 Task: Buy 4 Pants of size 34 for Baby Boys from Clothing section under best seller category for shipping address: Brittany Collins, 2696 Buckhannan Avenue, Syracuse, New York 13202, Cell Number 3154261559. Pay from credit card ending with 2005, CVV 3321
Action: Mouse moved to (233, 73)
Screenshot: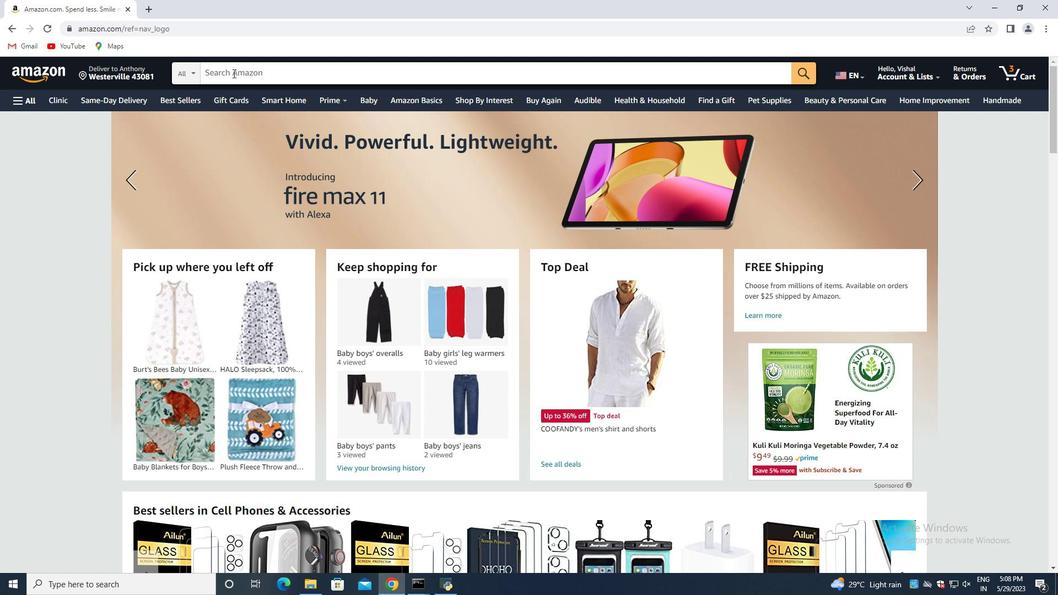 
Action: Mouse pressed left at (233, 73)
Screenshot: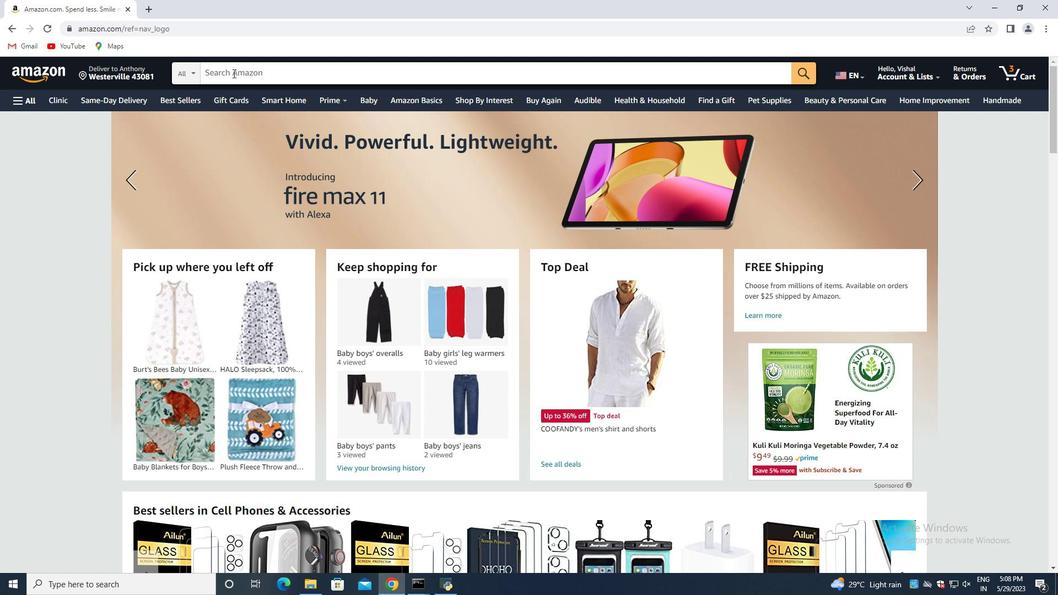 
Action: Mouse moved to (254, 72)
Screenshot: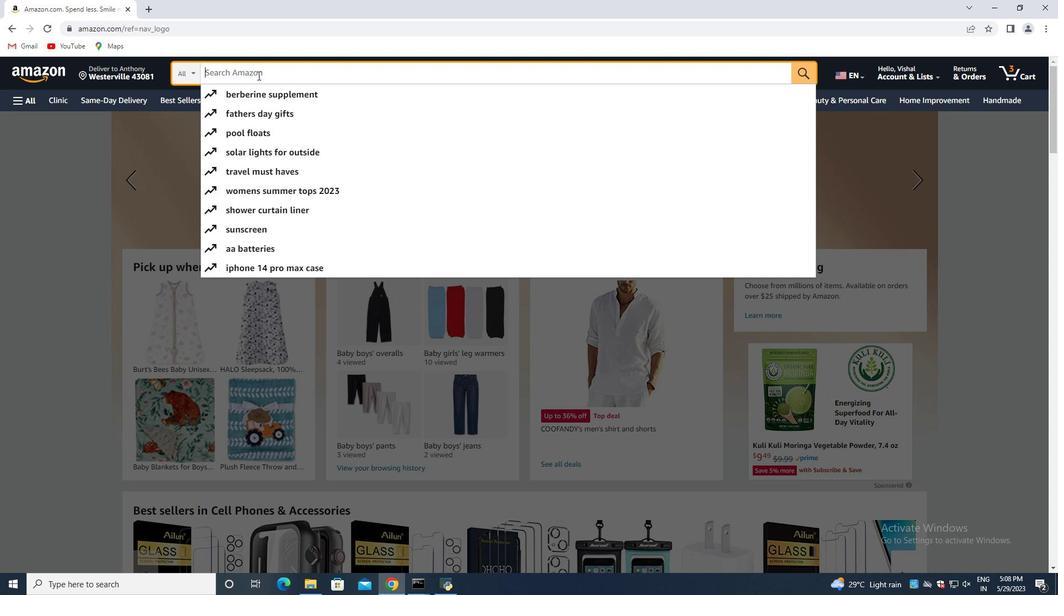
Action: Key pressed pants<Key.space>of<Key.space>size<Key.space>34<Key.space>for<Key.space>baby<Key.space>boys<Key.enter>
Screenshot: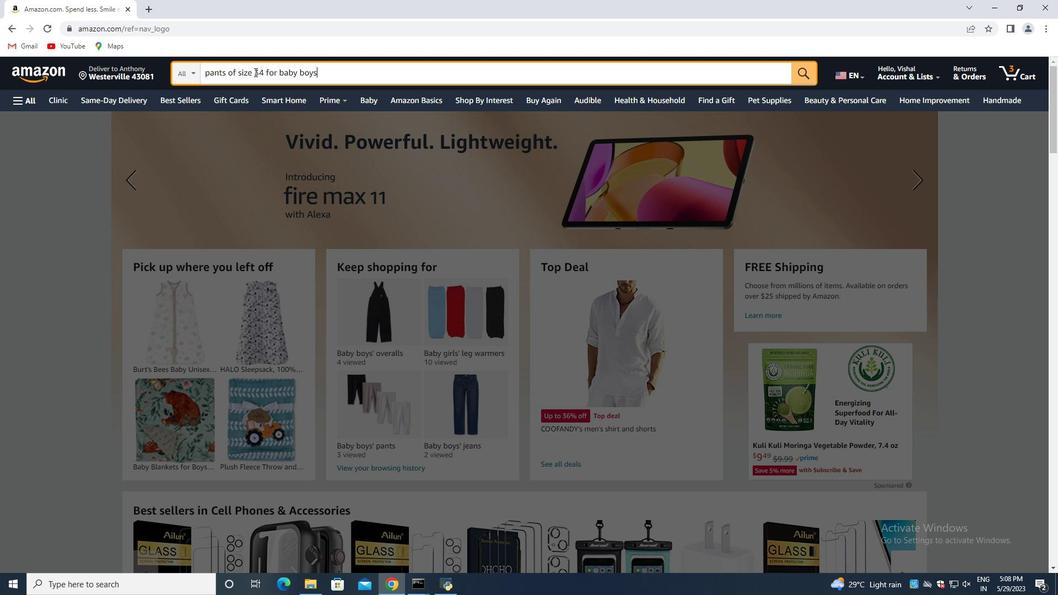 
Action: Mouse moved to (49, 244)
Screenshot: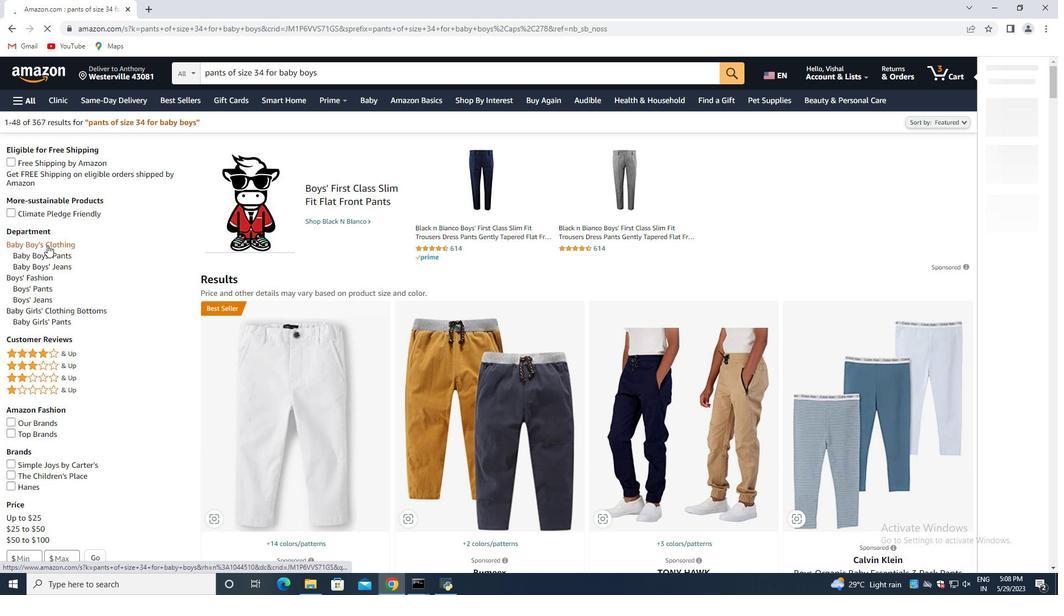 
Action: Mouse pressed left at (49, 244)
Screenshot: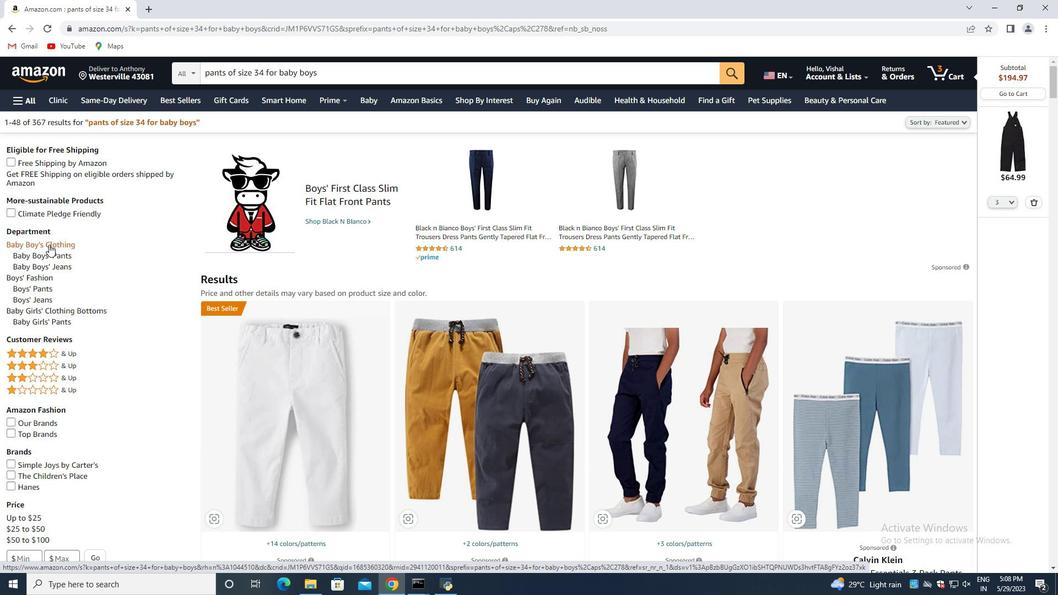 
Action: Mouse moved to (173, 99)
Screenshot: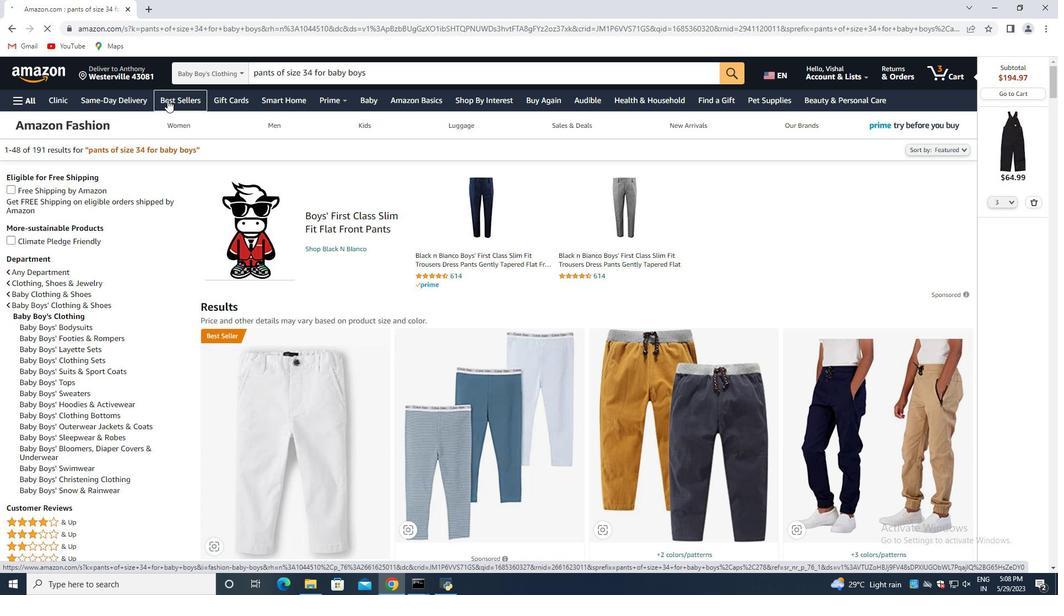 
Action: Mouse pressed left at (173, 99)
Screenshot: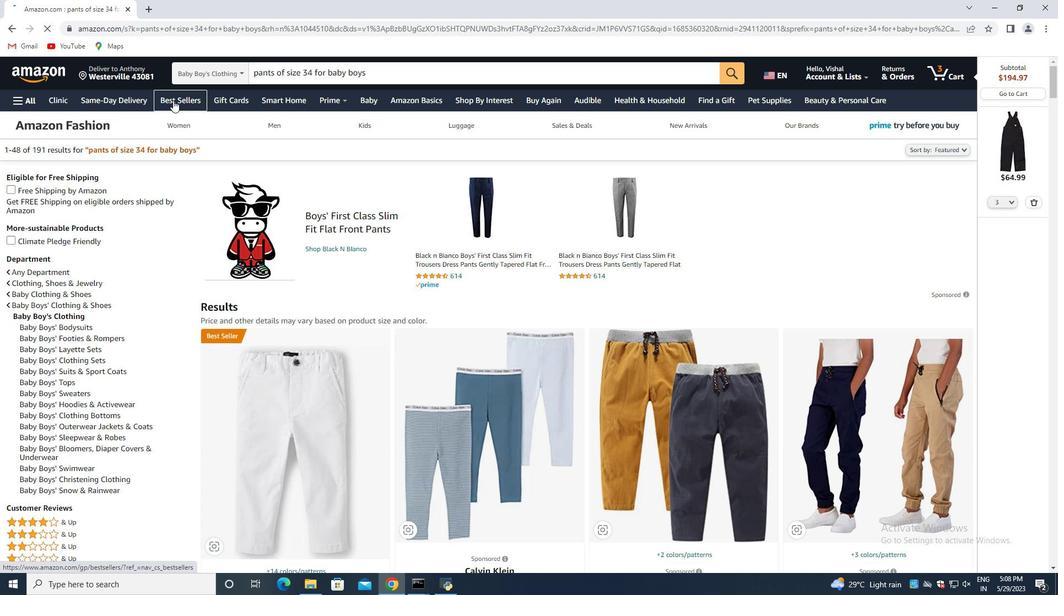 
Action: Mouse moved to (264, 69)
Screenshot: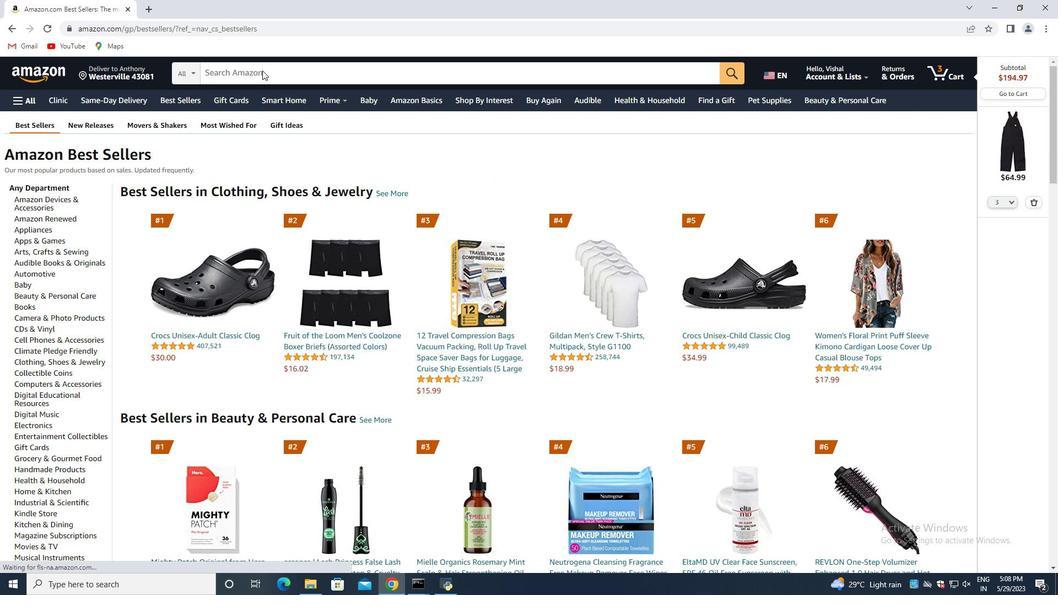 
Action: Mouse pressed left at (264, 69)
Screenshot: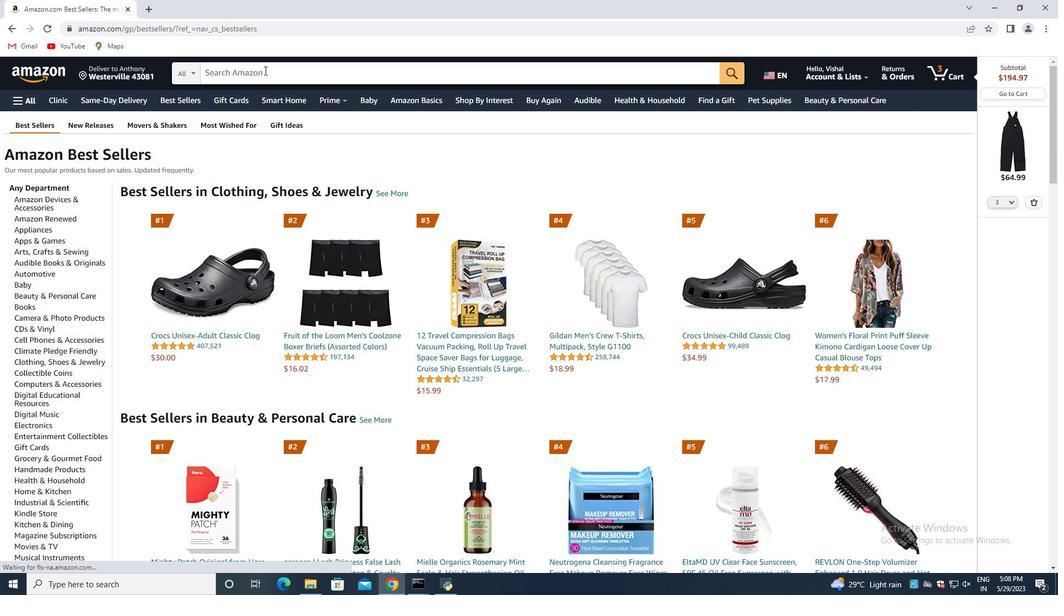 
Action: Mouse moved to (270, 93)
Screenshot: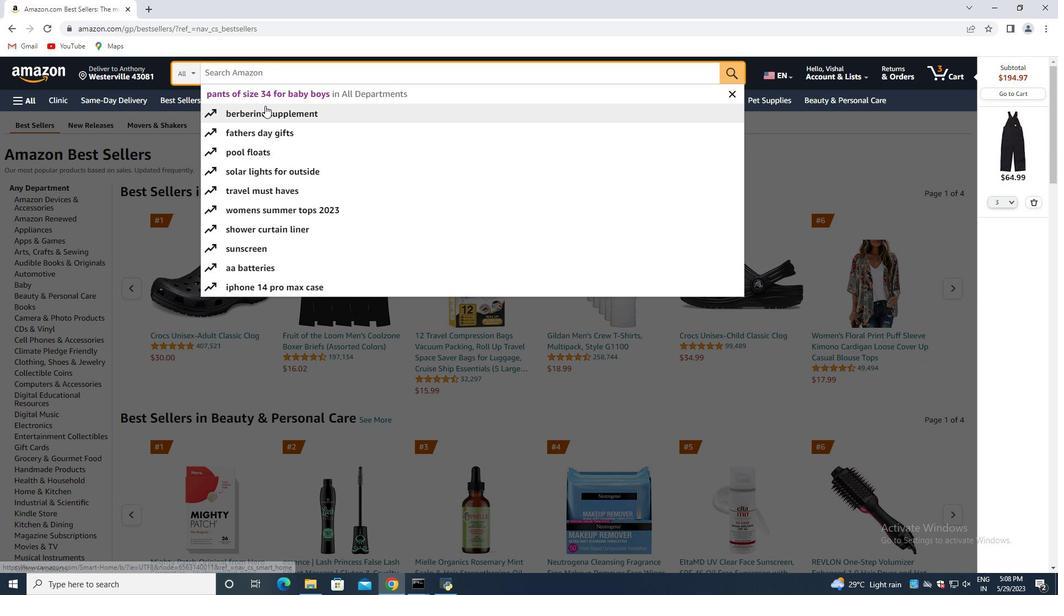 
Action: Mouse pressed left at (270, 93)
Screenshot: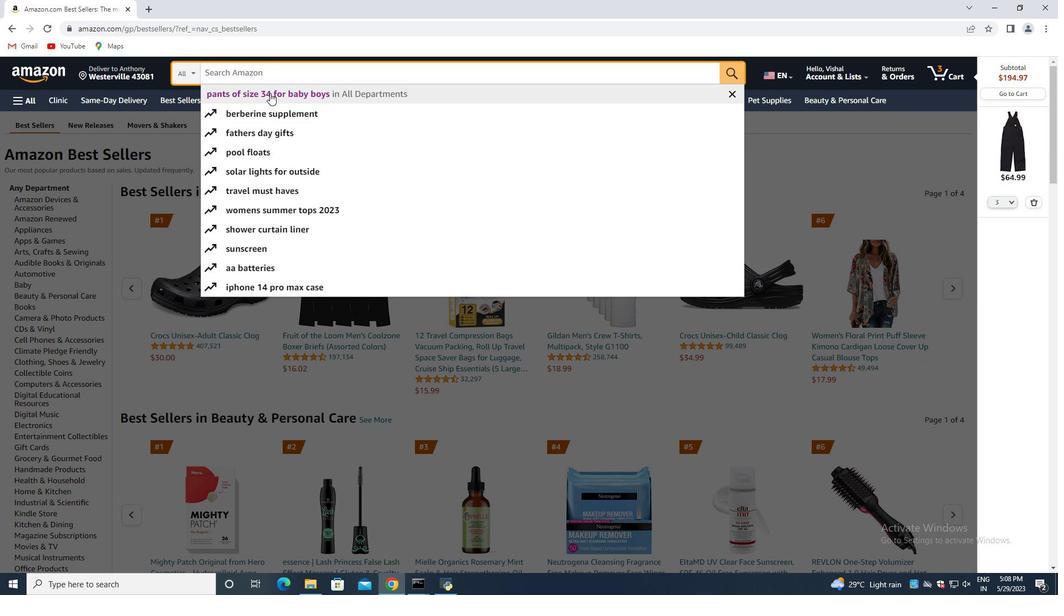 
Action: Mouse moved to (313, 285)
Screenshot: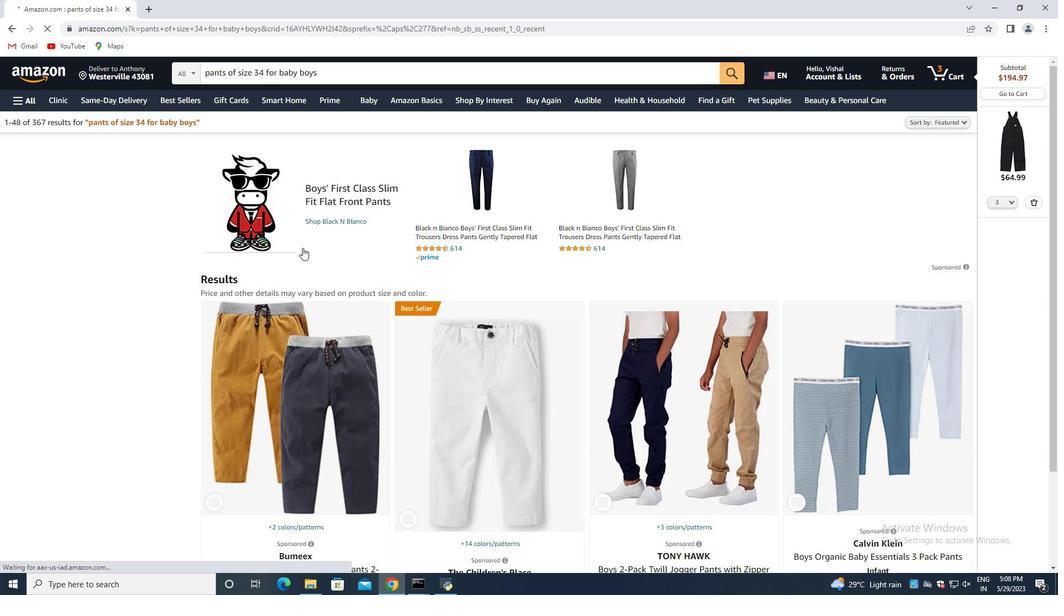 
Action: Mouse scrolled (313, 284) with delta (0, 0)
Screenshot: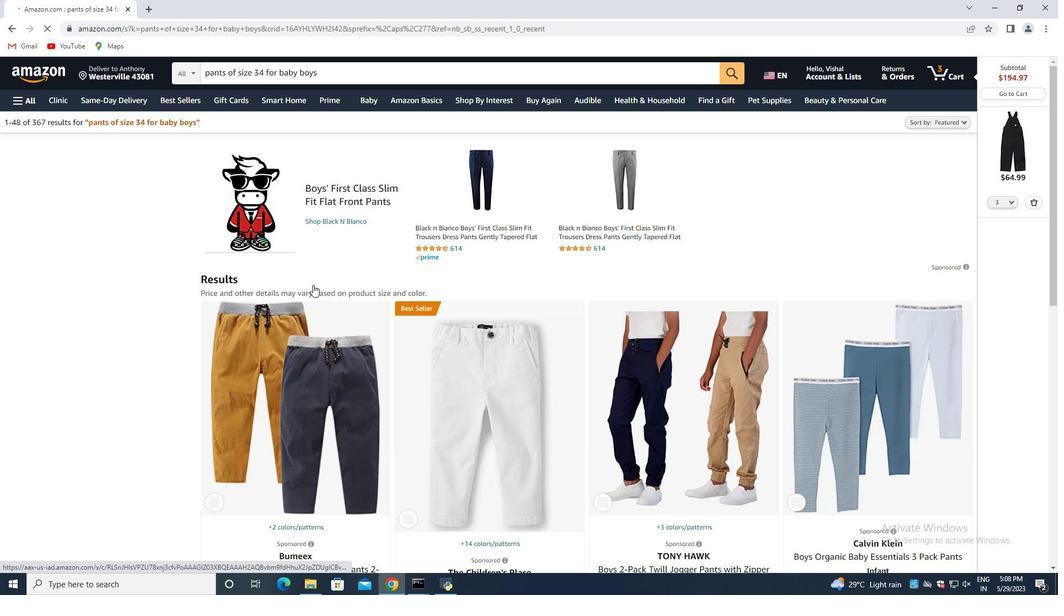
Action: Mouse scrolled (313, 284) with delta (0, 0)
Screenshot: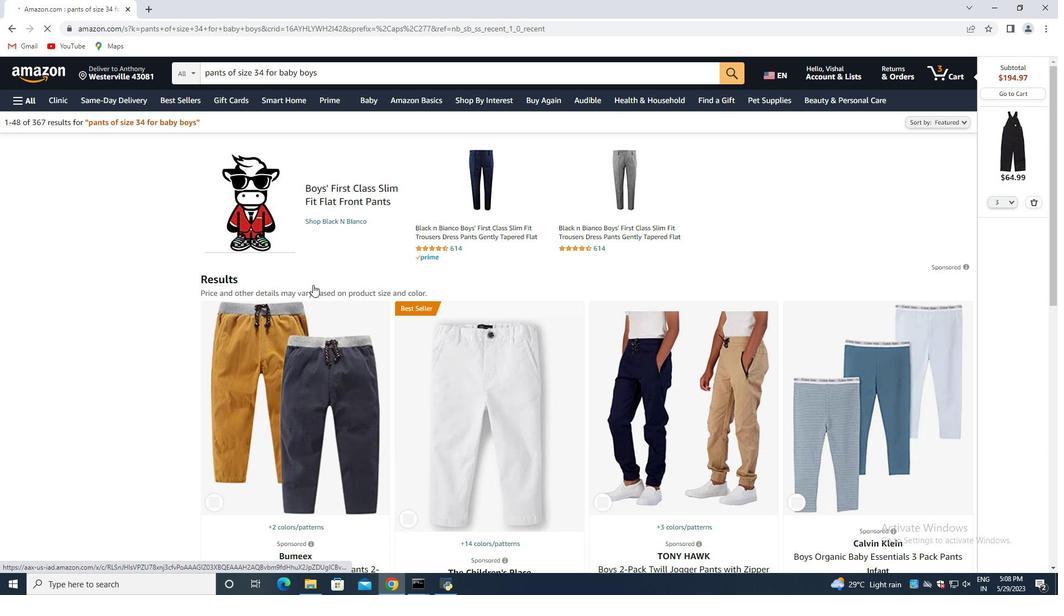
Action: Mouse scrolled (313, 284) with delta (0, 0)
Screenshot: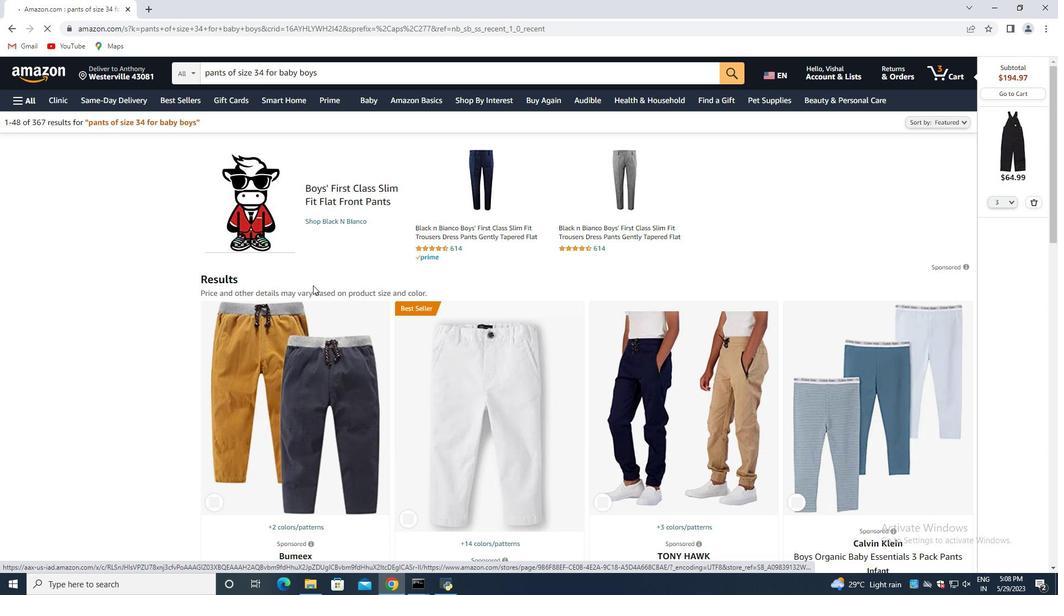 
Action: Mouse scrolled (313, 284) with delta (0, 0)
Screenshot: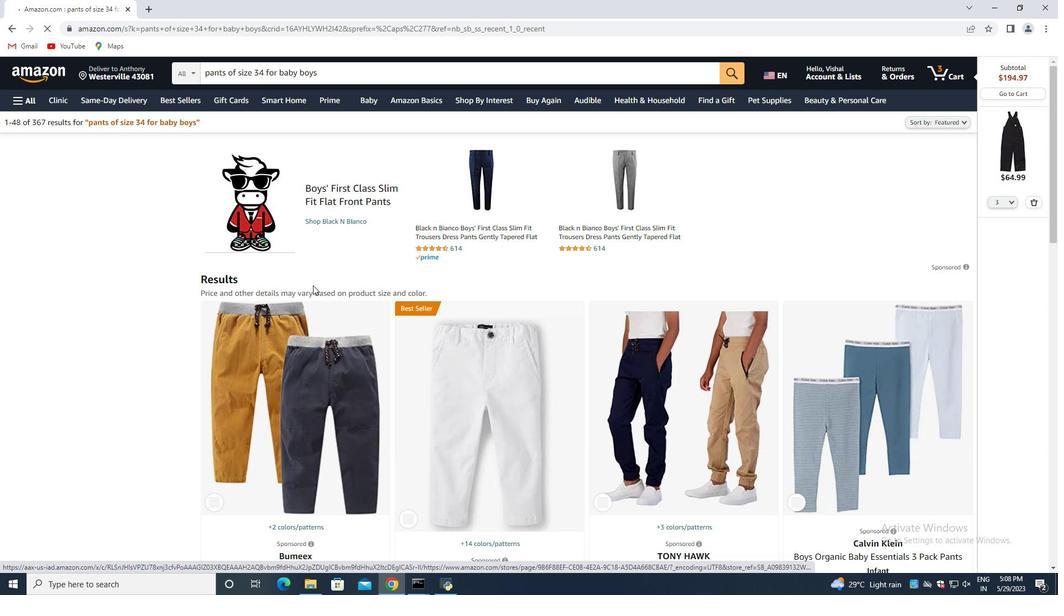 
Action: Mouse moved to (474, 219)
Screenshot: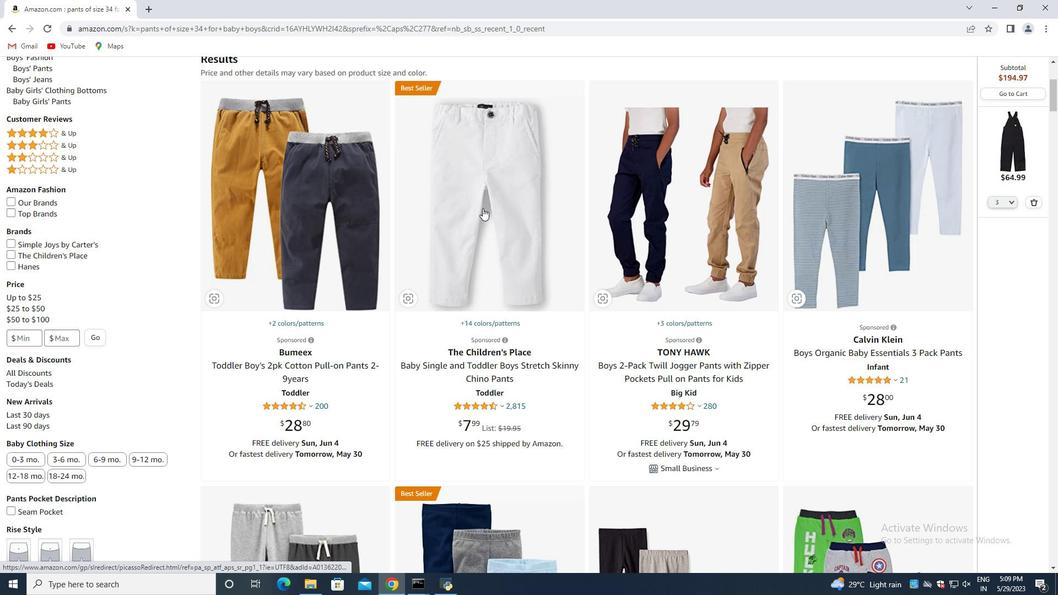 
Action: Mouse pressed left at (474, 219)
Screenshot: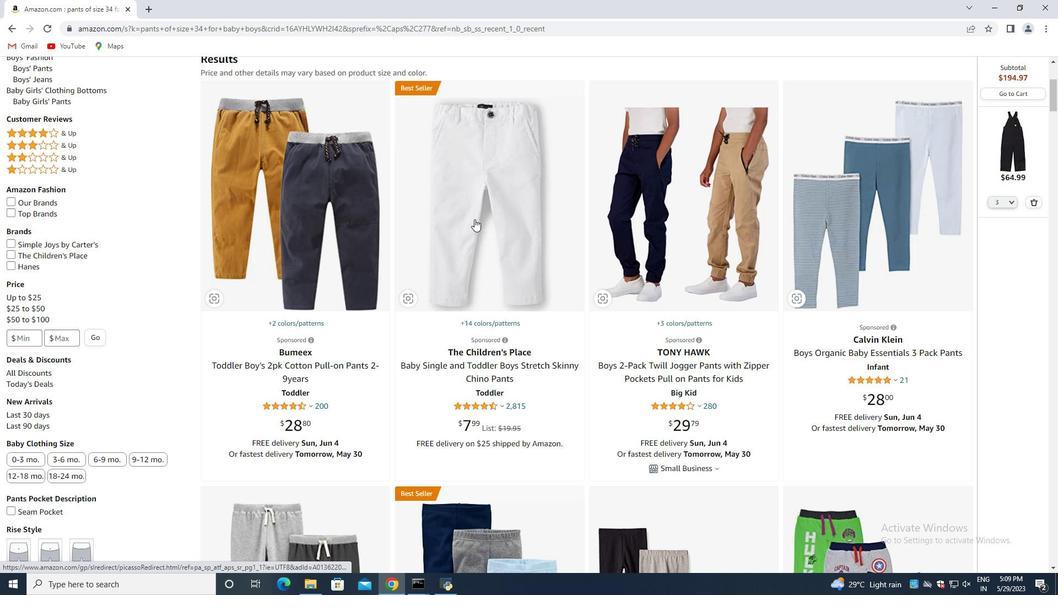 
Action: Mouse moved to (372, 283)
Screenshot: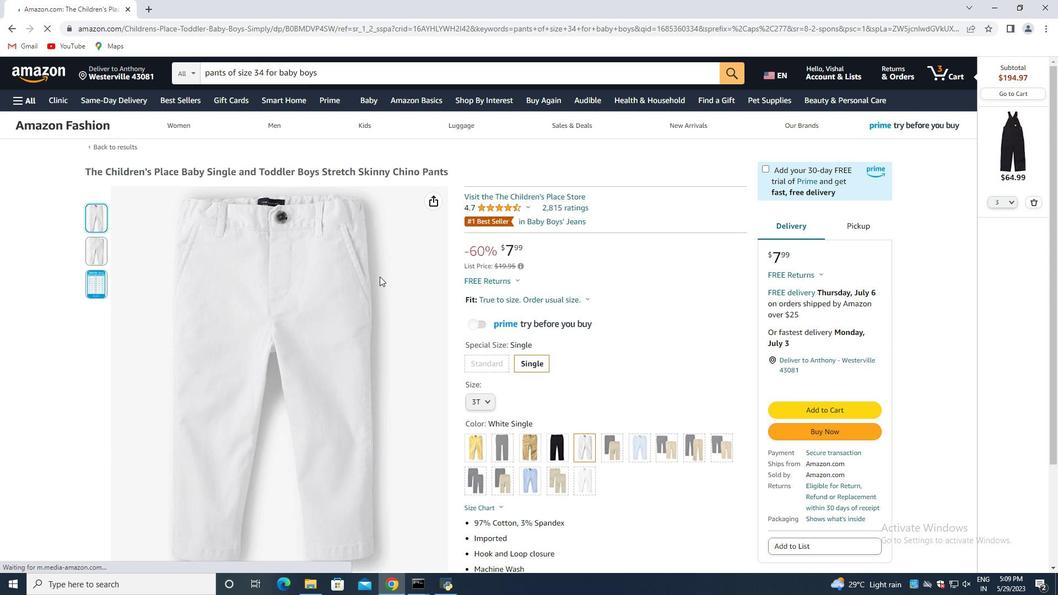 
Action: Mouse scrolled (372, 282) with delta (0, 0)
Screenshot: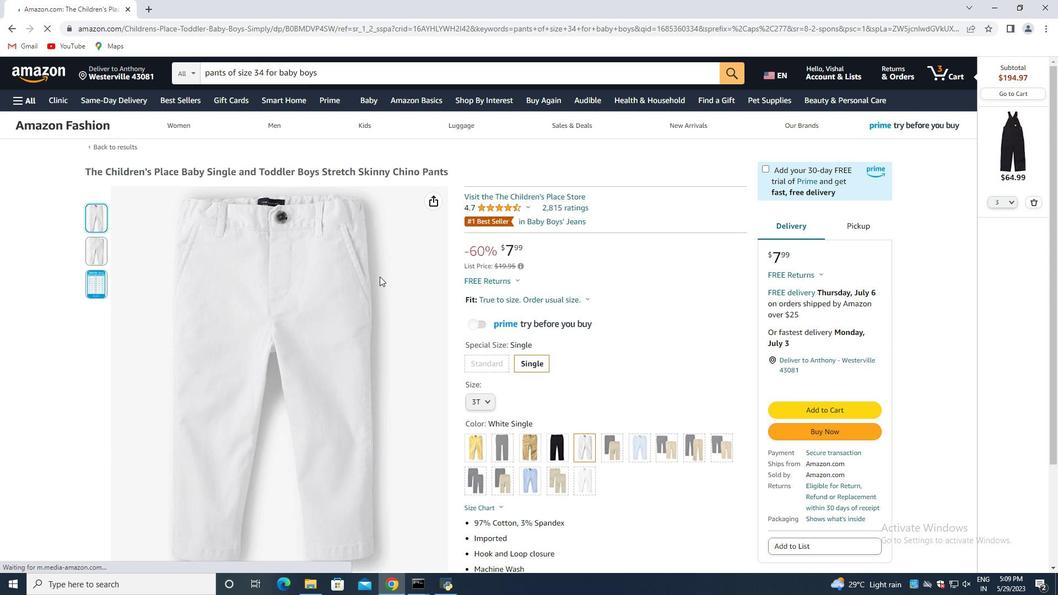 
Action: Mouse moved to (486, 345)
Screenshot: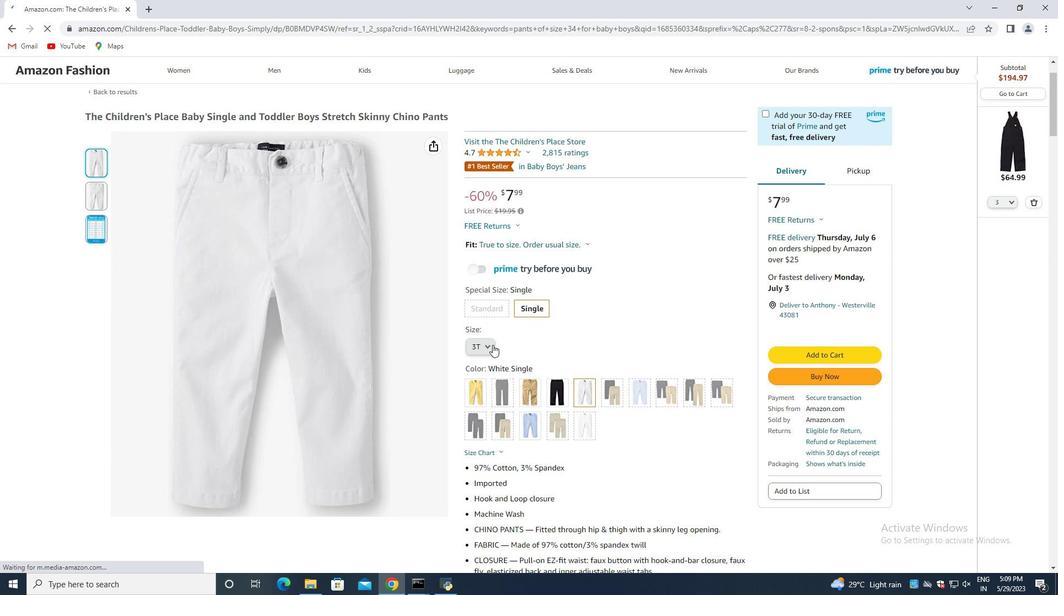 
Action: Mouse pressed left at (486, 345)
Screenshot: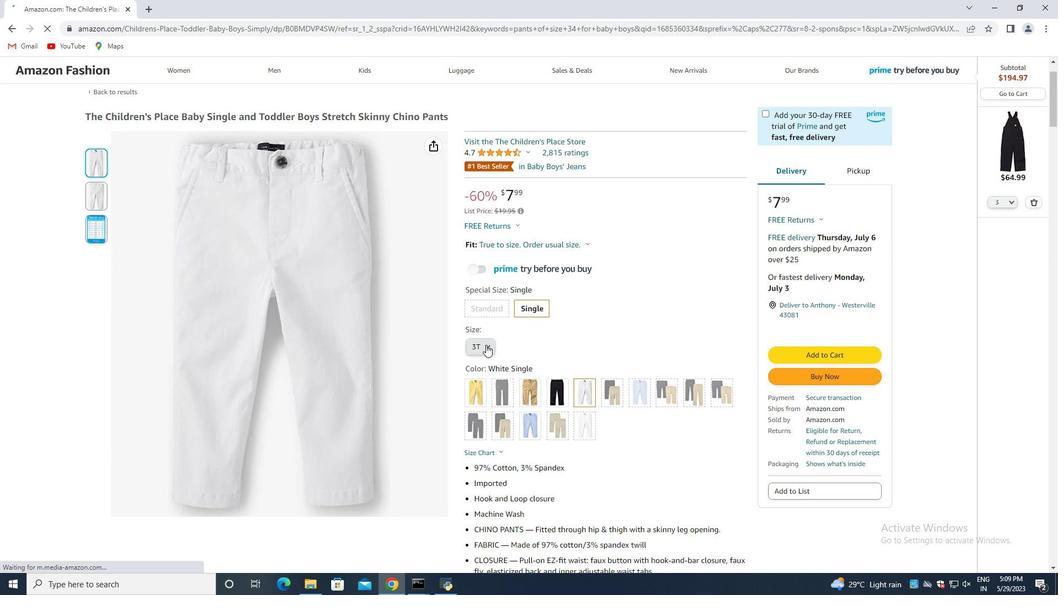 
Action: Mouse moved to (486, 399)
Screenshot: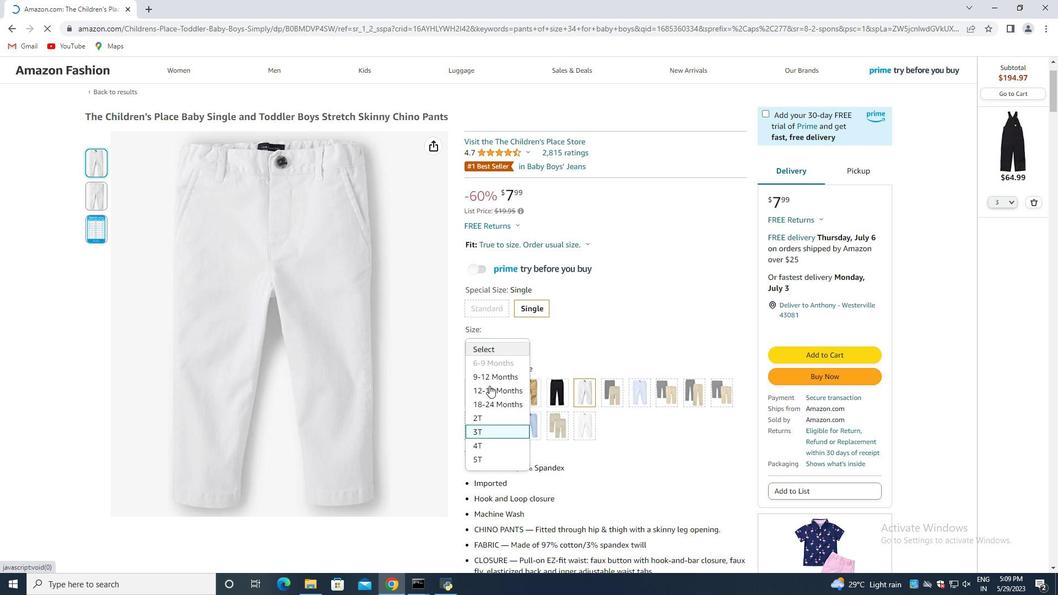 
Action: Mouse scrolled (486, 399) with delta (0, 0)
Screenshot: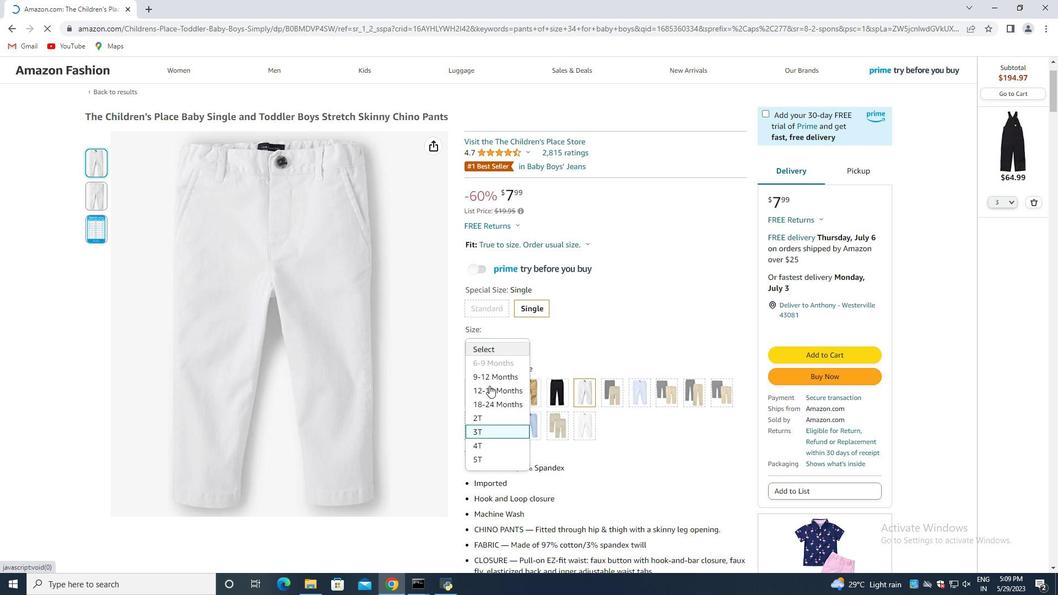 
Action: Mouse moved to (487, 404)
Screenshot: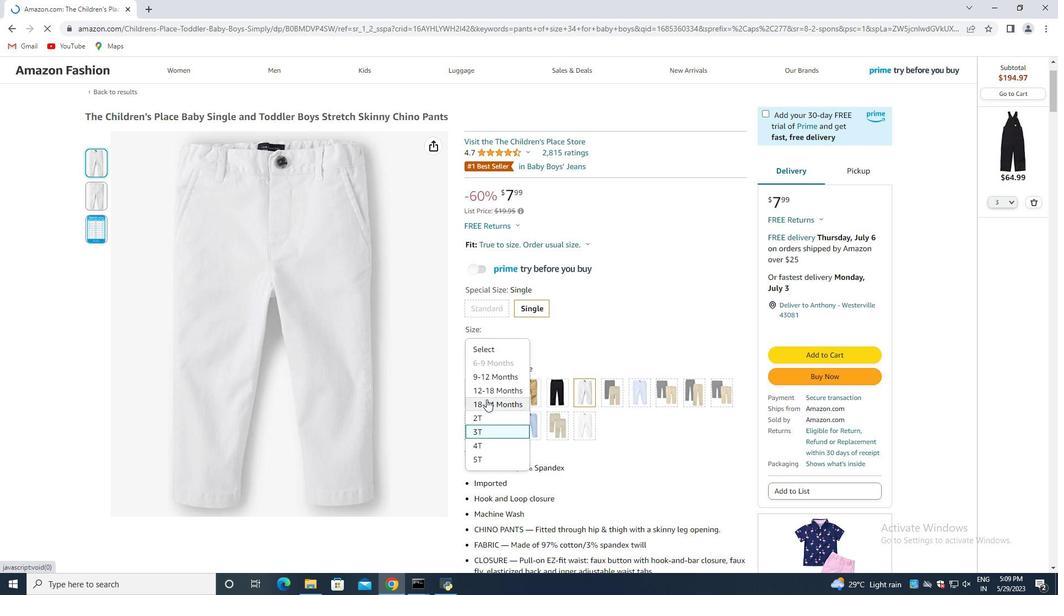 
Action: Mouse scrolled (486, 401) with delta (0, 0)
Screenshot: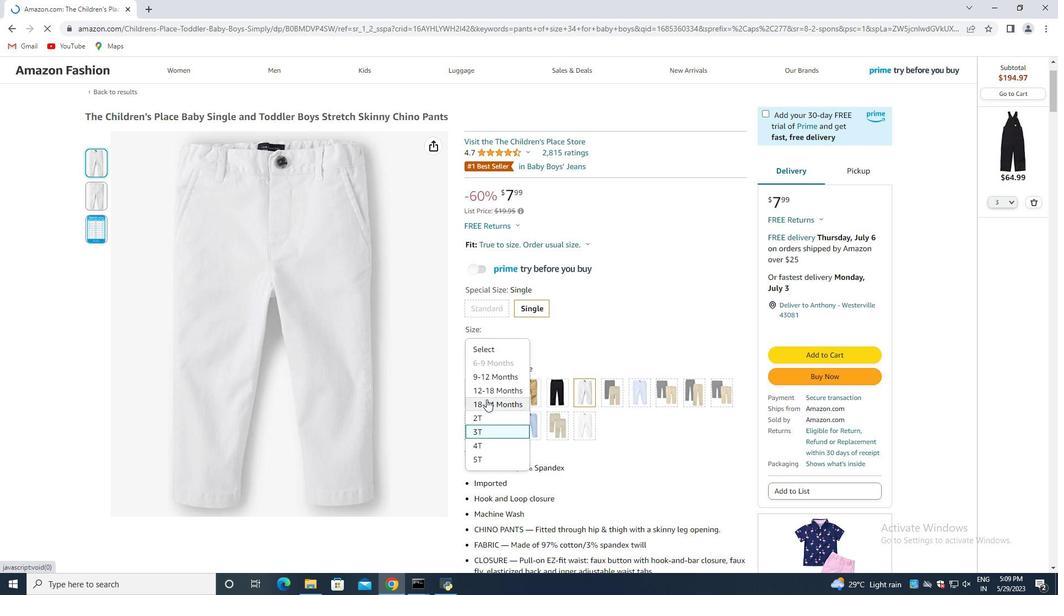 
Action: Mouse scrolled (487, 403) with delta (0, 0)
Screenshot: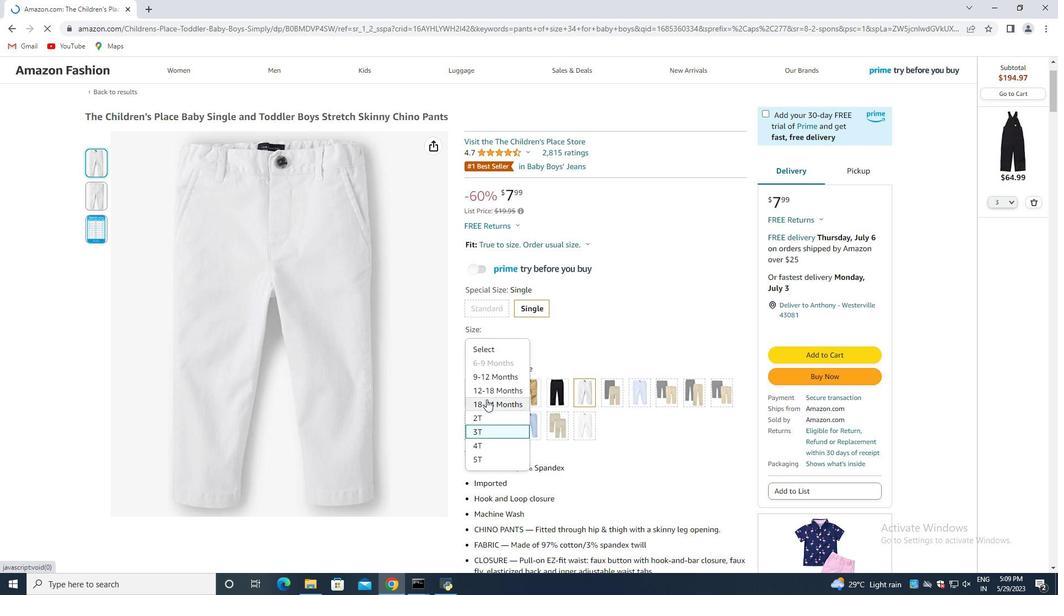 
Action: Mouse scrolled (487, 403) with delta (0, 0)
Screenshot: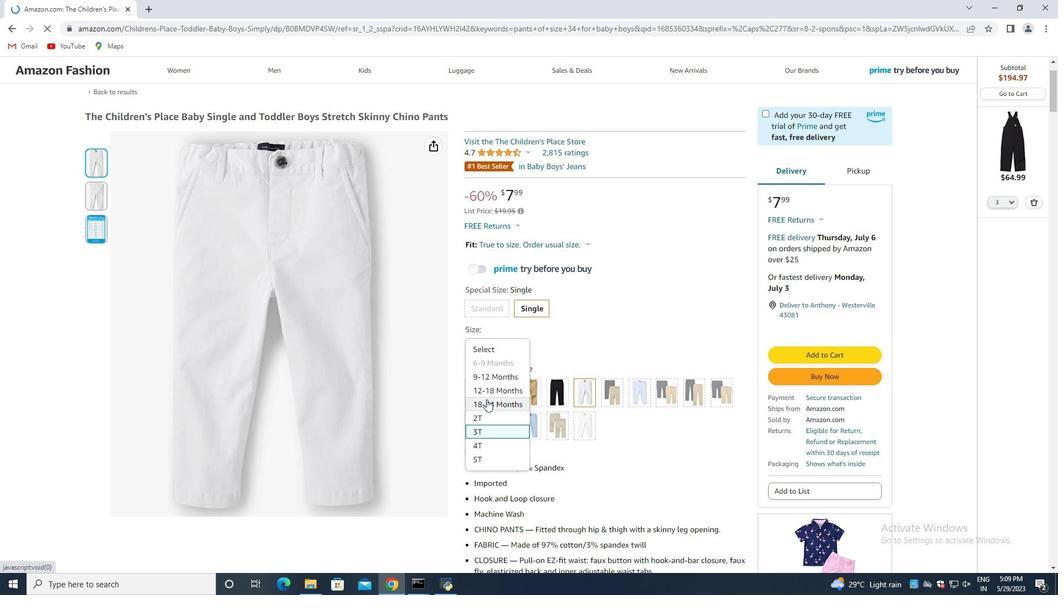 
Action: Mouse moved to (490, 239)
Screenshot: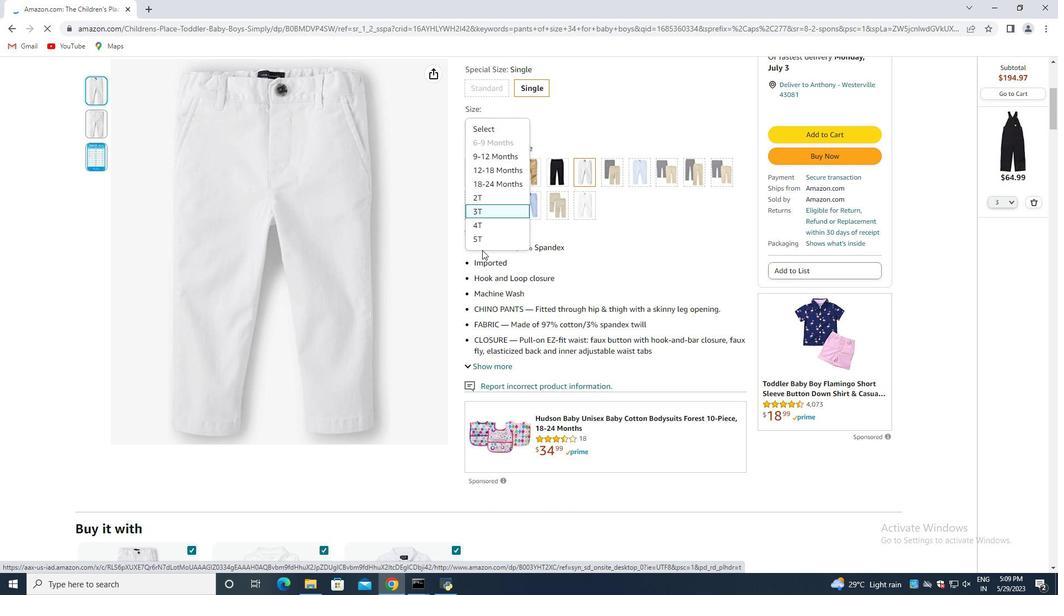 
Action: Mouse scrolled (490, 240) with delta (0, 0)
Screenshot: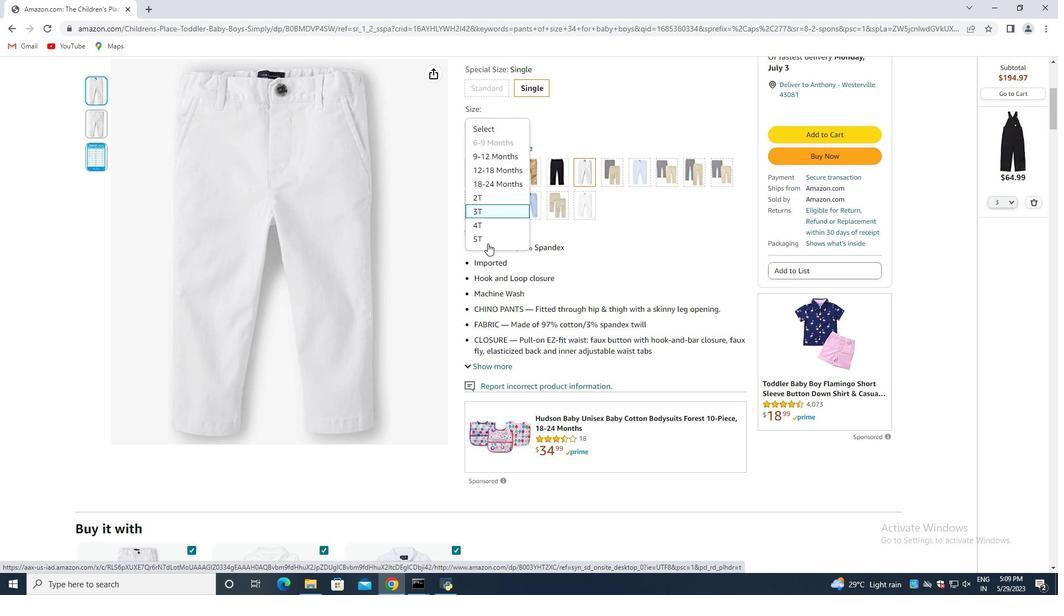
Action: Mouse moved to (491, 239)
Screenshot: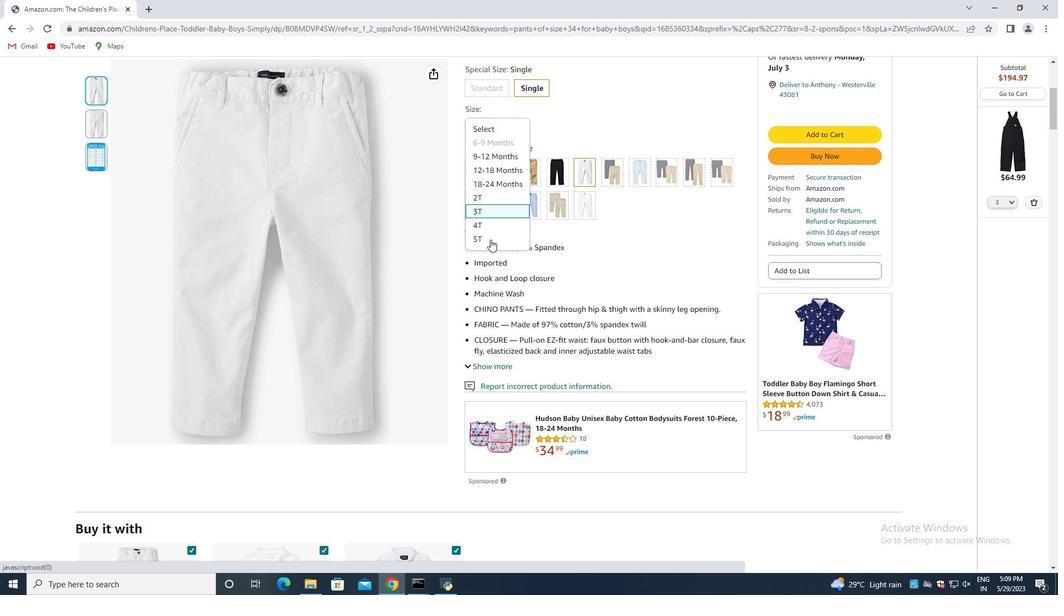 
Action: Mouse scrolled (491, 239) with delta (0, 0)
Screenshot: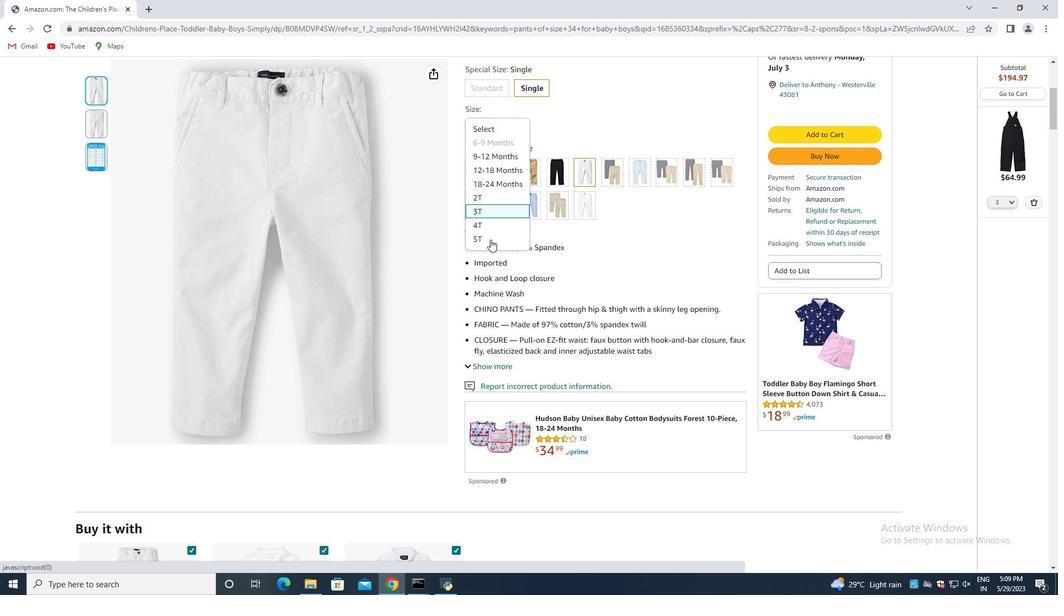 
Action: Mouse moved to (570, 208)
Screenshot: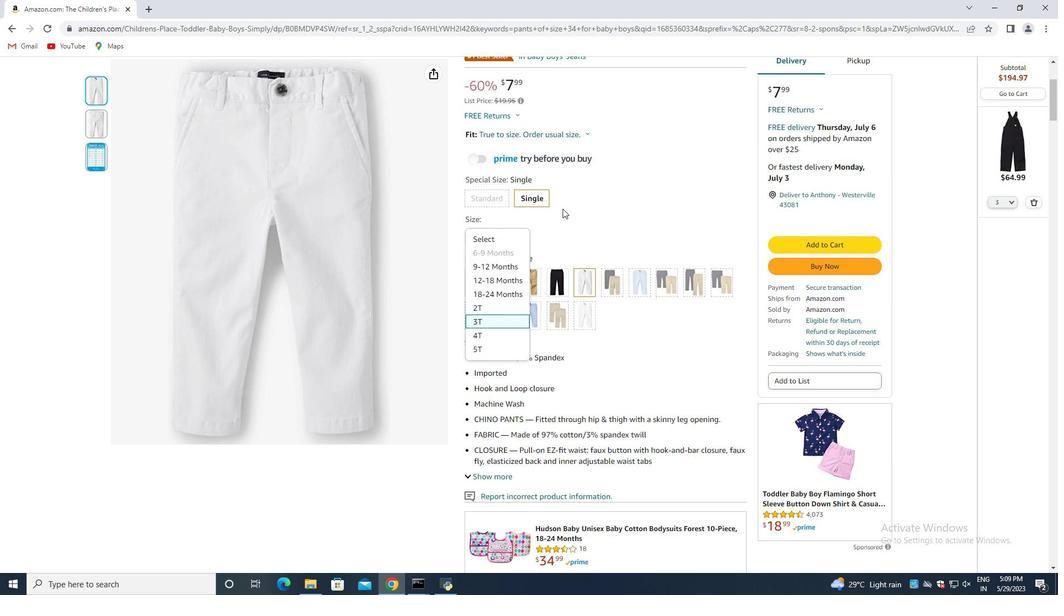 
Action: Mouse pressed left at (570, 208)
Screenshot: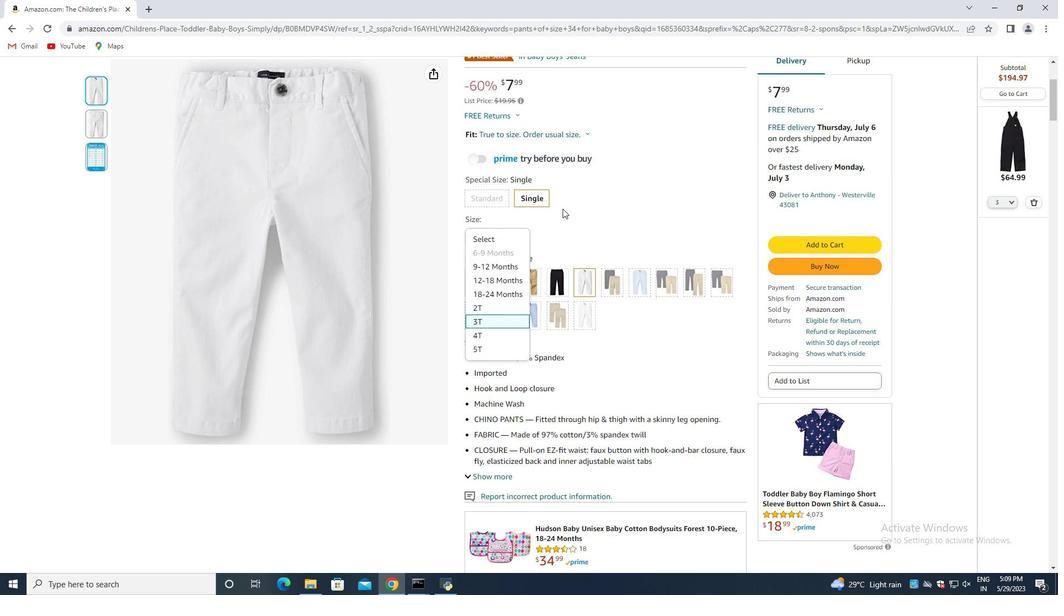 
Action: Mouse moved to (105, 154)
Screenshot: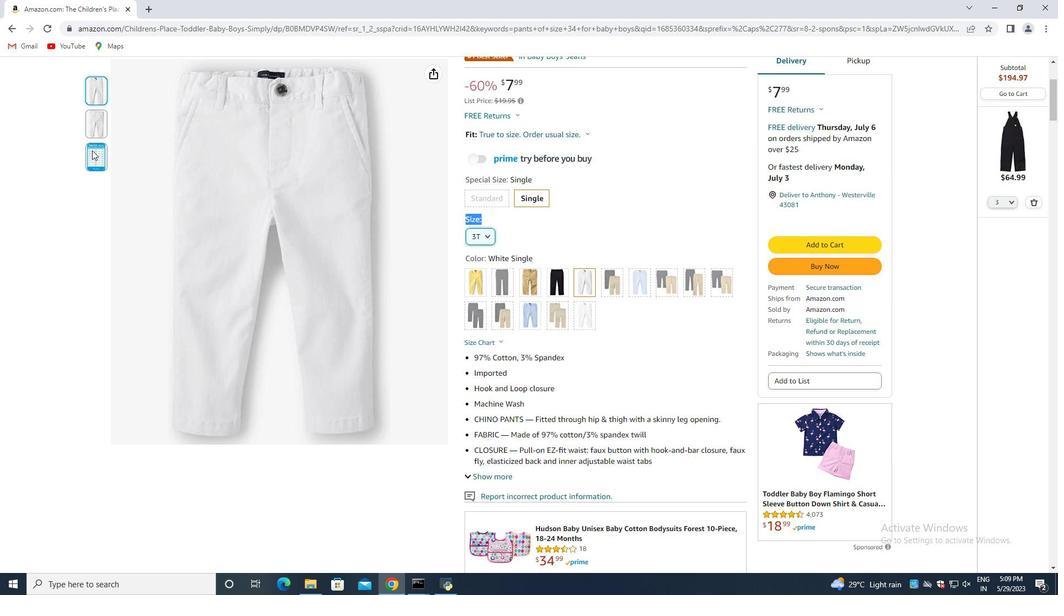 
Action: Mouse pressed left at (105, 154)
Screenshot: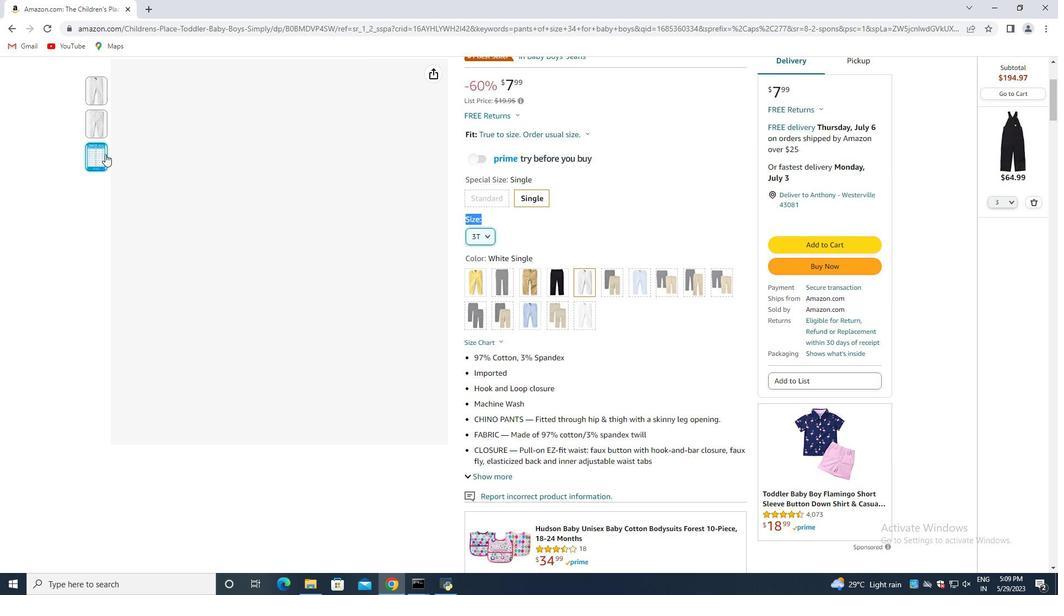 
Action: Mouse moved to (14, 25)
Screenshot: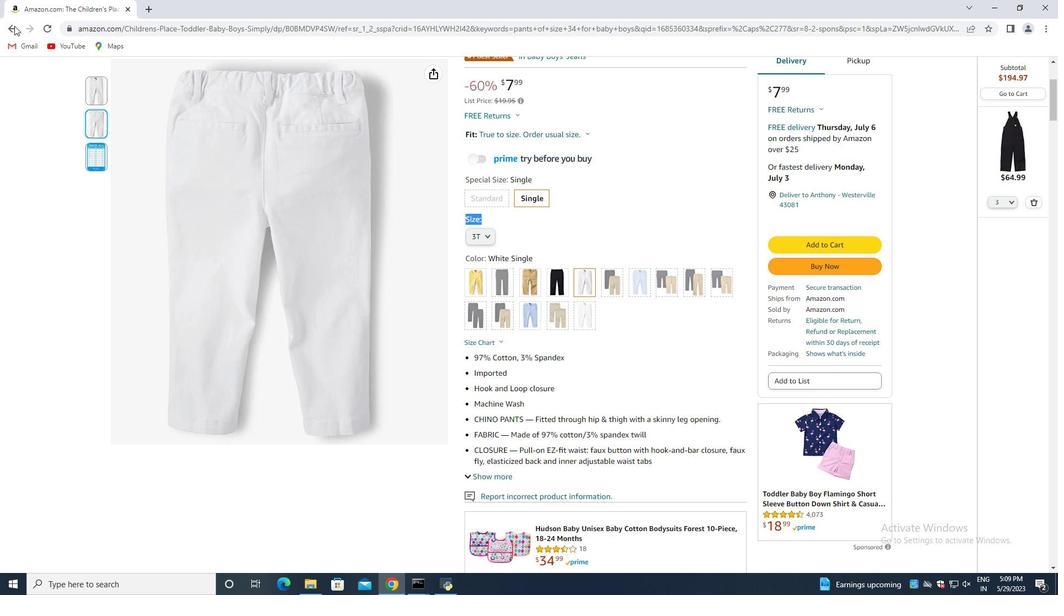 
Action: Mouse pressed left at (14, 25)
Screenshot: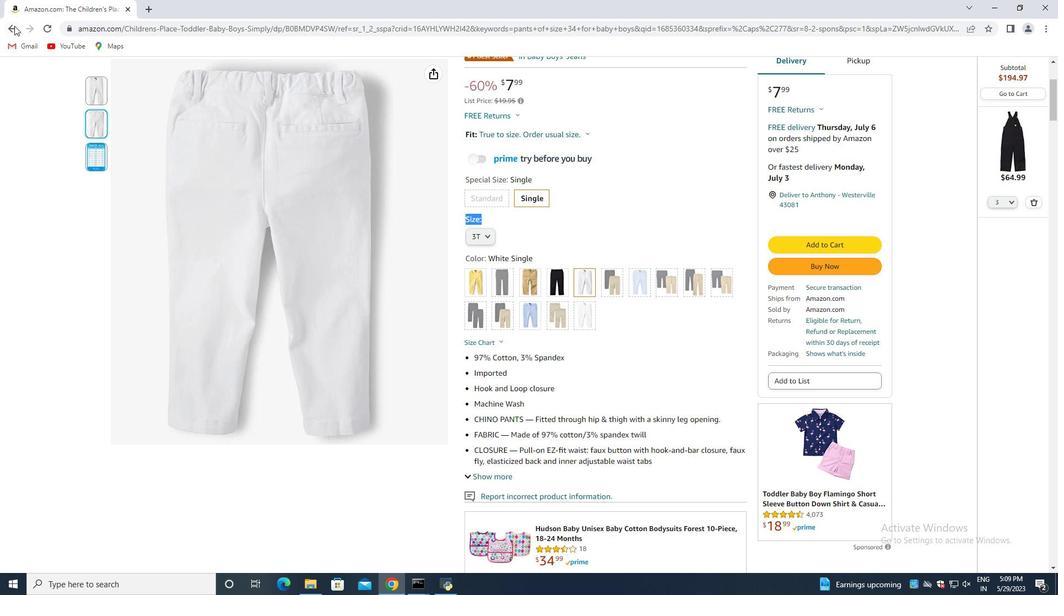 
Action: Mouse moved to (496, 171)
Screenshot: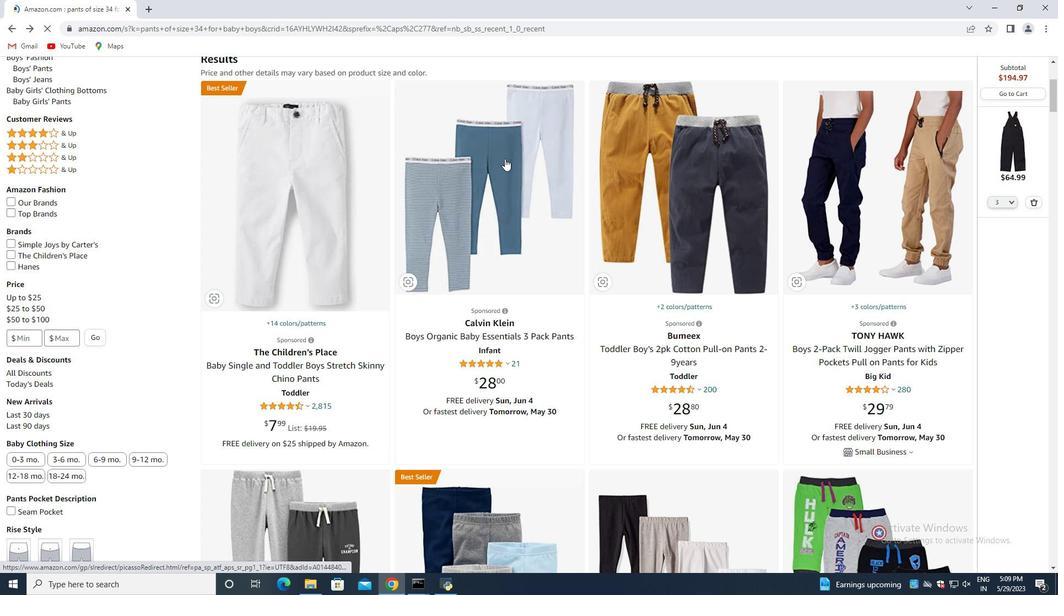 
Action: Mouse scrolled (496, 170) with delta (0, 0)
Screenshot: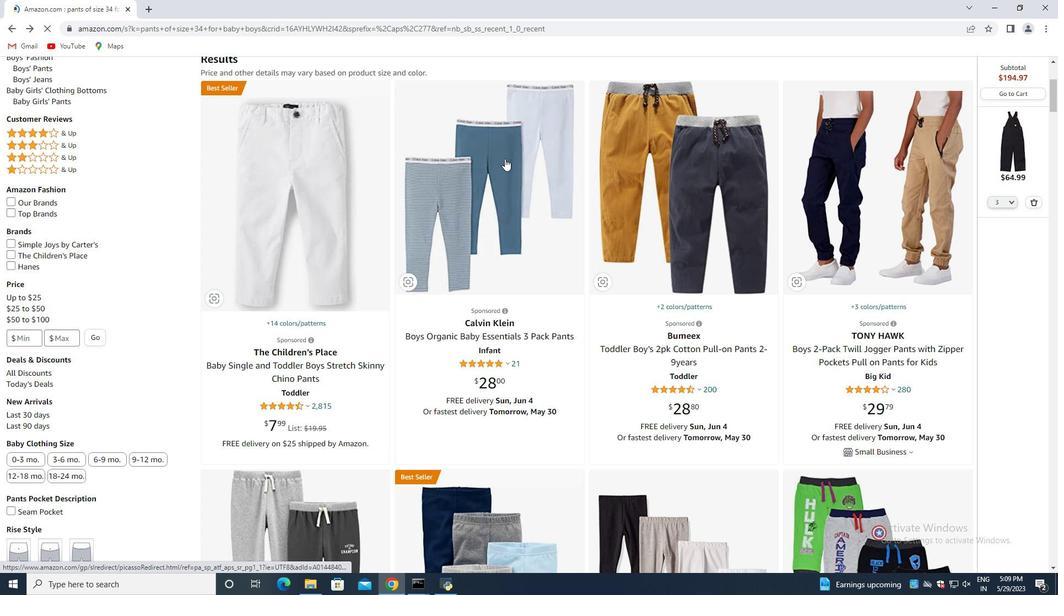 
Action: Mouse moved to (492, 176)
Screenshot: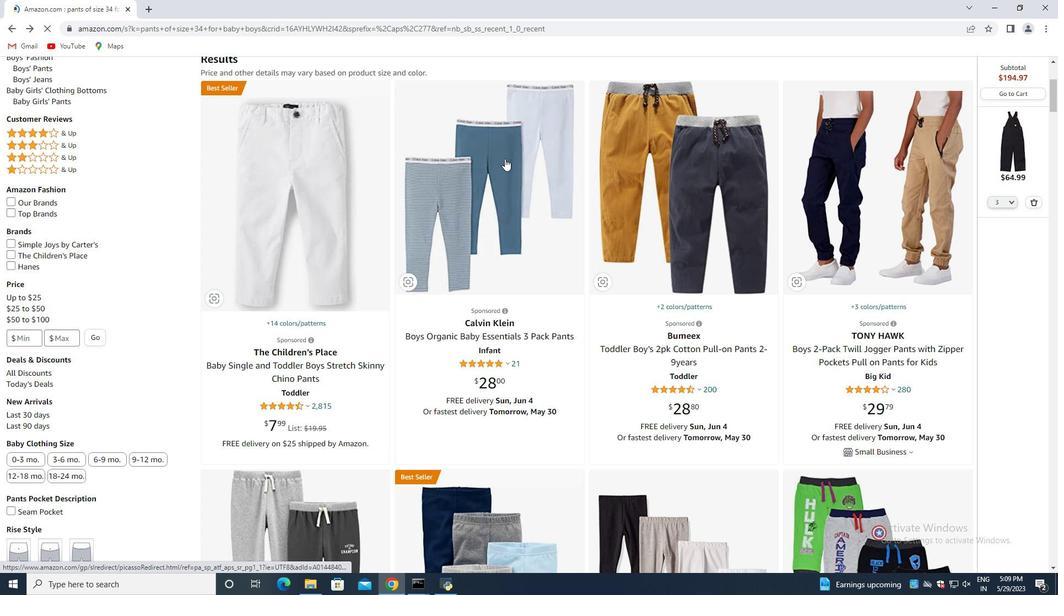 
Action: Mouse scrolled (492, 175) with delta (0, 0)
Screenshot: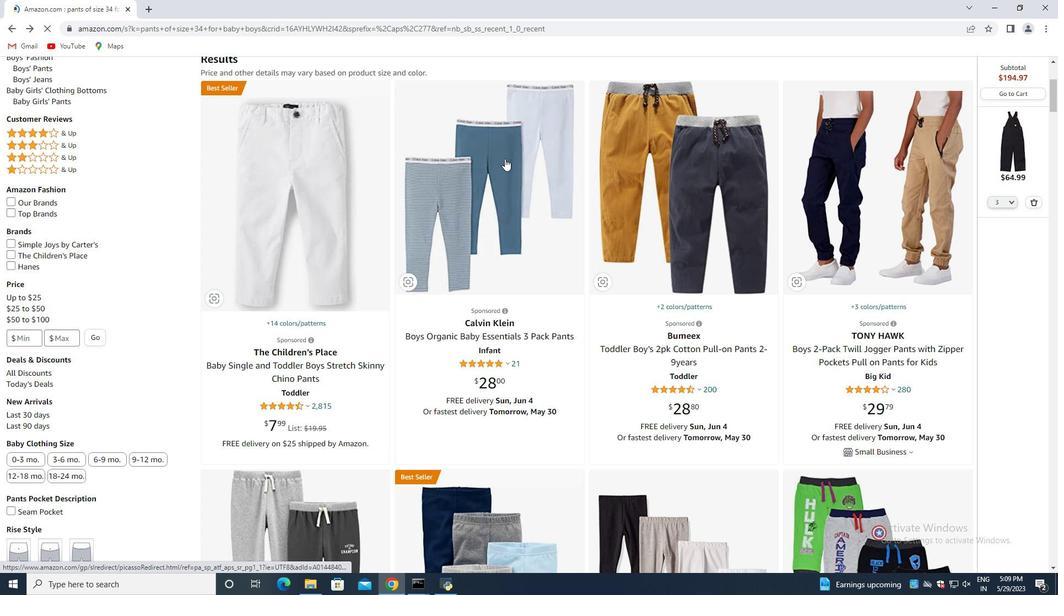
Action: Mouse moved to (483, 182)
Screenshot: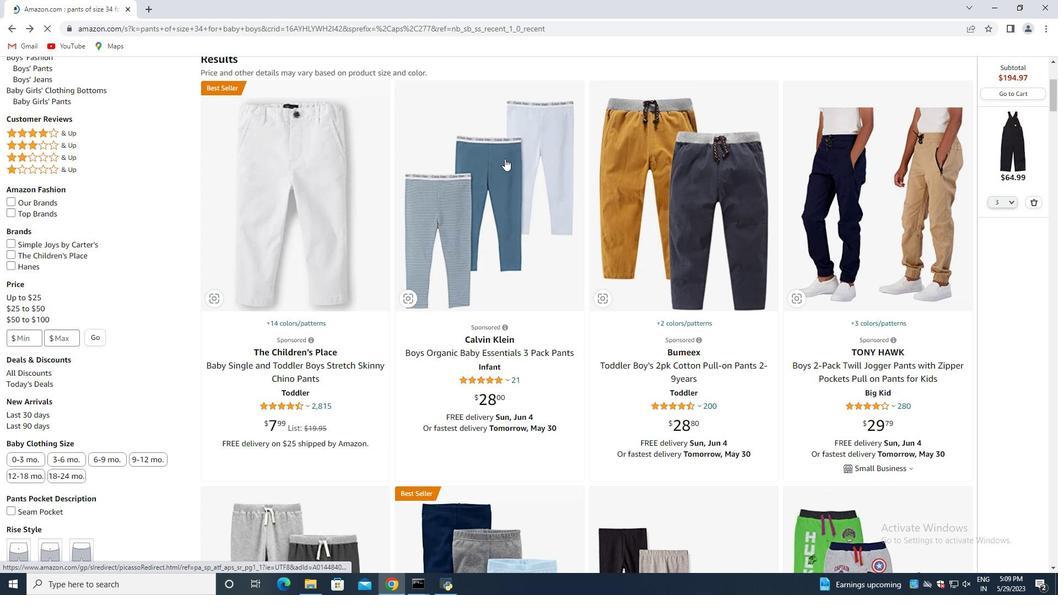 
Action: Mouse scrolled (483, 182) with delta (0, 0)
Screenshot: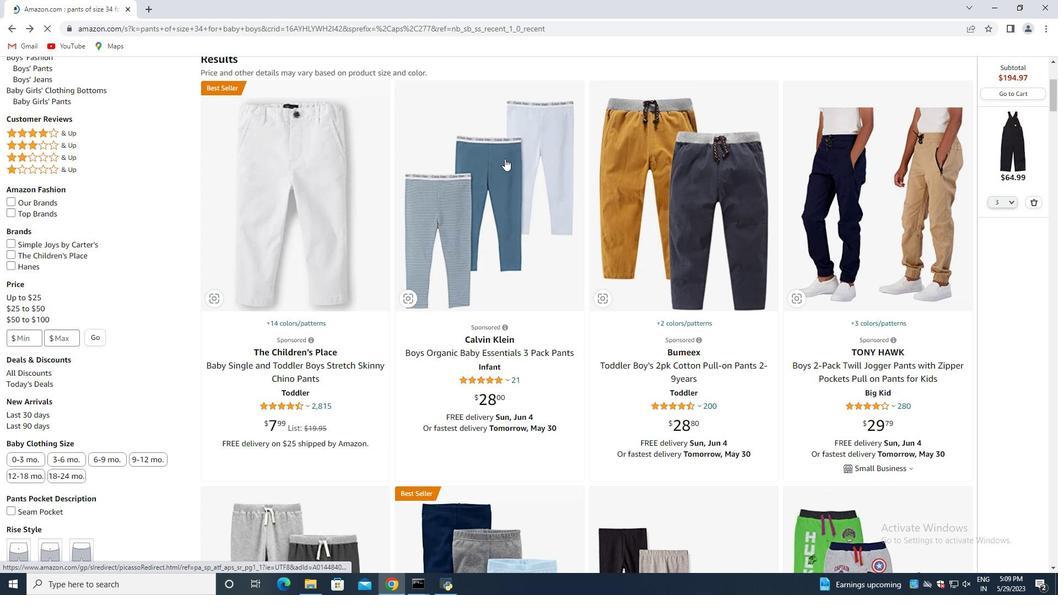 
Action: Mouse moved to (472, 187)
Screenshot: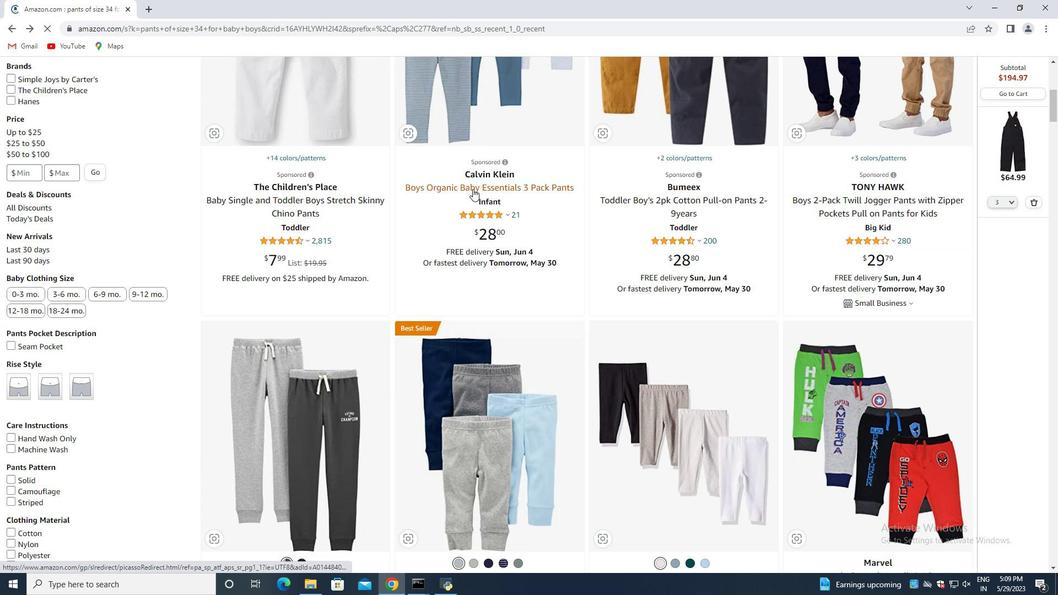 
Action: Mouse scrolled (472, 187) with delta (0, 0)
Screenshot: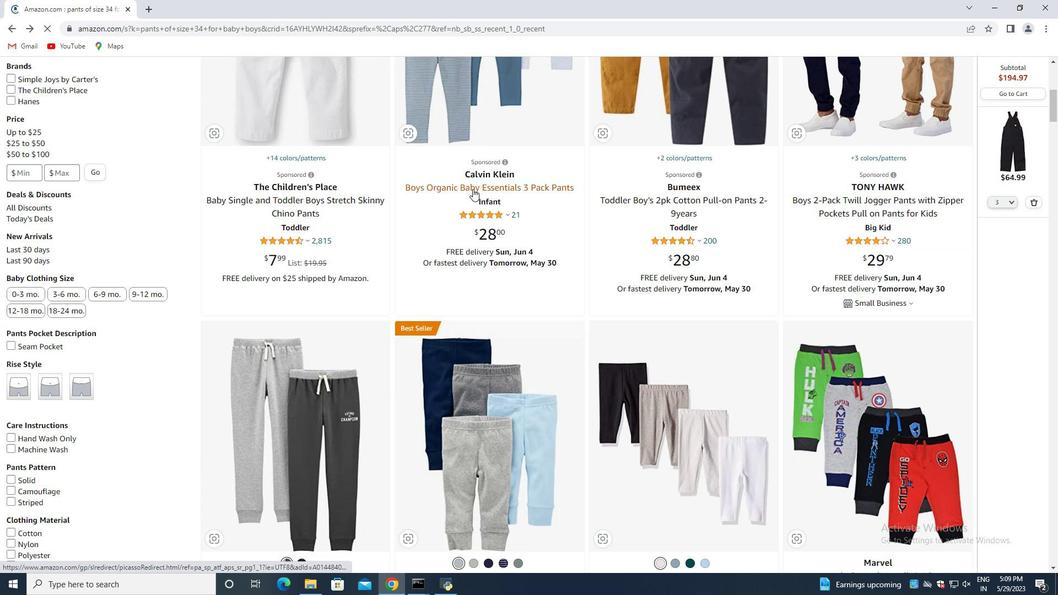 
Action: Mouse moved to (471, 187)
Screenshot: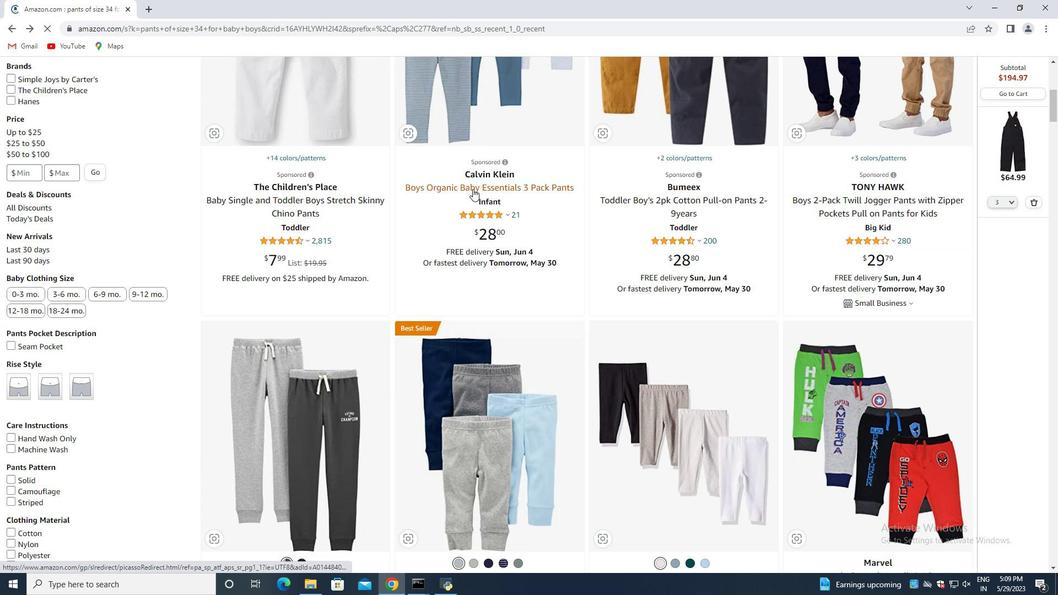 
Action: Mouse scrolled (471, 187) with delta (0, 0)
Screenshot: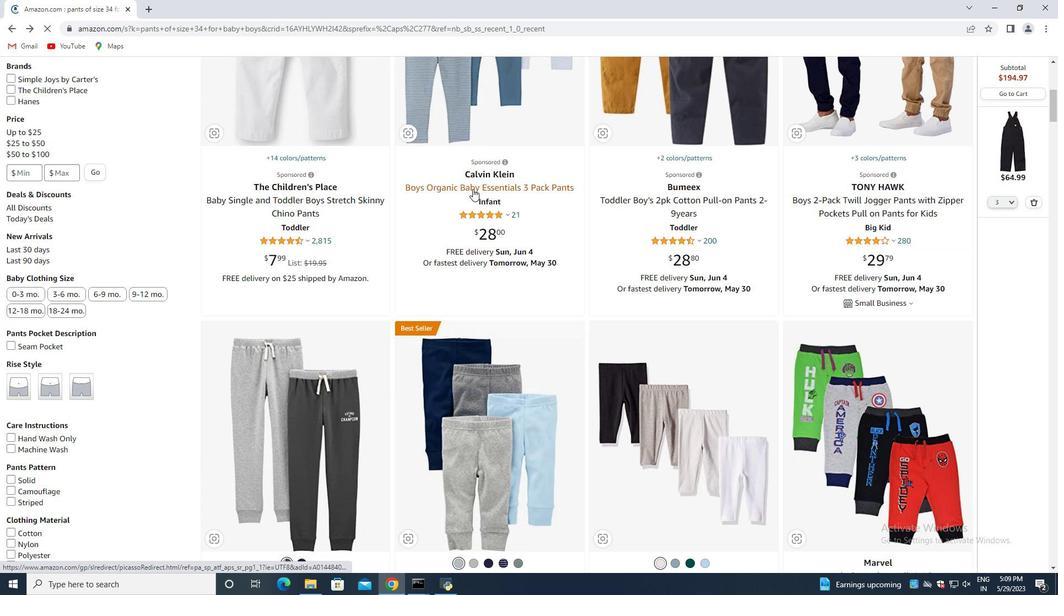 
Action: Mouse scrolled (471, 187) with delta (0, 0)
Screenshot: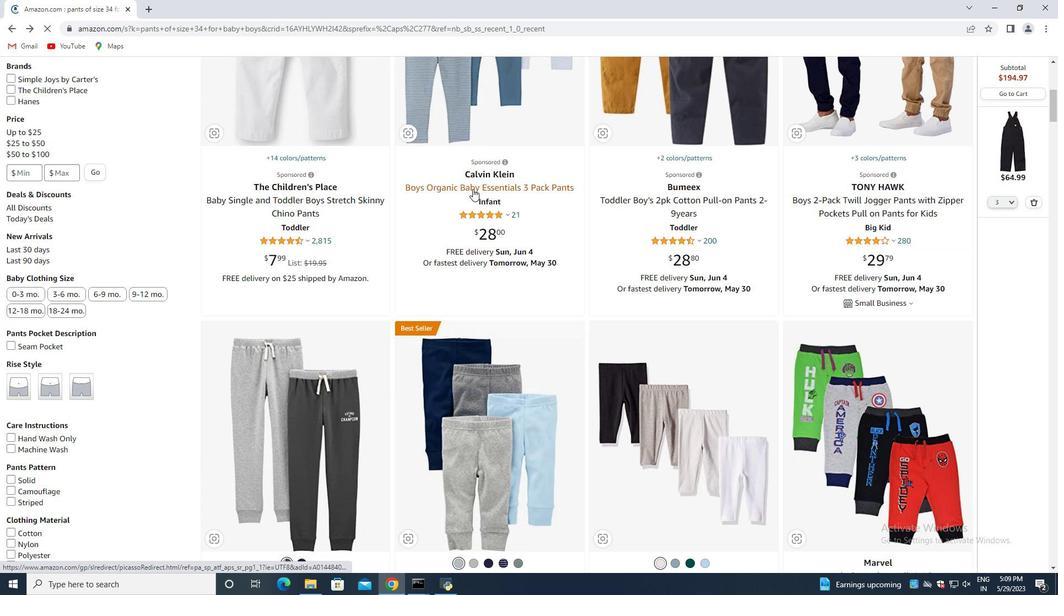 
Action: Mouse moved to (658, 239)
Screenshot: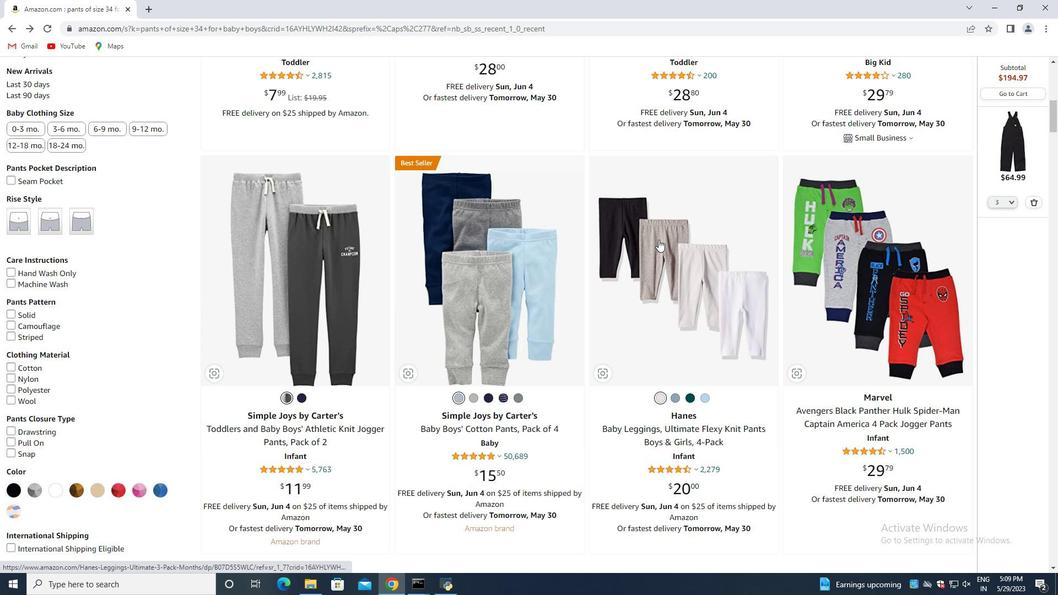 
Action: Mouse scrolled (658, 239) with delta (0, 0)
Screenshot: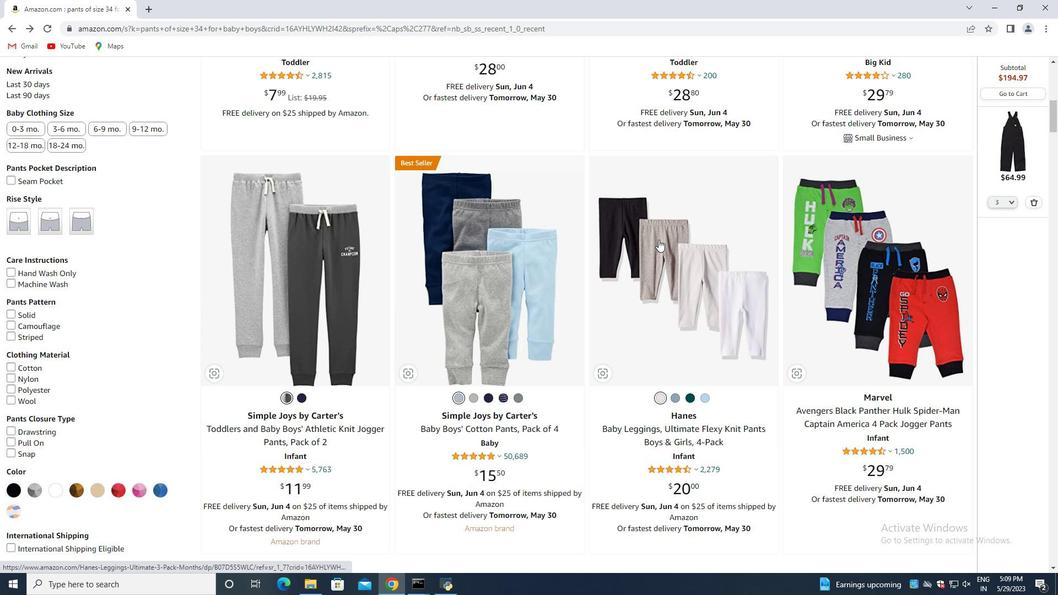 
Action: Mouse scrolled (658, 239) with delta (0, 0)
Screenshot: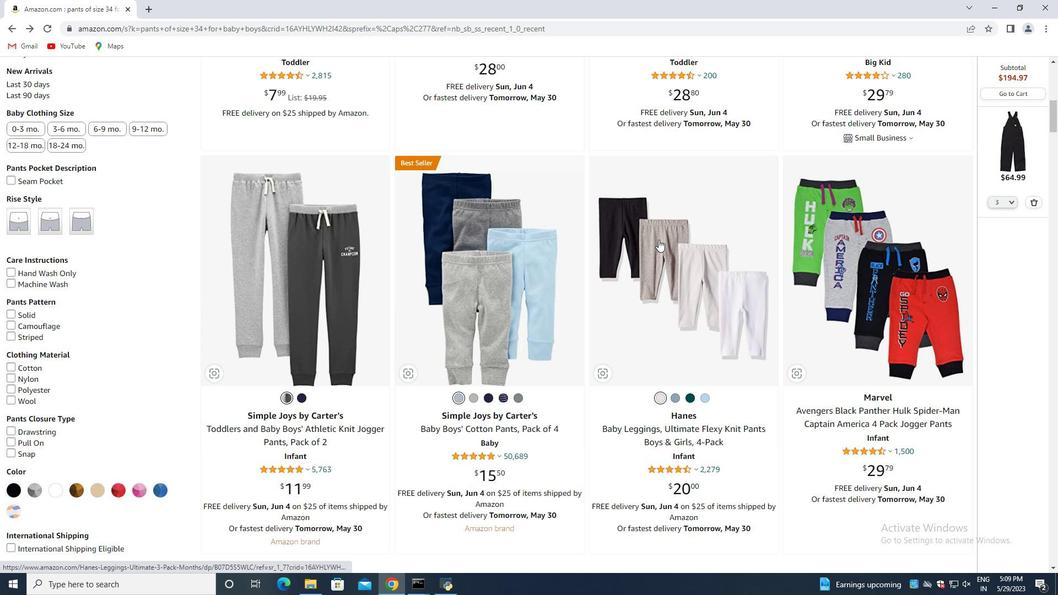 
Action: Mouse moved to (604, 220)
Screenshot: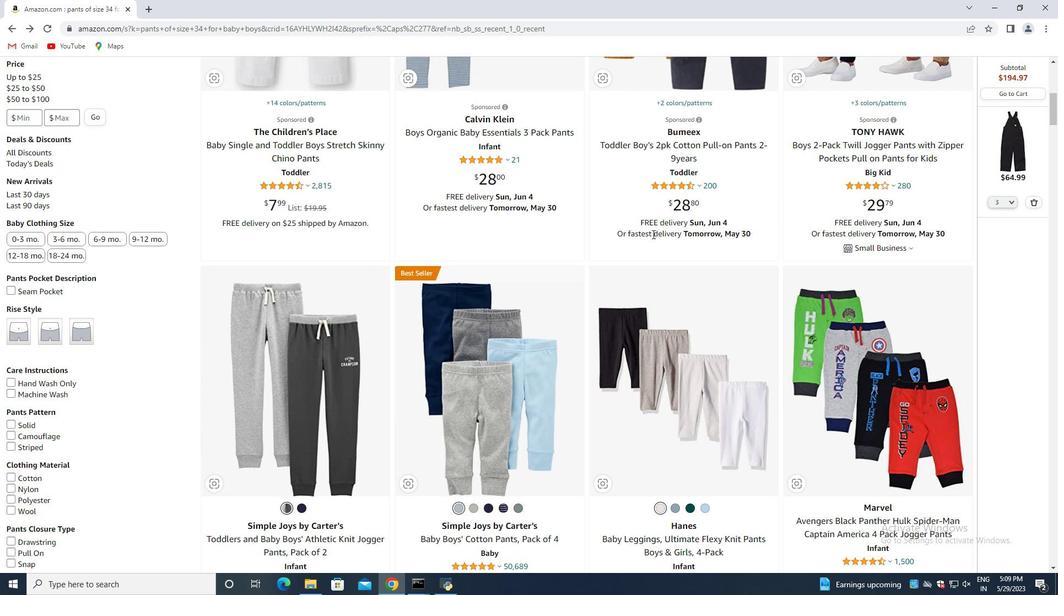 
Action: Mouse scrolled (604, 221) with delta (0, 0)
Screenshot: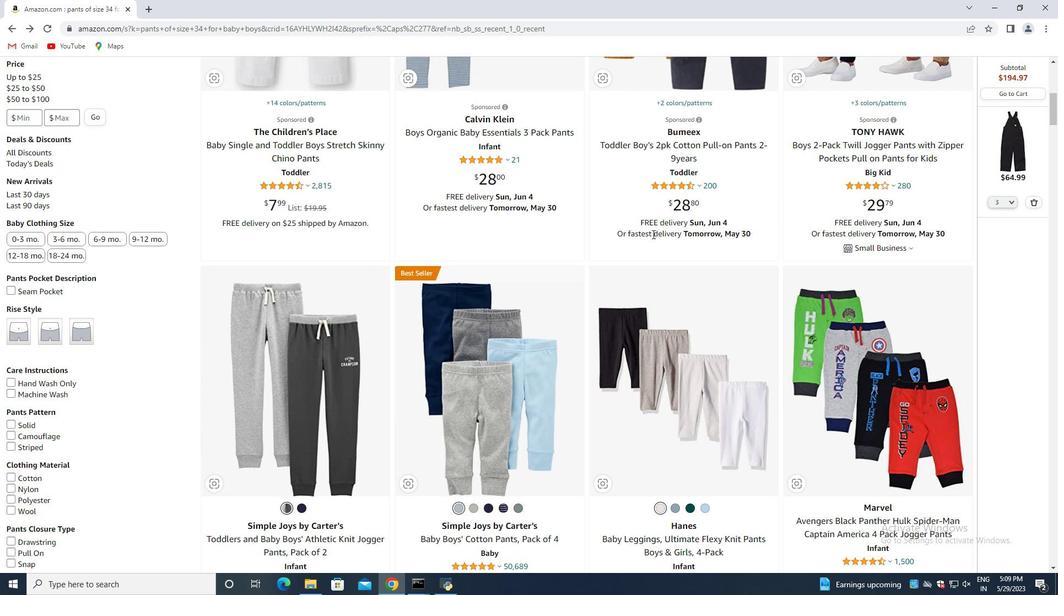 
Action: Mouse scrolled (604, 221) with delta (0, 0)
Screenshot: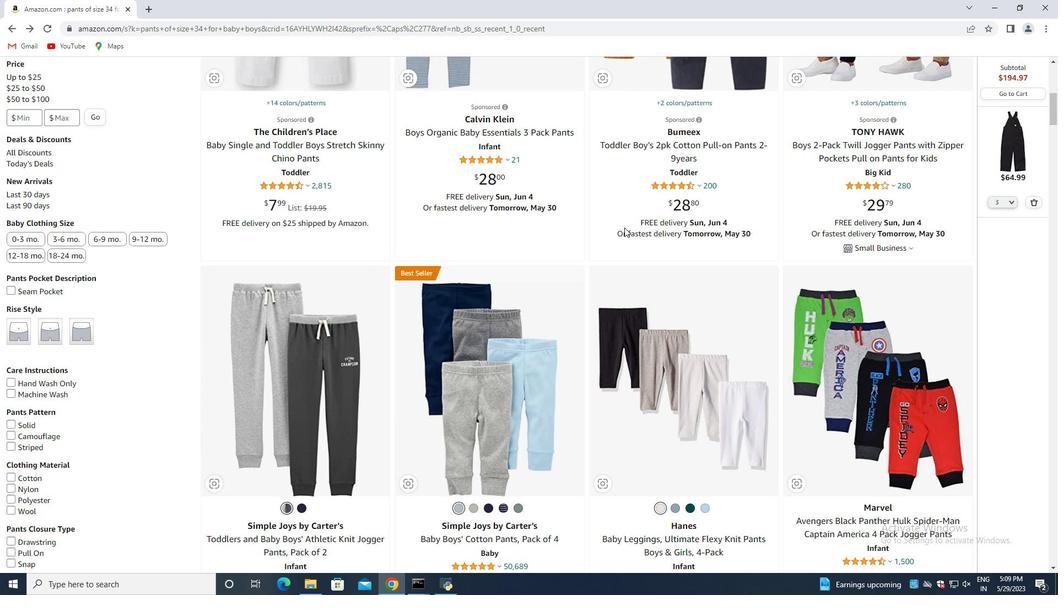 
Action: Mouse scrolled (604, 221) with delta (0, 0)
Screenshot: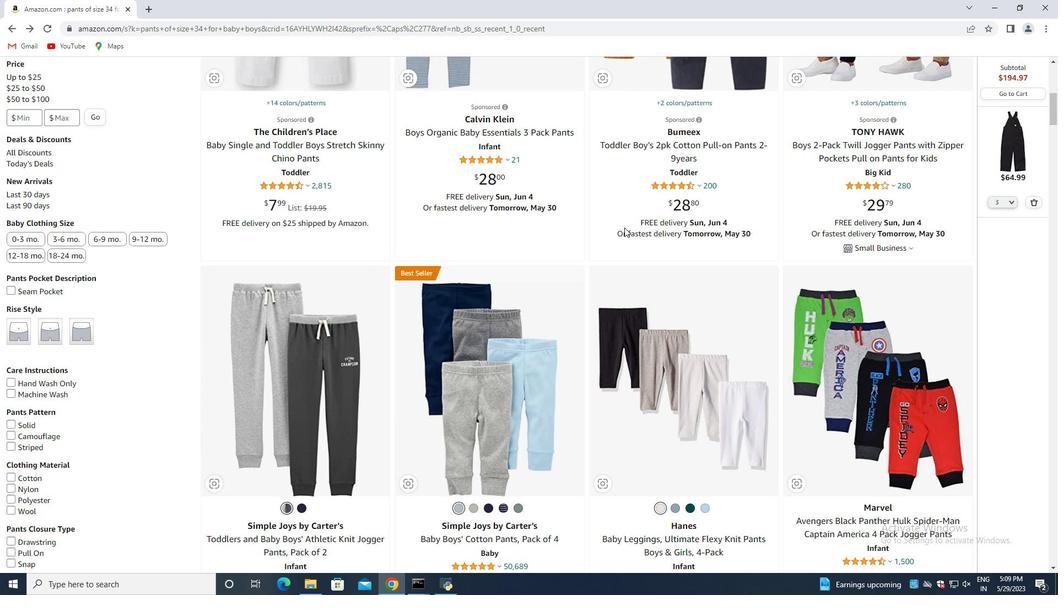 
Action: Mouse moved to (603, 219)
Screenshot: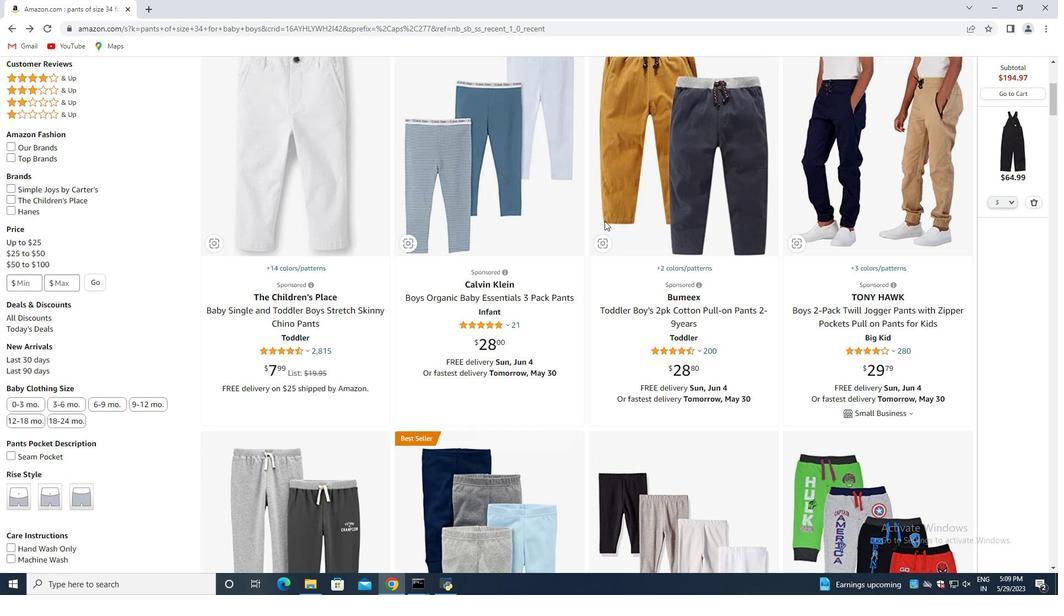 
Action: Mouse scrolled (603, 220) with delta (0, 0)
Screenshot: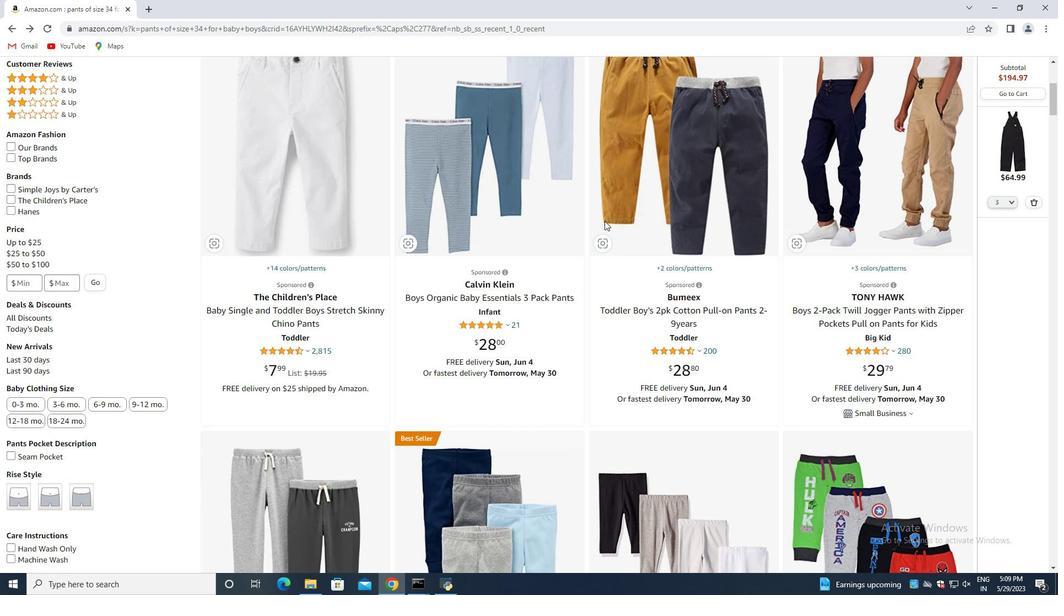 
Action: Mouse moved to (603, 219)
Screenshot: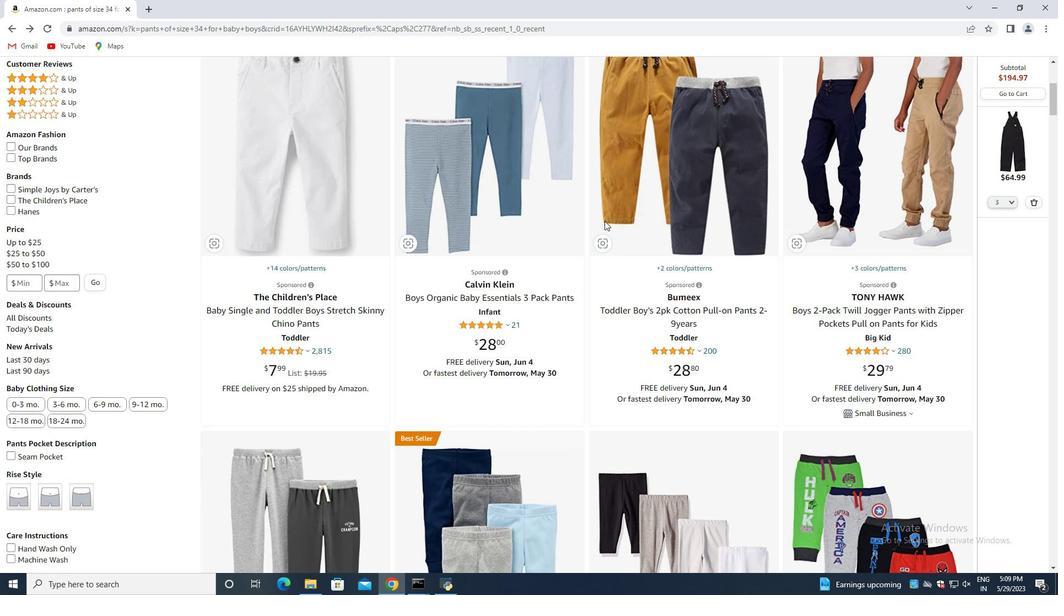 
Action: Mouse scrolled (603, 220) with delta (0, 0)
Screenshot: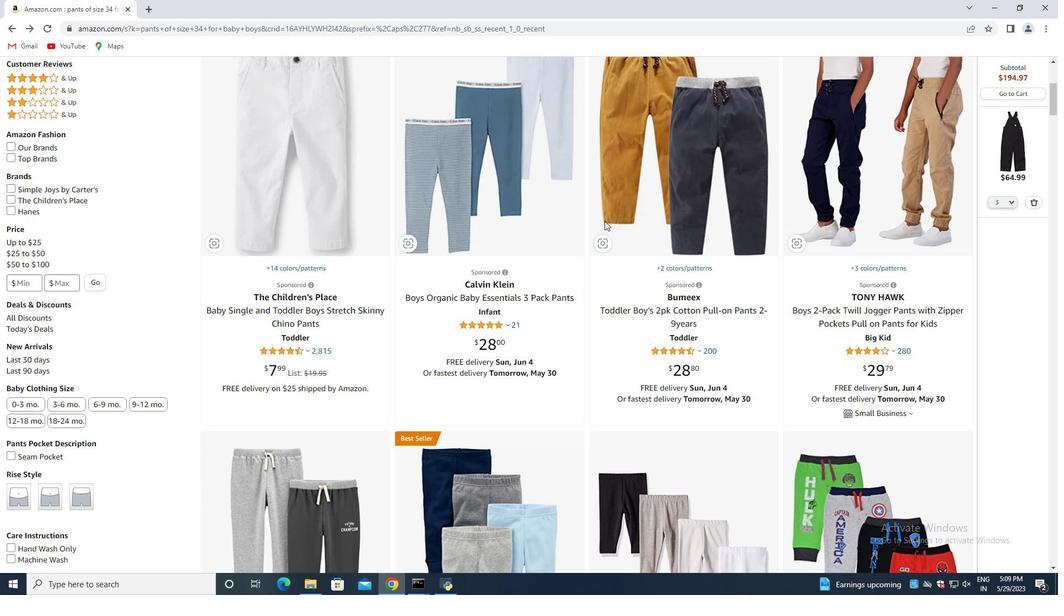 
Action: Mouse scrolled (603, 220) with delta (0, 0)
Screenshot: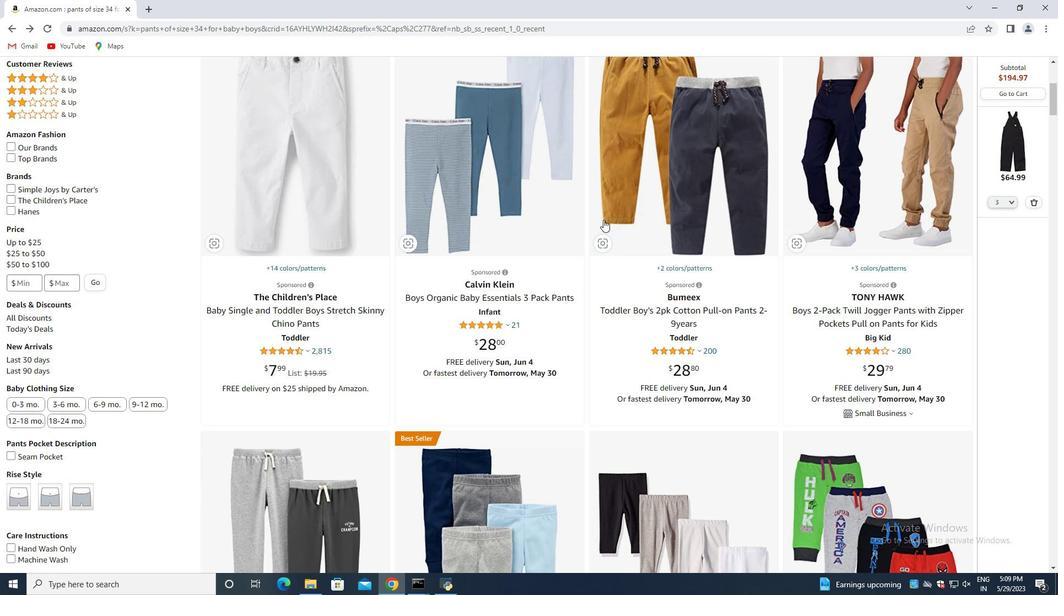 
Action: Mouse moved to (666, 304)
Screenshot: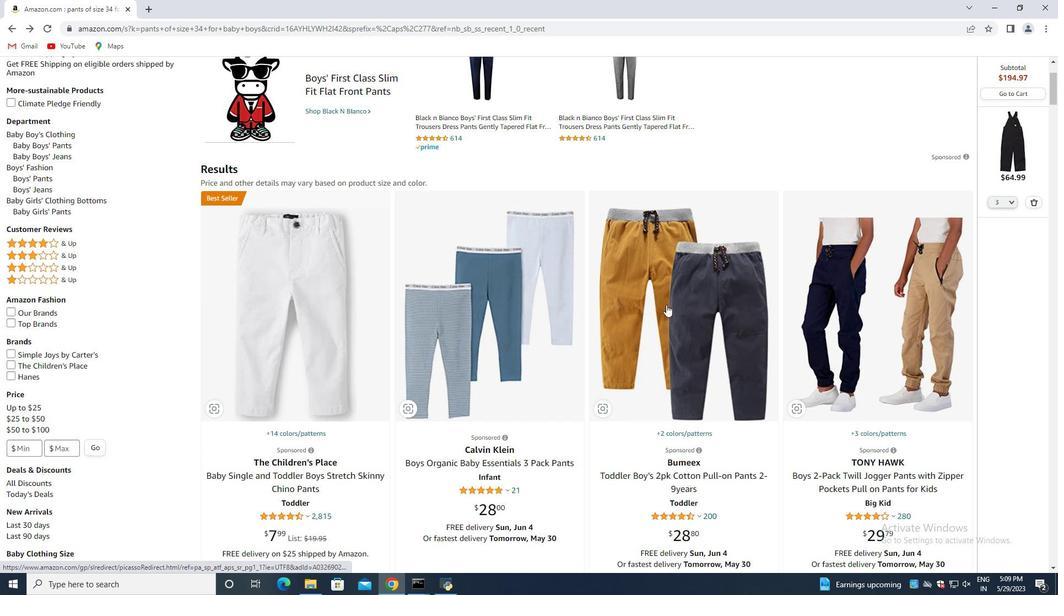 
Action: Mouse pressed left at (666, 304)
Screenshot: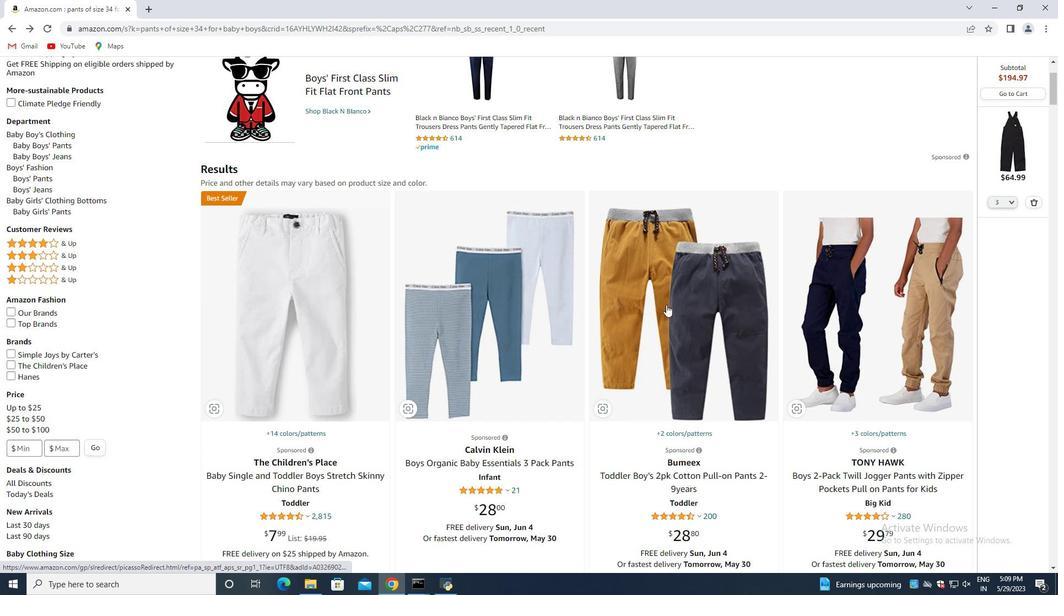 
Action: Mouse moved to (504, 319)
Screenshot: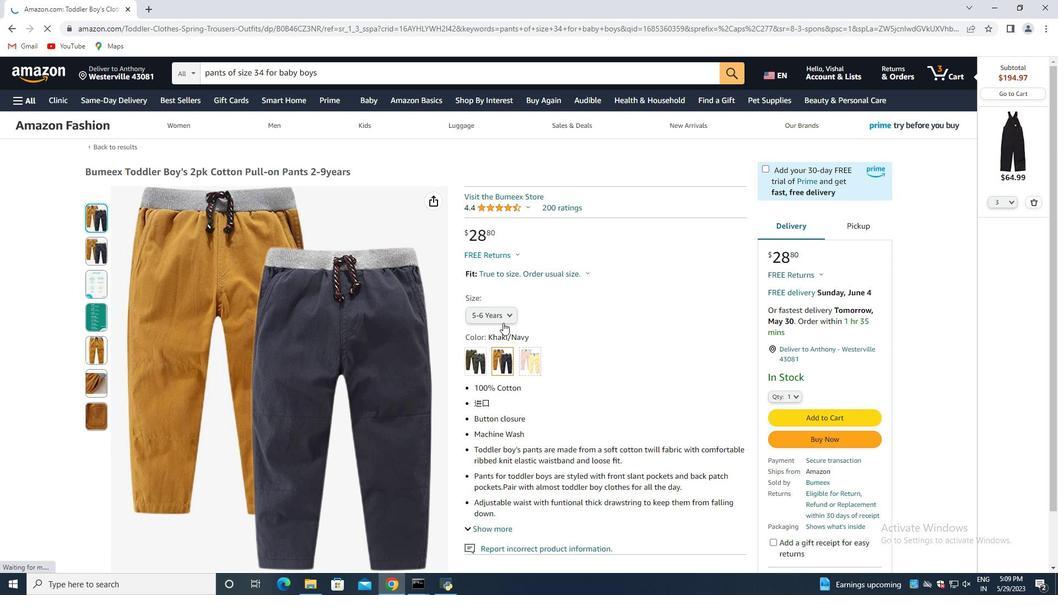 
Action: Mouse pressed left at (504, 319)
Screenshot: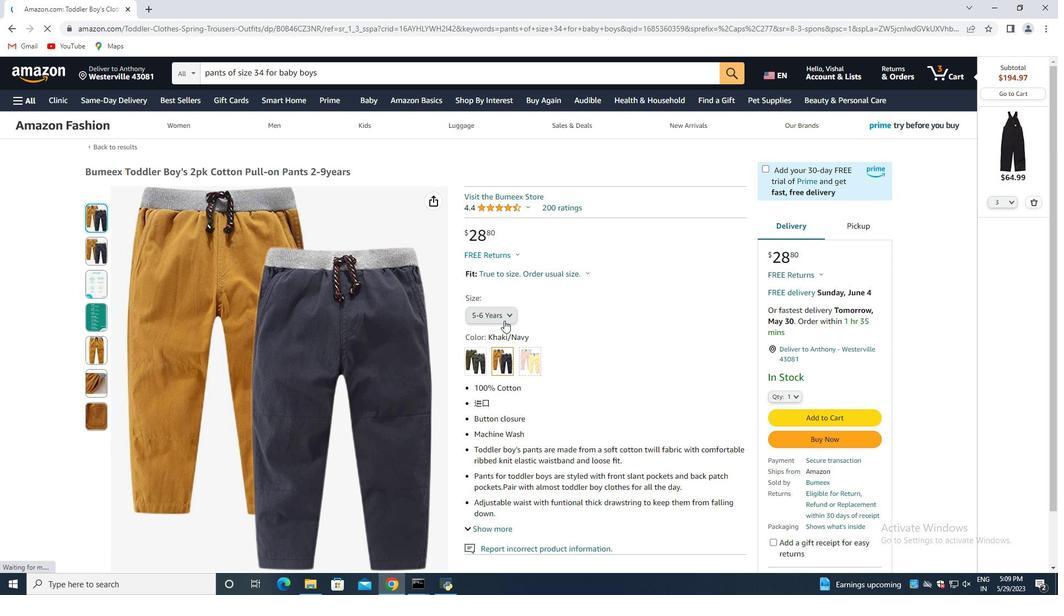 
Action: Mouse moved to (497, 385)
Screenshot: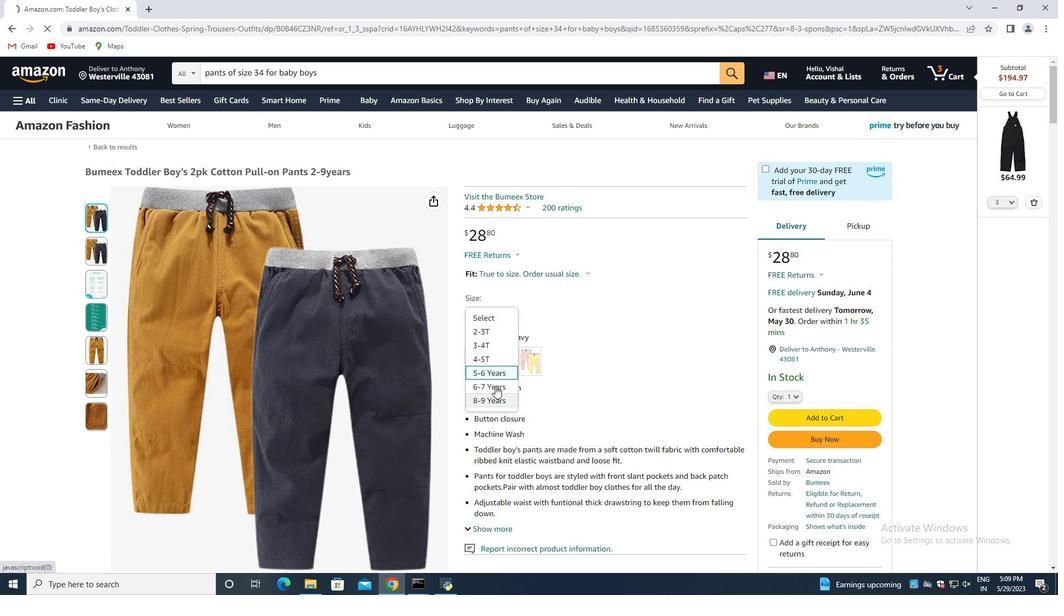 
Action: Mouse scrolled (497, 384) with delta (0, 0)
Screenshot: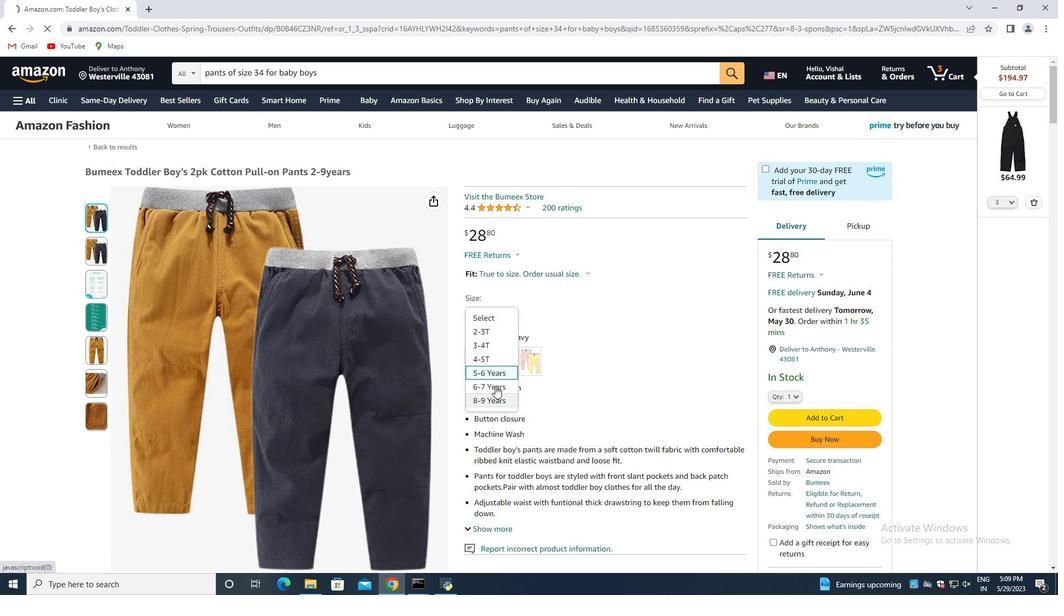 
Action: Mouse scrolled (497, 384) with delta (0, 0)
Screenshot: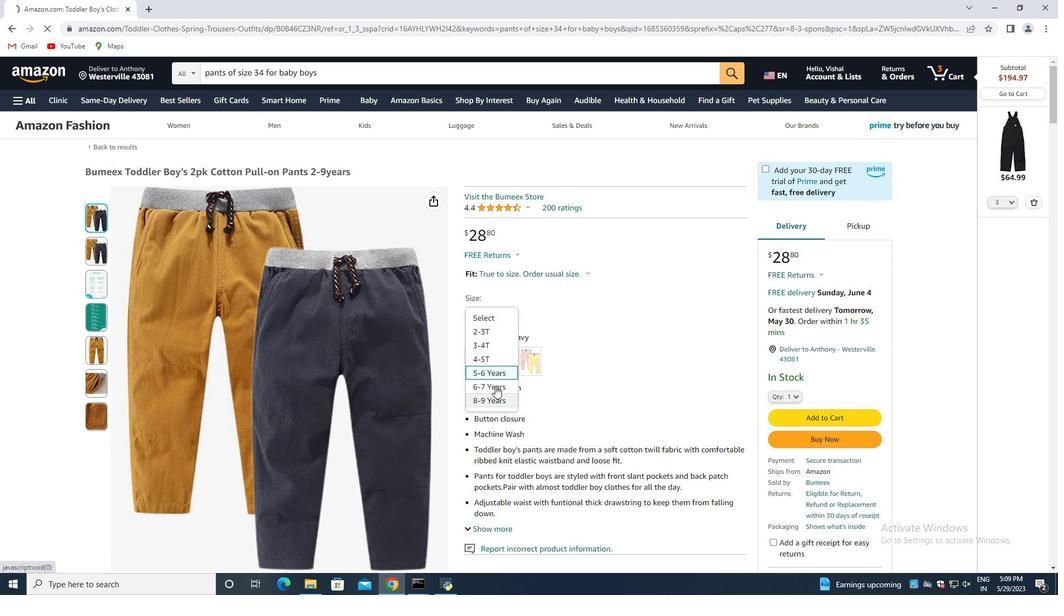 
Action: Mouse scrolled (497, 384) with delta (0, 0)
Screenshot: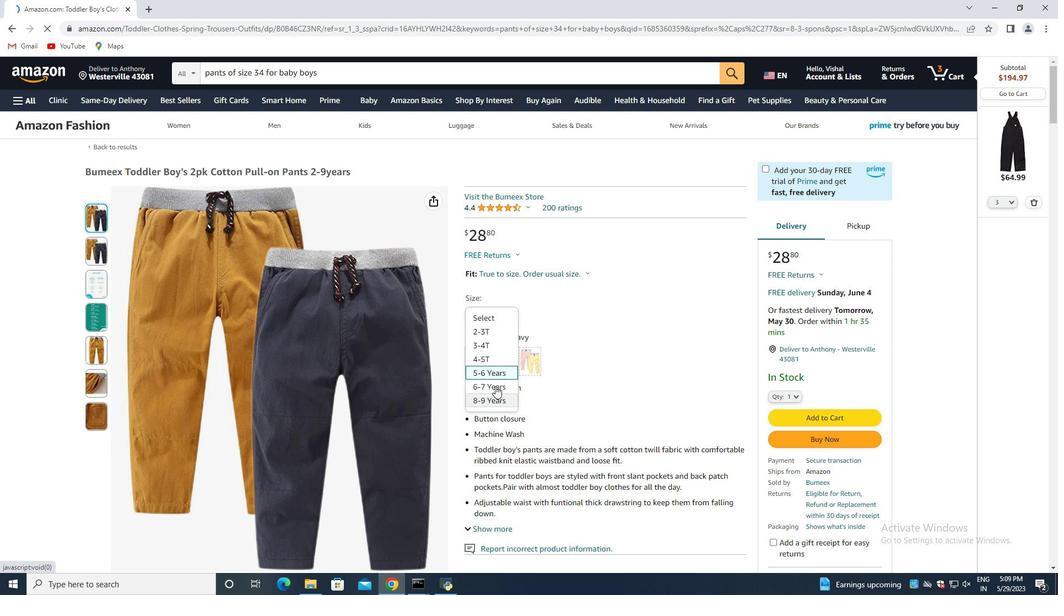
Action: Mouse moved to (497, 385)
Screenshot: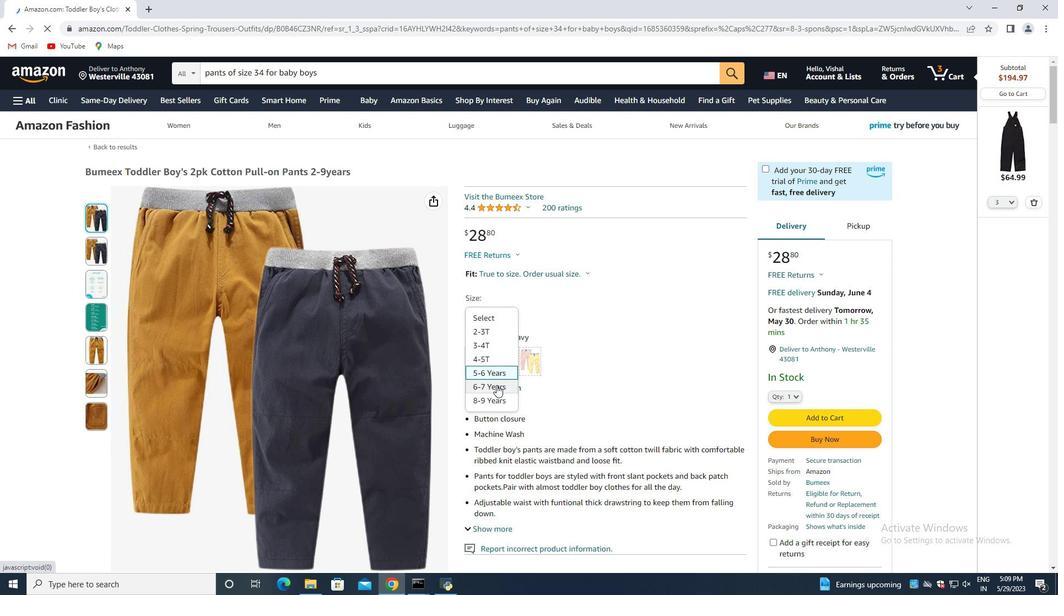 
Action: Mouse scrolled (497, 384) with delta (0, 0)
Screenshot: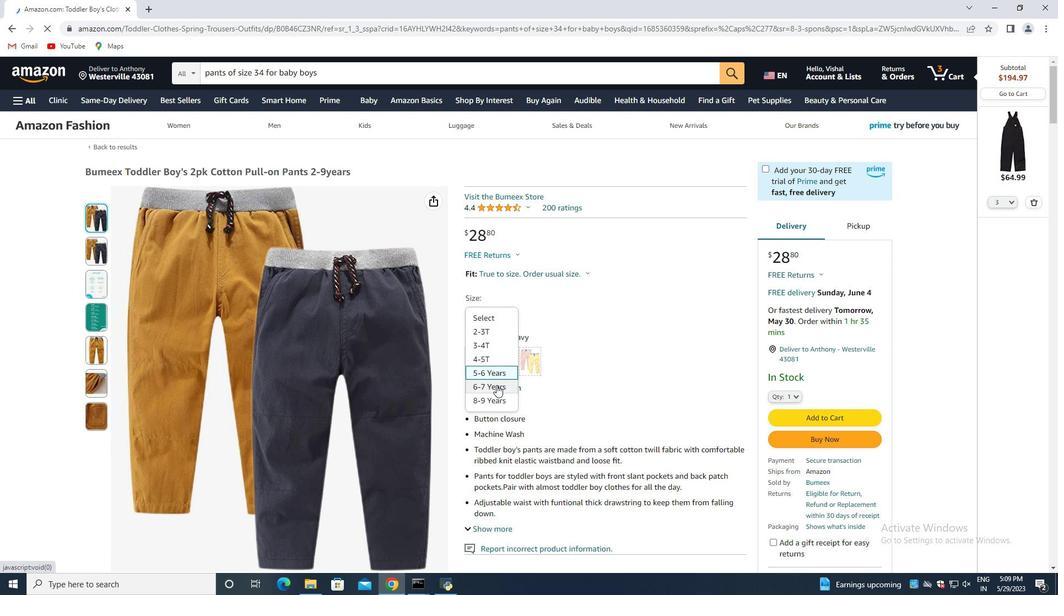 
Action: Mouse moved to (496, 181)
Screenshot: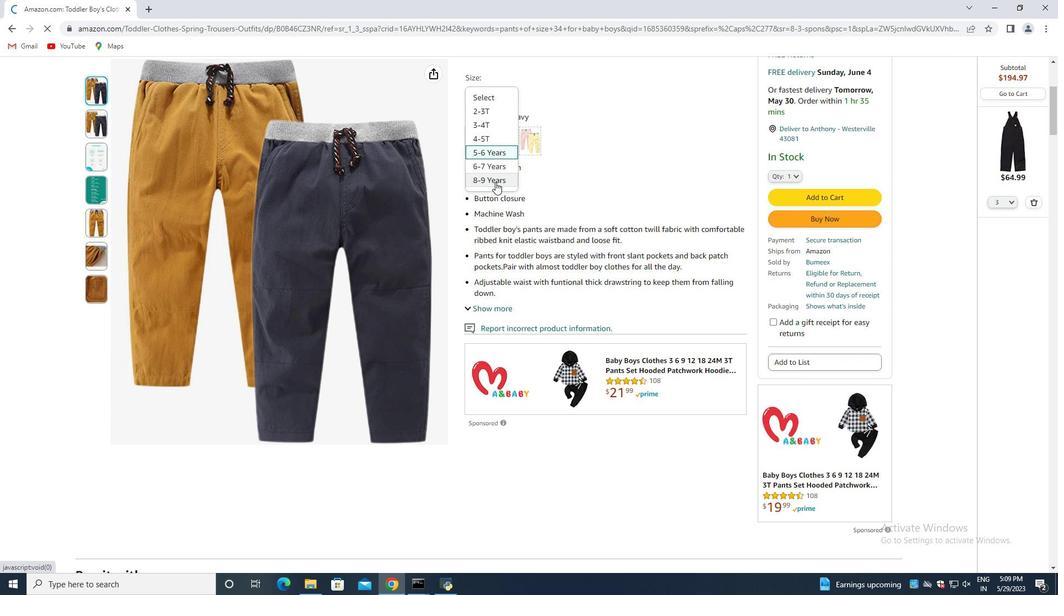 
Action: Mouse pressed left at (496, 181)
Screenshot: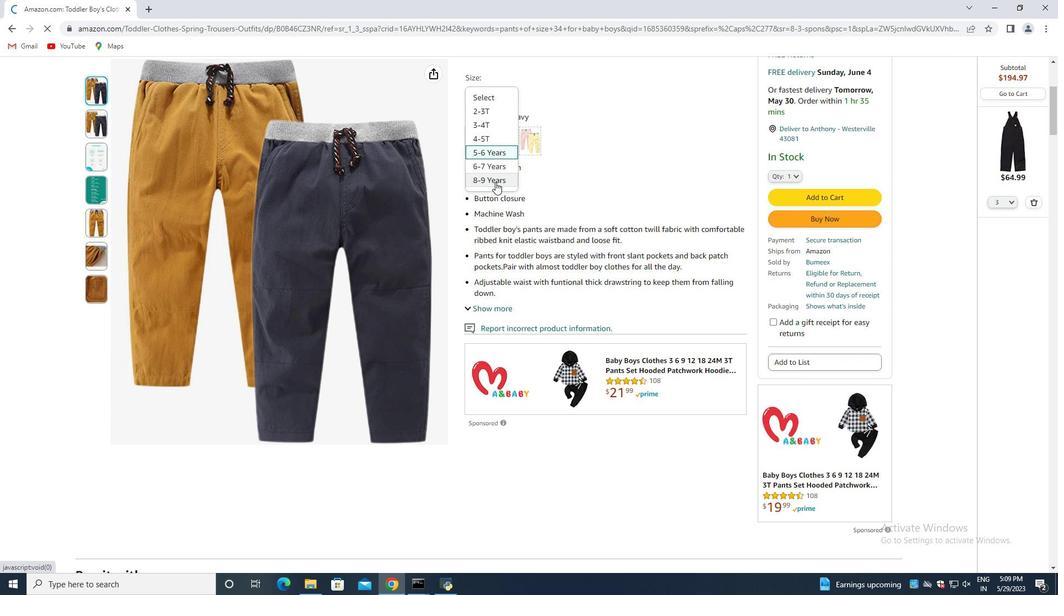 
Action: Mouse moved to (490, 218)
Screenshot: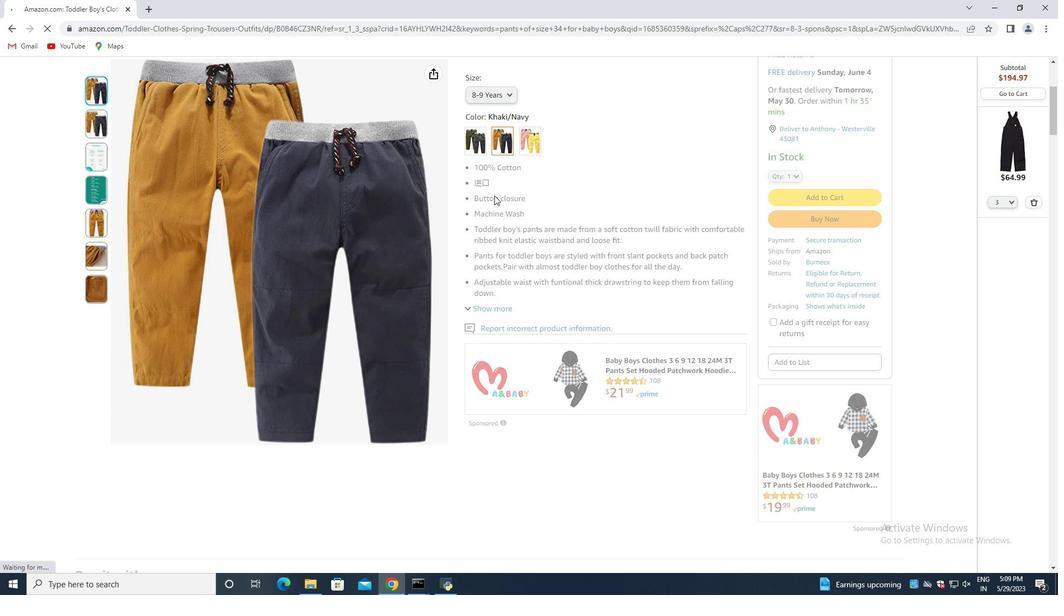
Action: Mouse scrolled (490, 217) with delta (0, 0)
Screenshot: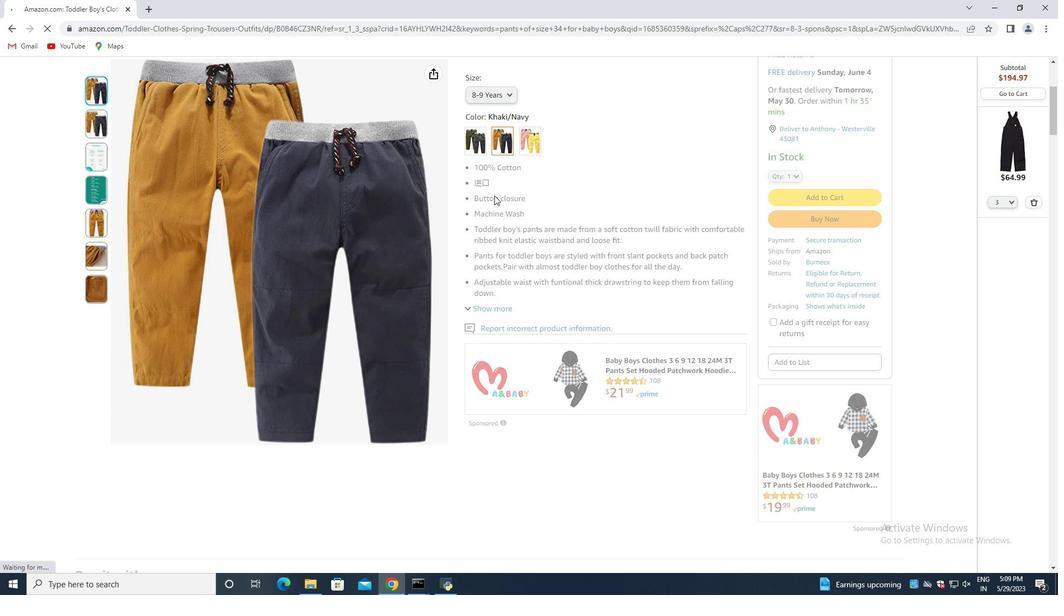 
Action: Mouse moved to (524, 214)
Screenshot: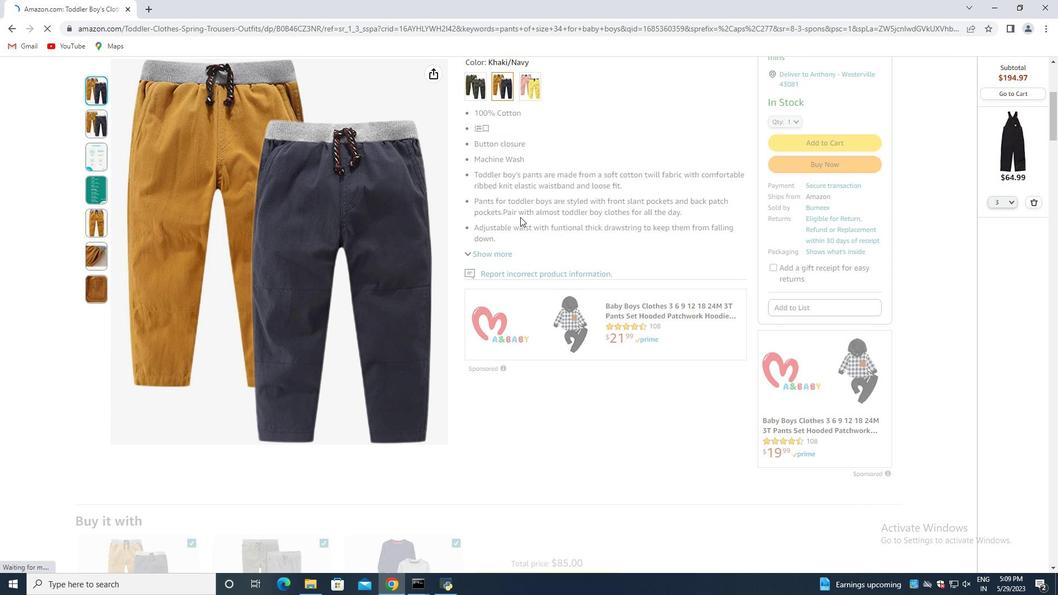 
Action: Mouse scrolled (524, 214) with delta (0, 0)
Screenshot: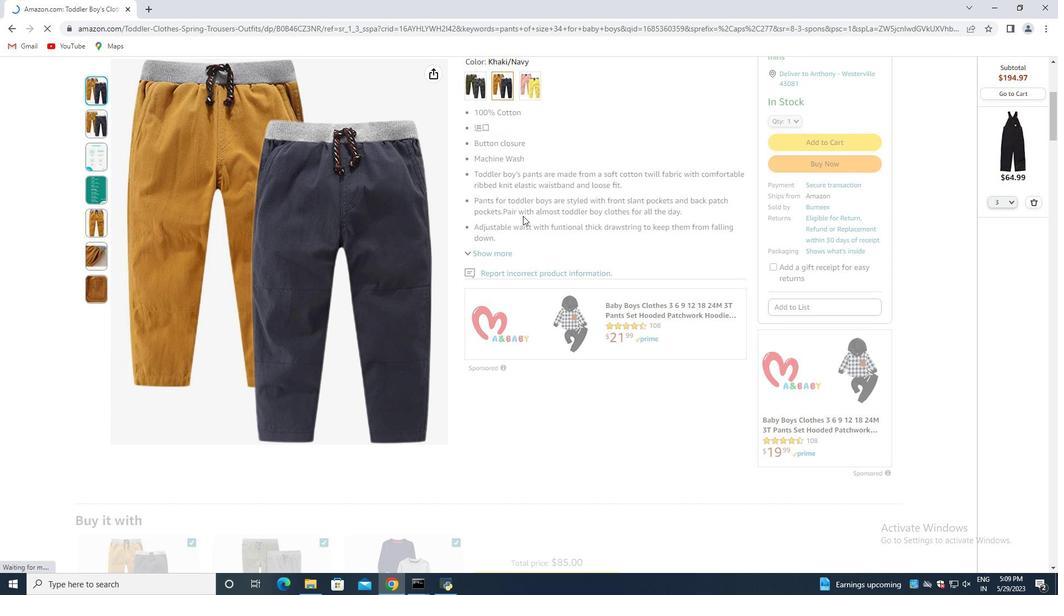 
Action: Mouse scrolled (524, 214) with delta (0, 0)
Screenshot: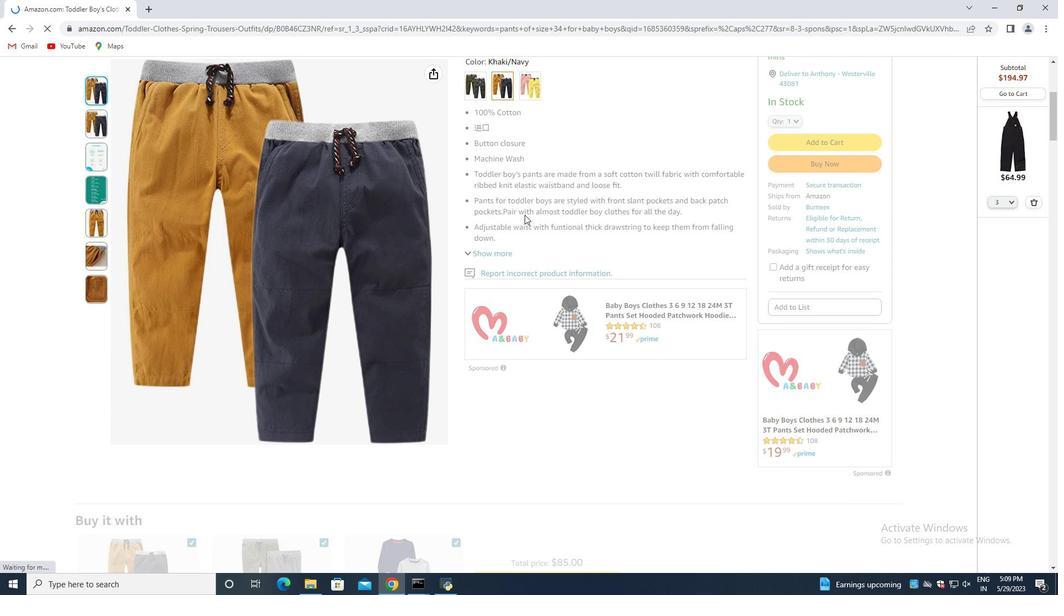 
Action: Mouse scrolled (524, 214) with delta (0, 0)
Screenshot: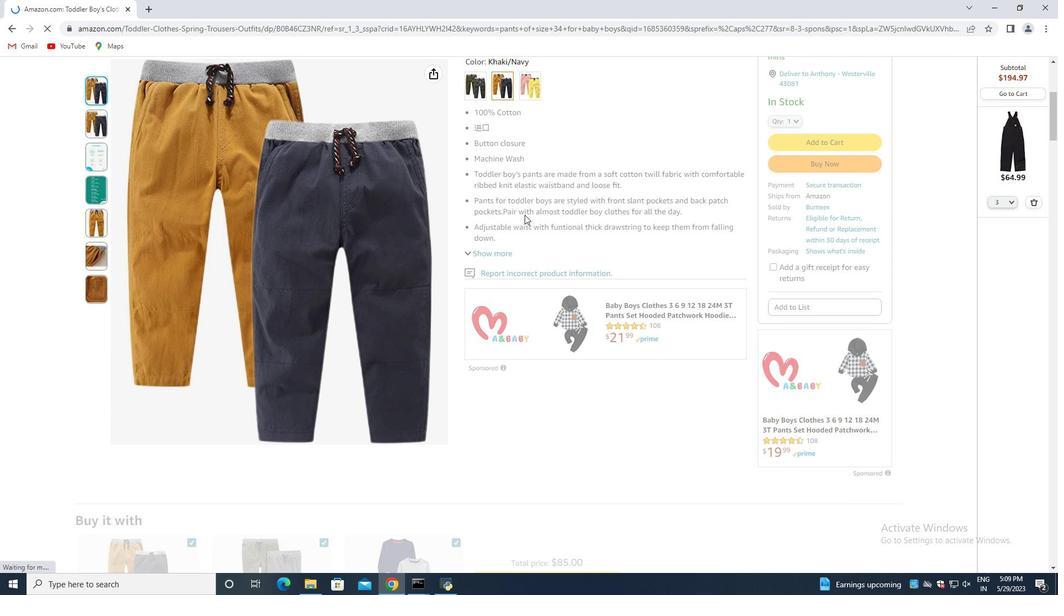 
Action: Mouse moved to (524, 214)
Screenshot: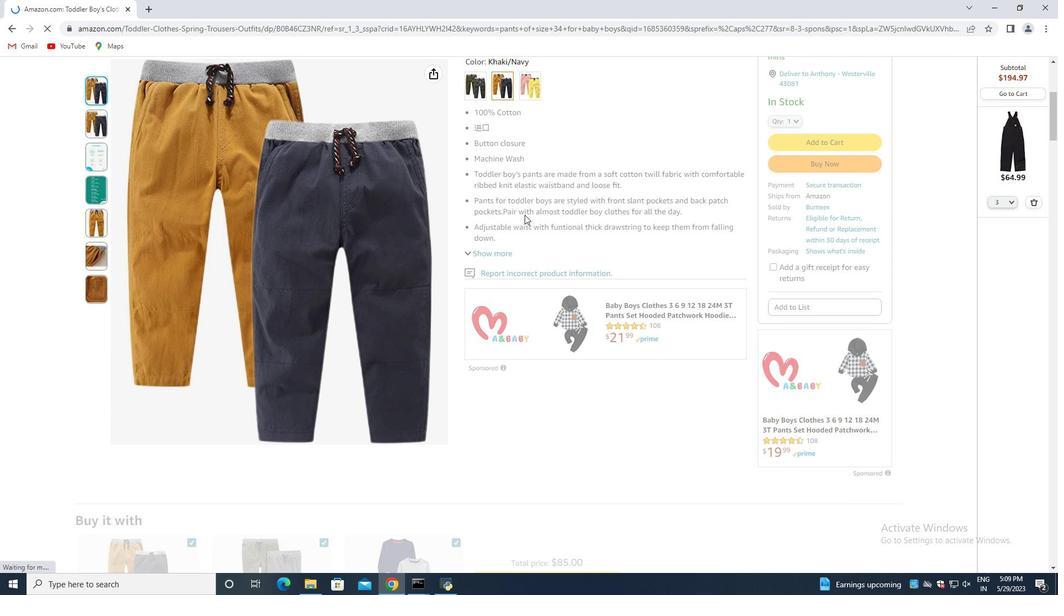 
Action: Mouse scrolled (524, 214) with delta (0, 0)
Screenshot: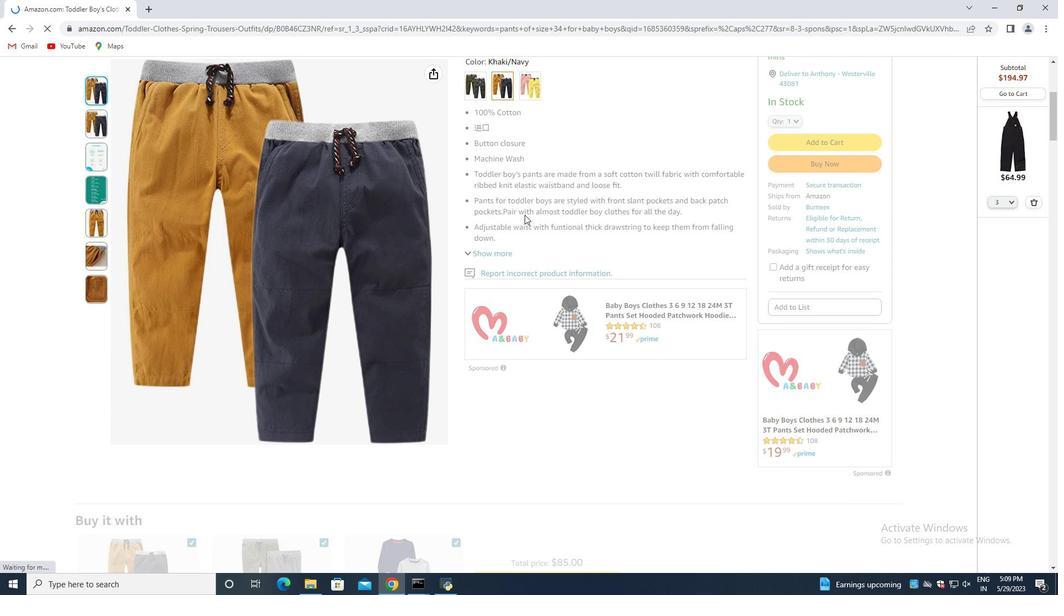 
Action: Mouse moved to (520, 214)
Screenshot: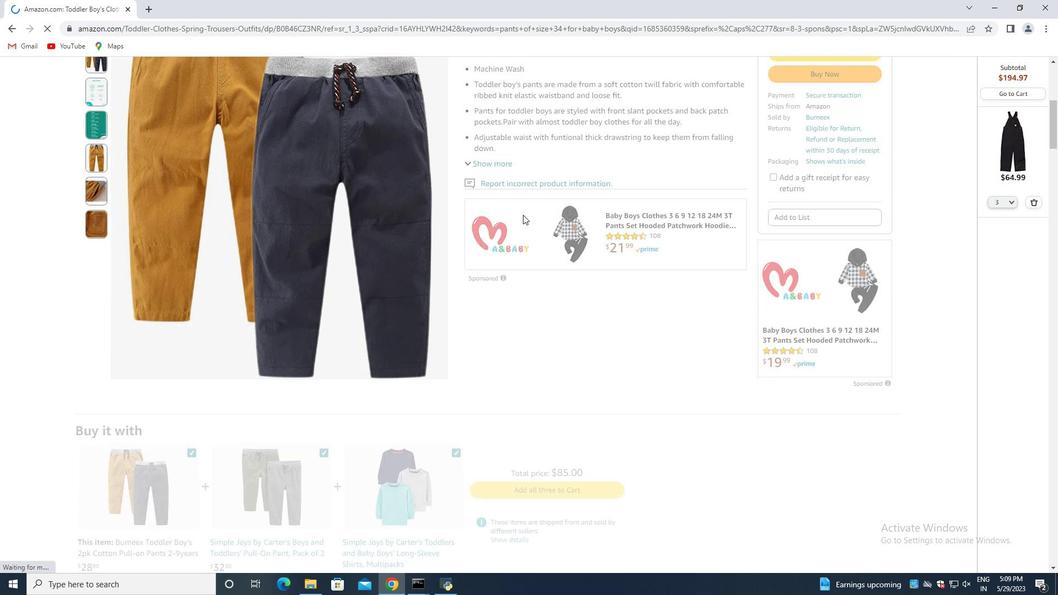 
Action: Mouse scrolled (520, 214) with delta (0, 0)
Screenshot: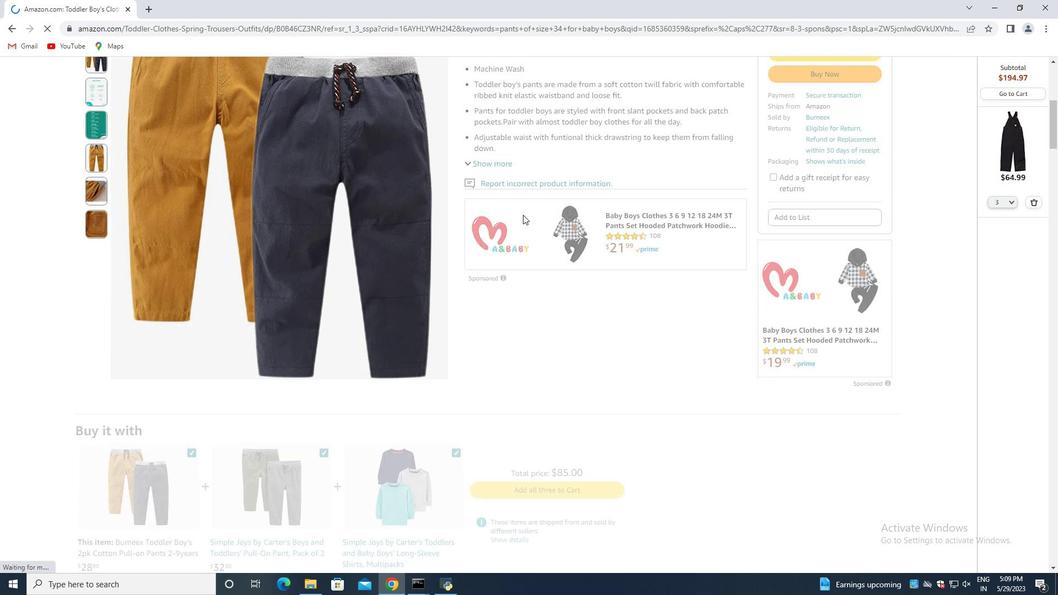 
Action: Mouse moved to (516, 214)
Screenshot: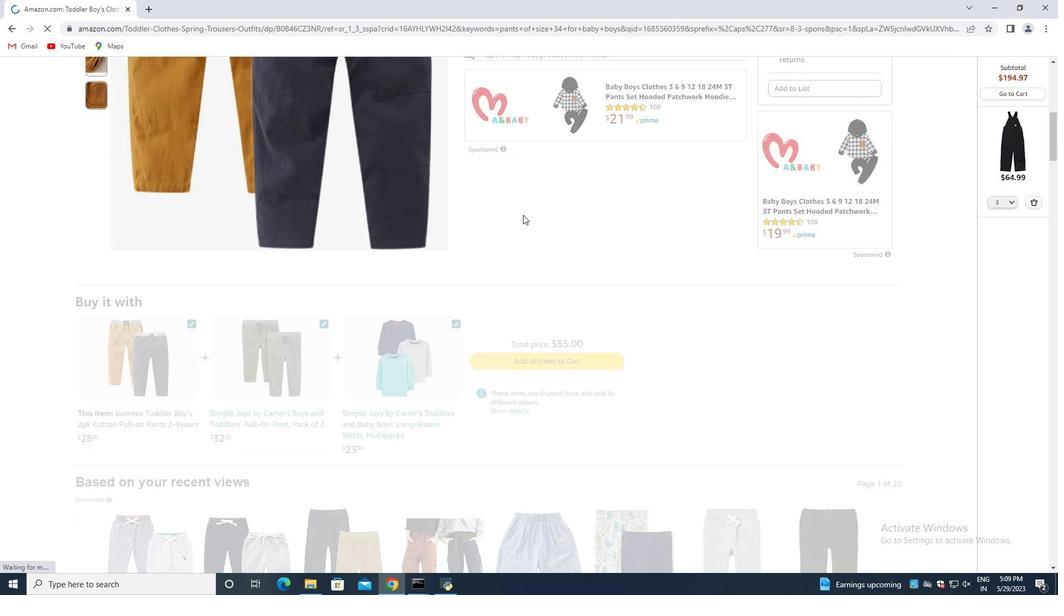 
Action: Mouse scrolled (516, 214) with delta (0, 0)
Screenshot: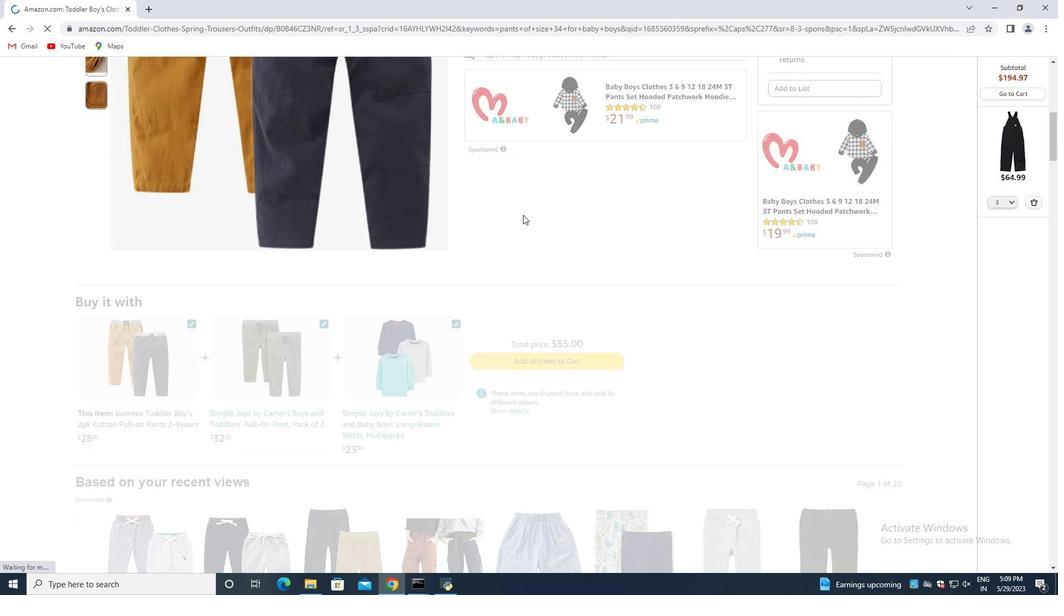 
Action: Mouse moved to (514, 215)
Screenshot: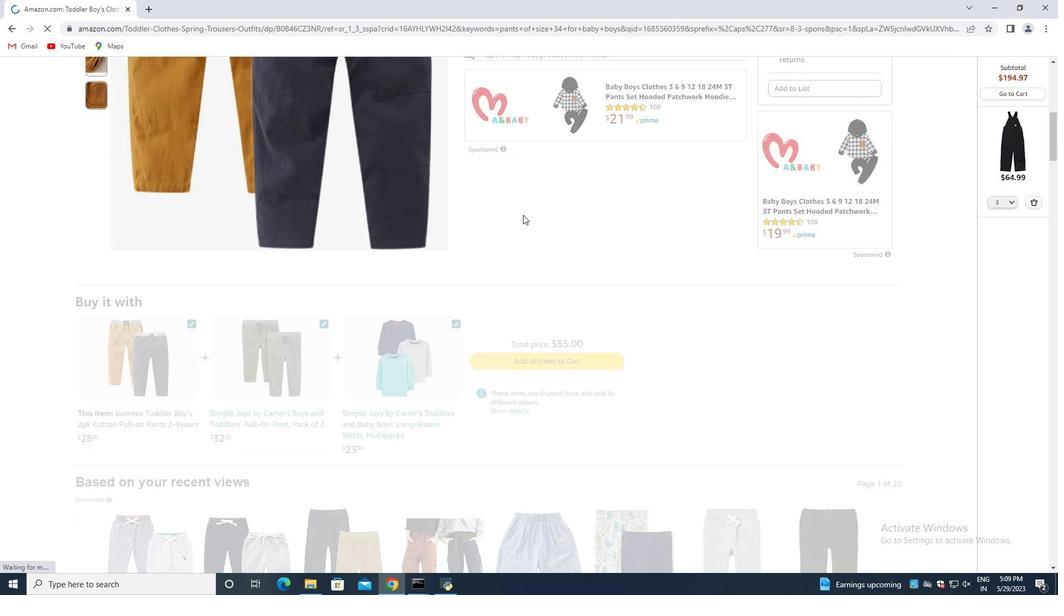 
Action: Mouse scrolled (514, 214) with delta (0, 0)
Screenshot: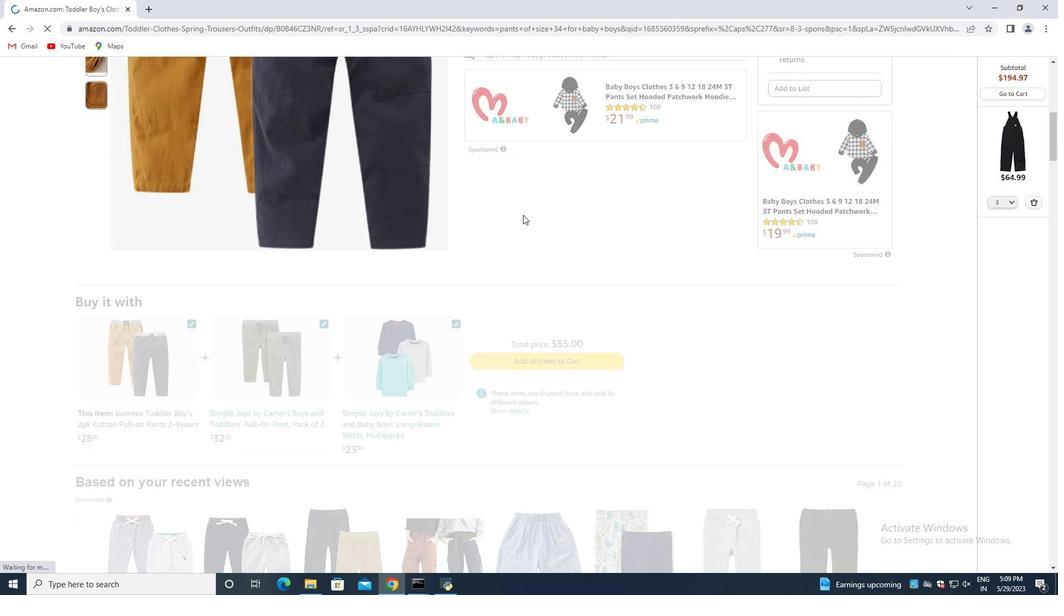 
Action: Mouse moved to (500, 219)
Screenshot: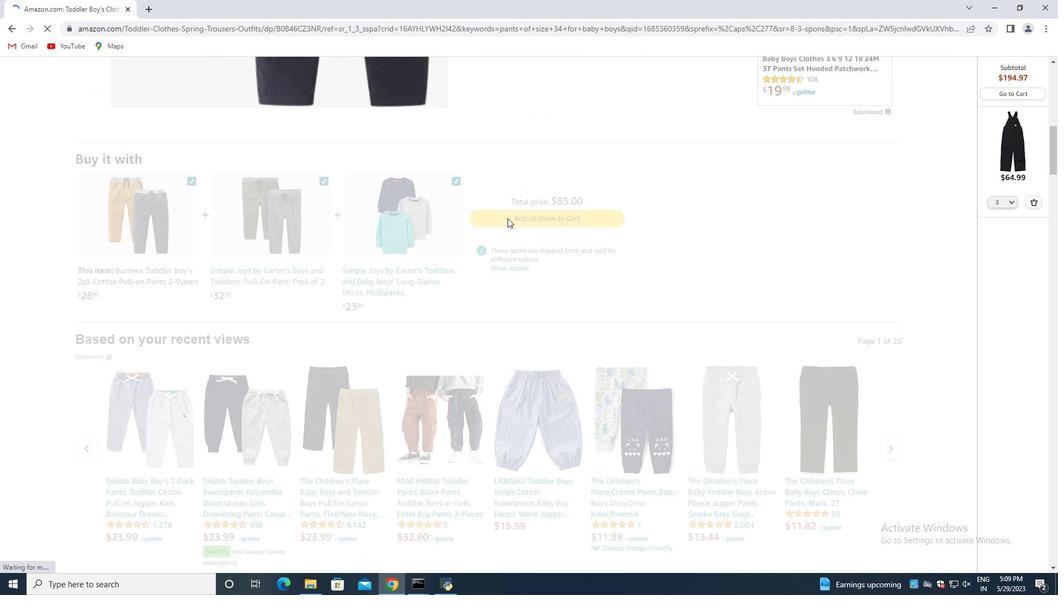 
Action: Mouse scrolled (500, 219) with delta (0, 0)
Screenshot: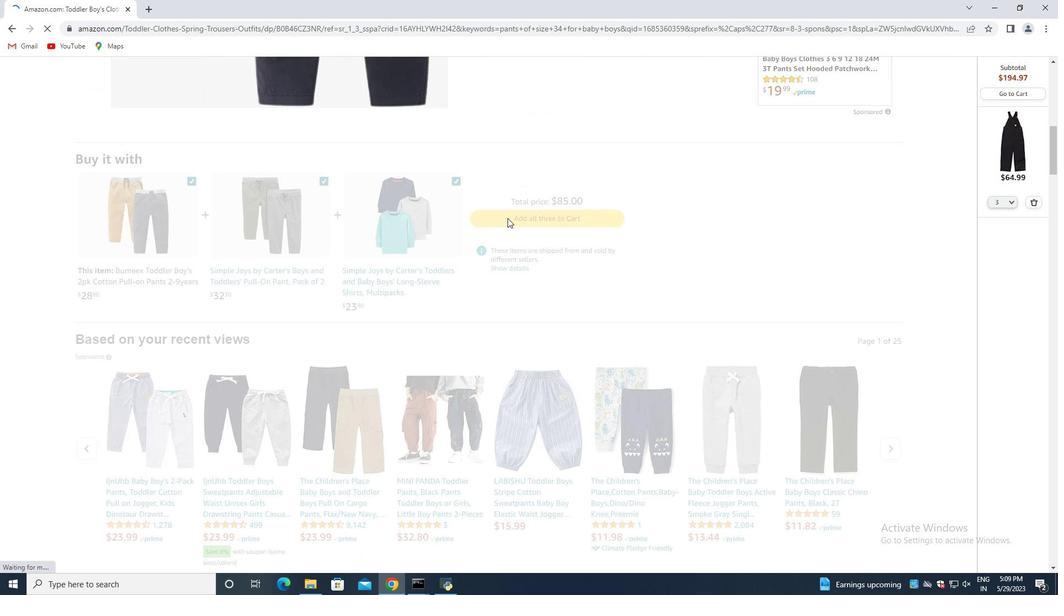 
Action: Mouse moved to (493, 224)
Screenshot: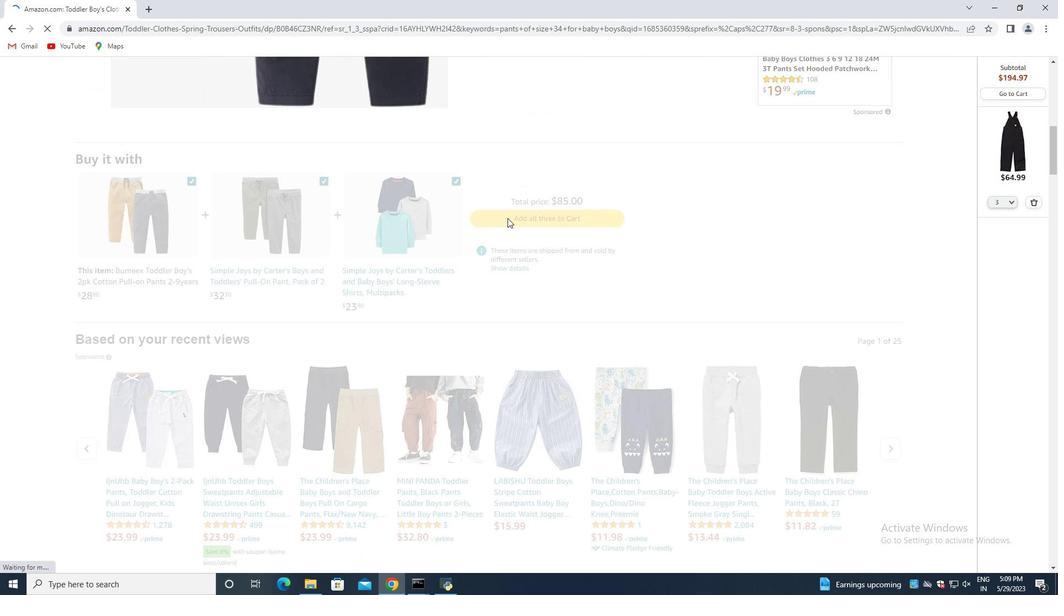 
Action: Mouse scrolled (493, 223) with delta (0, 0)
Screenshot: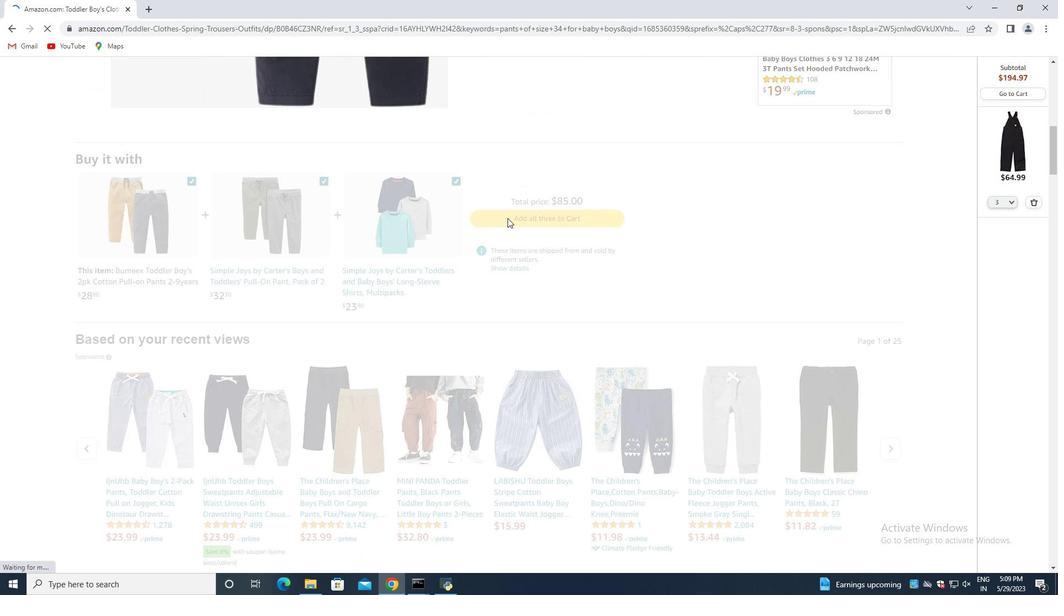 
Action: Mouse moved to (444, 240)
Screenshot: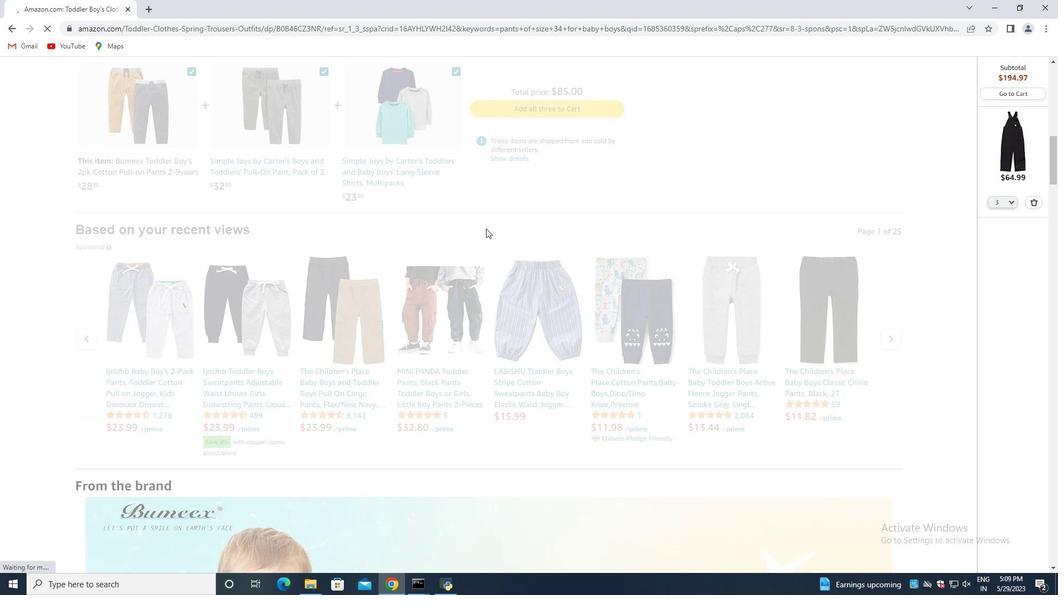 
Action: Mouse scrolled (444, 240) with delta (0, 0)
Screenshot: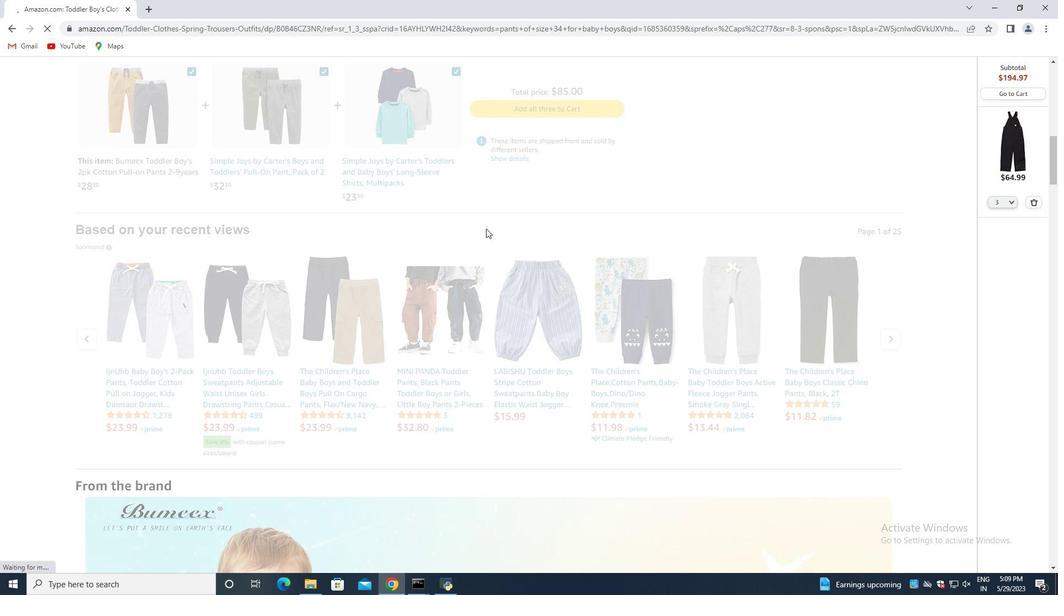 
Action: Mouse moved to (422, 260)
Screenshot: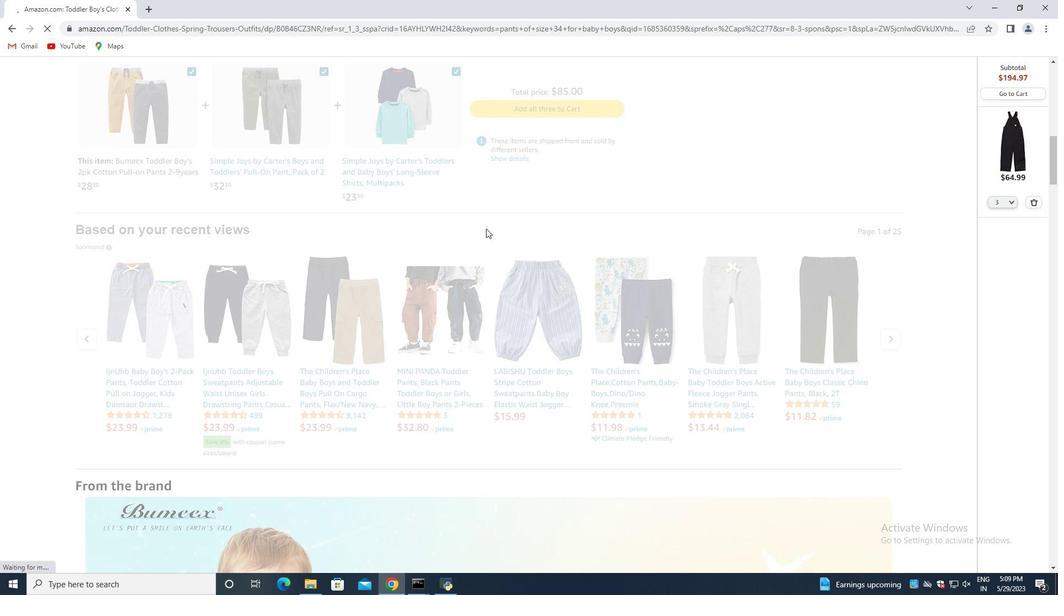 
Action: Mouse scrolled (422, 260) with delta (0, 0)
Screenshot: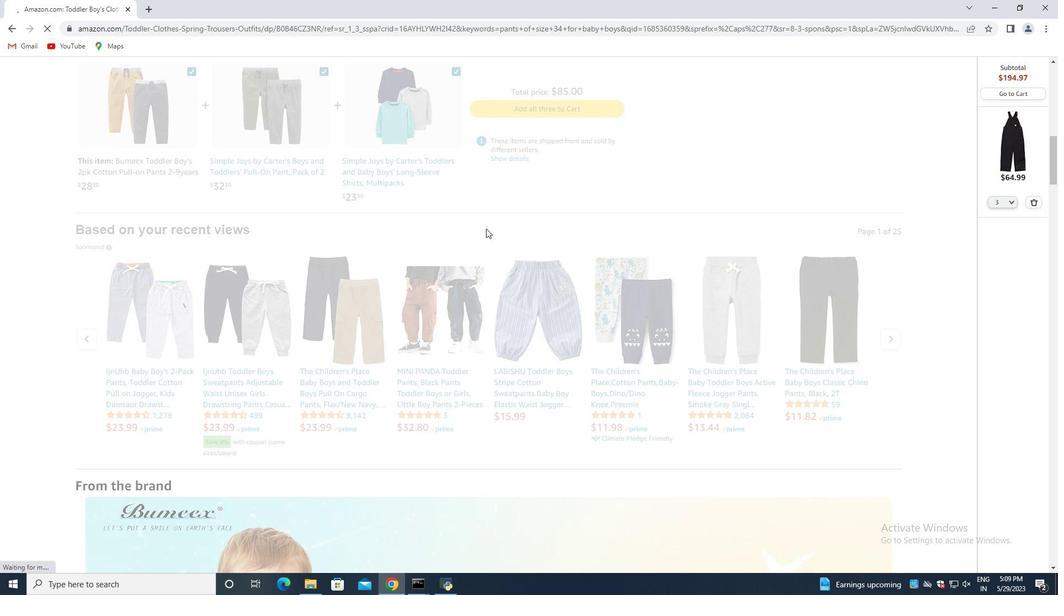 
Action: Mouse moved to (411, 266)
Screenshot: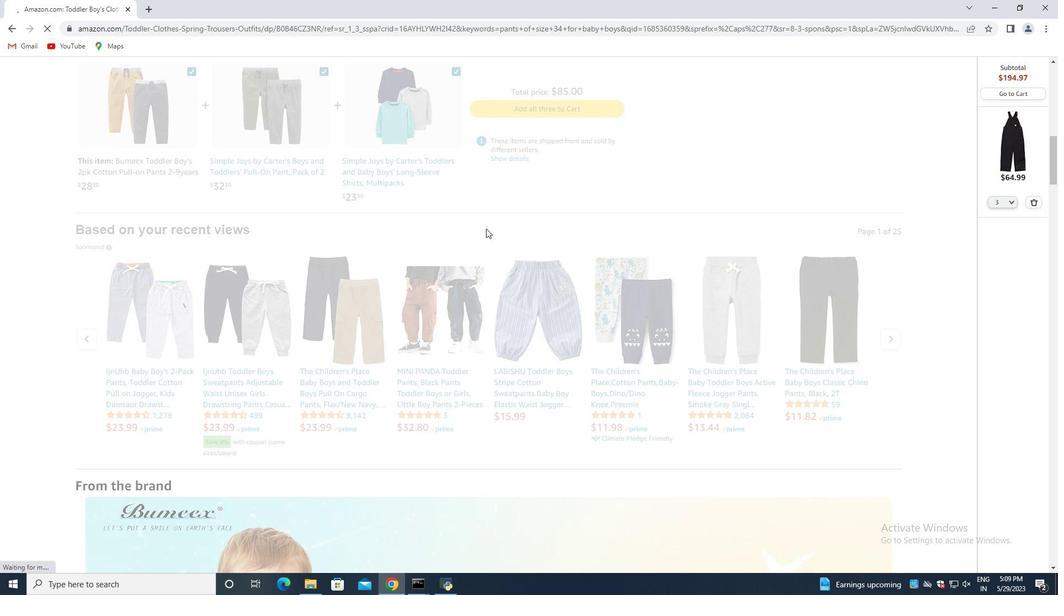 
Action: Mouse scrolled (416, 263) with delta (0, 0)
Screenshot: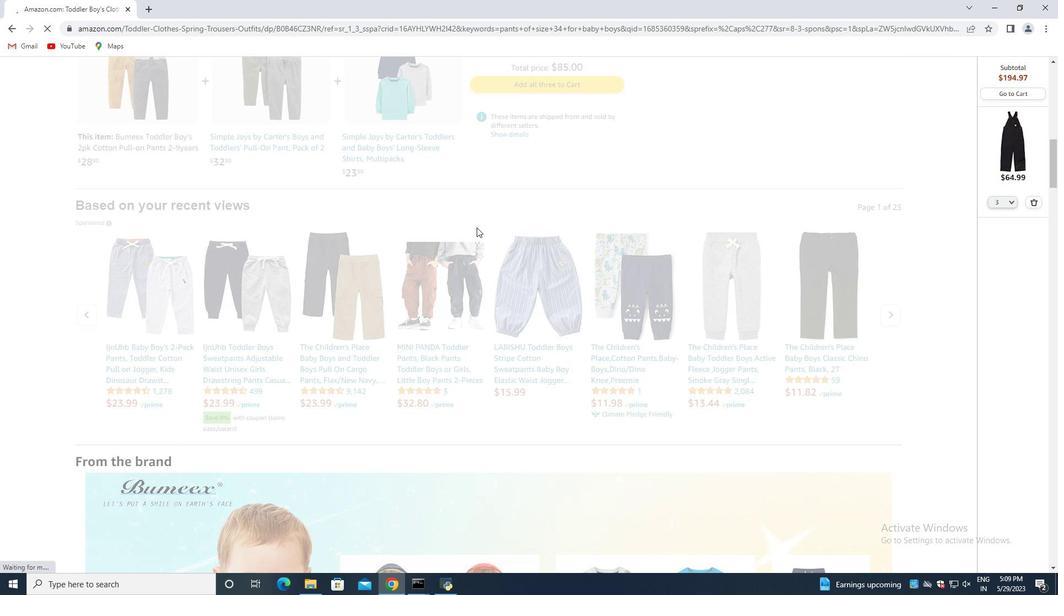 
Action: Mouse moved to (407, 266)
Screenshot: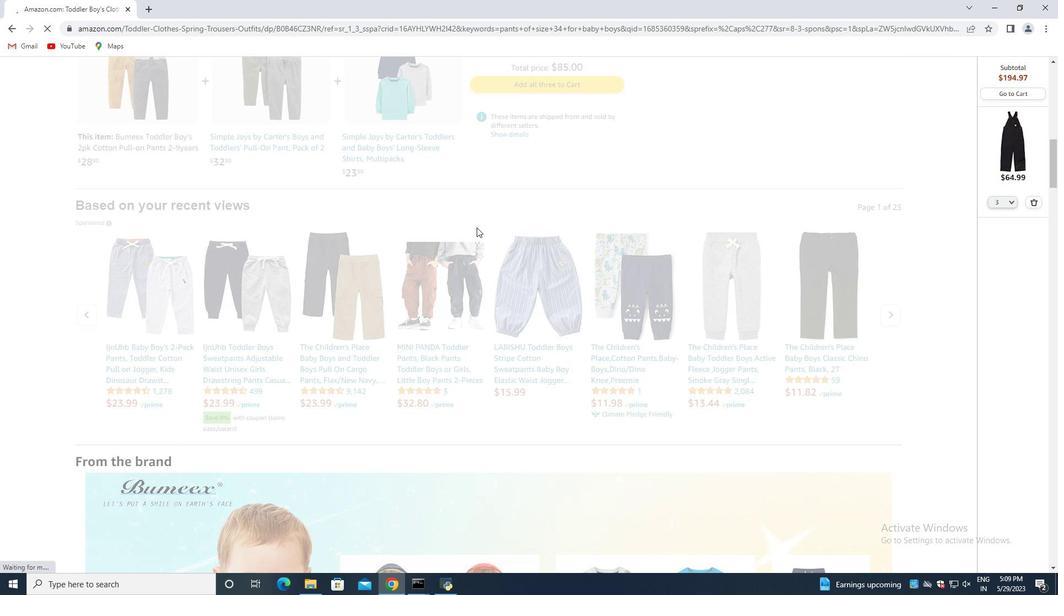 
Action: Mouse scrolled (408, 266) with delta (0, 0)
Screenshot: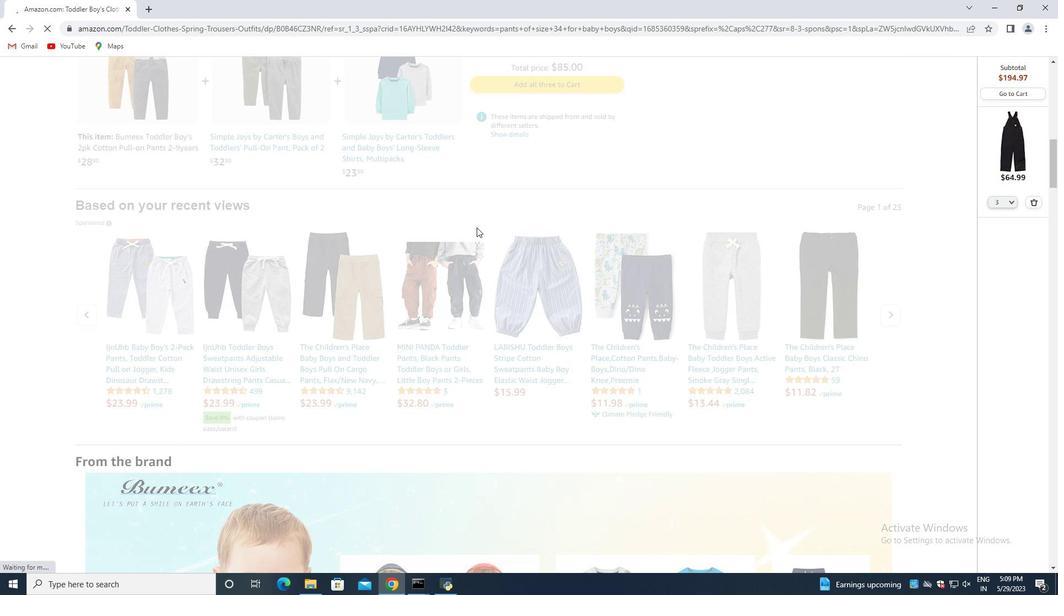 
Action: Mouse moved to (406, 266)
Screenshot: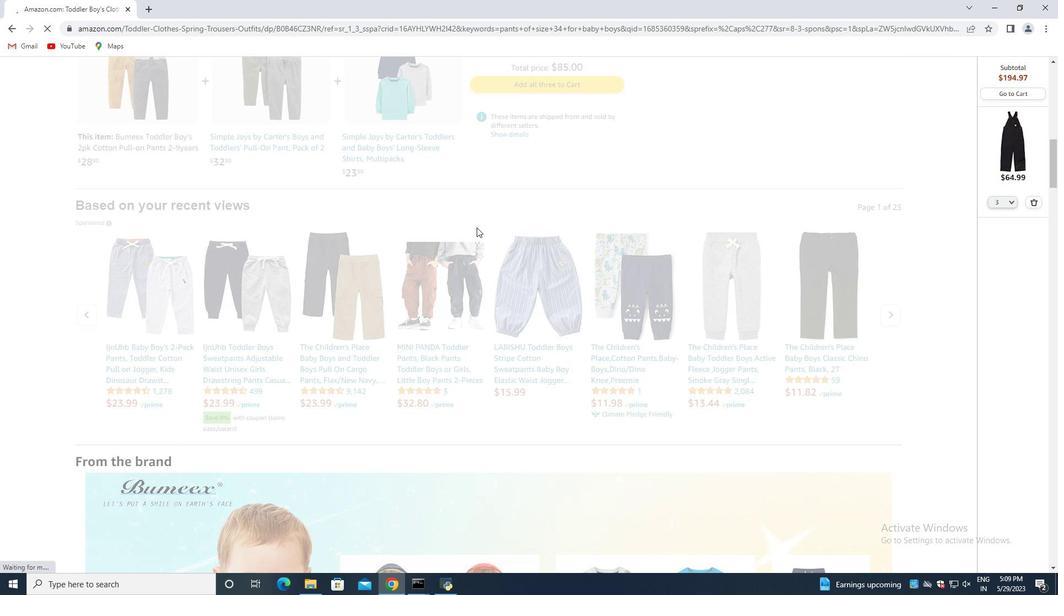 
Action: Mouse scrolled (407, 266) with delta (0, 0)
Screenshot: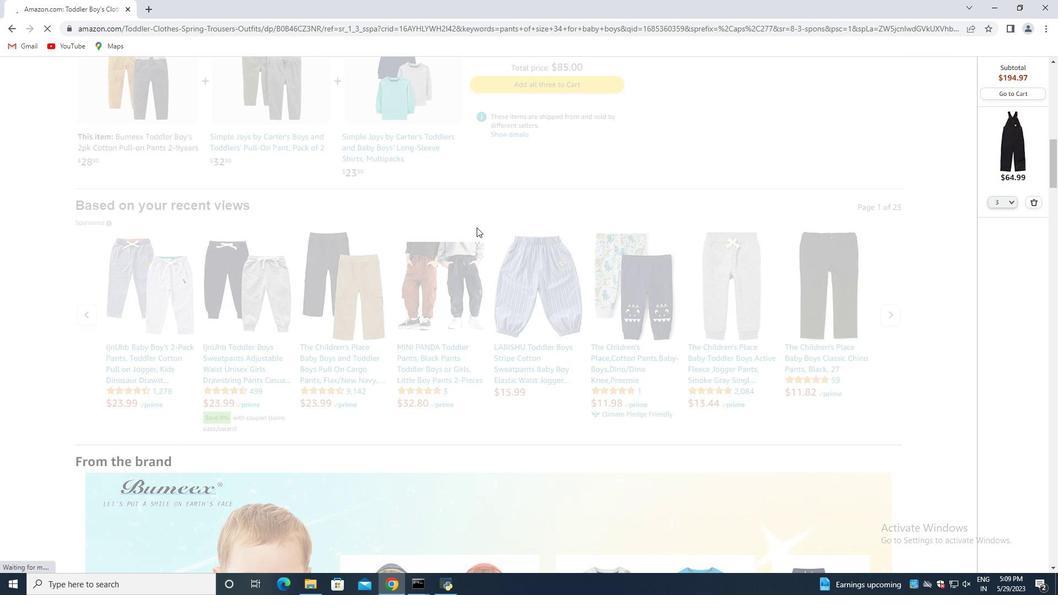 
Action: Mouse moved to (403, 269)
Screenshot: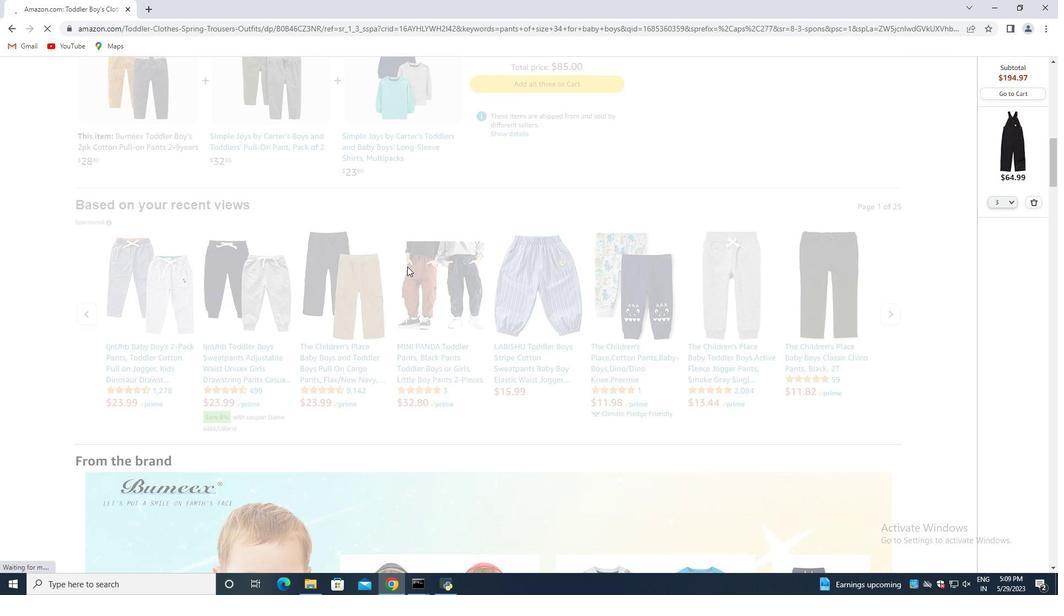 
Action: Mouse scrolled (403, 268) with delta (0, 0)
Screenshot: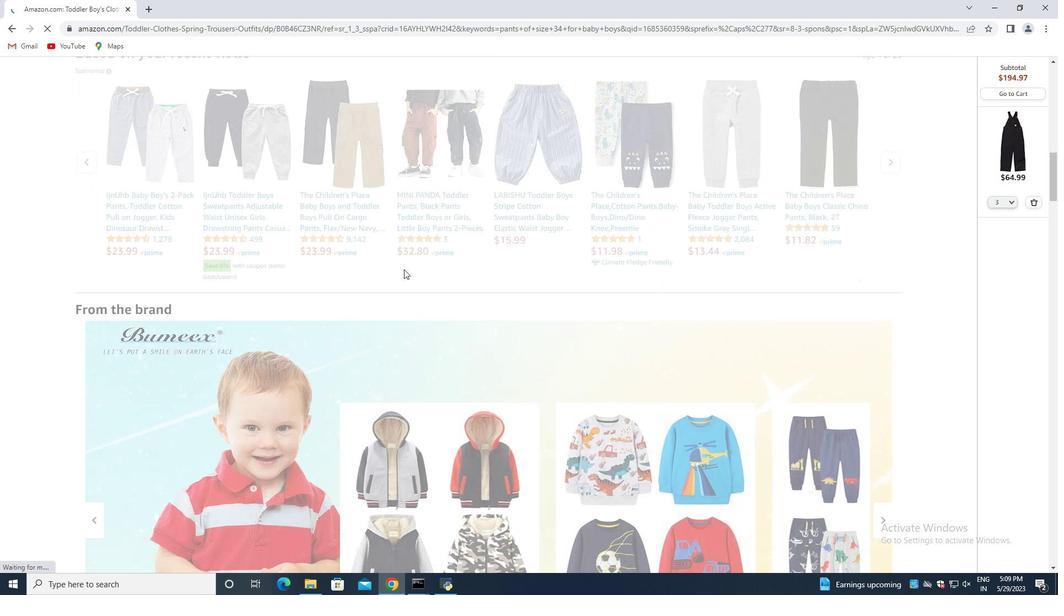 
Action: Mouse moved to (401, 269)
Screenshot: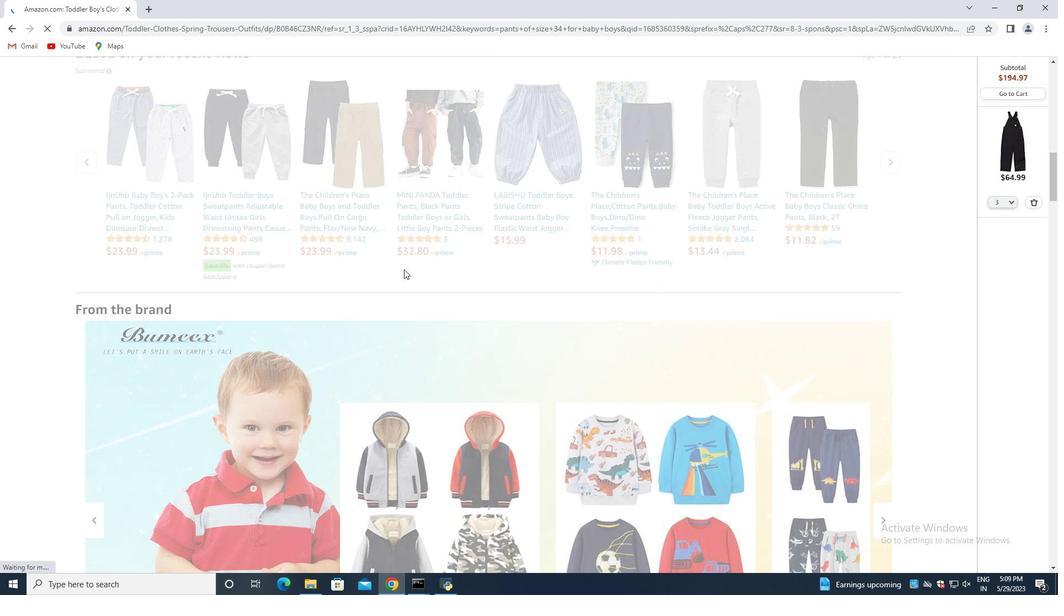 
Action: Mouse scrolled (401, 268) with delta (0, 0)
Screenshot: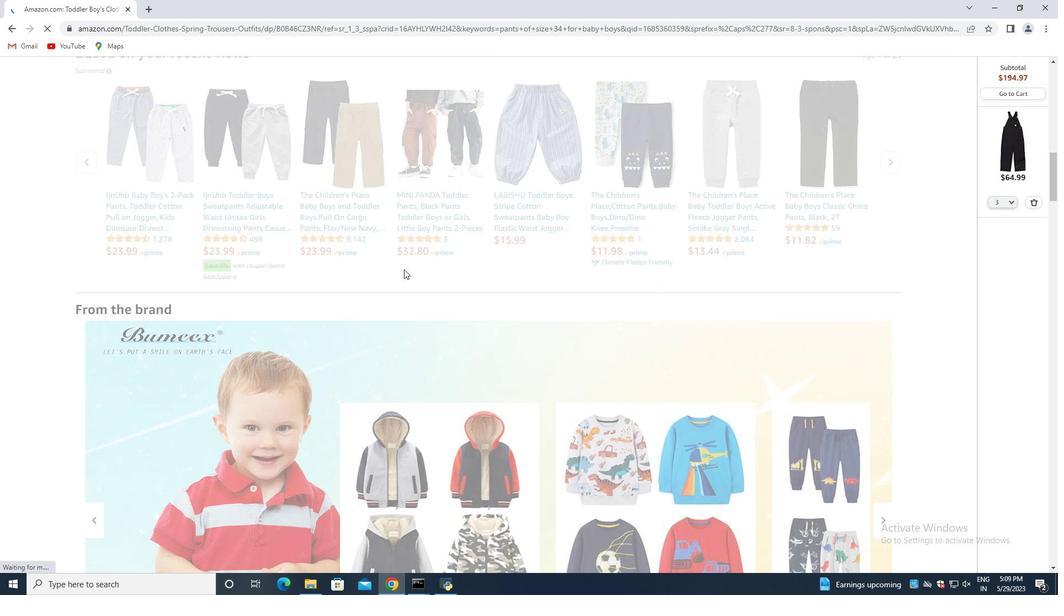 
Action: Mouse moved to (396, 272)
Screenshot: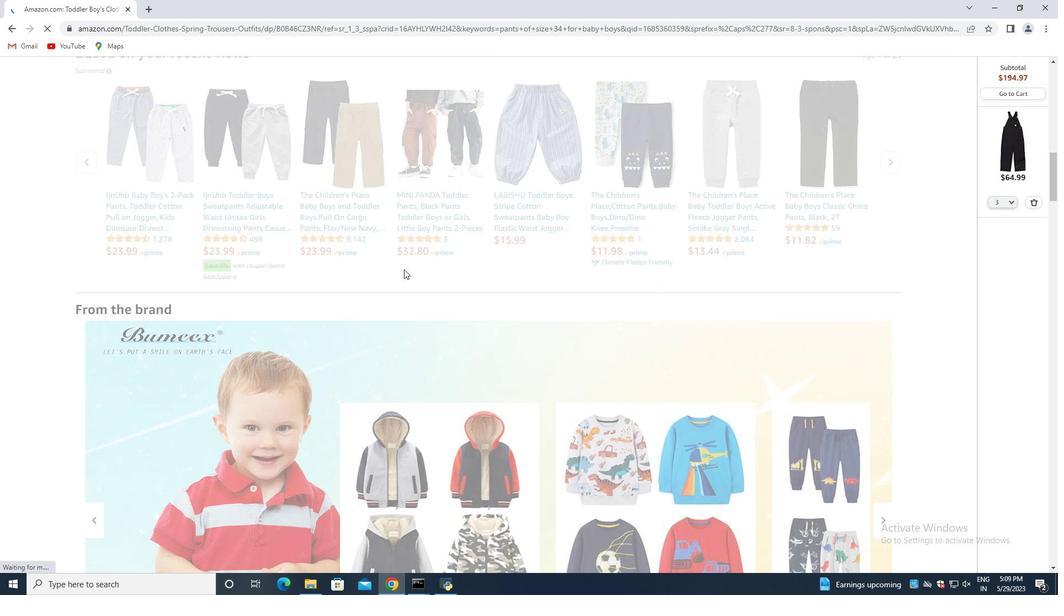 
Action: Mouse scrolled (400, 270) with delta (0, 0)
Screenshot: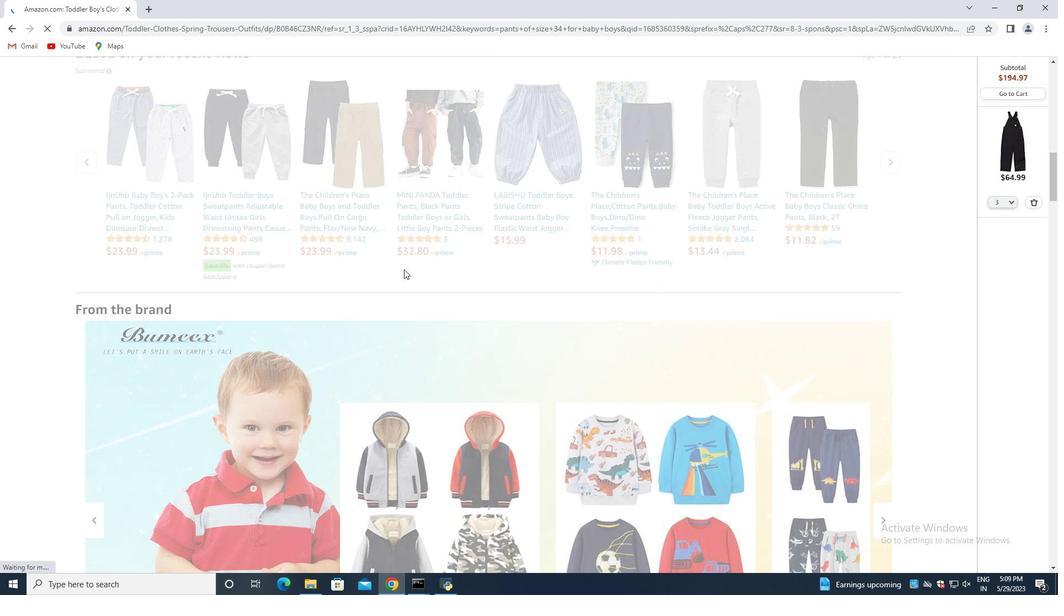 
Action: Mouse moved to (396, 272)
Screenshot: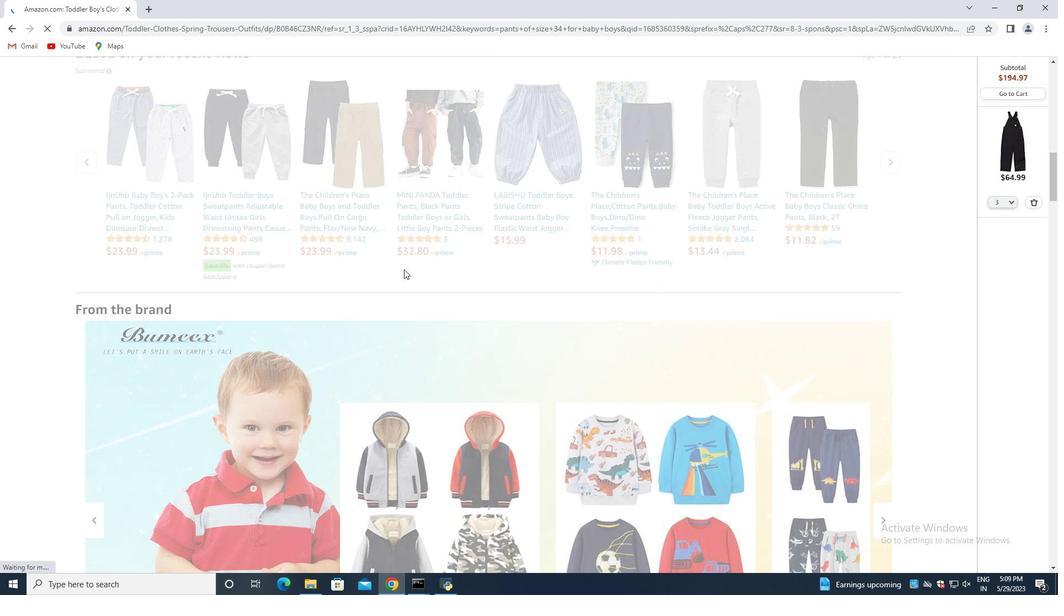 
Action: Mouse scrolled (396, 271) with delta (0, 0)
Screenshot: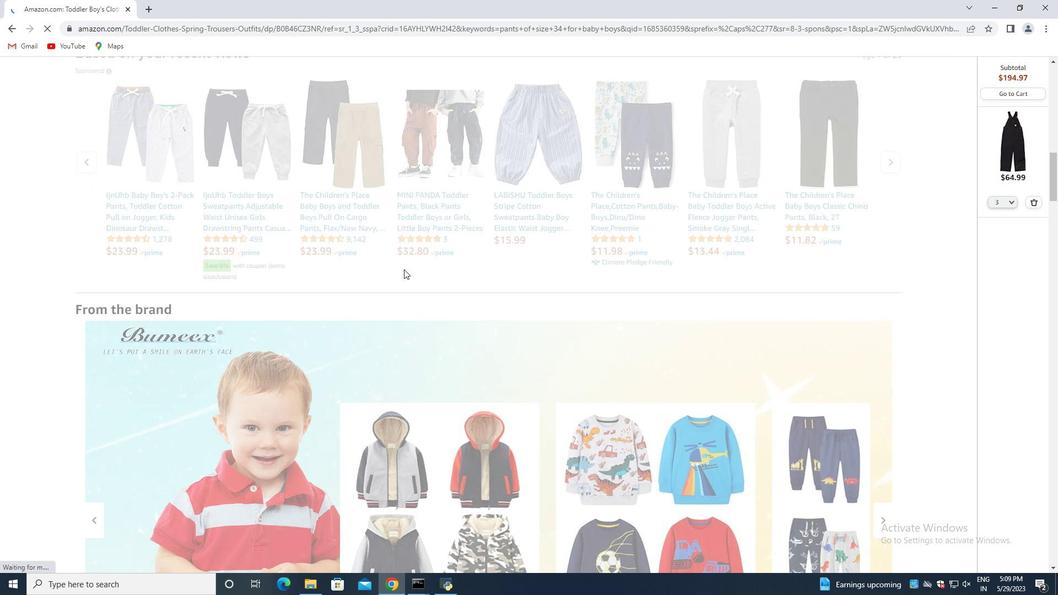 
Action: Mouse moved to (385, 286)
Screenshot: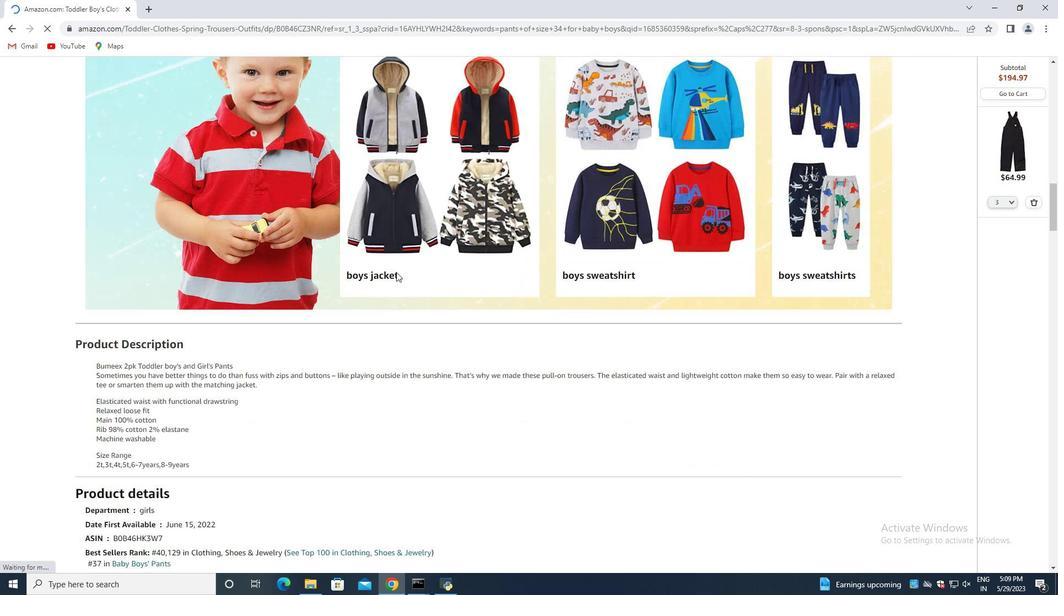 
Action: Mouse scrolled (392, 276) with delta (0, 0)
Screenshot: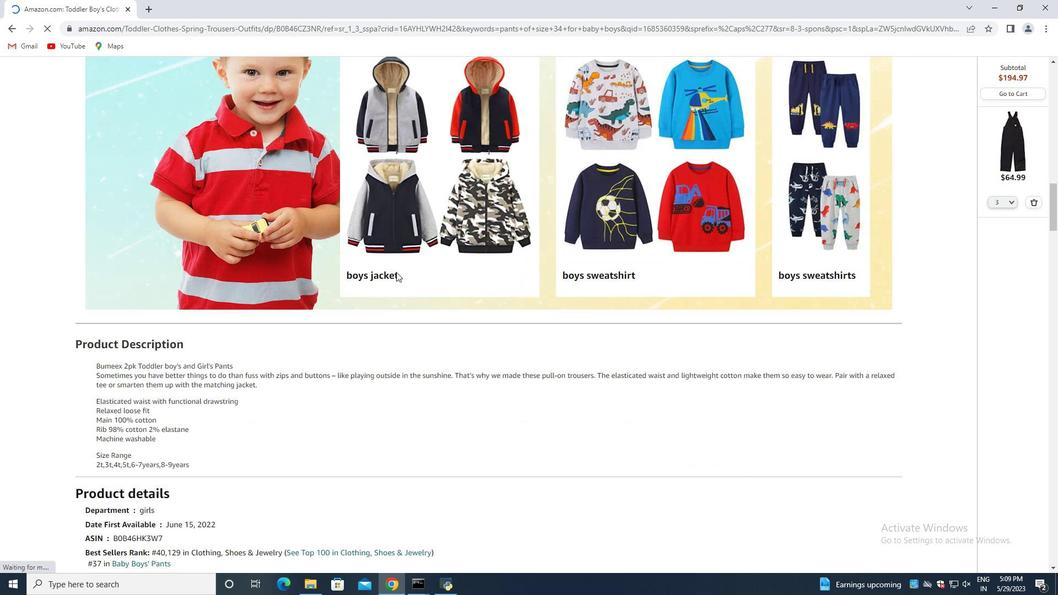 
Action: Mouse scrolled (387, 282) with delta (0, 0)
Screenshot: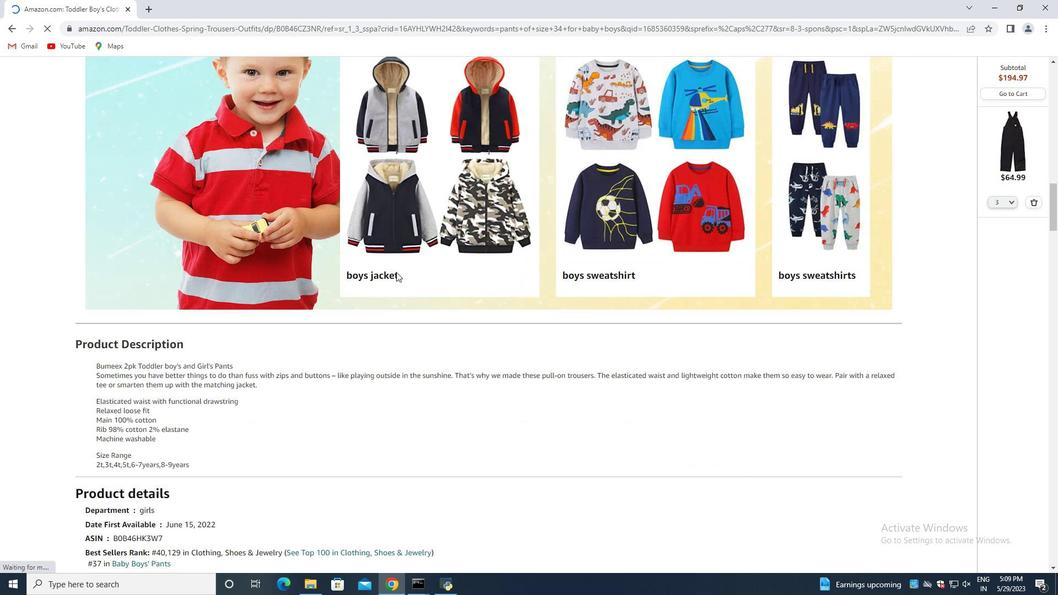 
Action: Mouse scrolled (385, 285) with delta (0, 0)
Screenshot: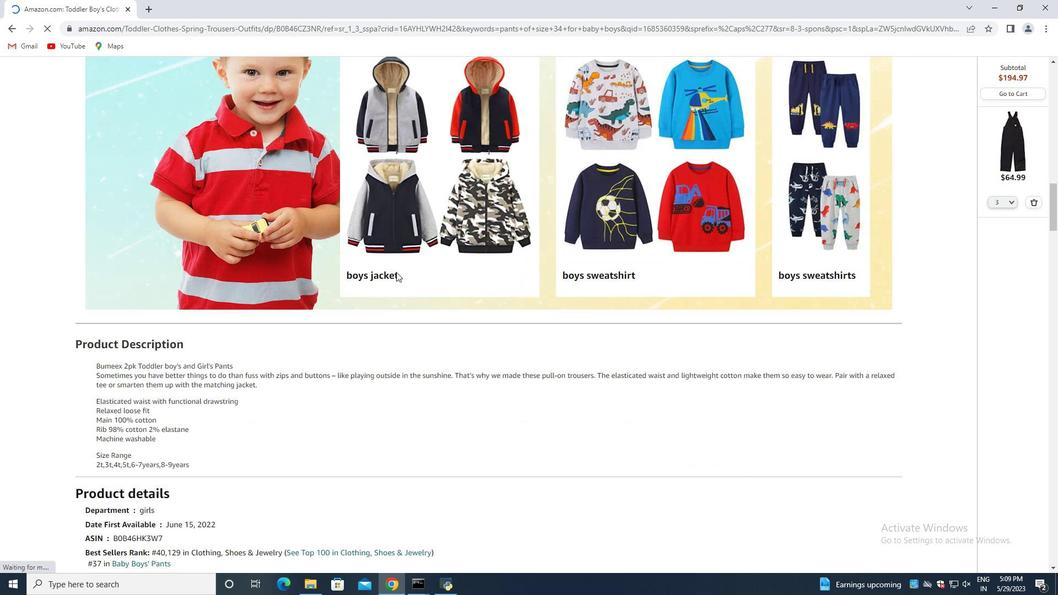 
Action: Mouse scrolled (385, 285) with delta (0, 0)
Screenshot: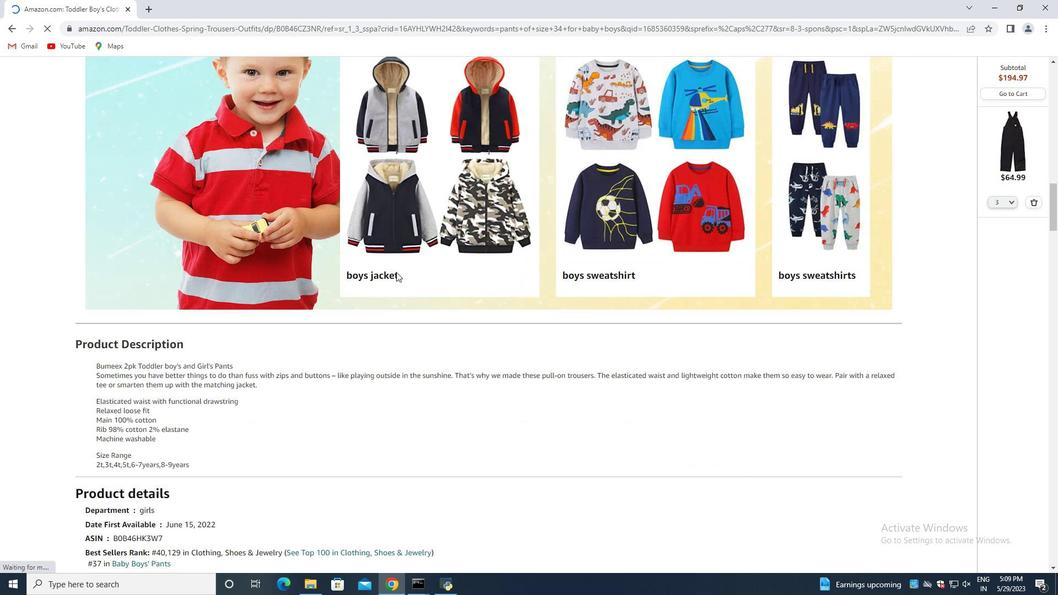 
Action: Mouse moved to (383, 290)
Screenshot: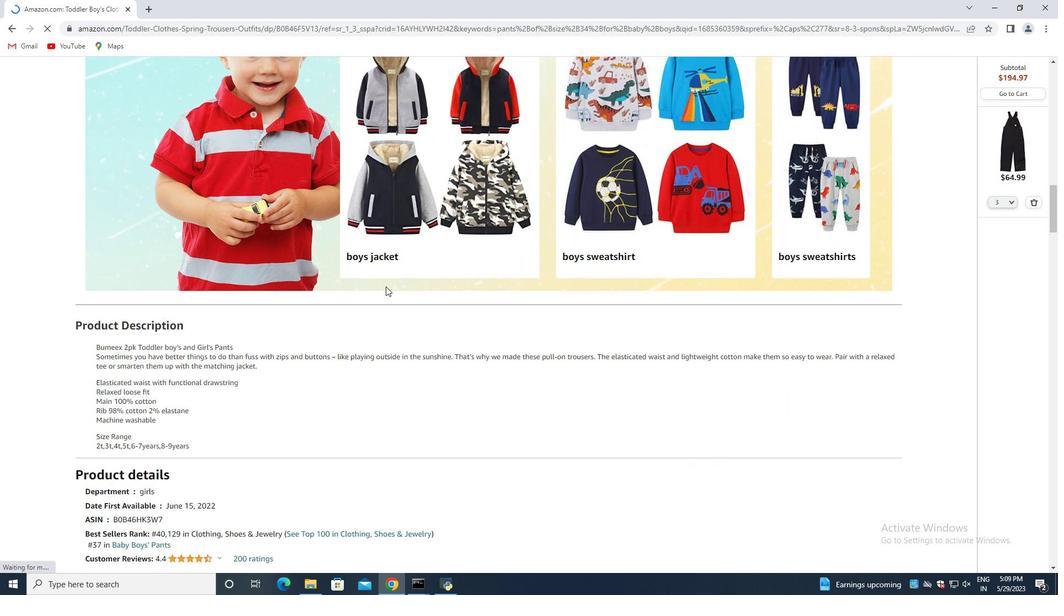 
Action: Mouse scrolled (385, 286) with delta (0, 0)
Screenshot: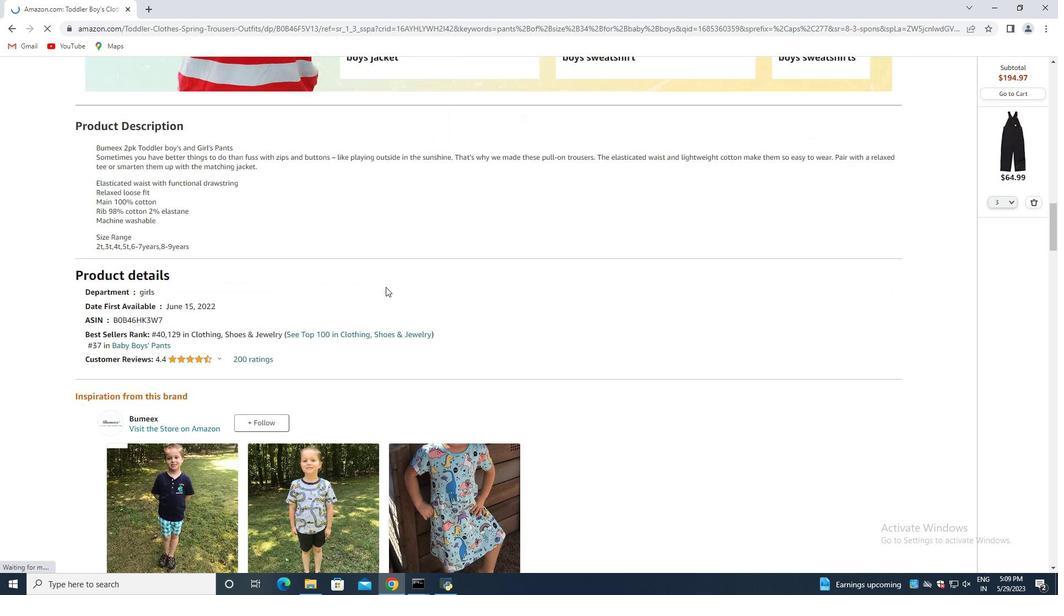 
Action: Mouse moved to (381, 292)
Screenshot: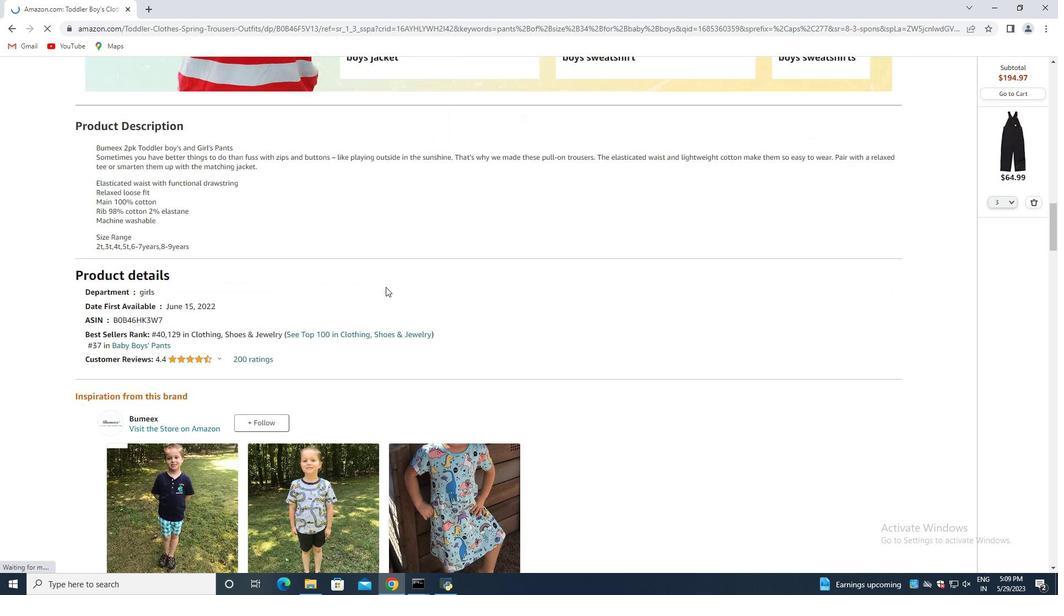 
Action: Mouse scrolled (383, 290) with delta (0, 0)
Screenshot: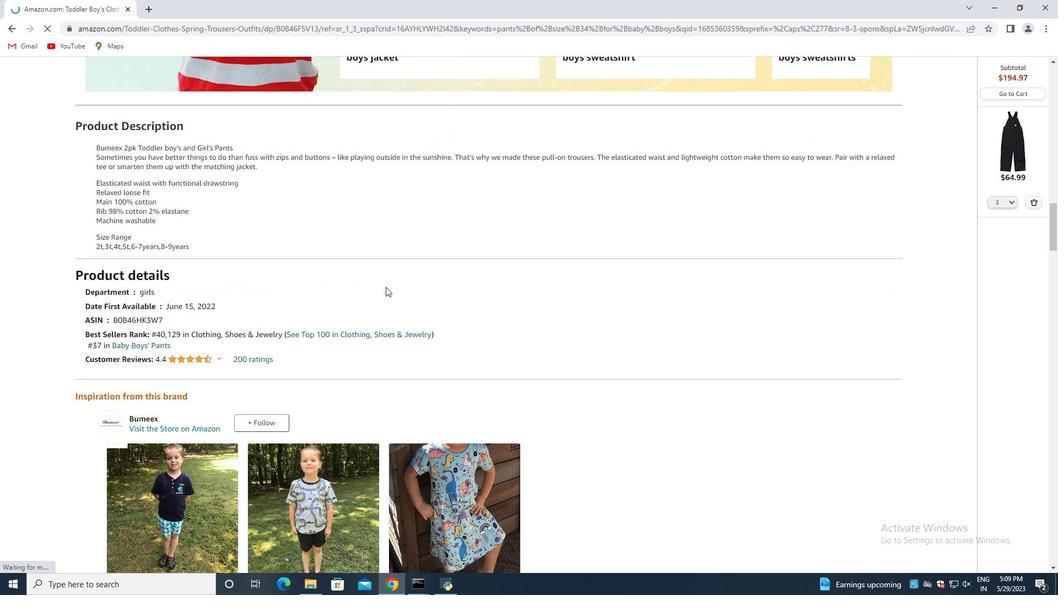
Action: Mouse moved to (381, 292)
Screenshot: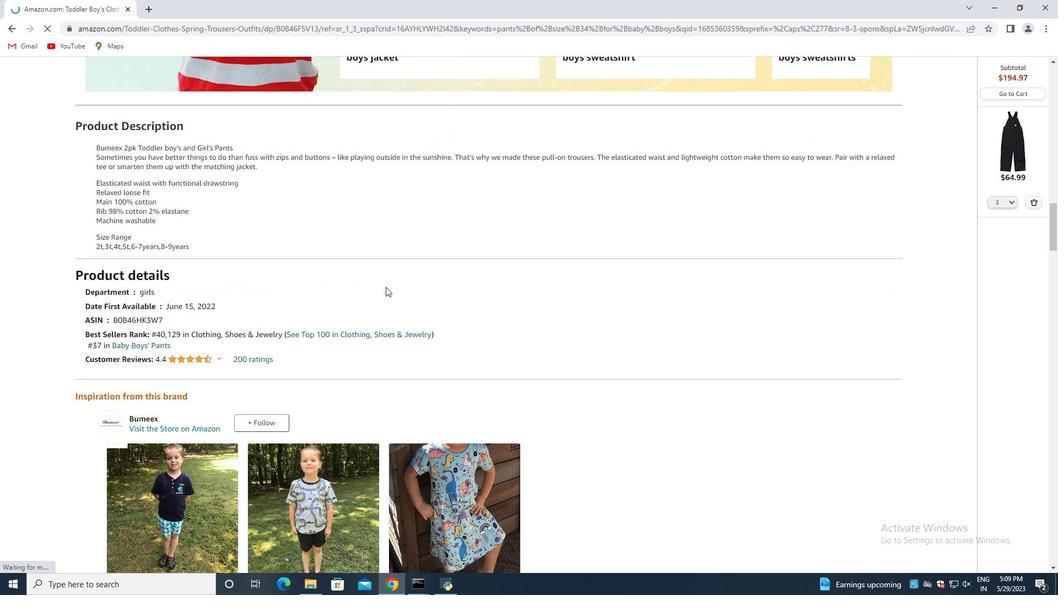 
Action: Mouse scrolled (381, 292) with delta (0, 0)
Screenshot: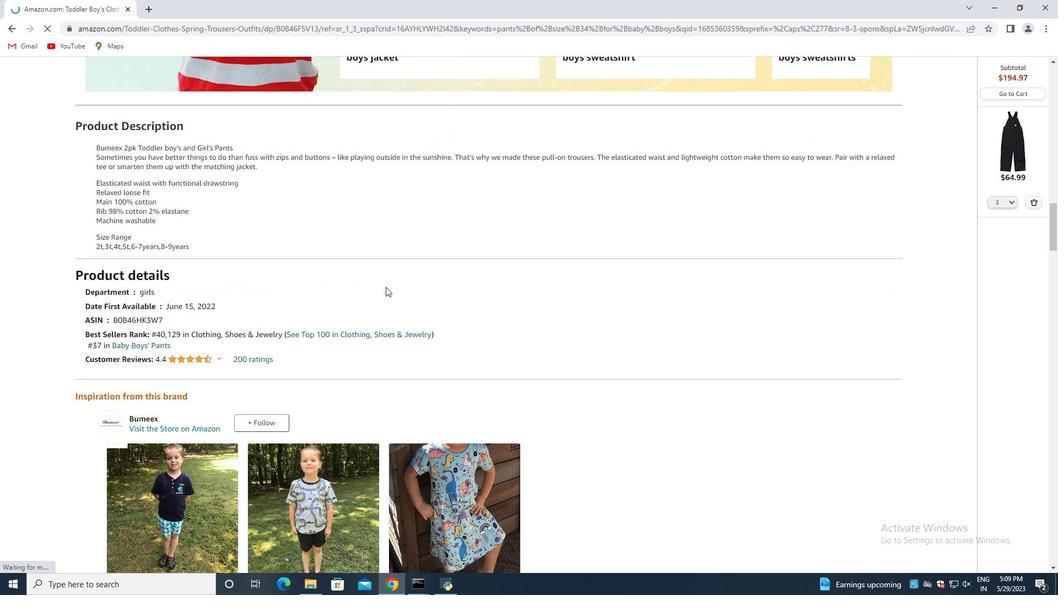 
Action: Mouse scrolled (381, 292) with delta (0, 0)
Screenshot: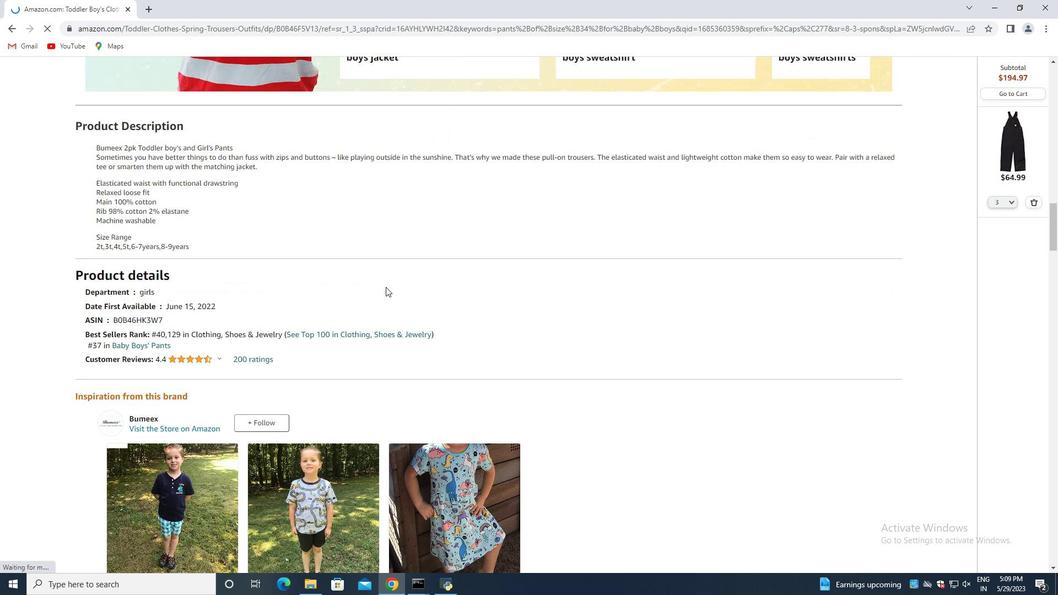 
Action: Mouse moved to (381, 291)
Screenshot: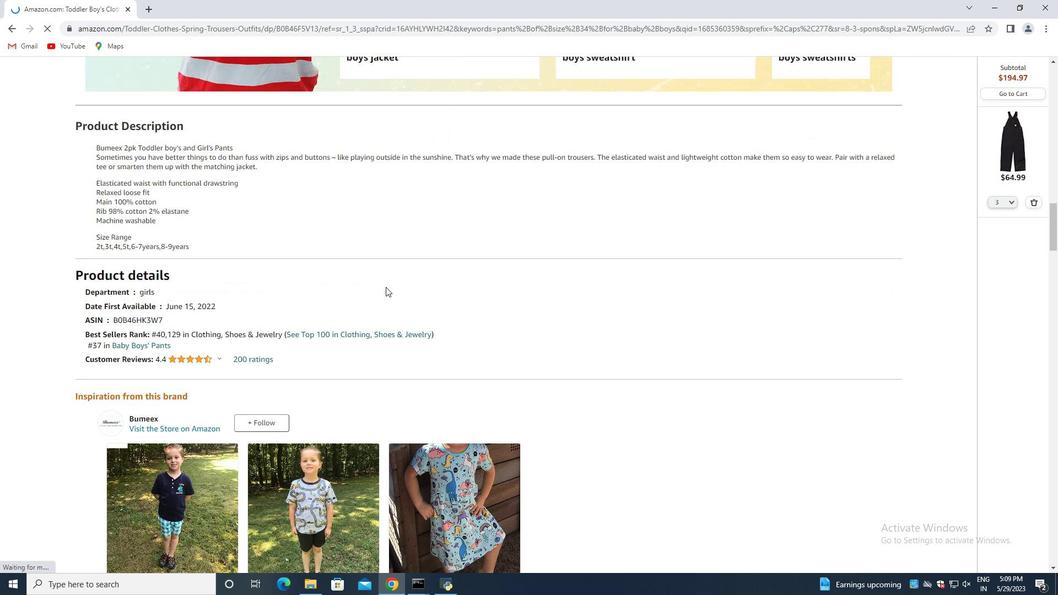 
Action: Mouse scrolled (381, 290) with delta (0, 0)
Screenshot: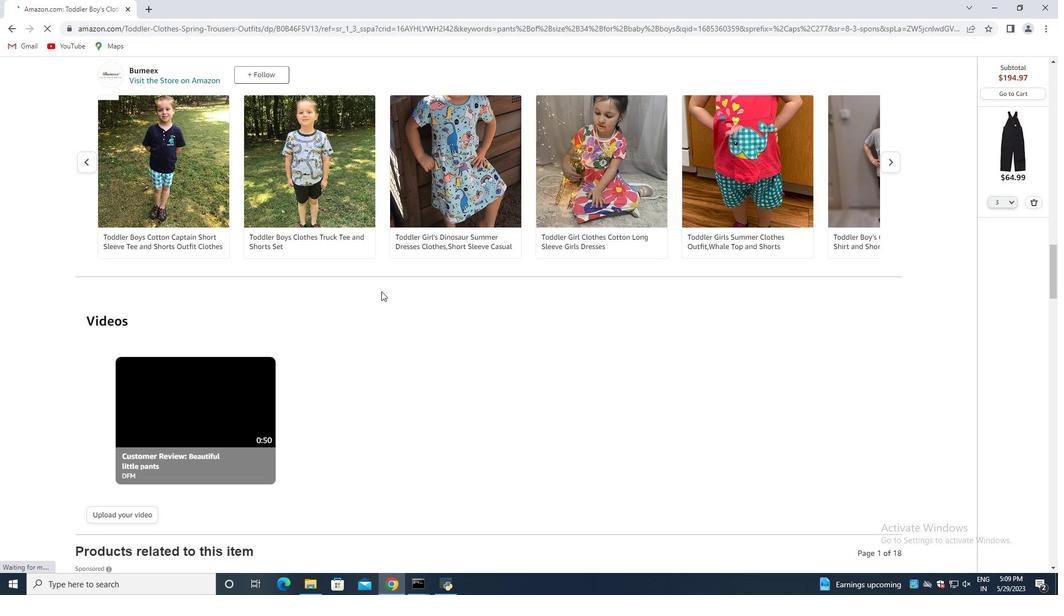 
Action: Mouse scrolled (381, 290) with delta (0, 0)
Screenshot: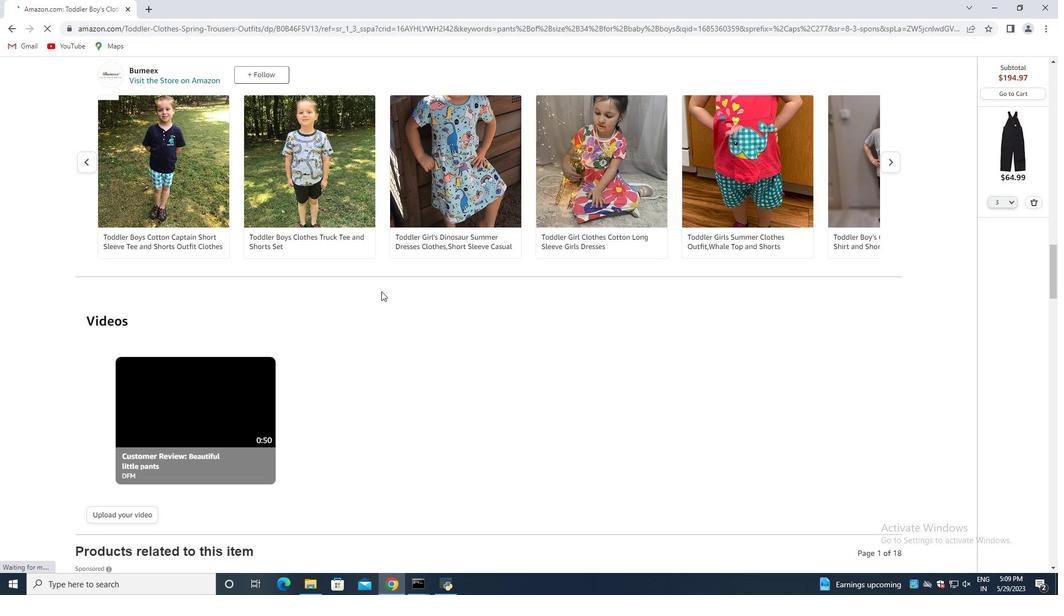 
Action: Mouse scrolled (381, 290) with delta (0, 0)
Screenshot: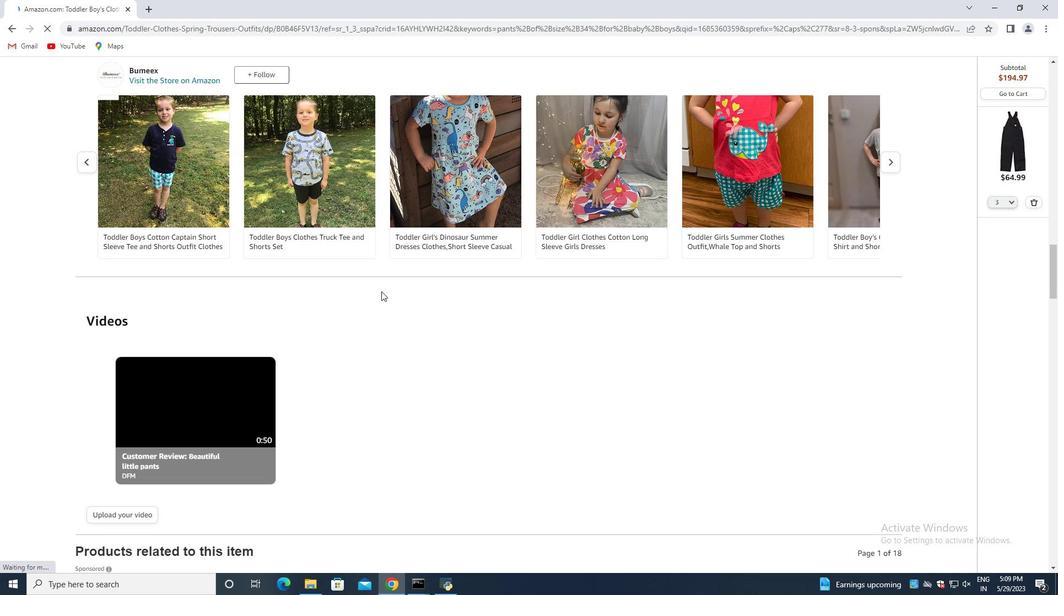 
Action: Mouse moved to (381, 291)
Screenshot: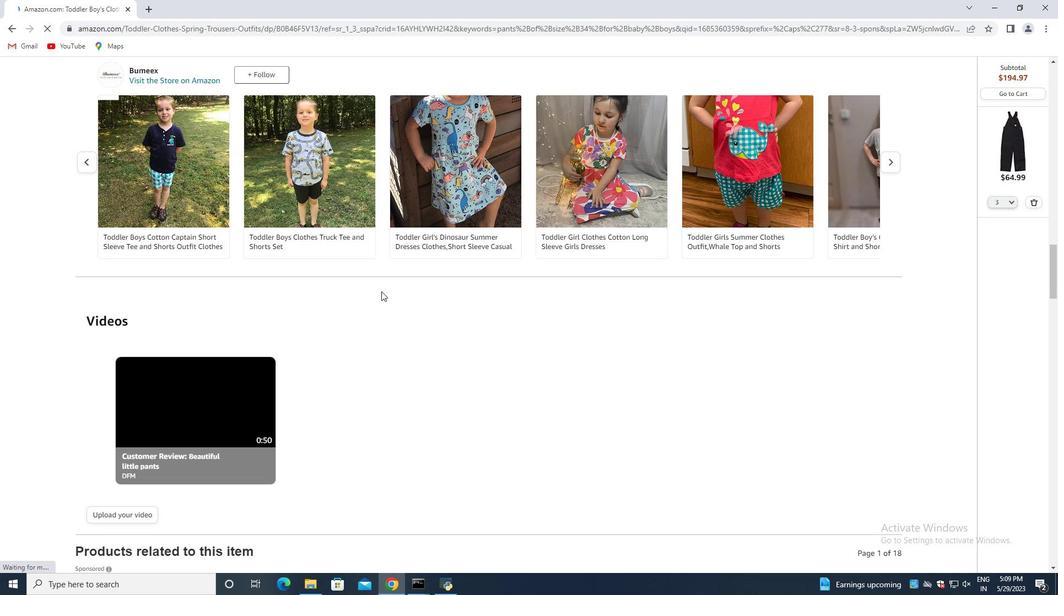 
Action: Mouse scrolled (381, 290) with delta (0, 0)
Screenshot: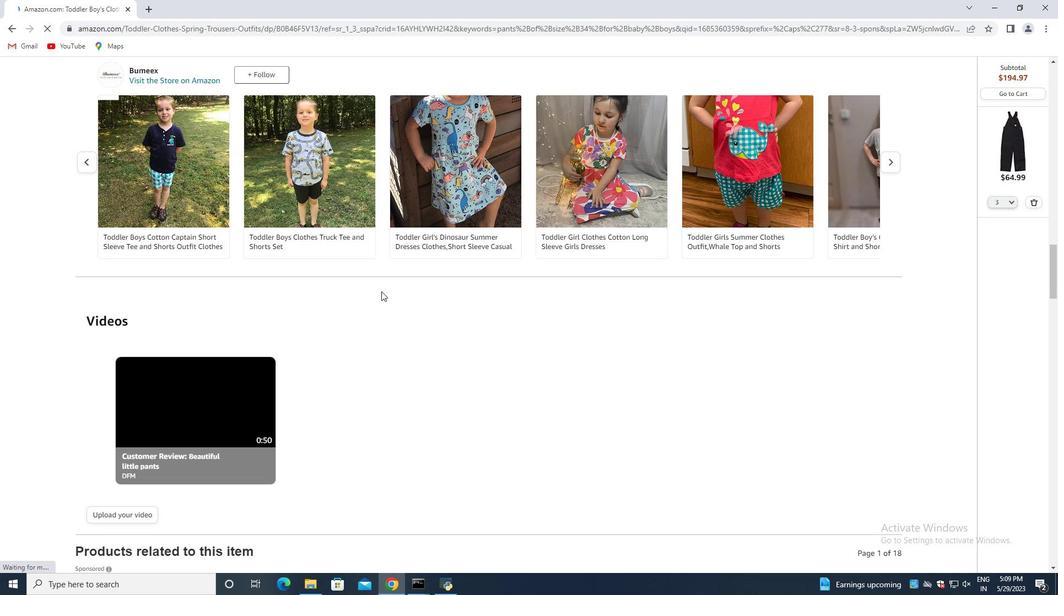 
Action: Mouse scrolled (381, 290) with delta (0, 0)
Screenshot: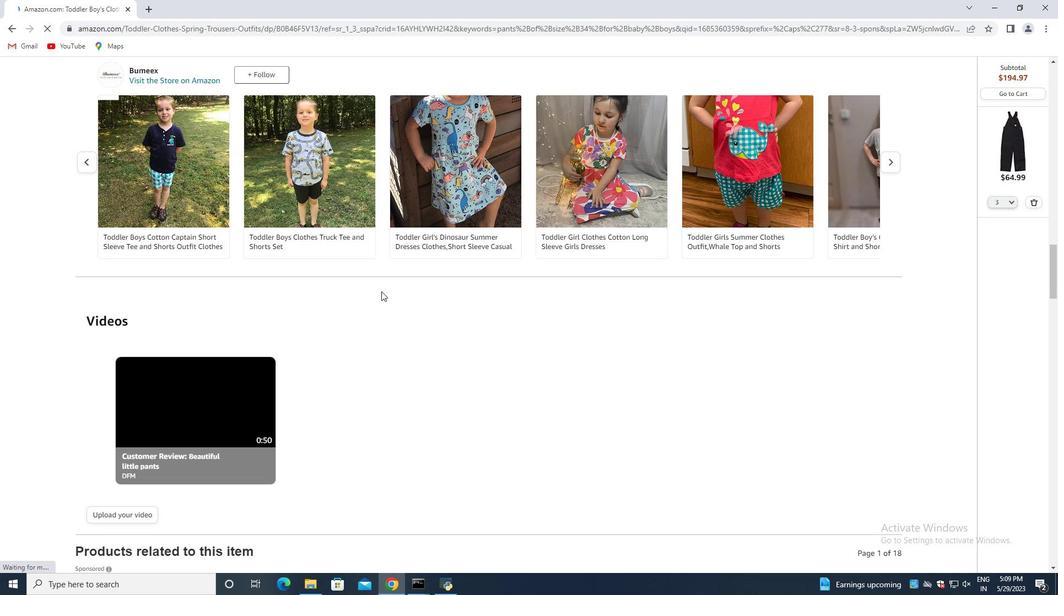 
Action: Mouse scrolled (381, 290) with delta (0, 0)
Screenshot: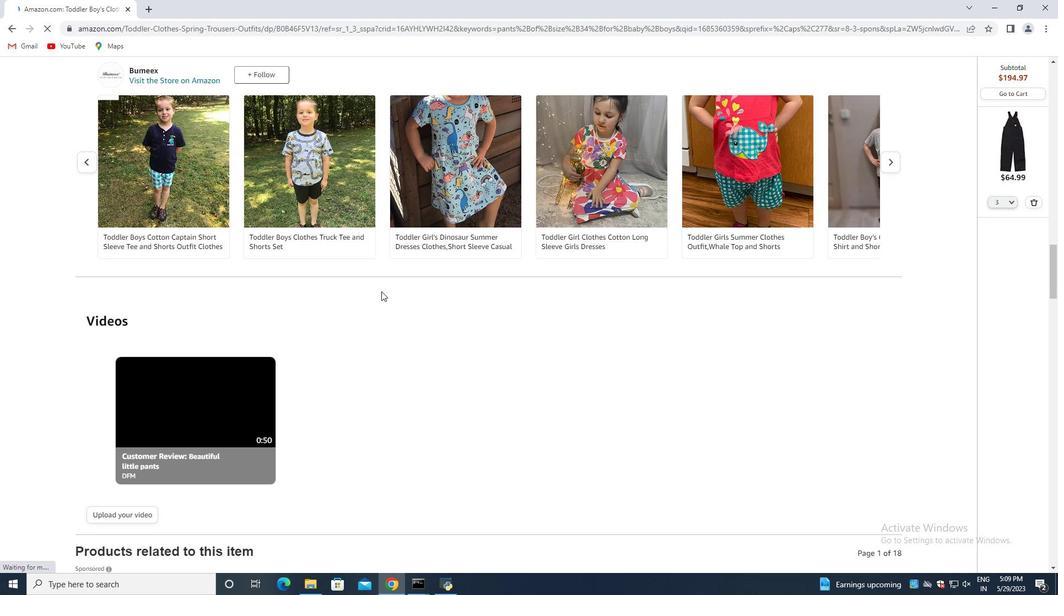 
Action: Mouse scrolled (381, 290) with delta (0, 0)
Screenshot: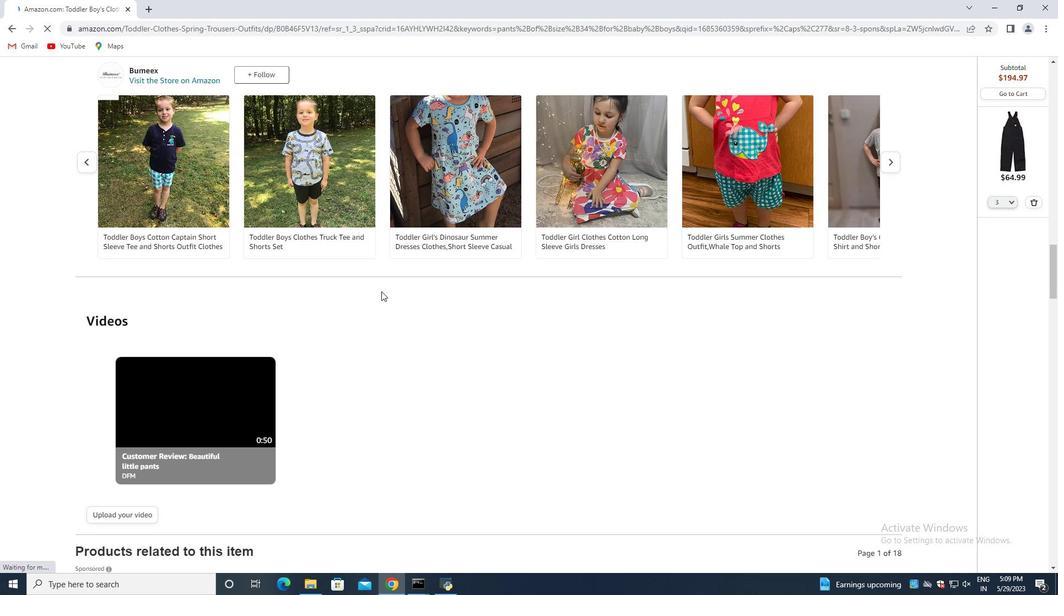 
Action: Mouse moved to (370, 279)
Screenshot: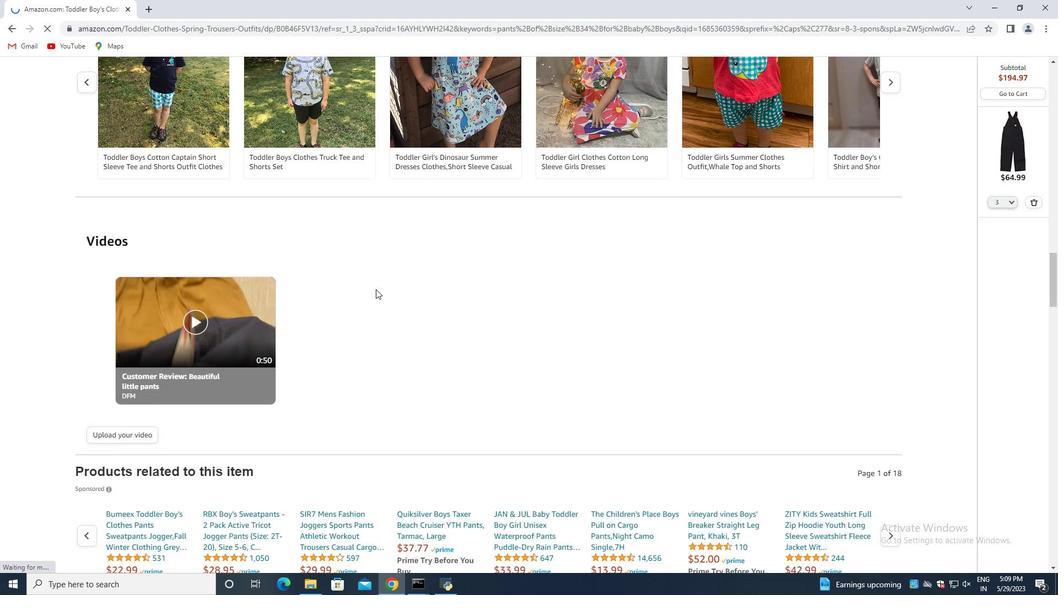 
Action: Mouse scrolled (370, 279) with delta (0, 0)
Screenshot: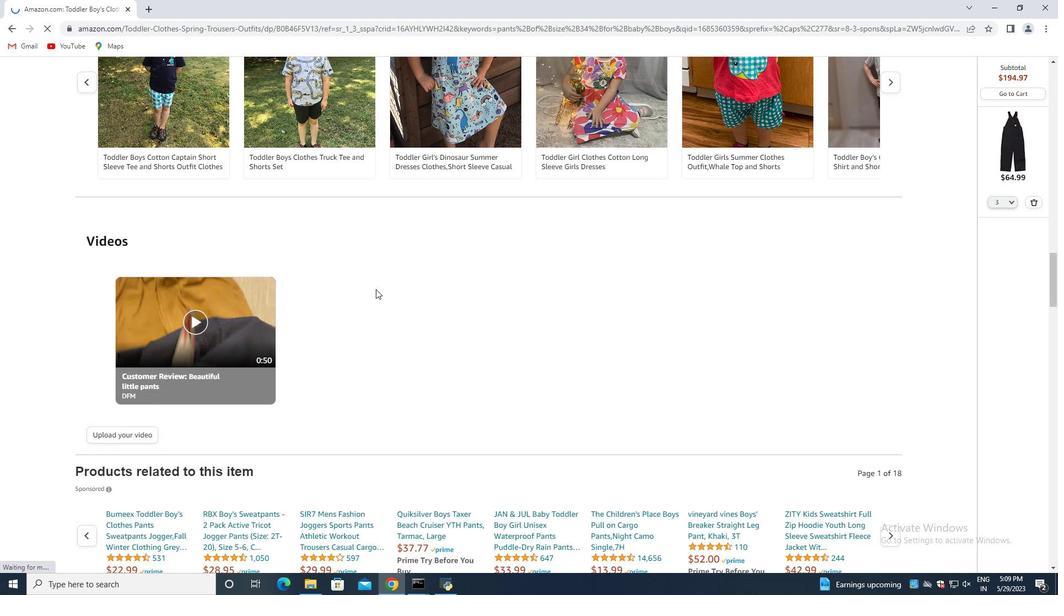 
Action: Mouse moved to (368, 279)
Screenshot: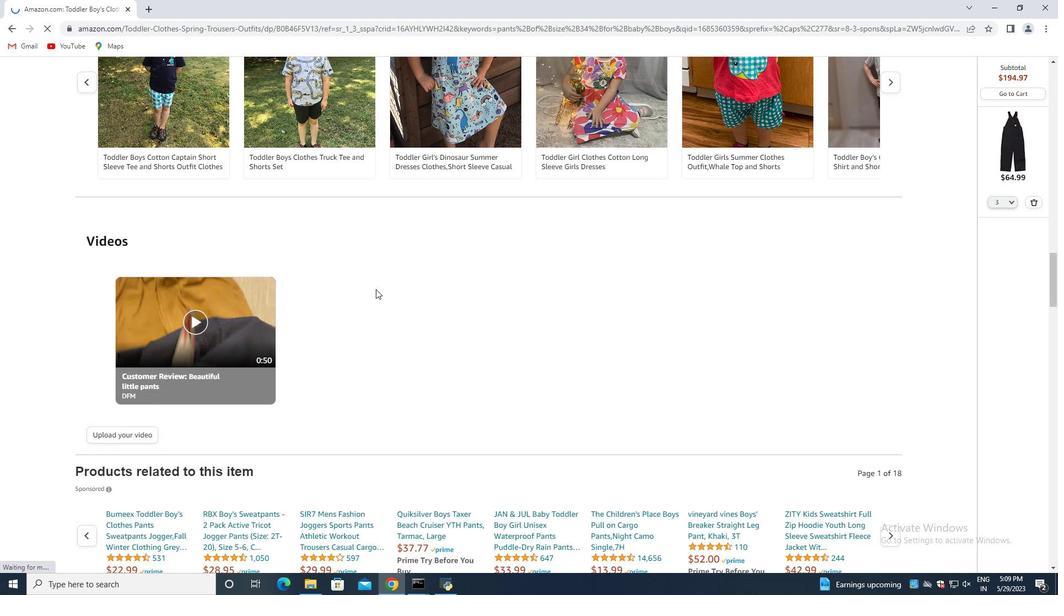 
Action: Mouse scrolled (368, 279) with delta (0, 0)
Screenshot: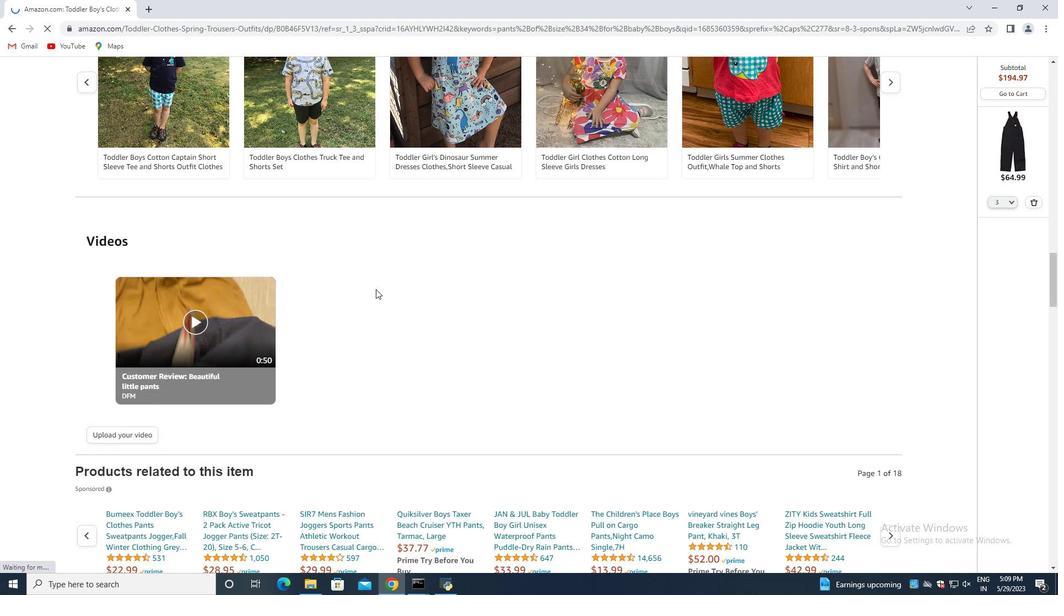 
Action: Mouse scrolled (368, 279) with delta (0, 0)
Screenshot: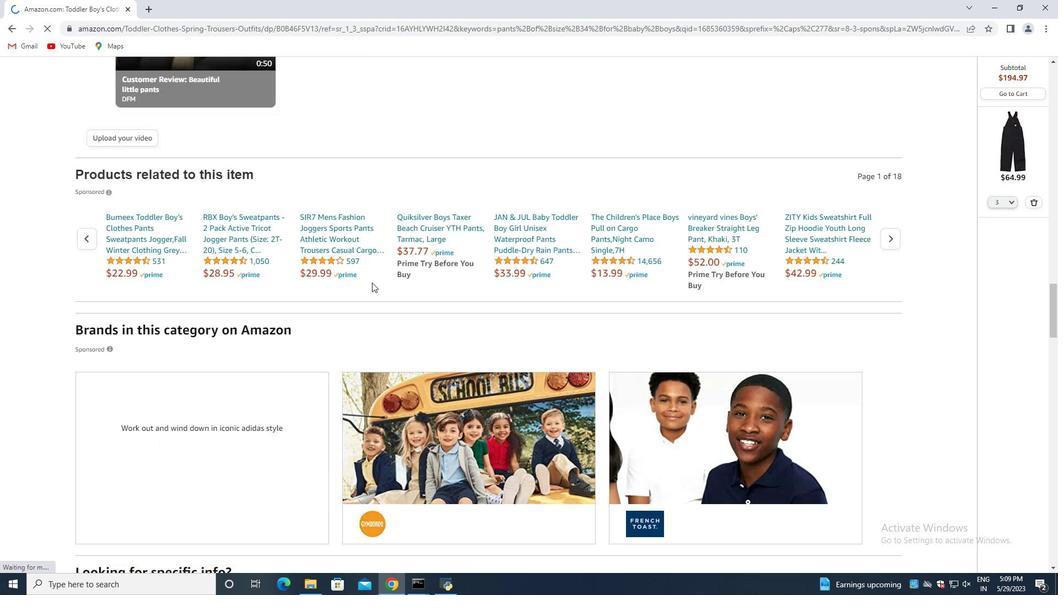 
Action: Mouse moved to (368, 279)
Screenshot: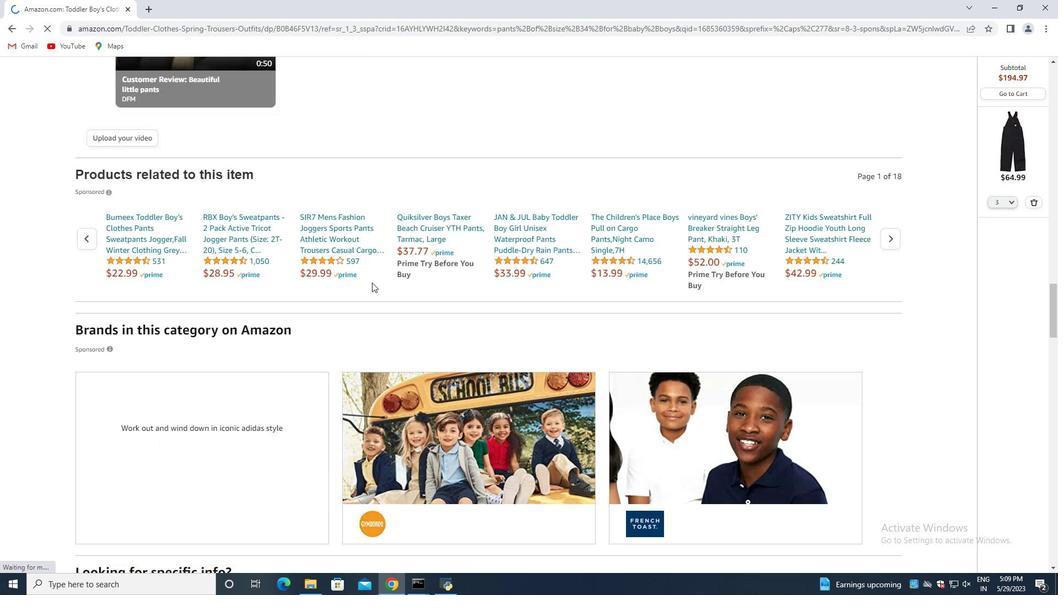
Action: Mouse scrolled (368, 279) with delta (0, 0)
Screenshot: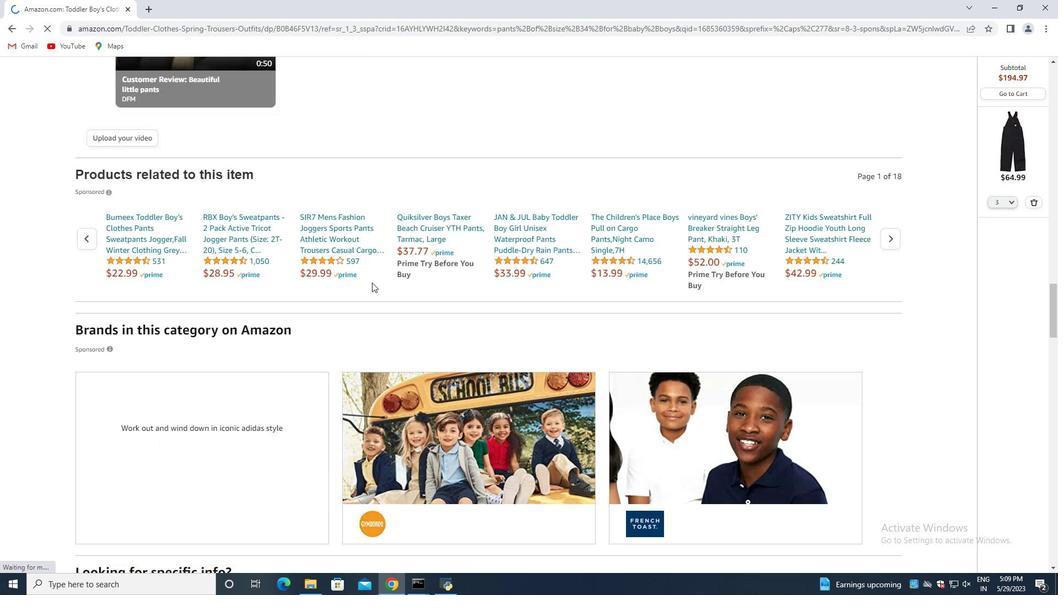 
Action: Mouse moved to (356, 342)
Screenshot: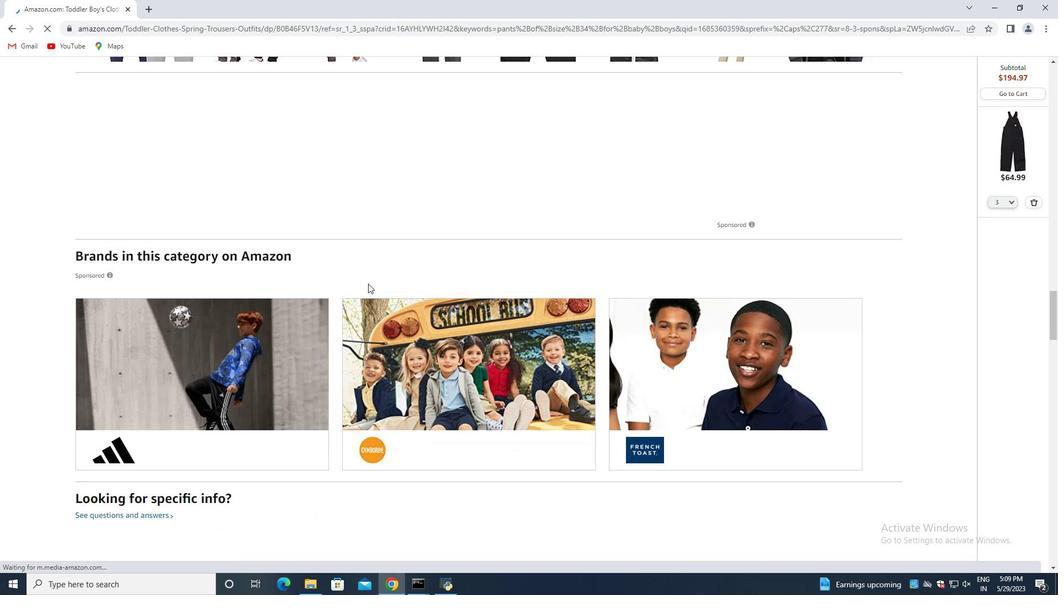 
Action: Mouse scrolled (356, 342) with delta (0, 0)
Screenshot: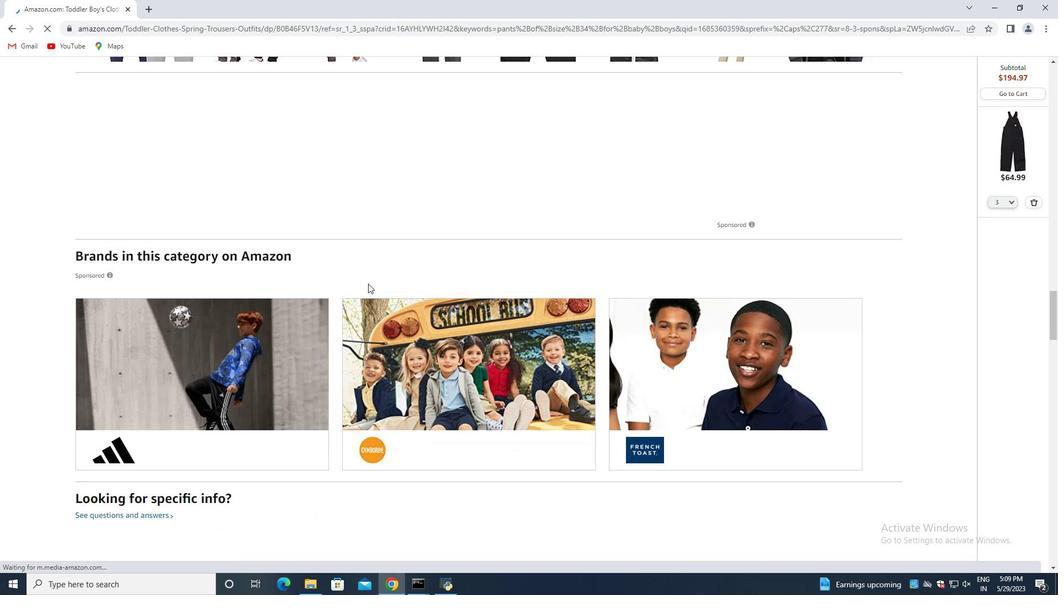 
Action: Mouse moved to (356, 386)
Screenshot: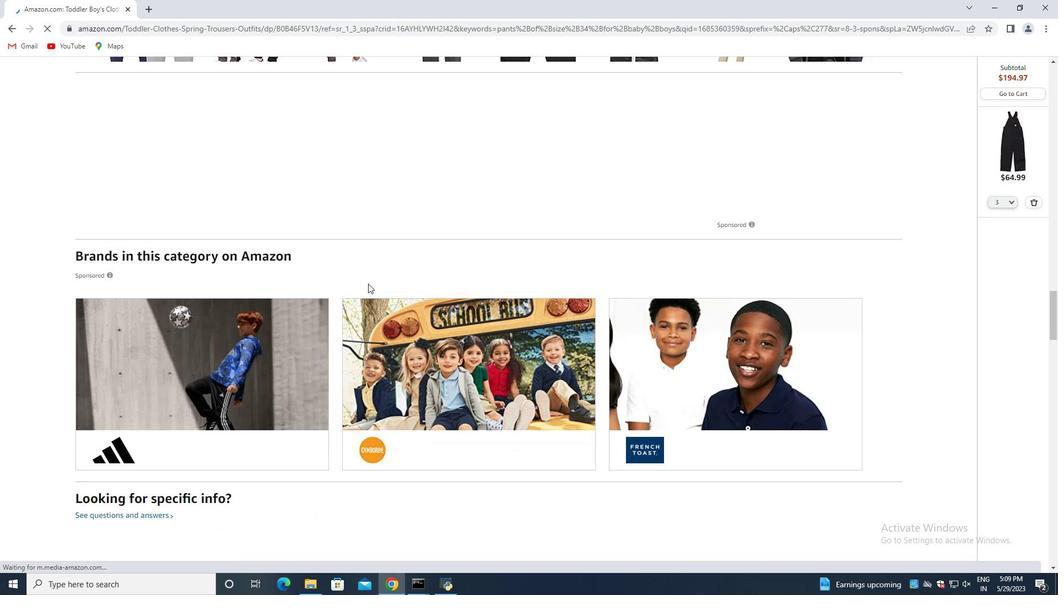 
Action: Mouse scrolled (356, 385) with delta (0, 0)
Screenshot: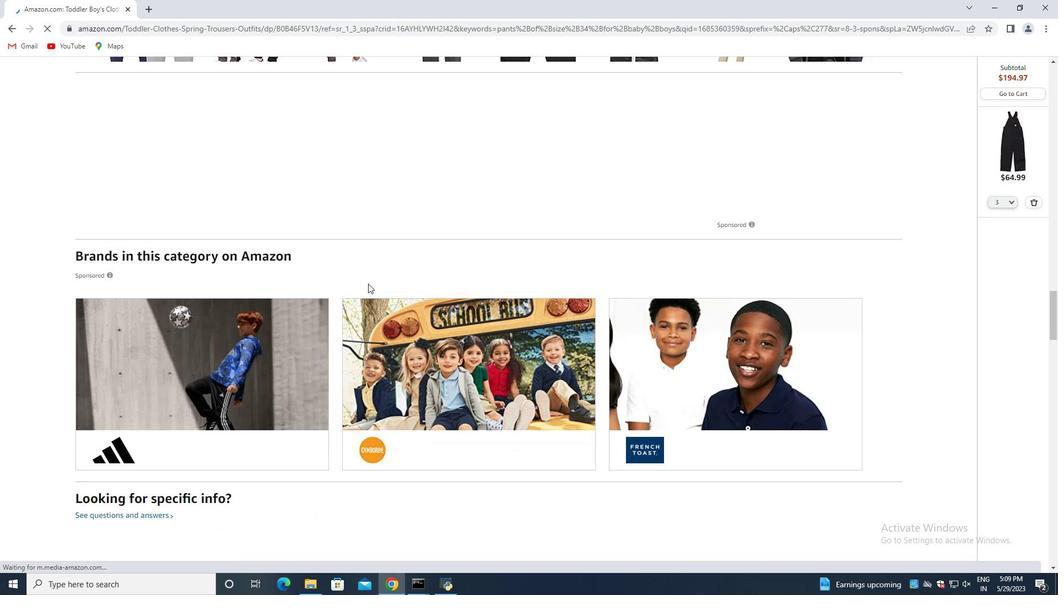 
Action: Mouse moved to (356, 397)
Screenshot: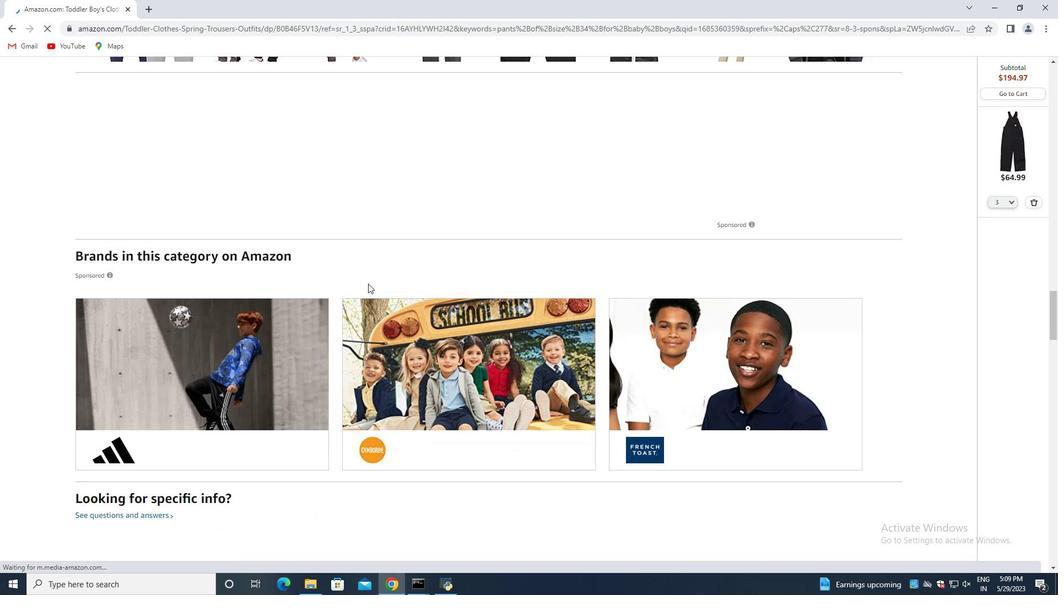 
Action: Mouse scrolled (356, 397) with delta (0, 0)
Screenshot: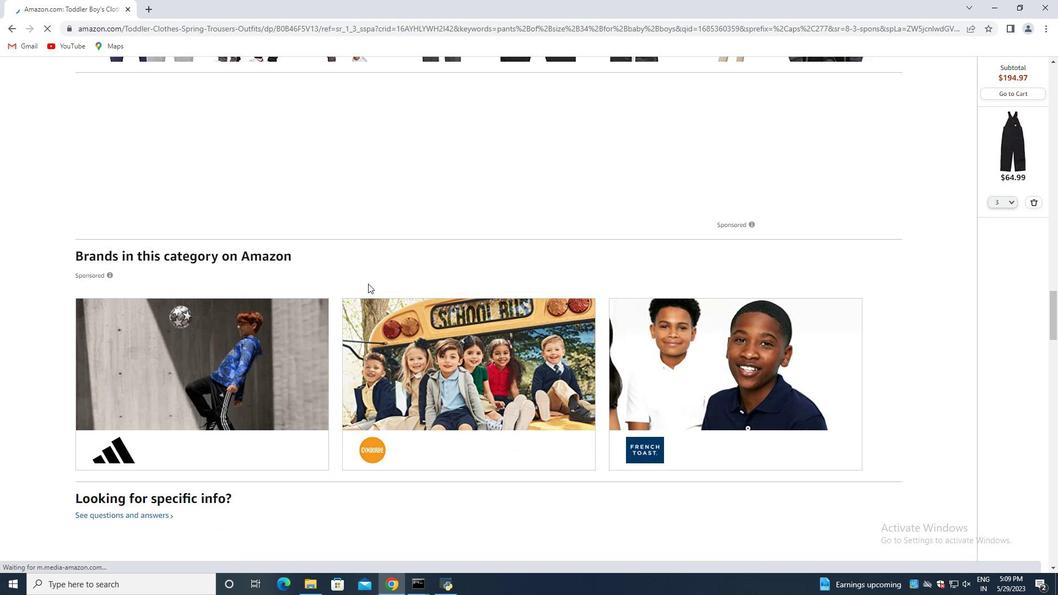 
Action: Mouse moved to (356, 400)
Screenshot: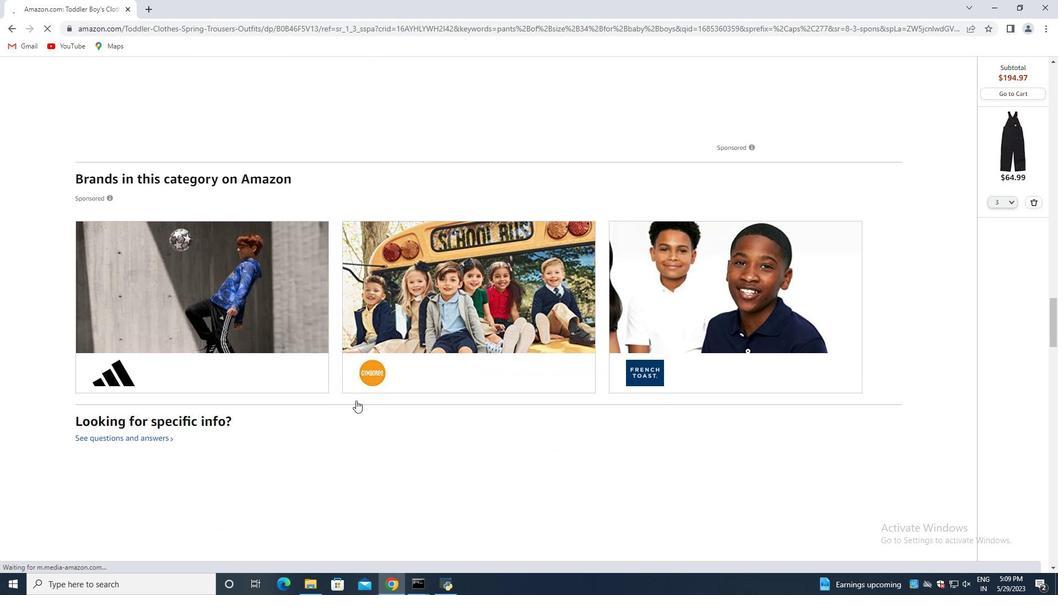 
Action: Mouse scrolled (356, 400) with delta (0, 0)
Screenshot: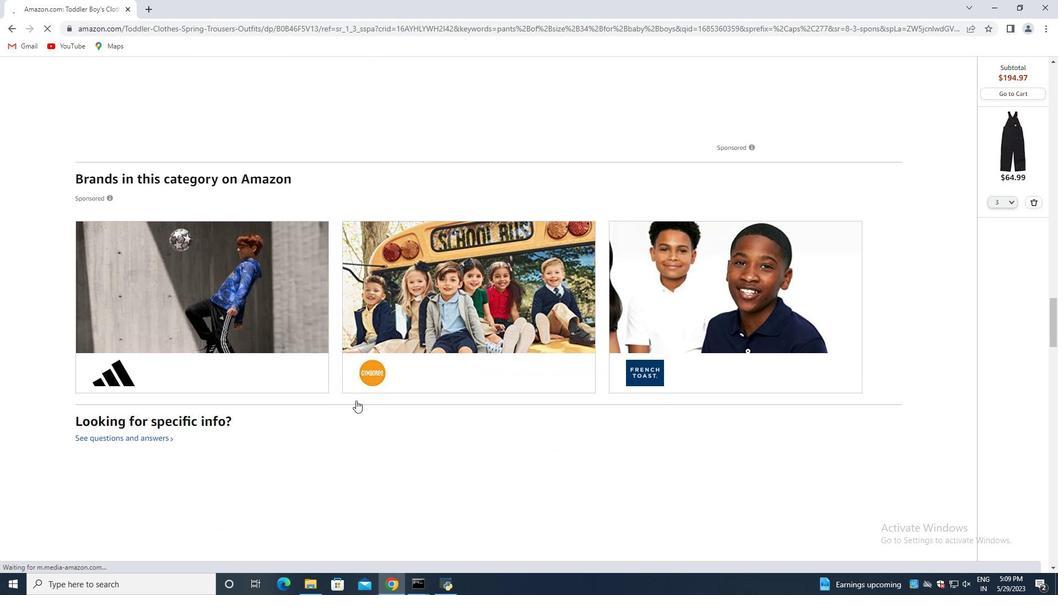 
Action: Mouse scrolled (356, 400) with delta (0, 0)
Screenshot: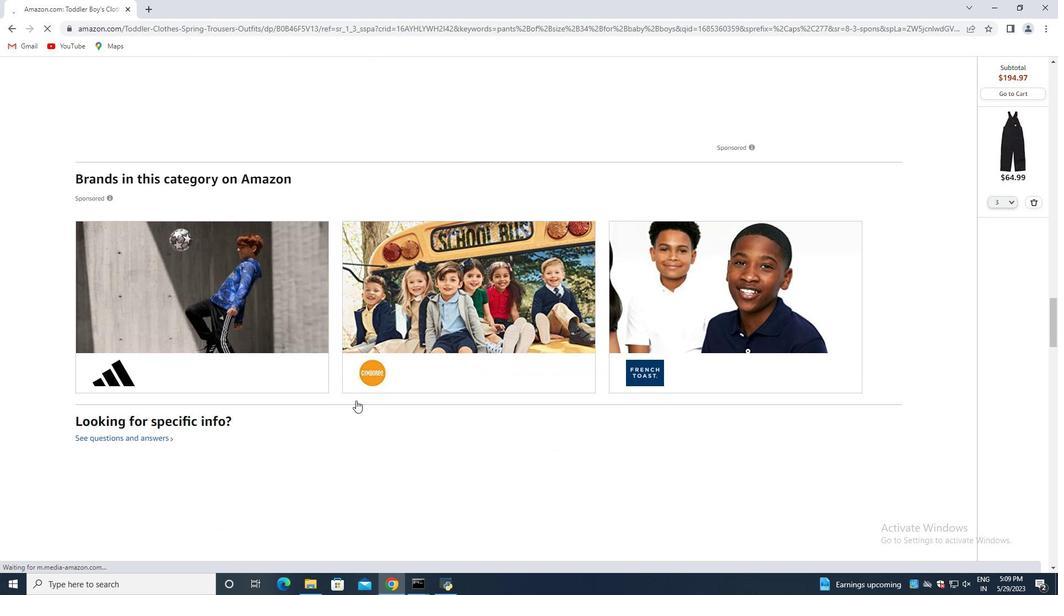 
Action: Mouse scrolled (356, 400) with delta (0, 0)
Screenshot: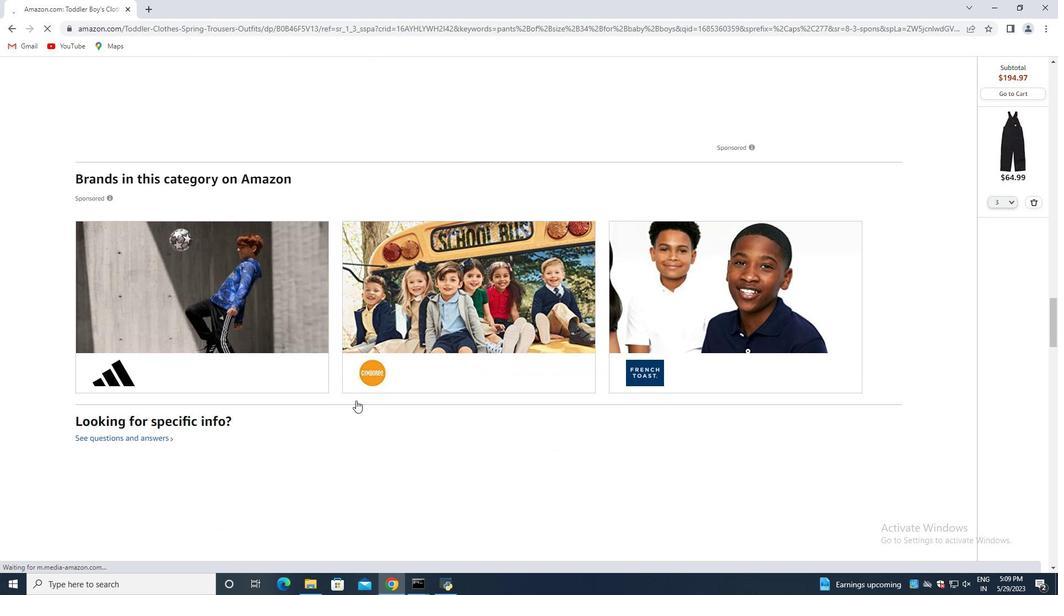 
Action: Mouse scrolled (356, 400) with delta (0, 0)
Screenshot: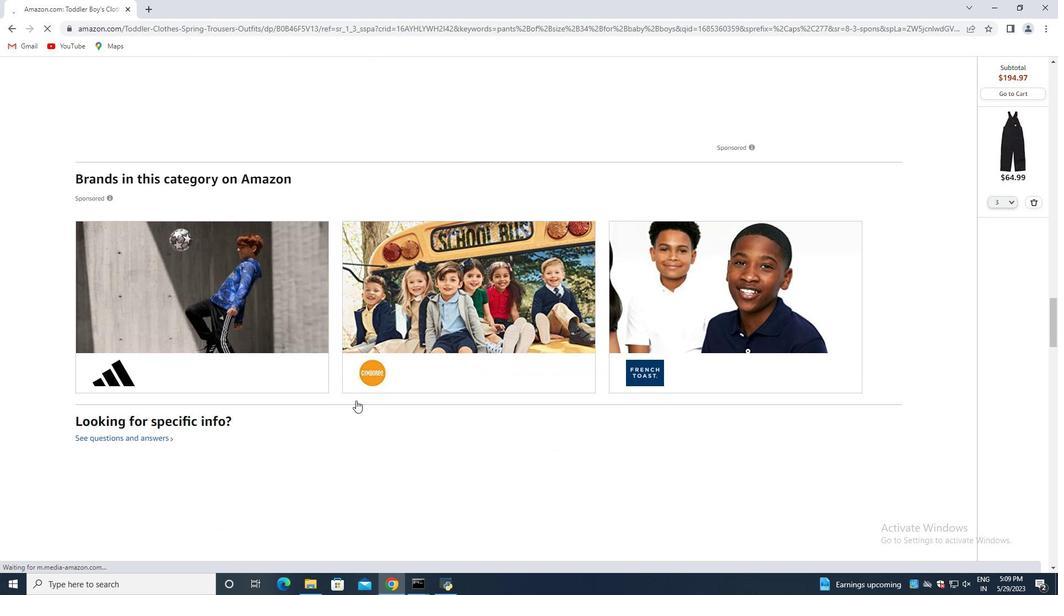 
Action: Mouse moved to (368, 394)
Screenshot: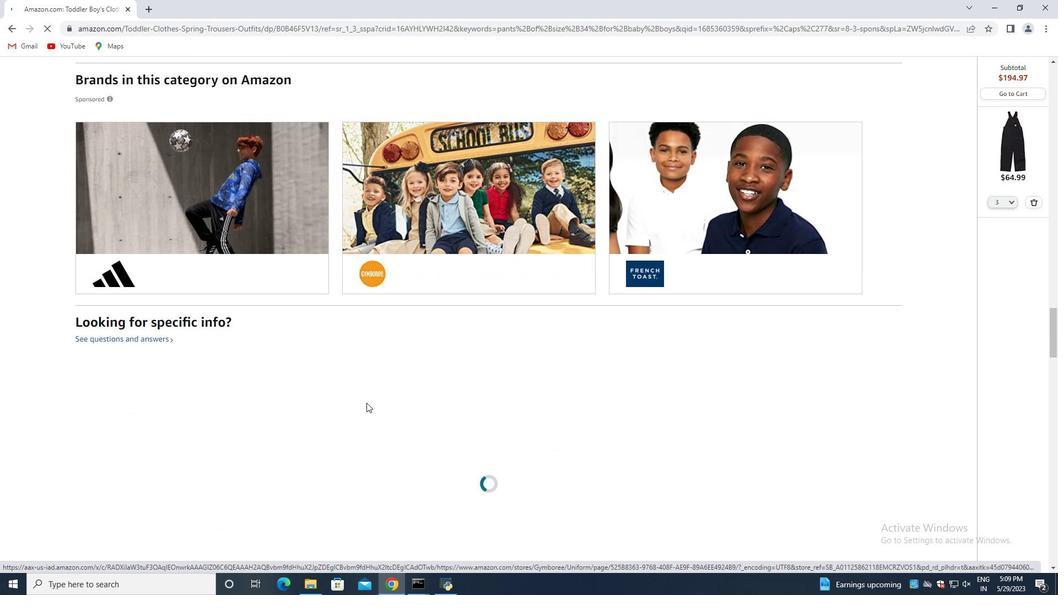 
Action: Mouse scrolled (368, 394) with delta (0, 0)
Screenshot: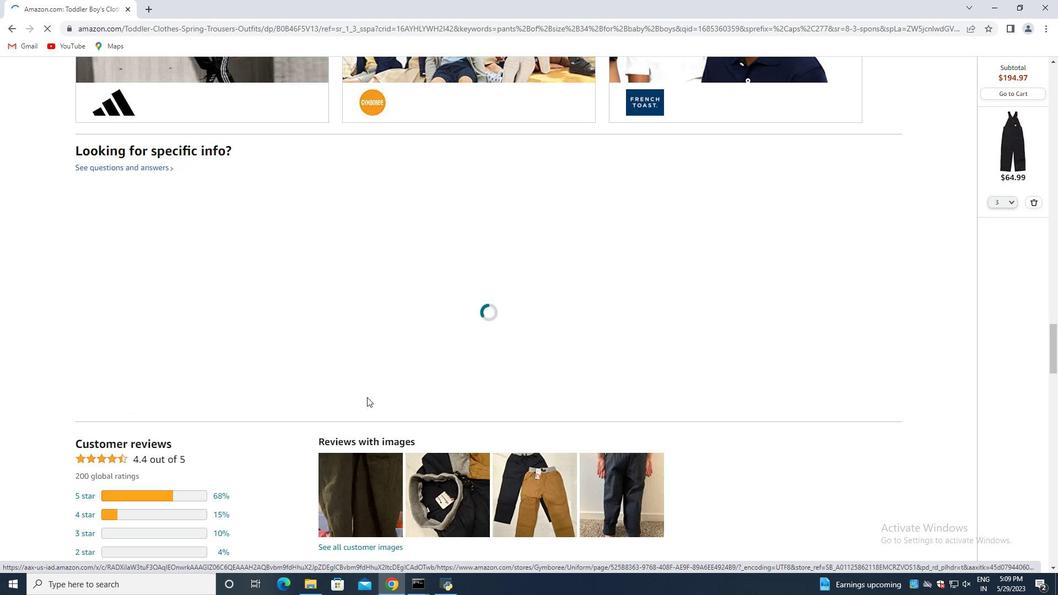 
Action: Mouse scrolled (368, 394) with delta (0, 0)
Screenshot: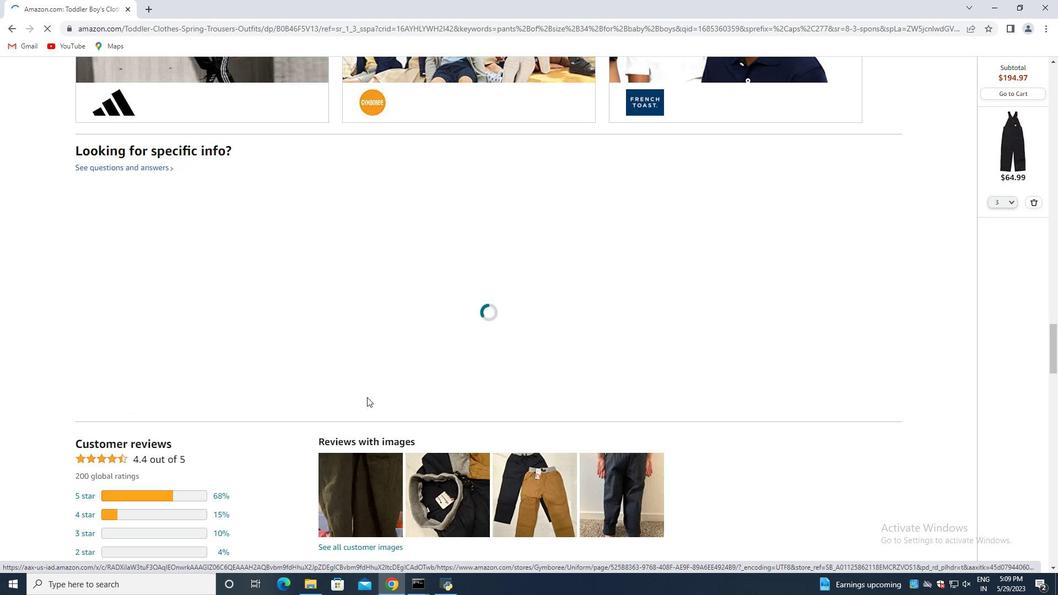 
Action: Mouse moved to (368, 394)
Screenshot: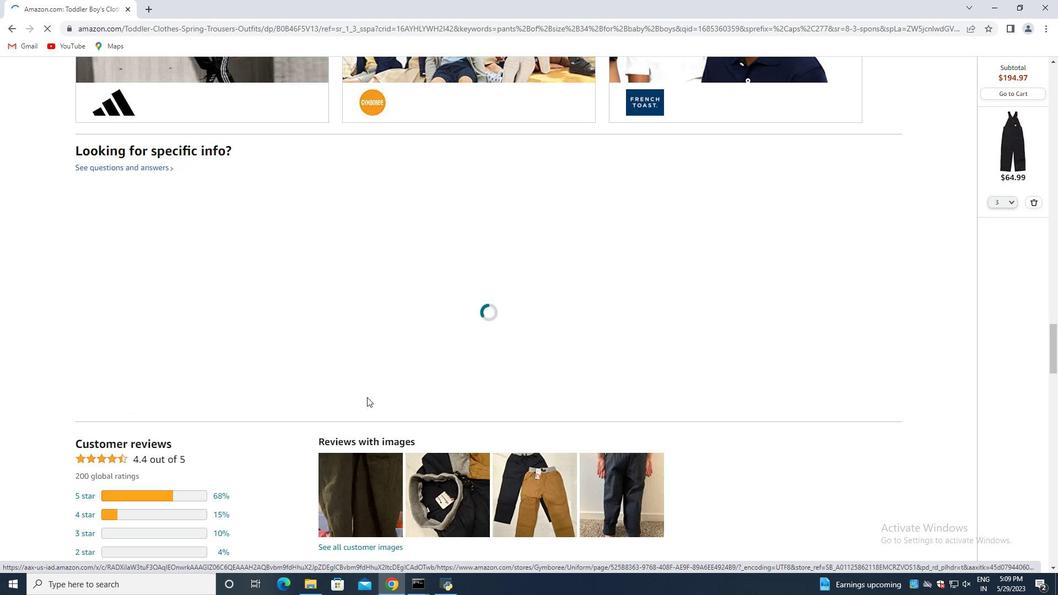 
Action: Mouse scrolled (368, 393) with delta (0, 0)
Screenshot: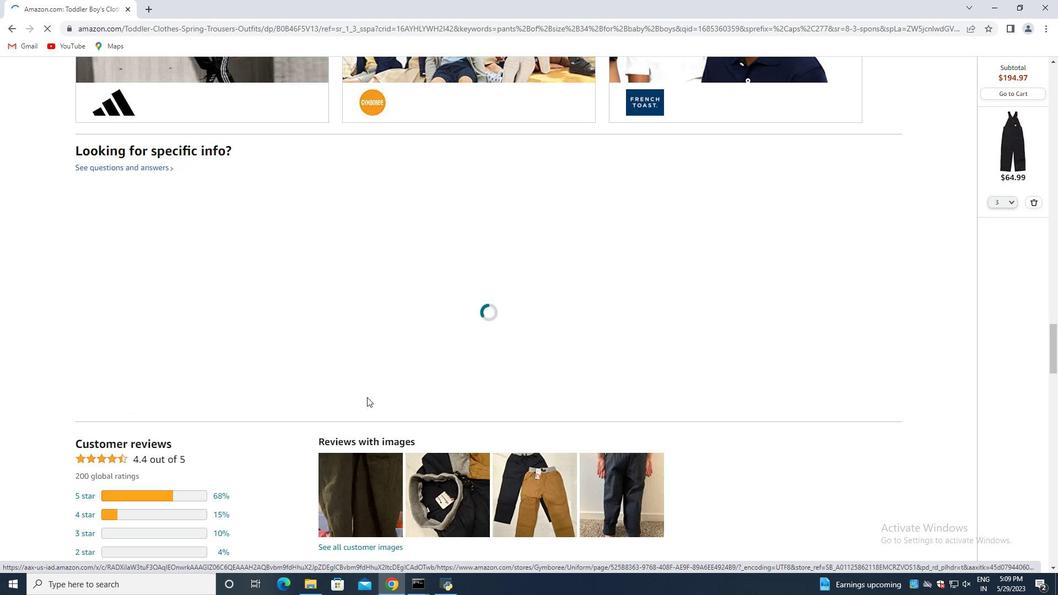 
Action: Mouse moved to (368, 394)
Screenshot: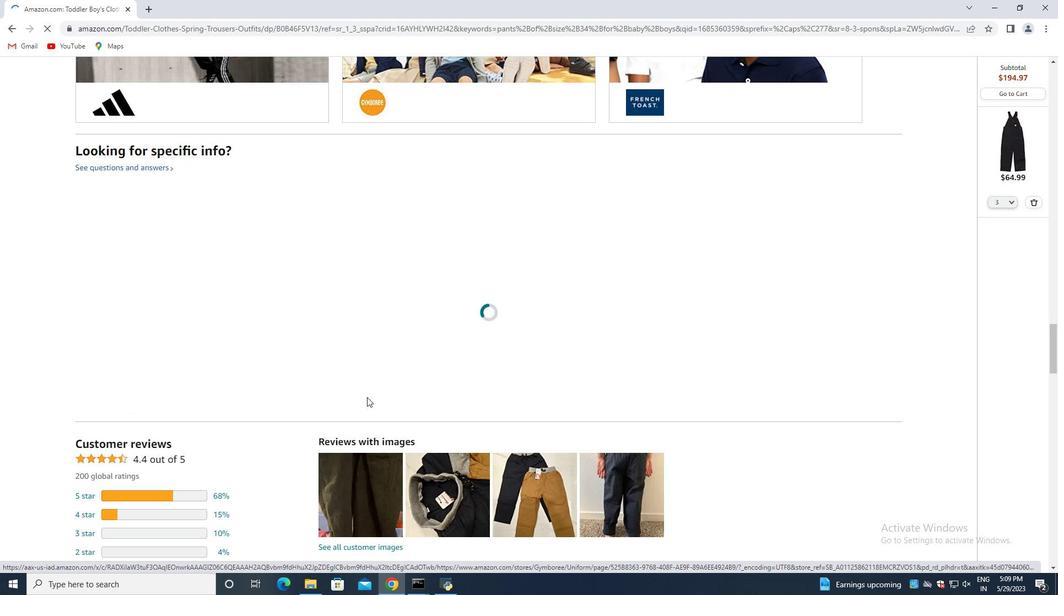 
Action: Mouse scrolled (368, 393) with delta (0, 0)
Screenshot: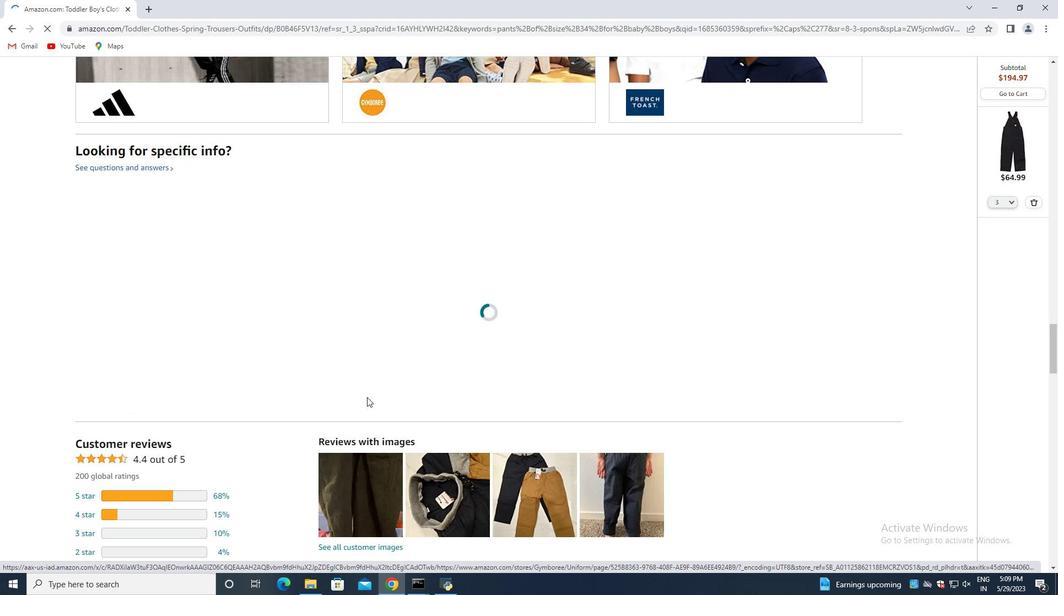 
Action: Mouse moved to (365, 385)
Screenshot: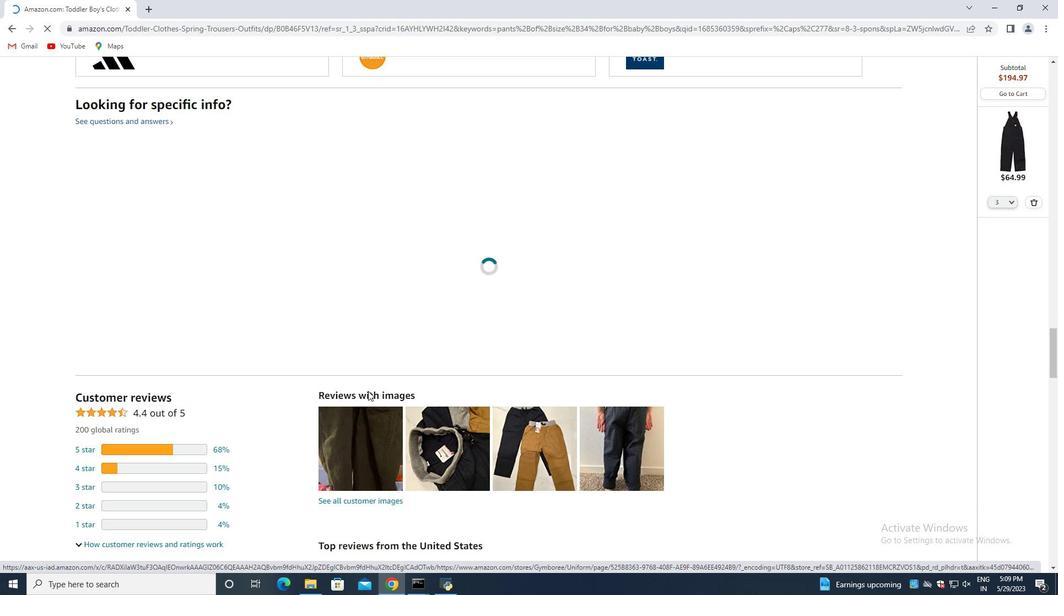
Action: Mouse scrolled (365, 384) with delta (0, 0)
Screenshot: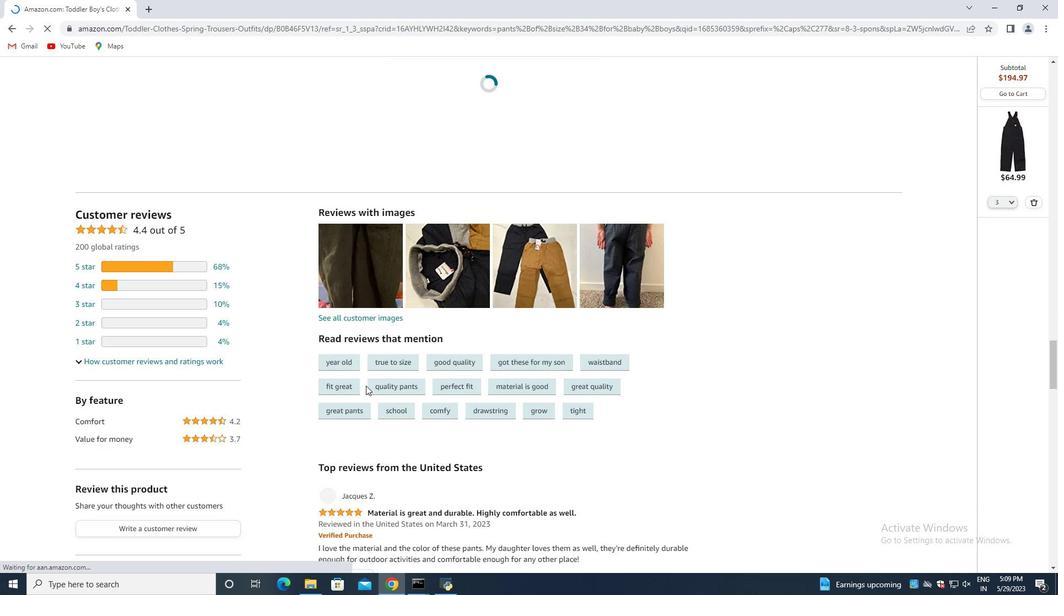 
Action: Mouse scrolled (365, 384) with delta (0, 0)
Screenshot: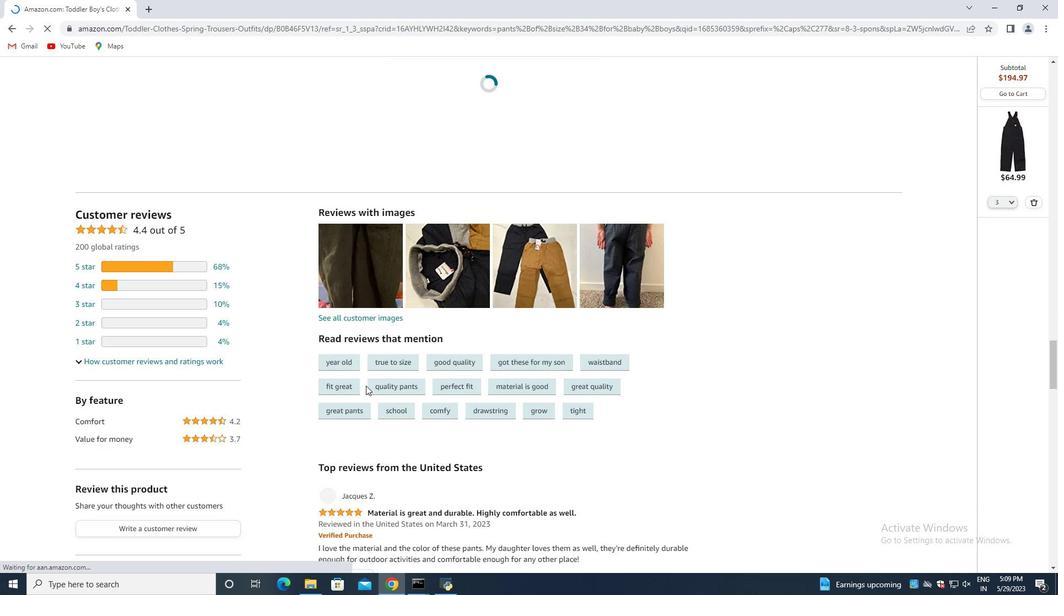 
Action: Mouse scrolled (365, 384) with delta (0, 0)
Screenshot: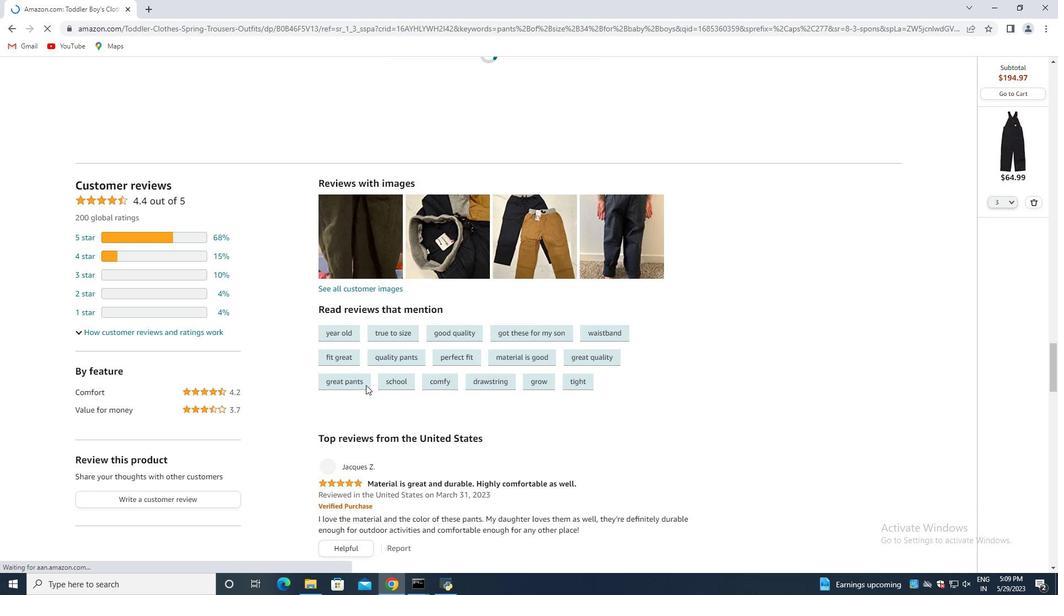 
Action: Mouse scrolled (365, 384) with delta (0, 0)
Screenshot: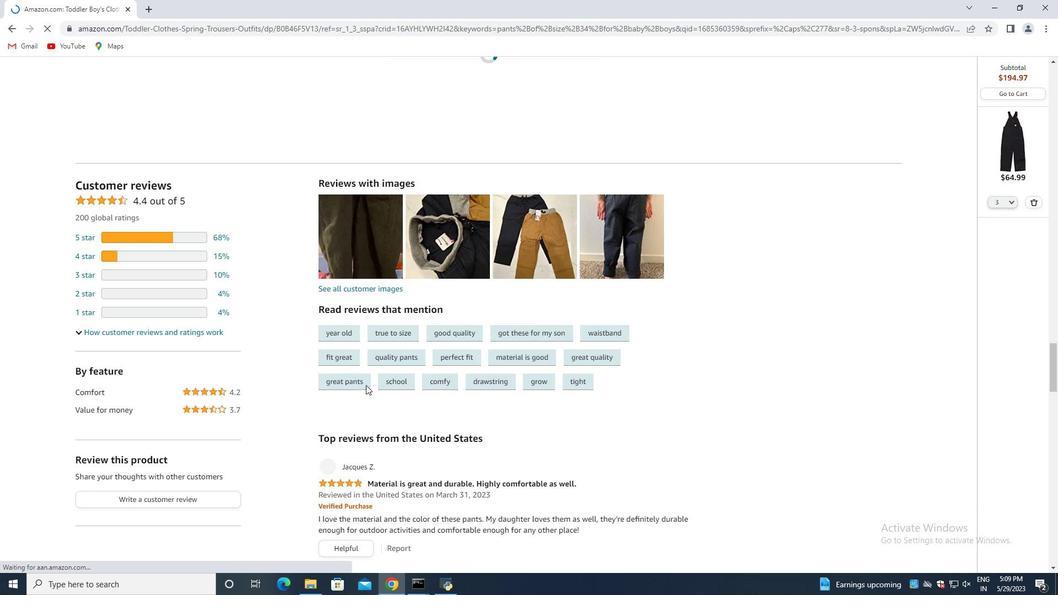
Action: Mouse moved to (370, 380)
Screenshot: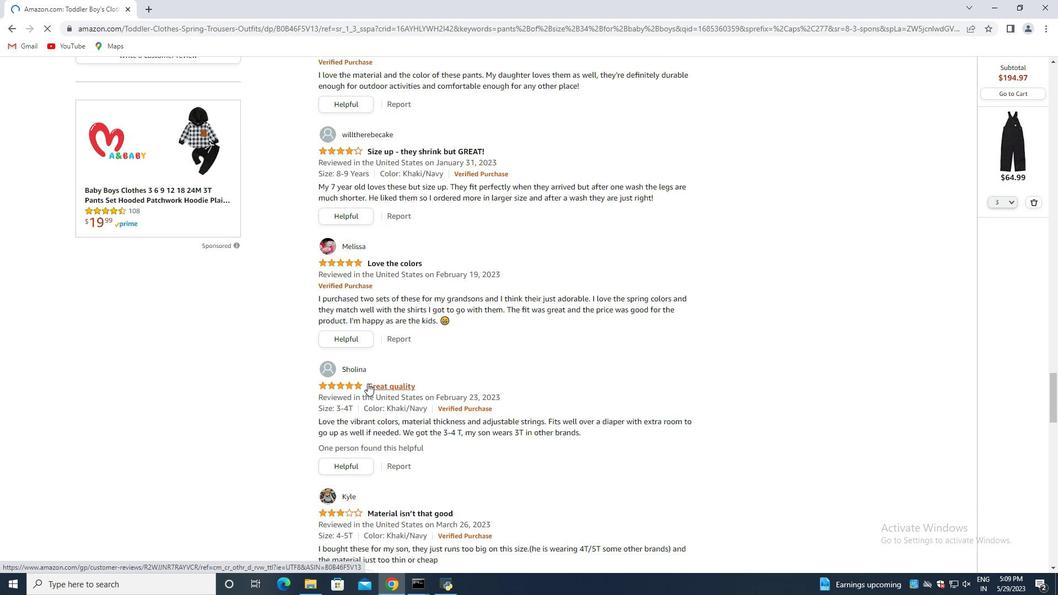 
Action: Key pressed <Key.down><Key.up><Key.up><Key.up><Key.up>
Screenshot: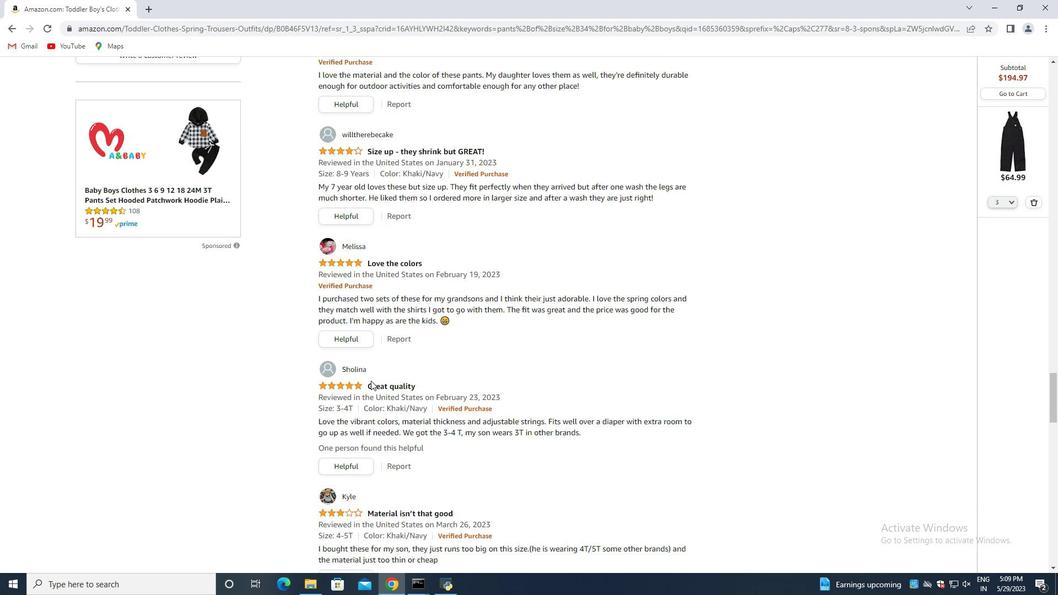 
Action: Mouse scrolled (370, 381) with delta (0, 0)
Screenshot: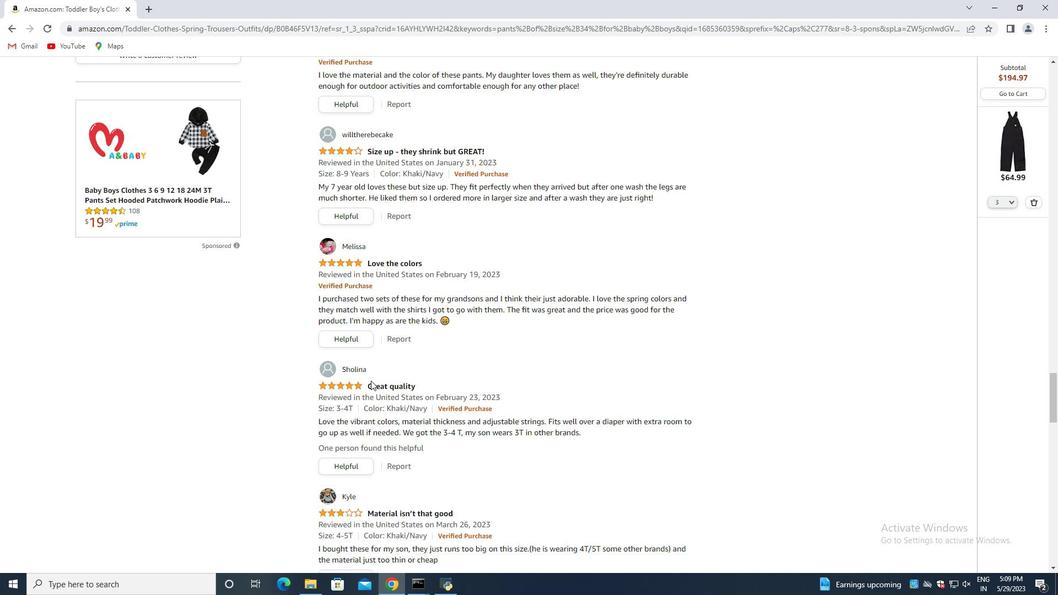 
Action: Mouse scrolled (370, 381) with delta (0, 0)
Screenshot: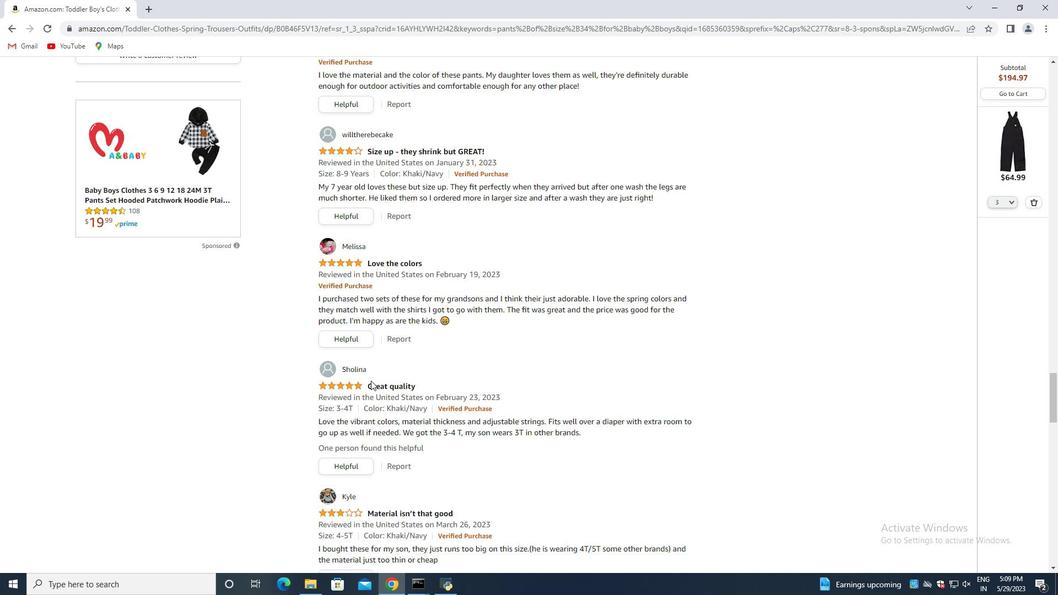 
Action: Mouse scrolled (370, 381) with delta (0, 0)
Screenshot: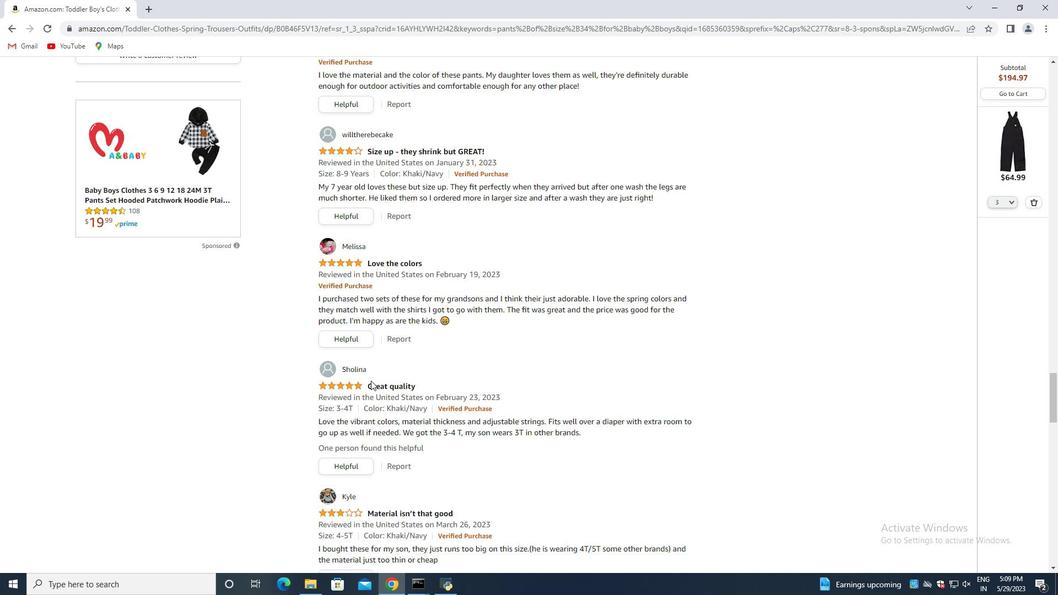 
Action: Mouse scrolled (370, 381) with delta (0, 0)
Screenshot: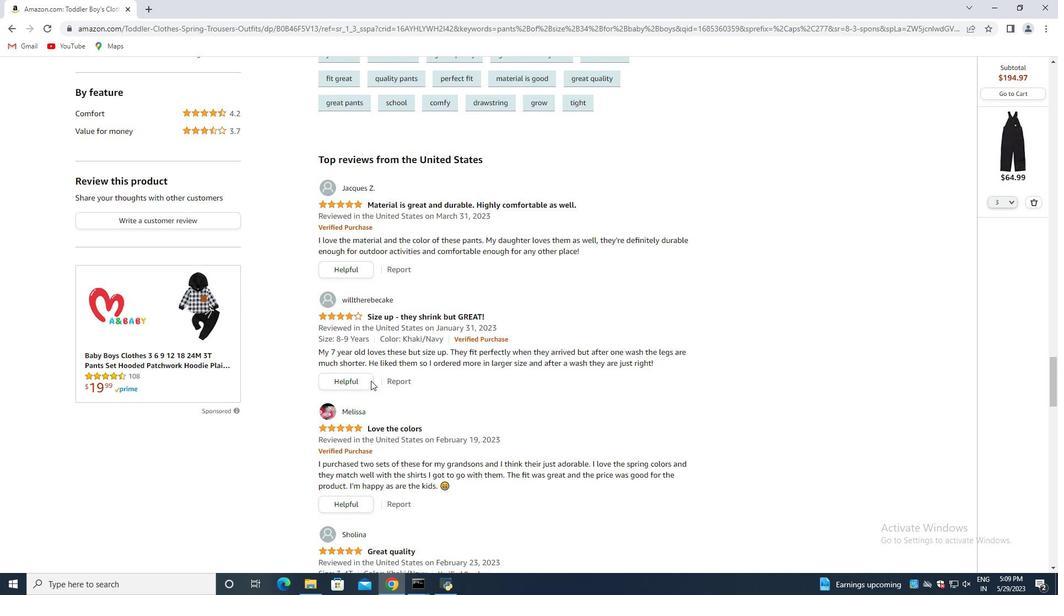 
Action: Mouse moved to (575, 497)
Screenshot: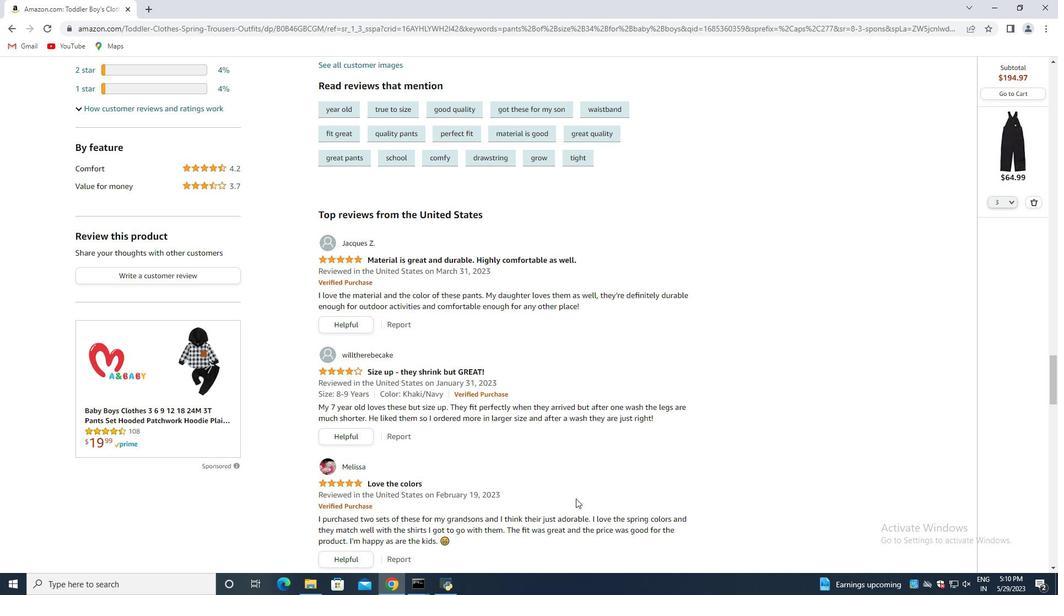 
Action: Mouse scrolled (575, 498) with delta (0, 0)
Screenshot: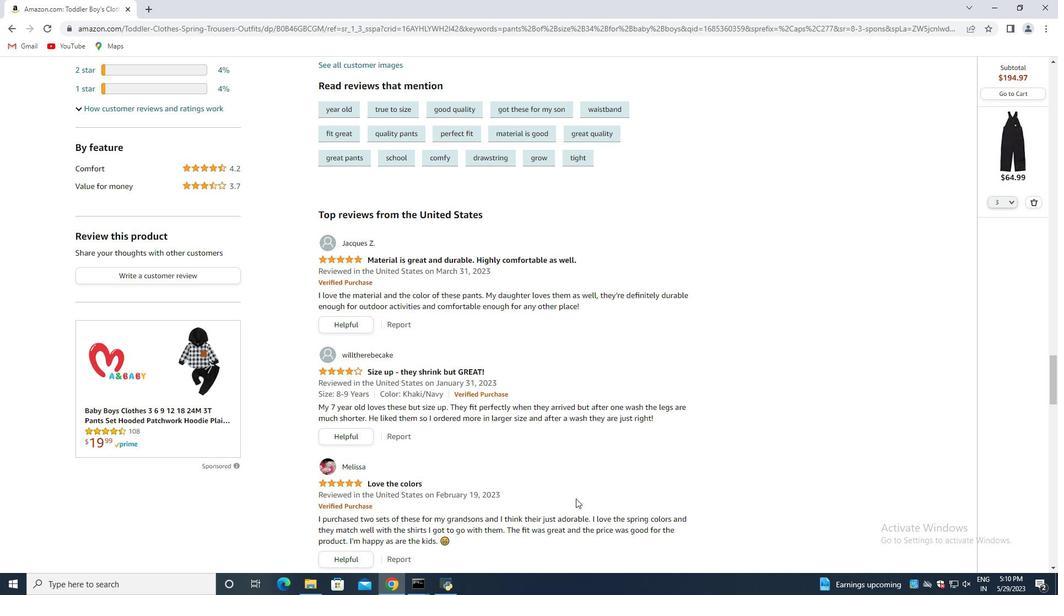 
Action: Mouse moved to (502, 498)
Screenshot: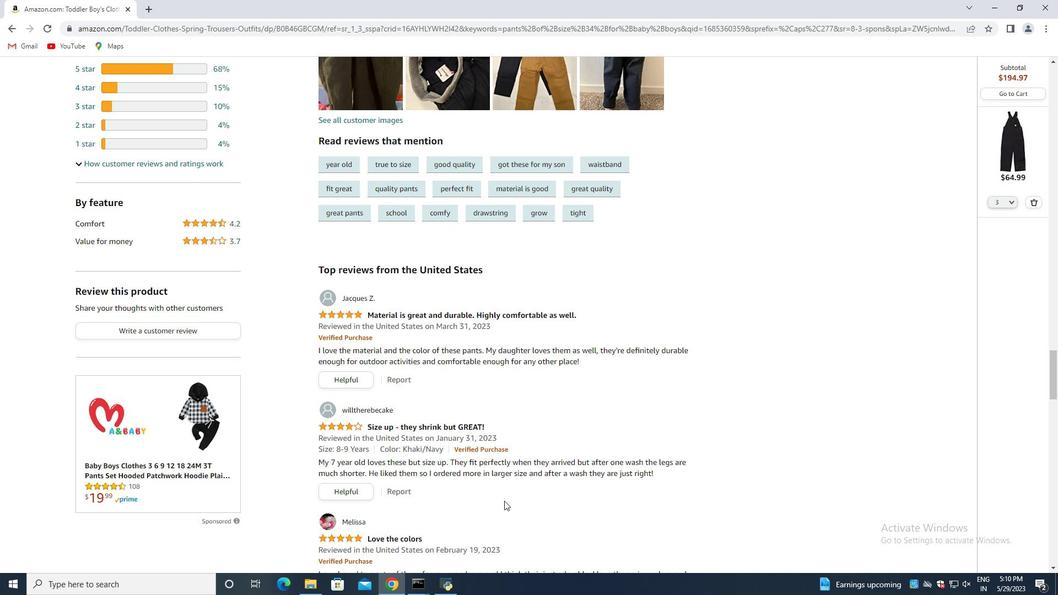 
Action: Mouse scrolled (503, 500) with delta (0, 0)
Screenshot: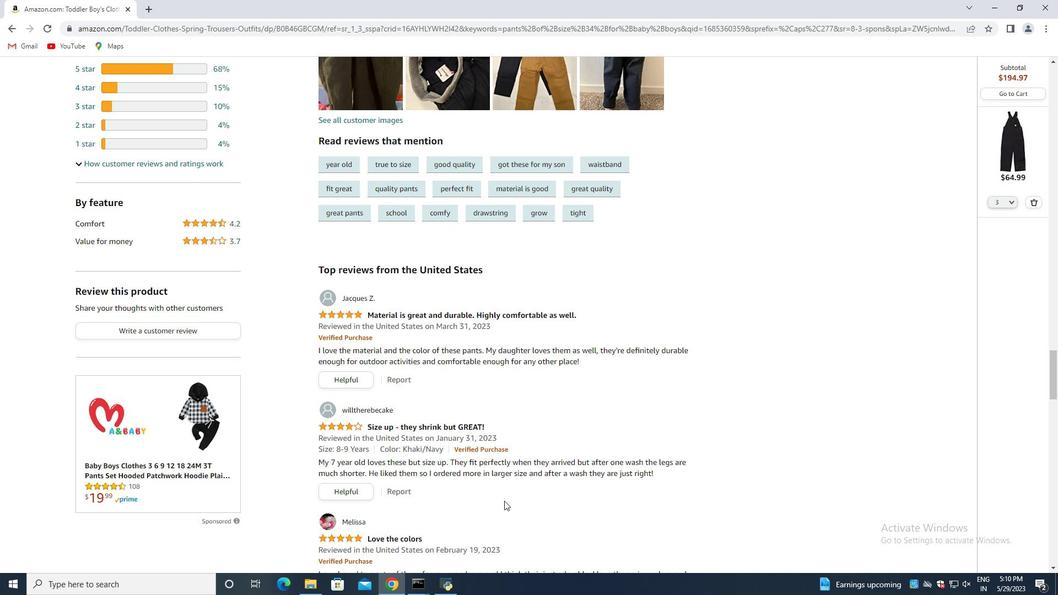 
Action: Mouse scrolled (503, 500) with delta (0, 0)
Screenshot: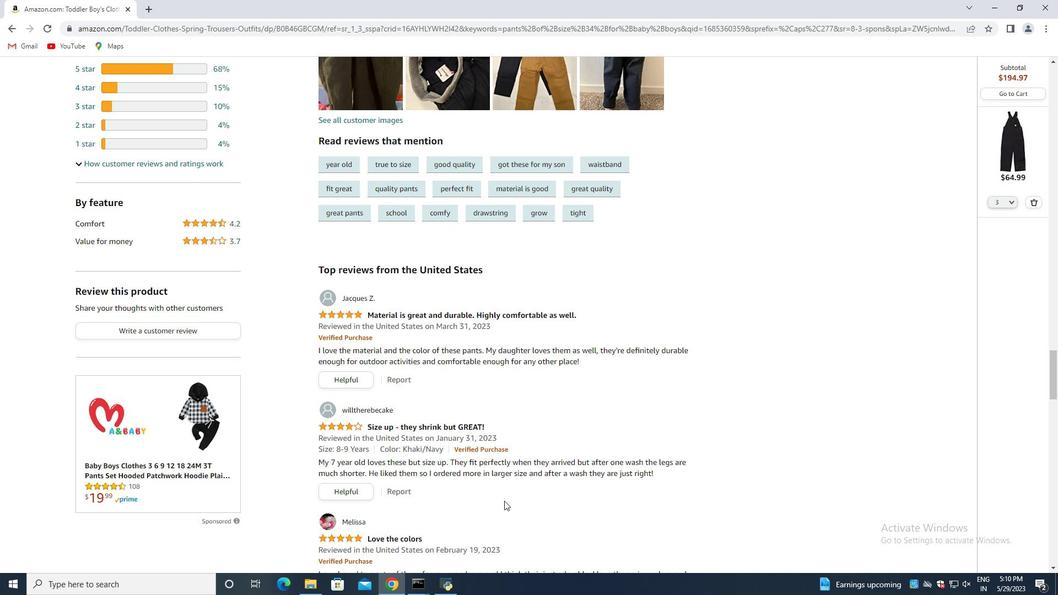 
Action: Mouse scrolled (503, 500) with delta (0, 0)
Screenshot: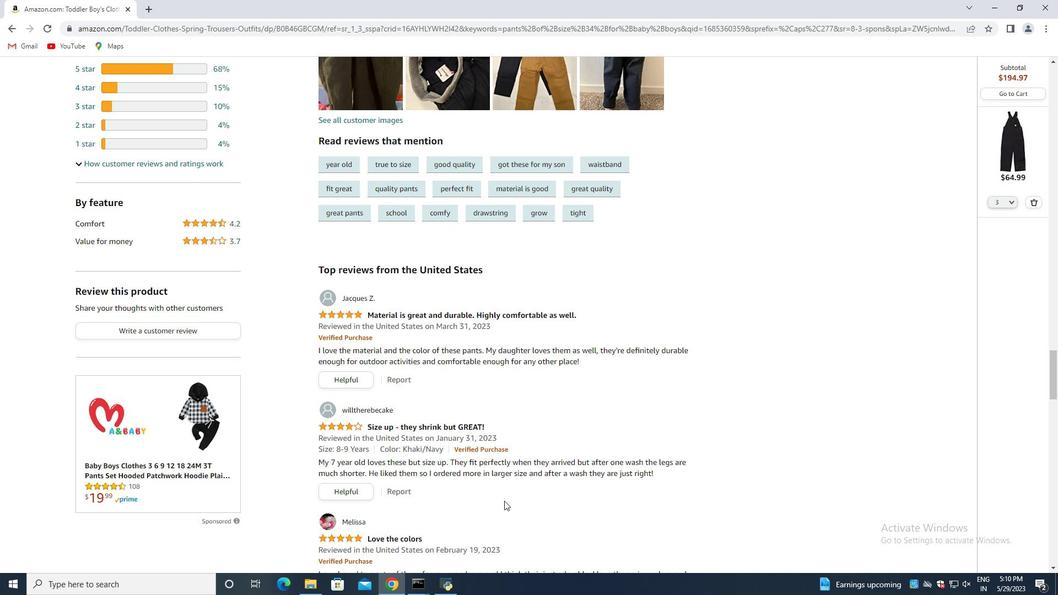 
Action: Mouse scrolled (503, 500) with delta (0, 0)
Screenshot: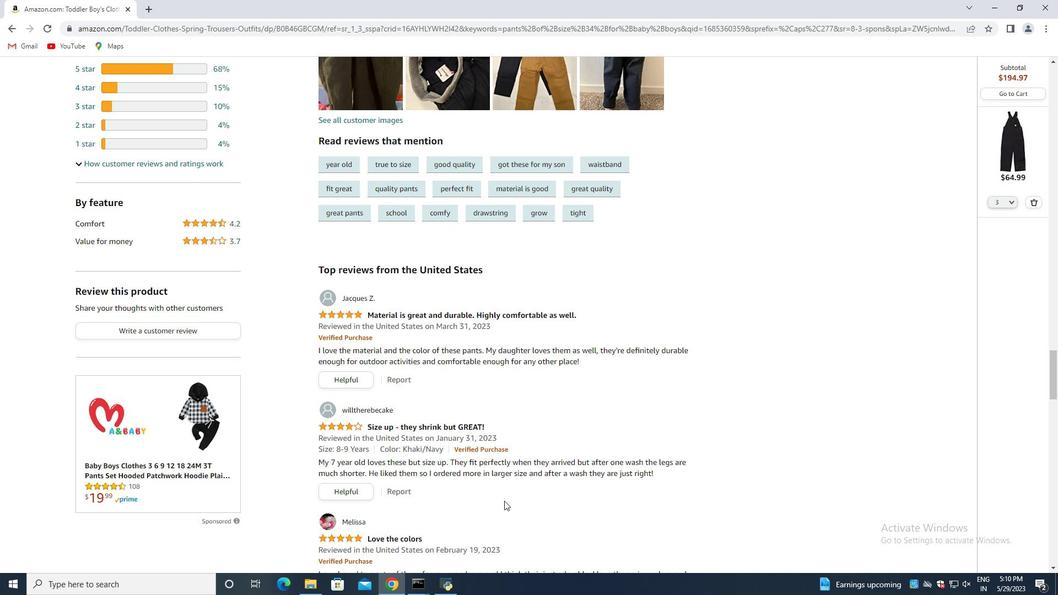 
Action: Mouse scrolled (503, 500) with delta (0, 0)
Screenshot: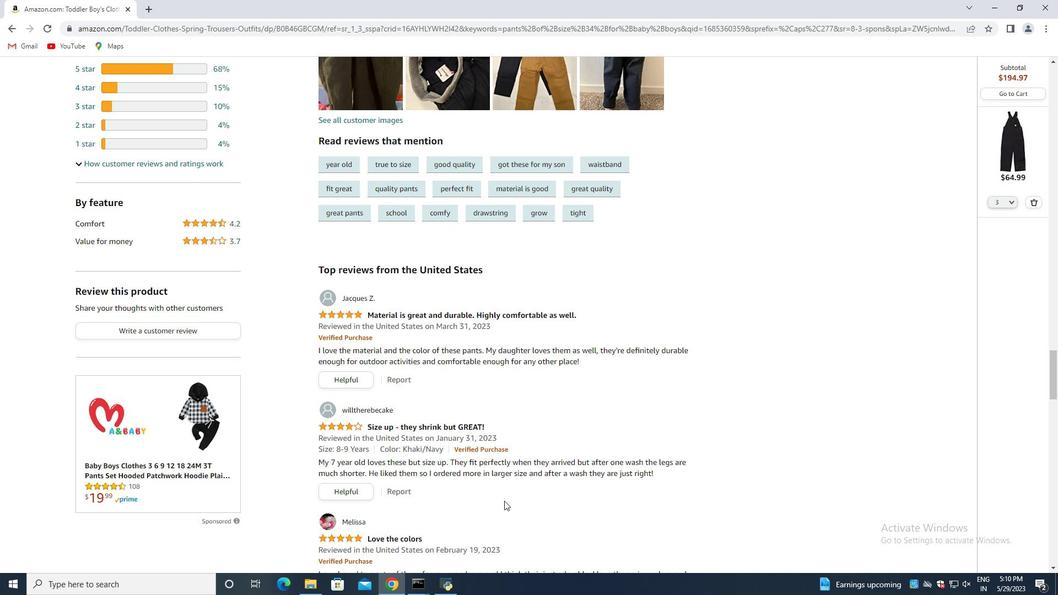 
Action: Mouse scrolled (503, 500) with delta (0, 0)
Screenshot: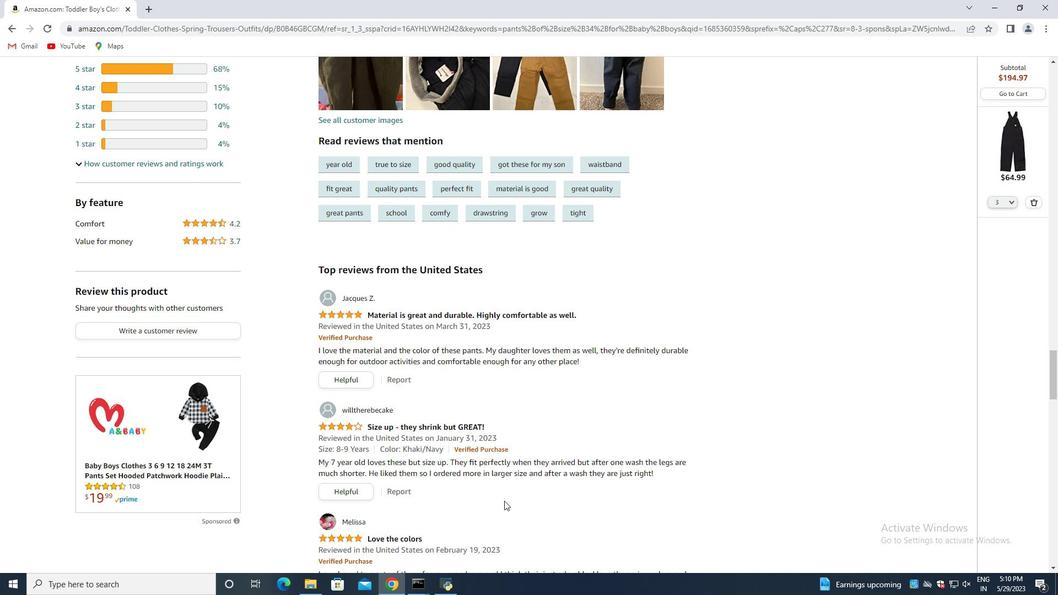 
Action: Mouse scrolled (502, 499) with delta (0, 0)
Screenshot: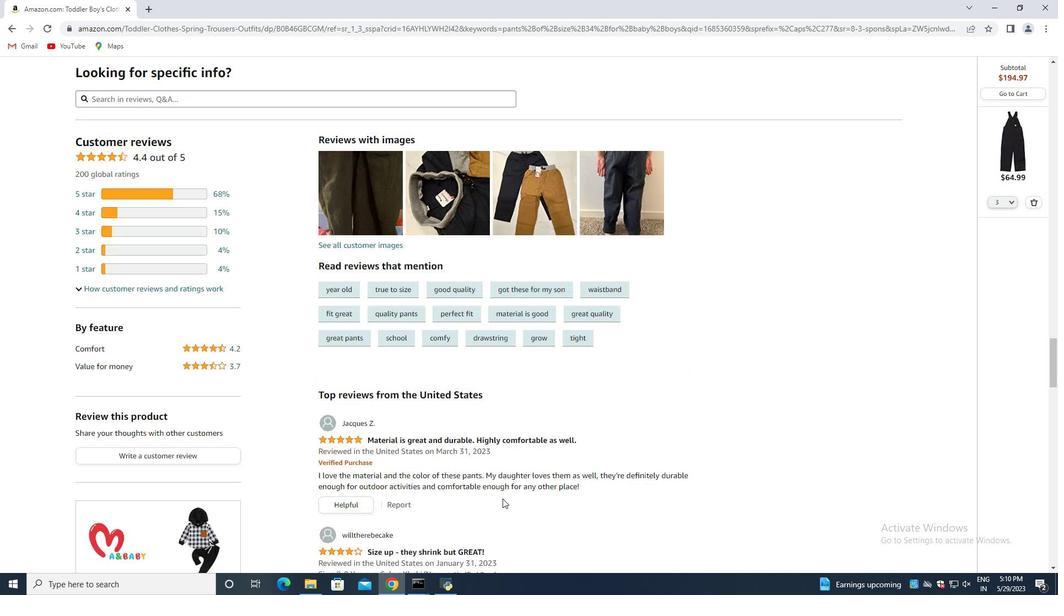 
Action: Mouse scrolled (502, 499) with delta (0, 0)
Screenshot: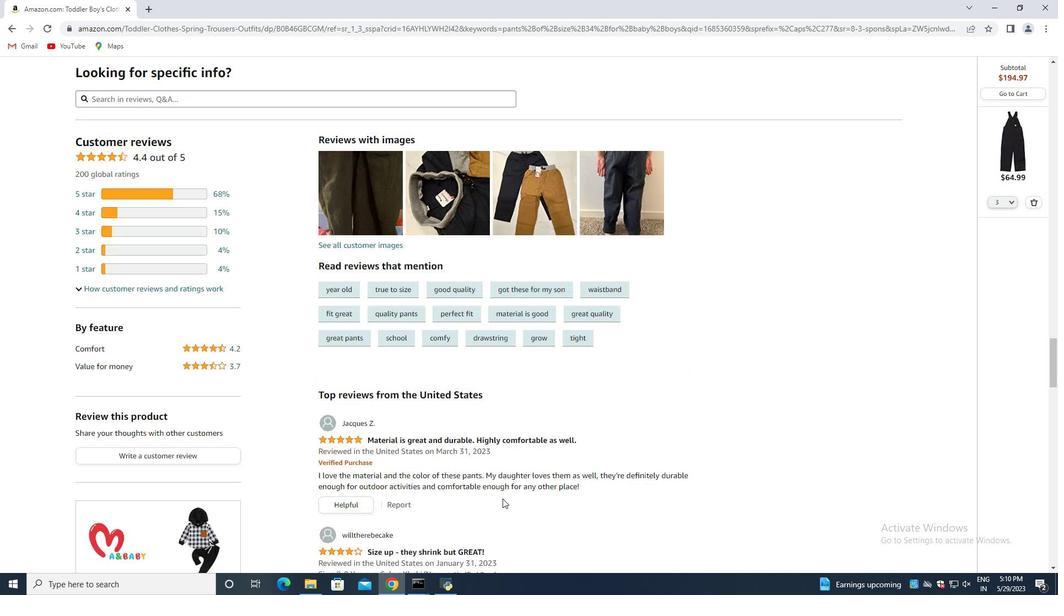 
Action: Mouse scrolled (502, 499) with delta (0, 0)
Screenshot: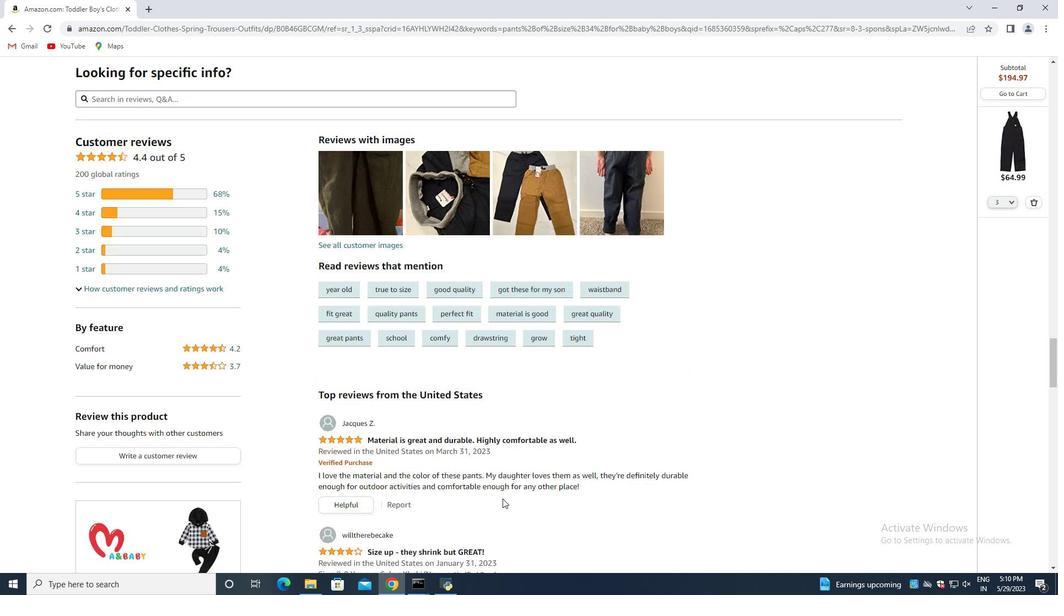 
Action: Mouse scrolled (502, 499) with delta (0, 0)
Screenshot: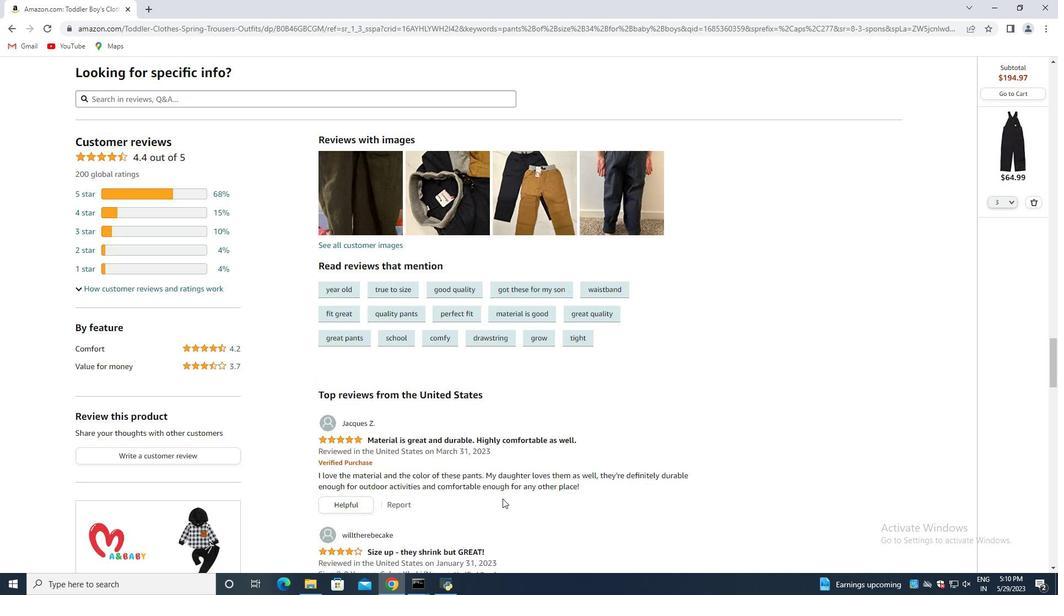 
Action: Mouse scrolled (502, 499) with delta (0, 0)
Screenshot: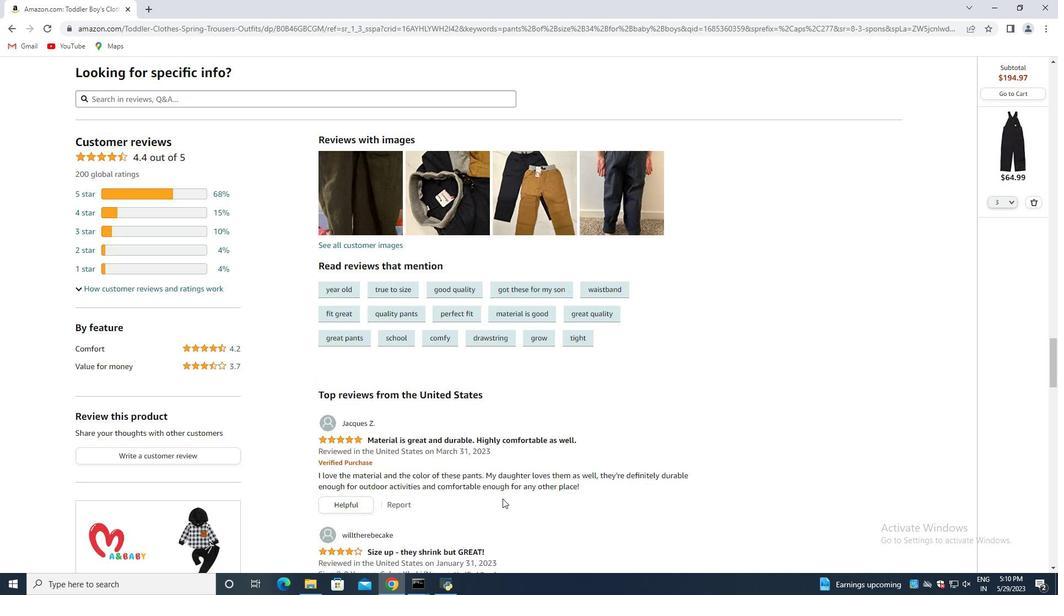 
Action: Mouse scrolled (502, 499) with delta (0, 0)
Screenshot: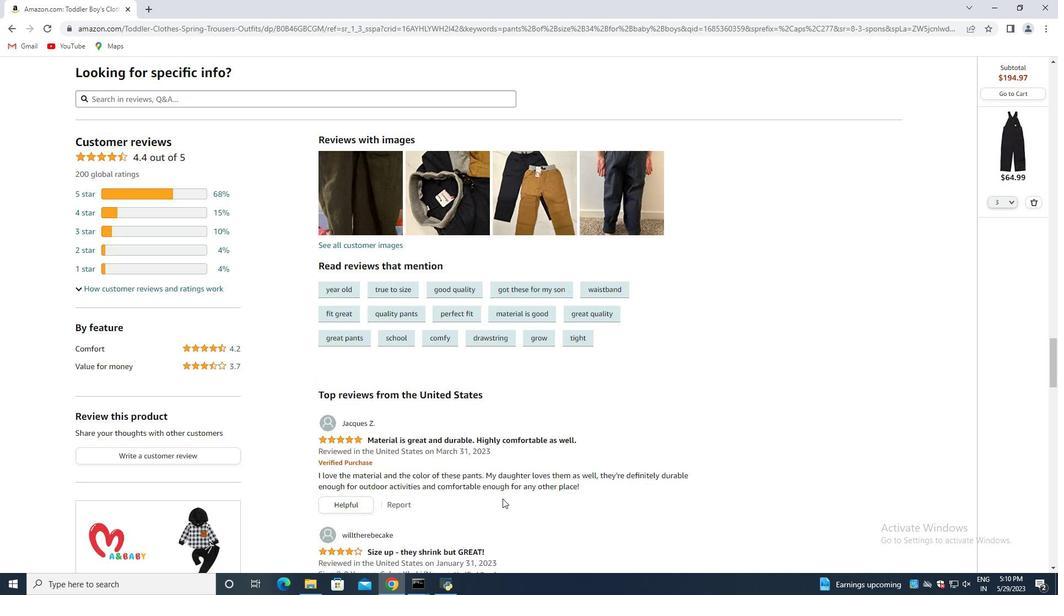 
Action: Mouse scrolled (502, 499) with delta (0, 0)
Screenshot: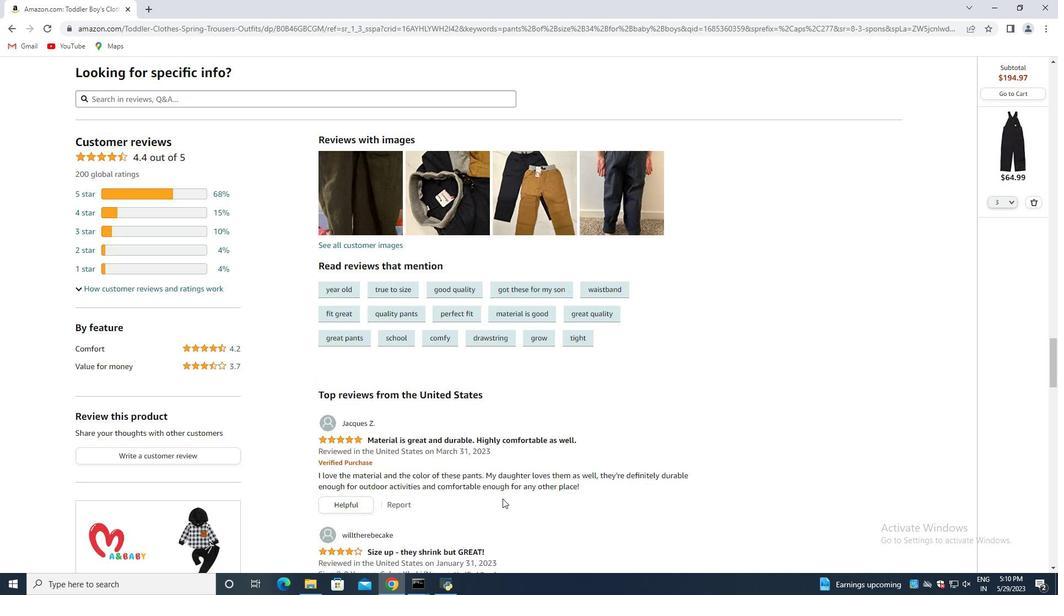 
Action: Mouse moved to (502, 497)
Screenshot: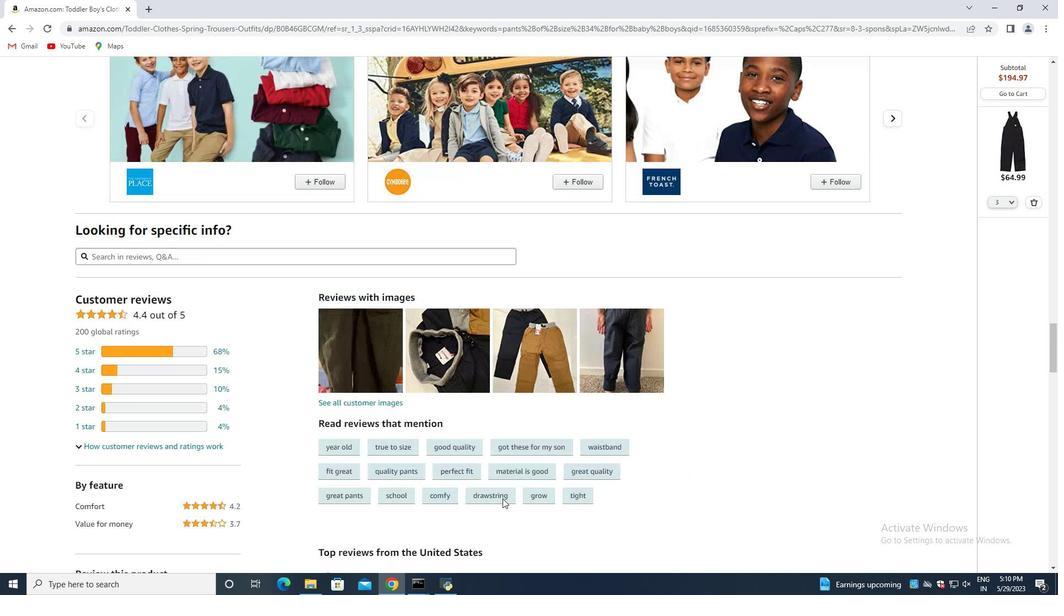 
Action: Mouse scrolled (502, 498) with delta (0, 0)
Screenshot: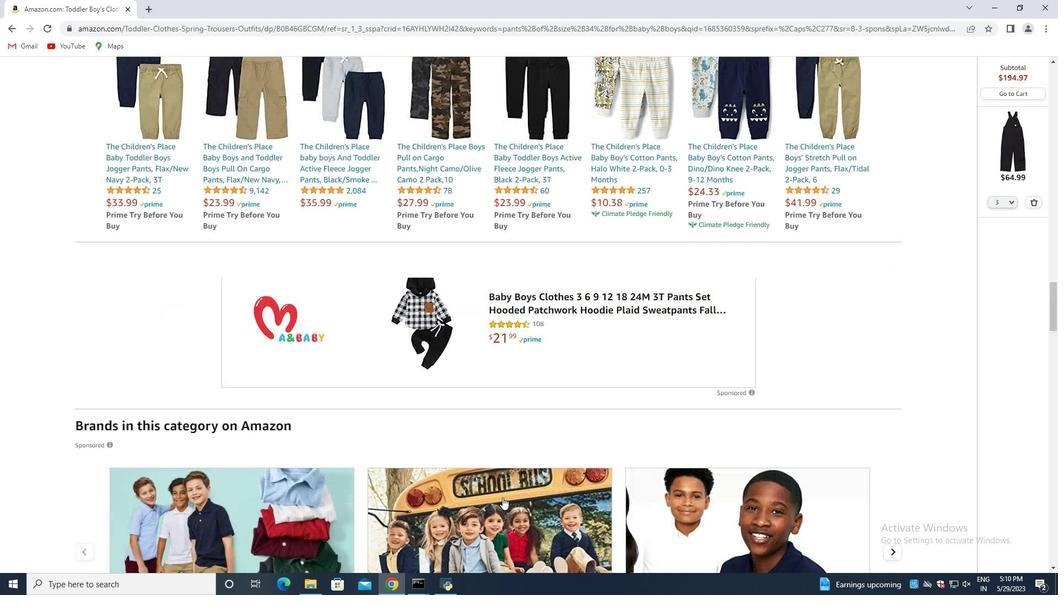 
Action: Mouse scrolled (502, 498) with delta (0, 0)
Screenshot: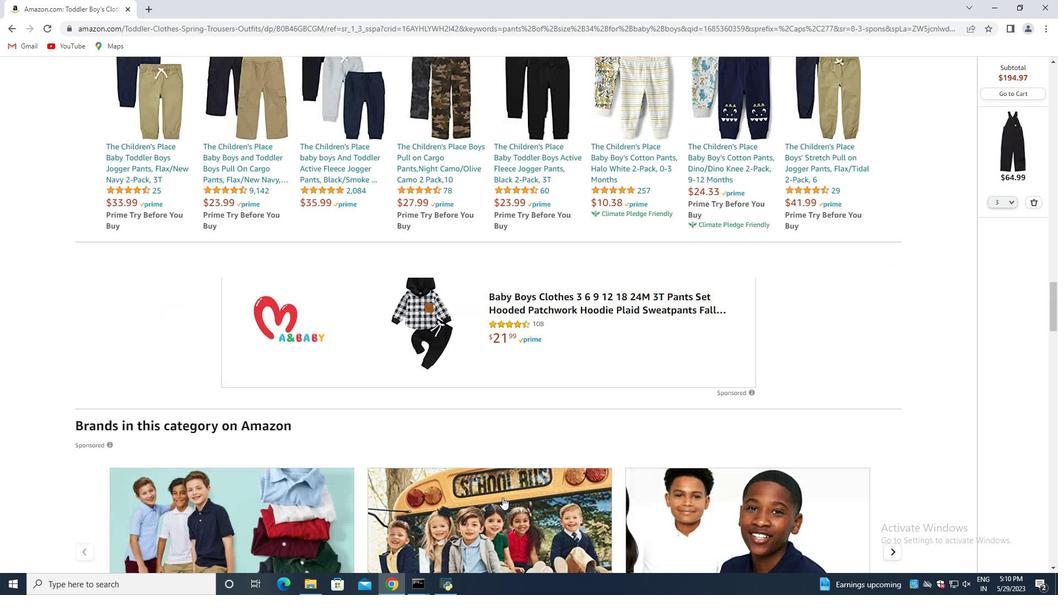 
Action: Mouse scrolled (502, 498) with delta (0, 0)
Screenshot: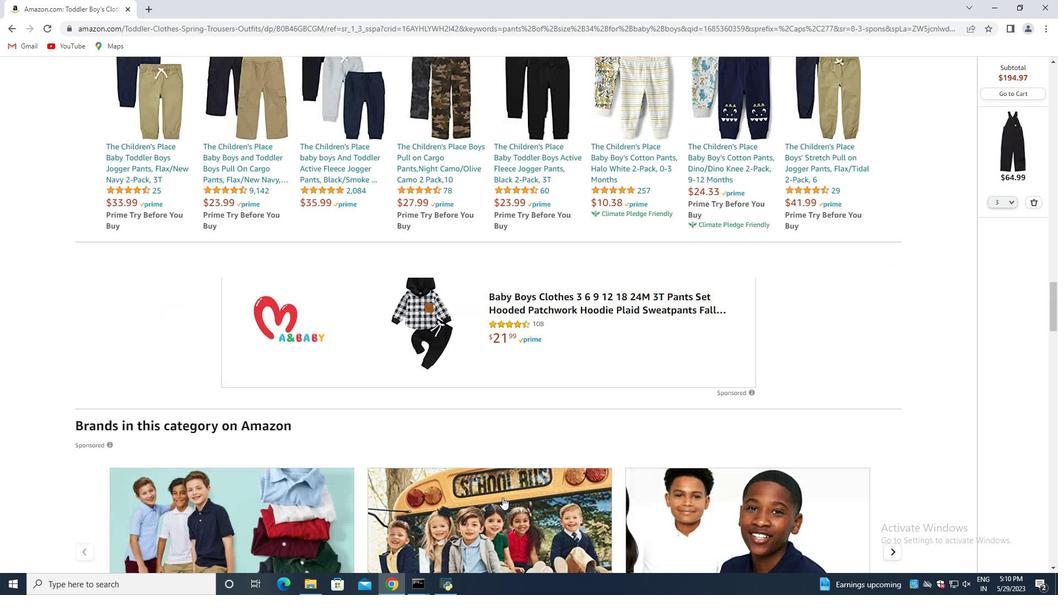 
Action: Mouse scrolled (502, 498) with delta (0, 0)
Screenshot: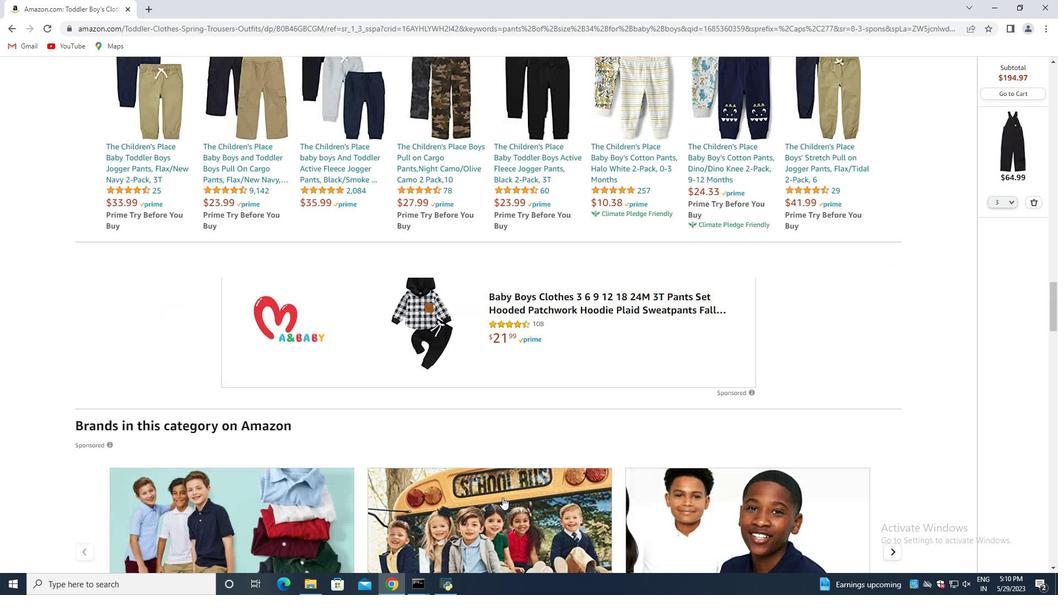 
Action: Mouse scrolled (502, 498) with delta (0, 0)
Screenshot: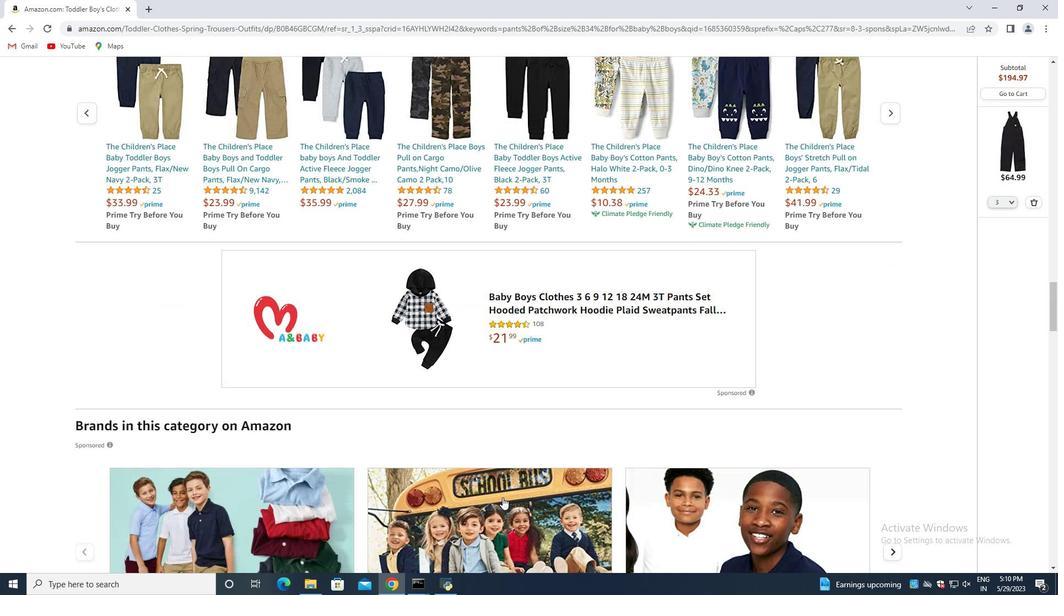 
Action: Mouse scrolled (502, 498) with delta (0, 0)
Screenshot: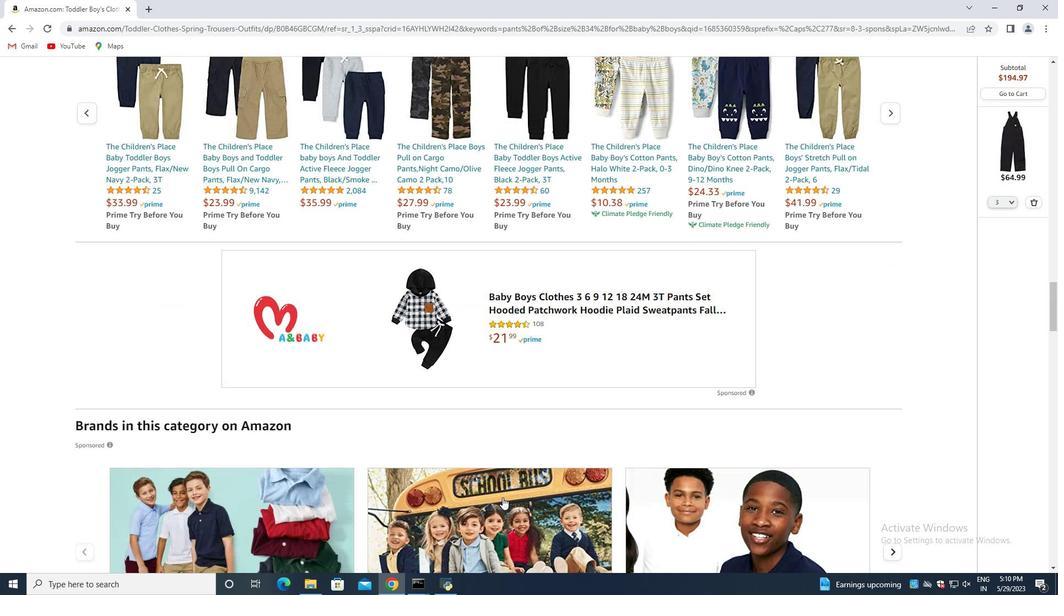
Action: Mouse scrolled (502, 498) with delta (0, 0)
Screenshot: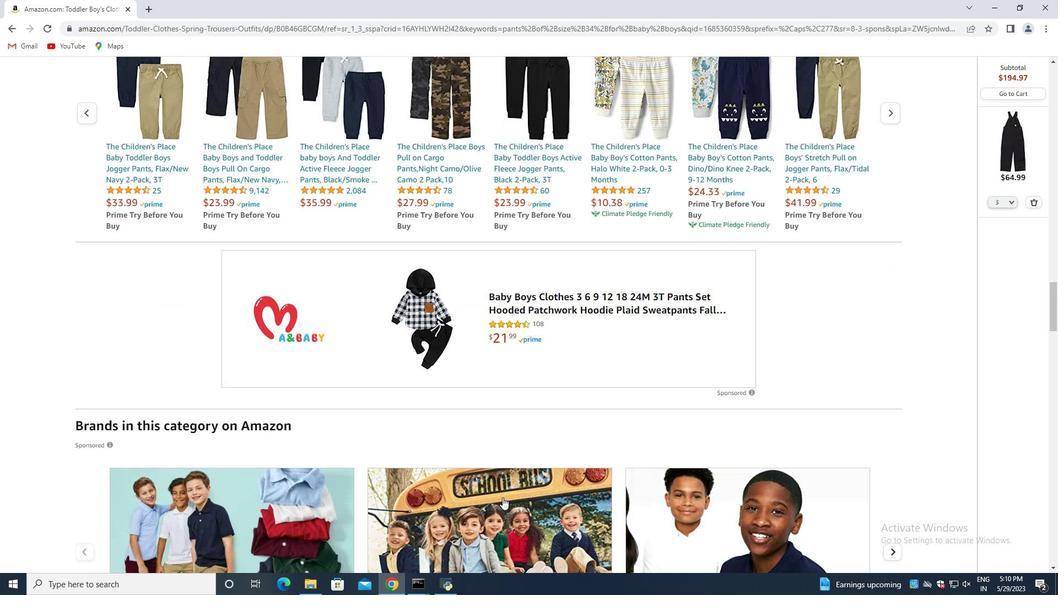 
Action: Mouse scrolled (502, 498) with delta (0, 0)
Screenshot: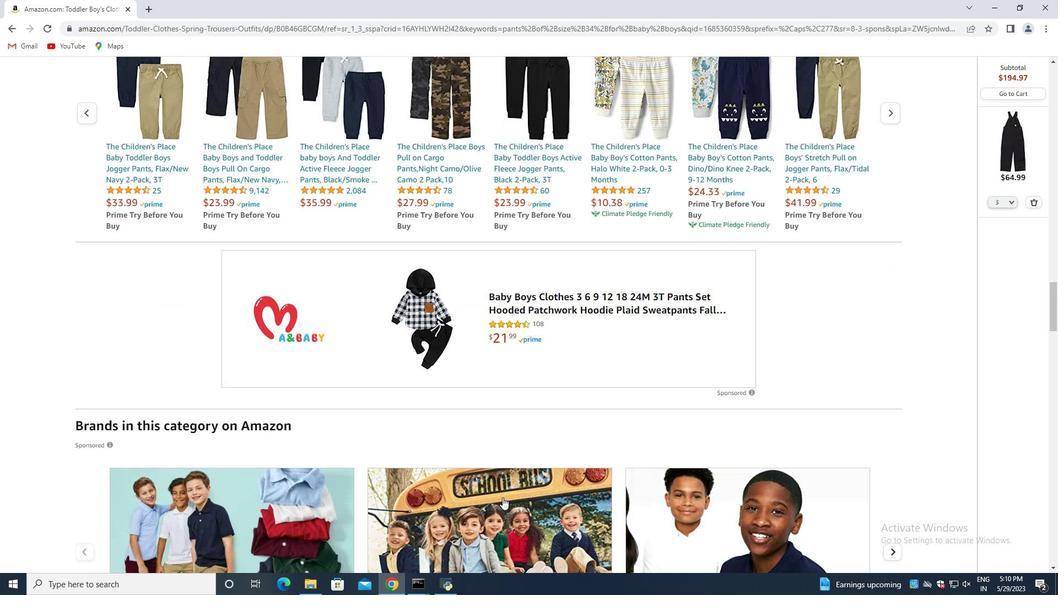 
Action: Mouse moved to (502, 496)
Screenshot: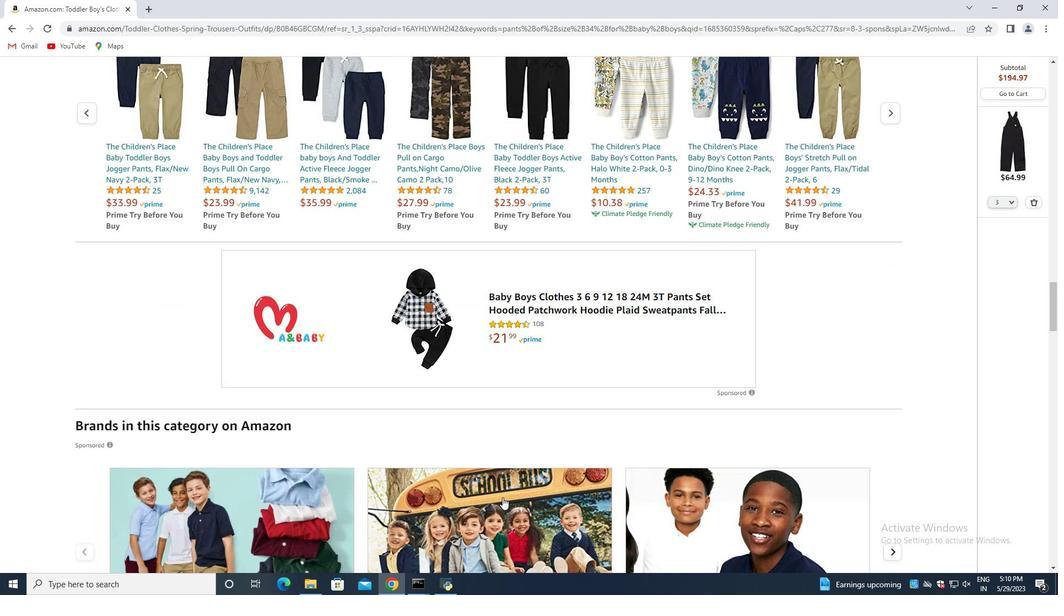 
Action: Mouse scrolled (502, 497) with delta (0, 0)
Screenshot: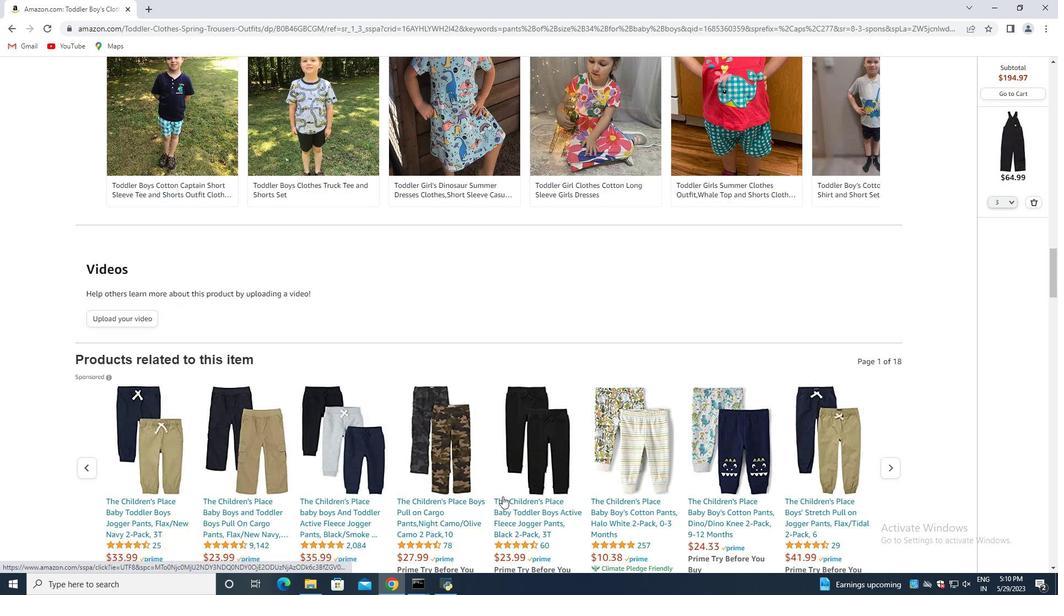 
Action: Mouse scrolled (502, 497) with delta (0, 0)
Screenshot: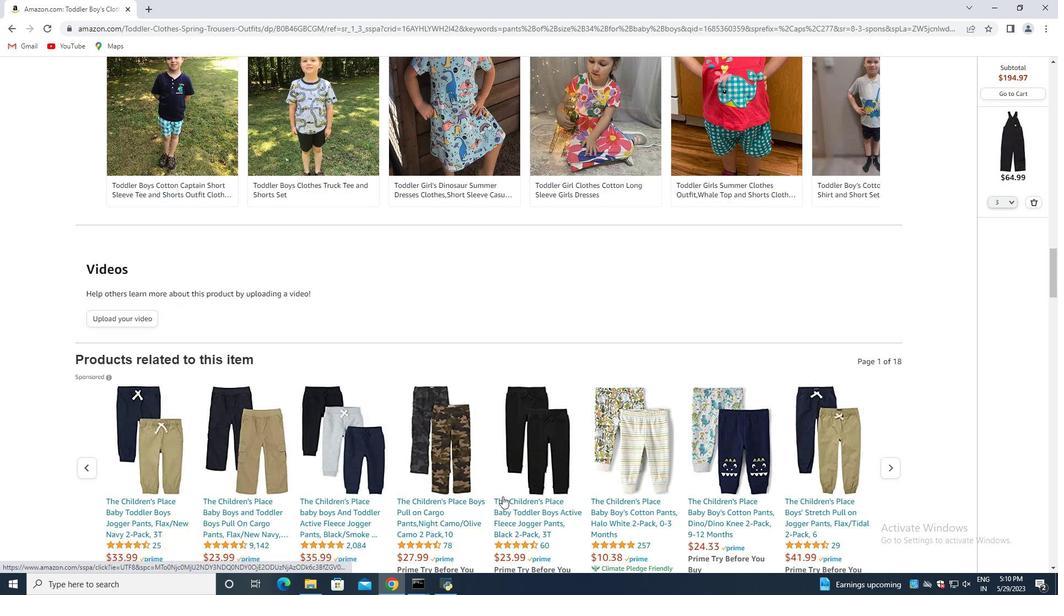 
Action: Mouse scrolled (502, 497) with delta (0, 0)
Screenshot: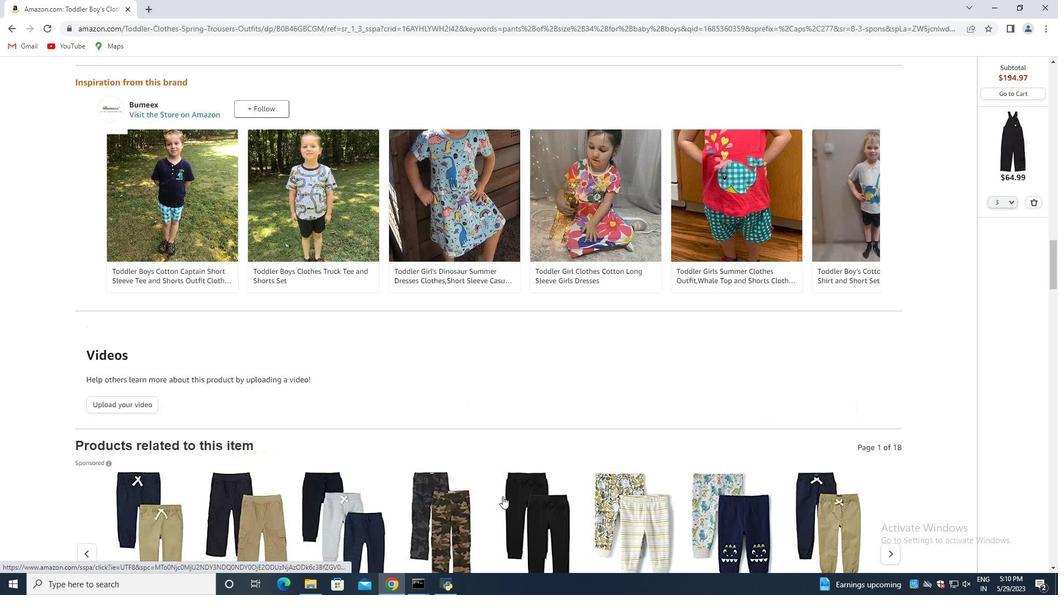 
Action: Mouse moved to (503, 496)
Screenshot: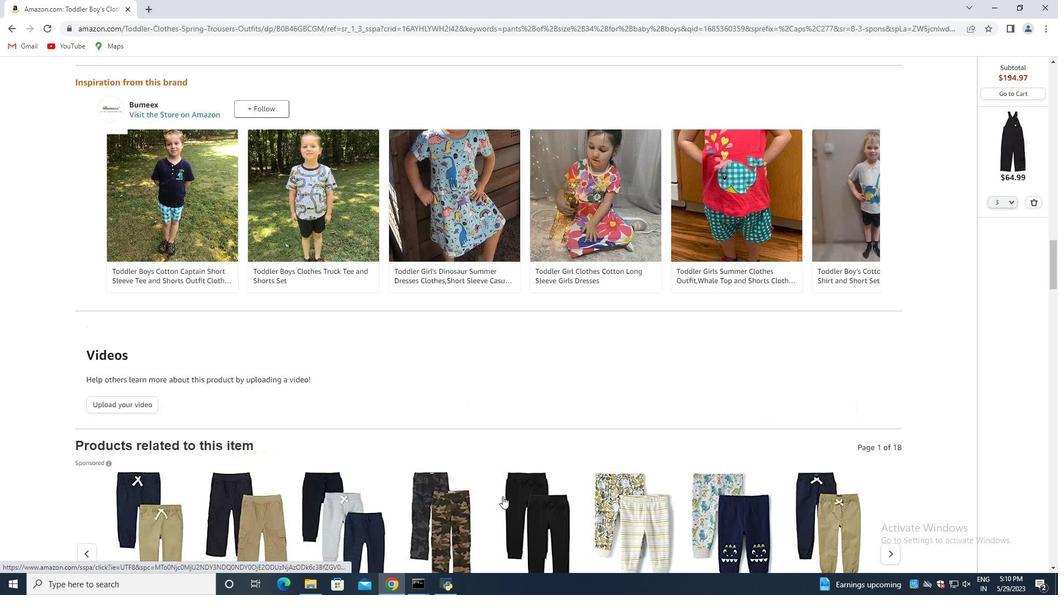 
Action: Mouse scrolled (503, 497) with delta (0, 0)
Screenshot: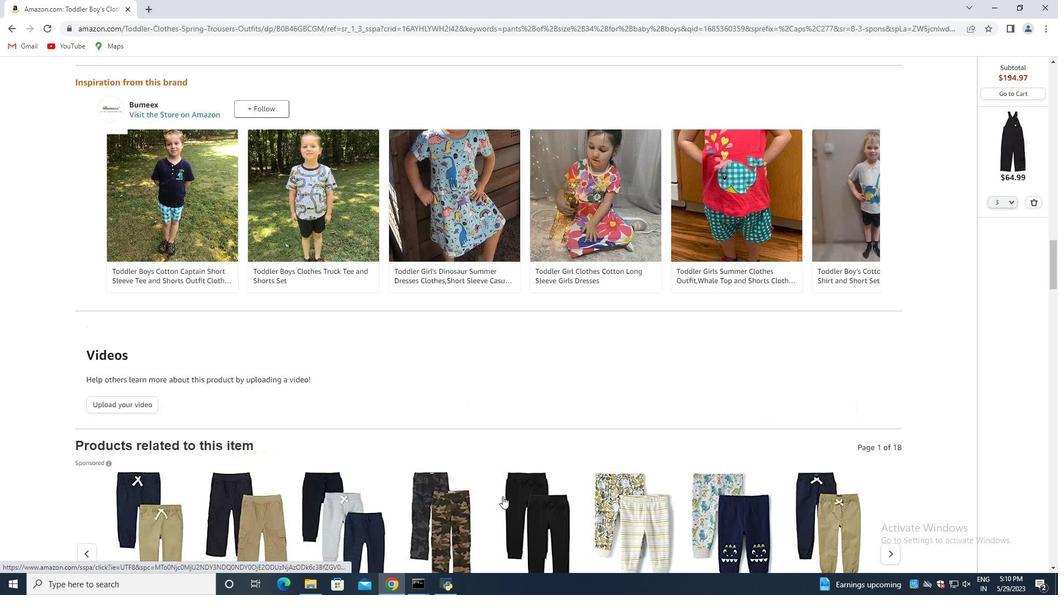 
Action: Mouse moved to (504, 496)
Screenshot: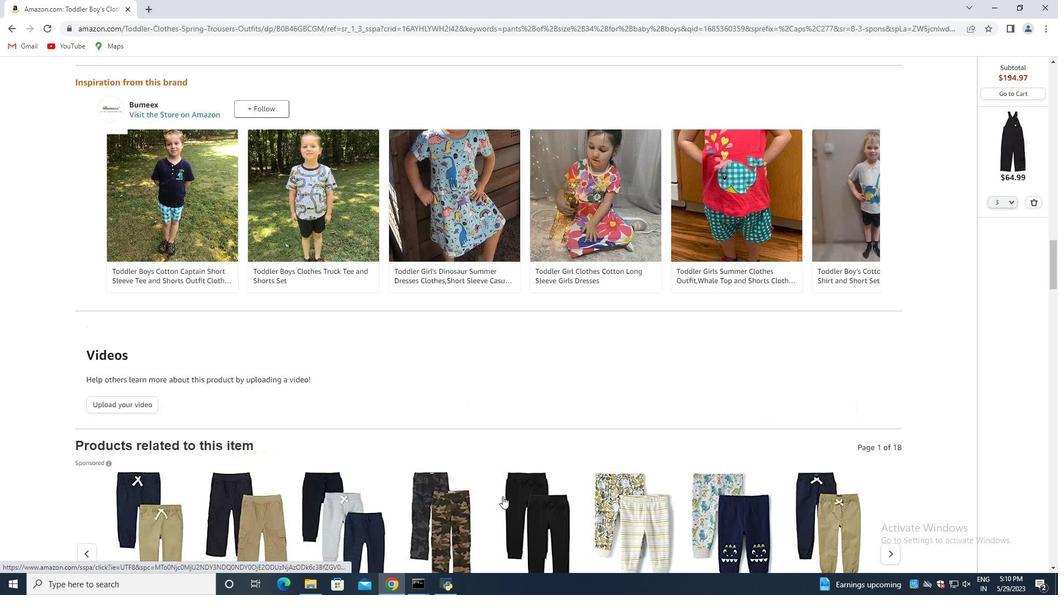 
Action: Mouse scrolled (504, 497) with delta (0, 0)
Screenshot: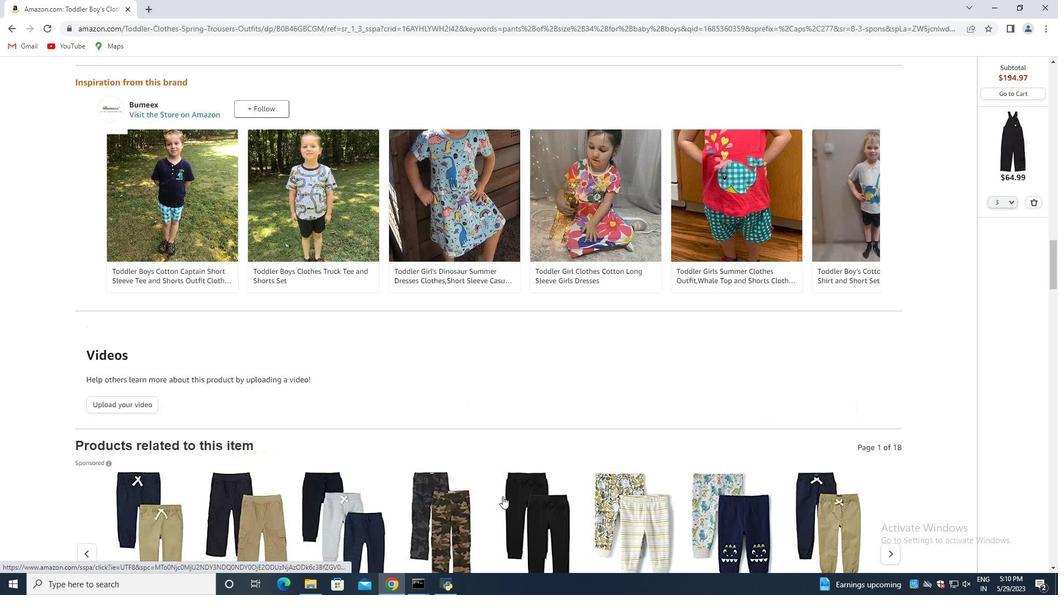 
Action: Mouse scrolled (504, 497) with delta (0, 0)
Screenshot: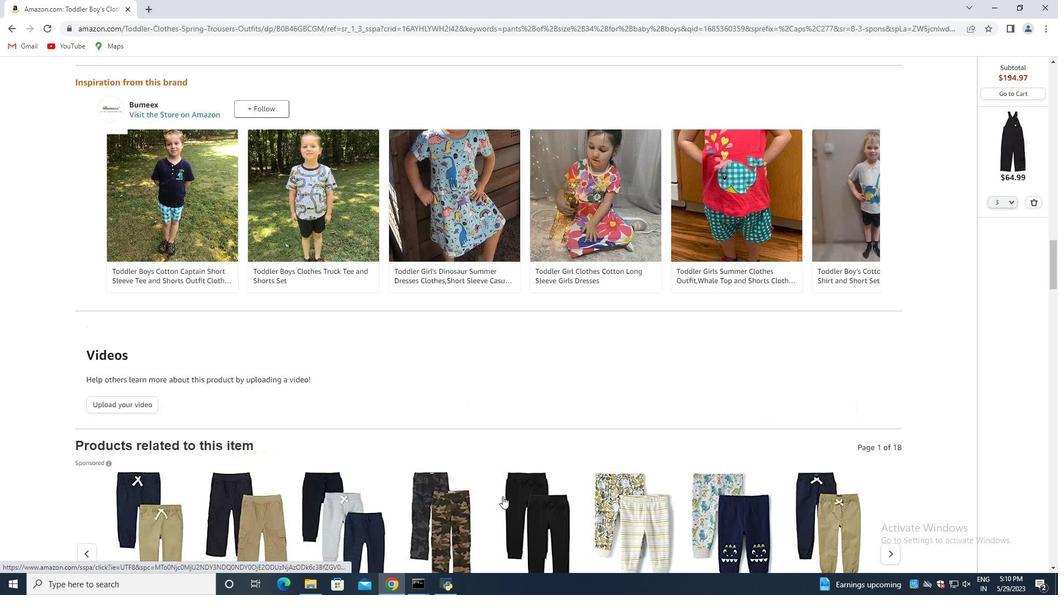 
Action: Mouse scrolled (504, 497) with delta (0, 0)
Screenshot: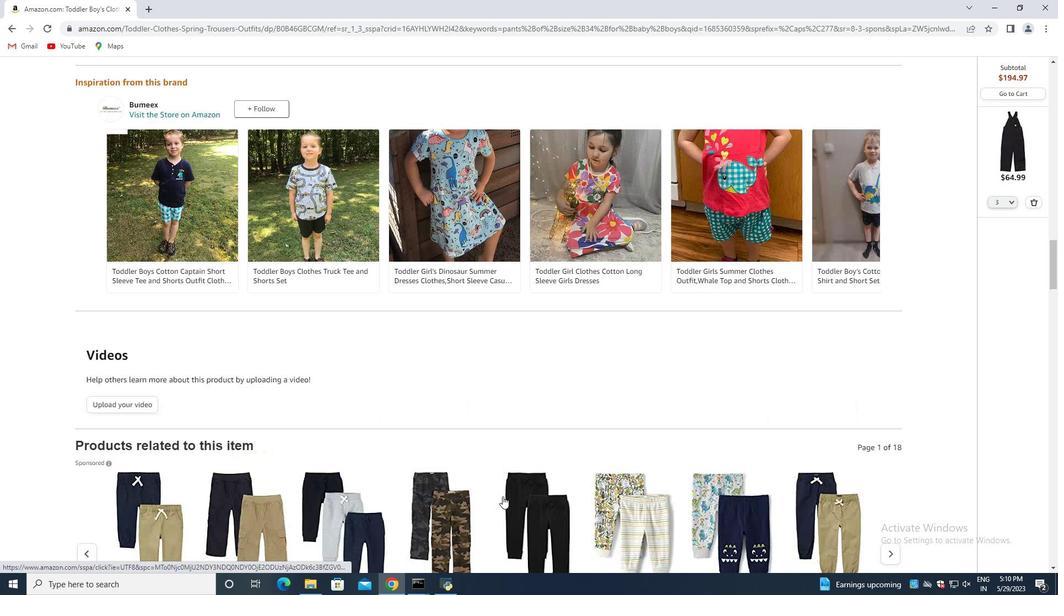 
Action: Mouse scrolled (504, 497) with delta (0, 0)
Screenshot: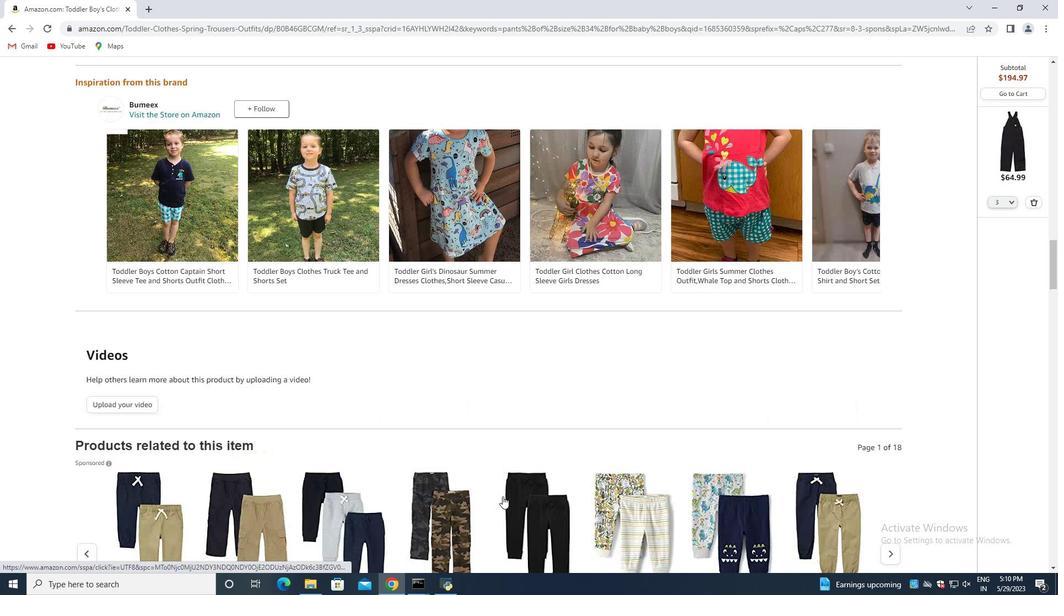 
Action: Mouse moved to (504, 494)
Screenshot: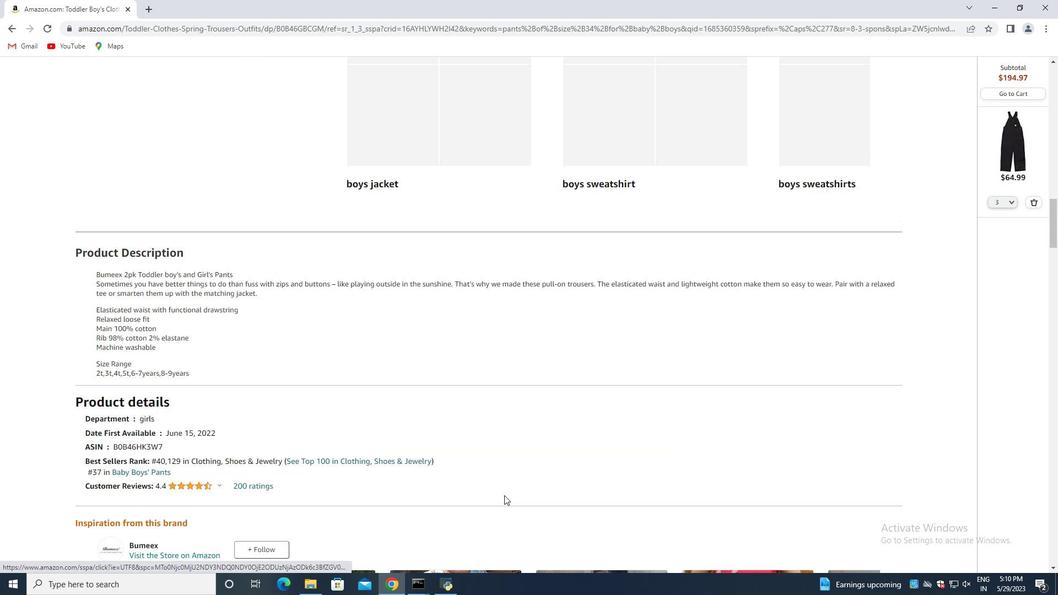 
Action: Mouse scrolled (504, 495) with delta (0, 0)
Screenshot: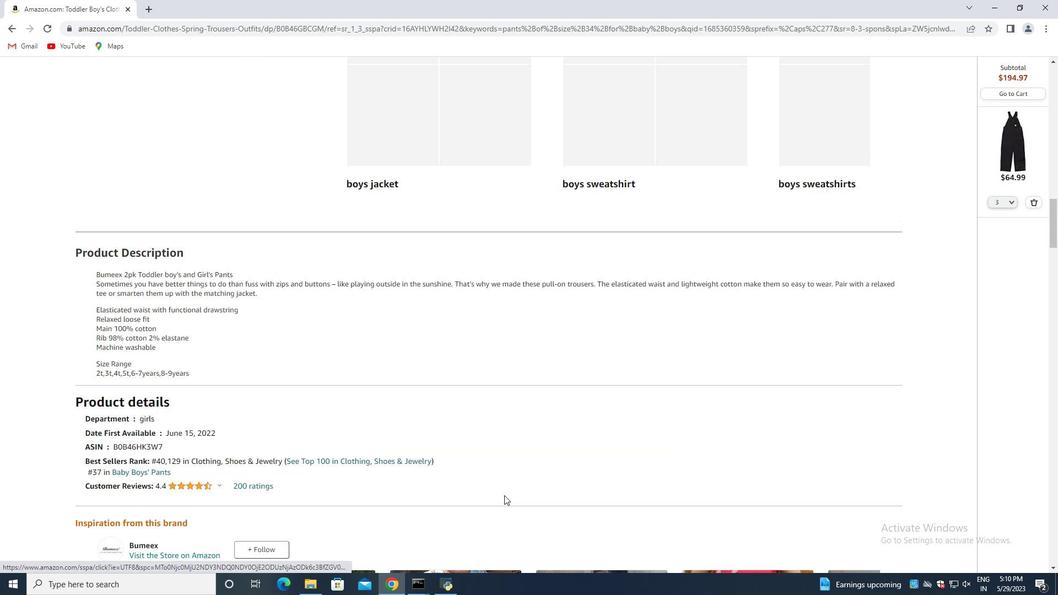 
Action: Mouse scrolled (504, 495) with delta (0, 0)
Screenshot: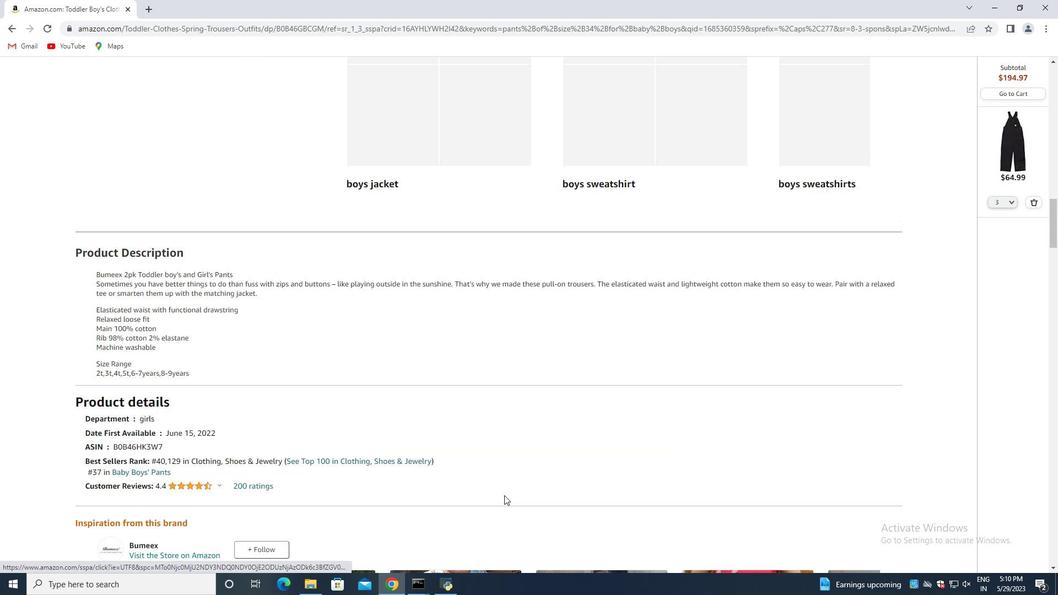 
Action: Mouse scrolled (504, 495) with delta (0, 0)
Screenshot: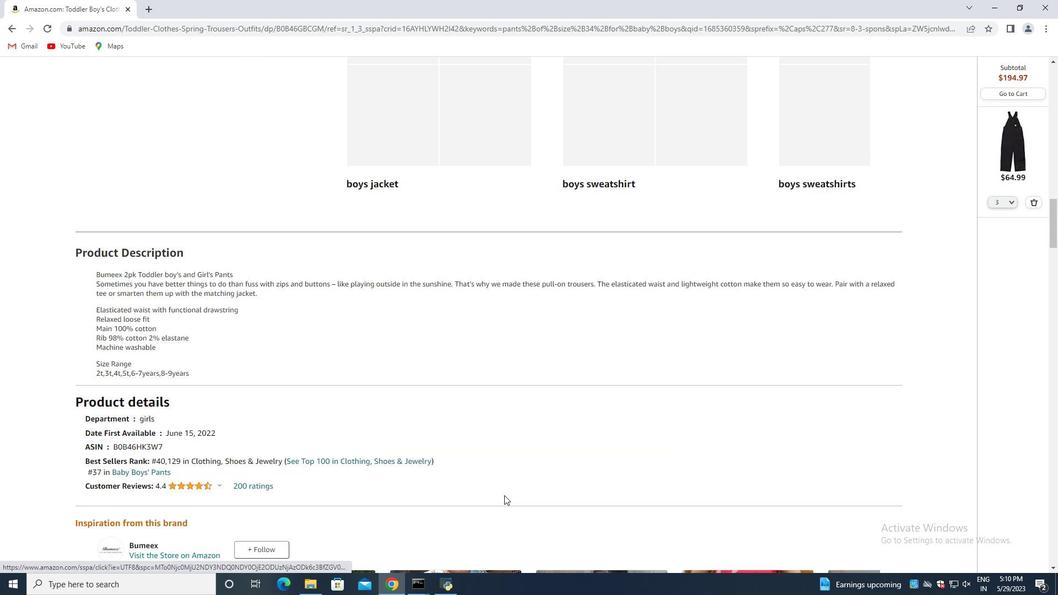 
Action: Mouse scrolled (504, 495) with delta (0, 0)
Screenshot: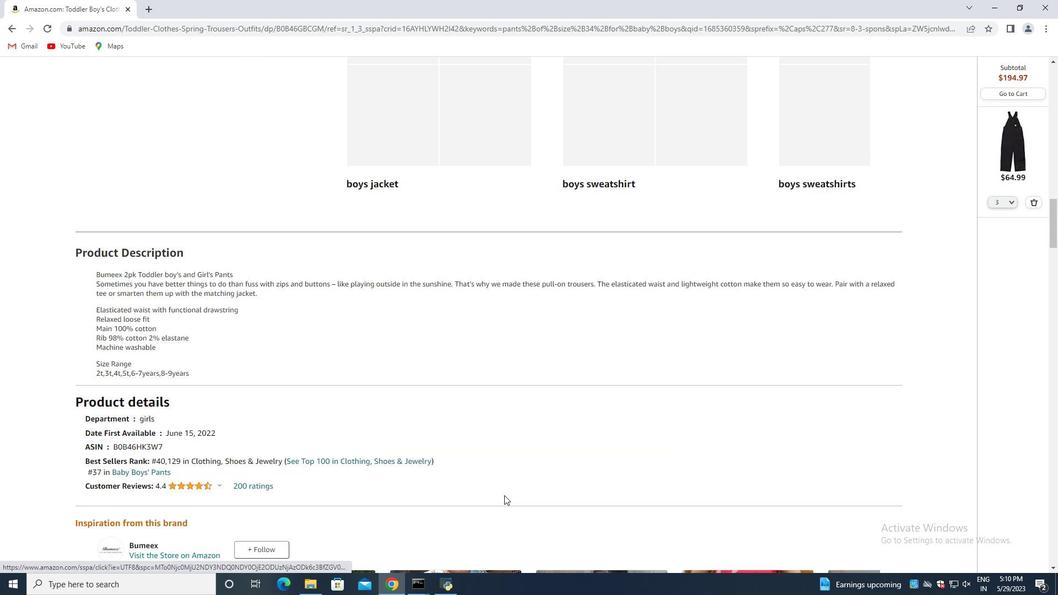 
Action: Mouse scrolled (504, 495) with delta (0, 0)
Screenshot: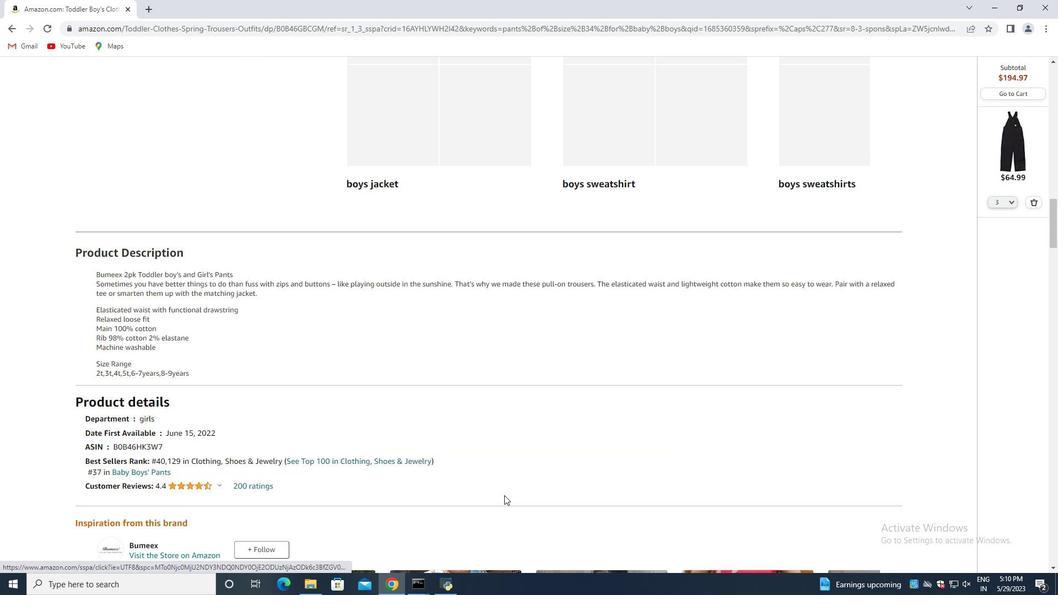 
Action: Mouse scrolled (504, 495) with delta (0, 0)
Screenshot: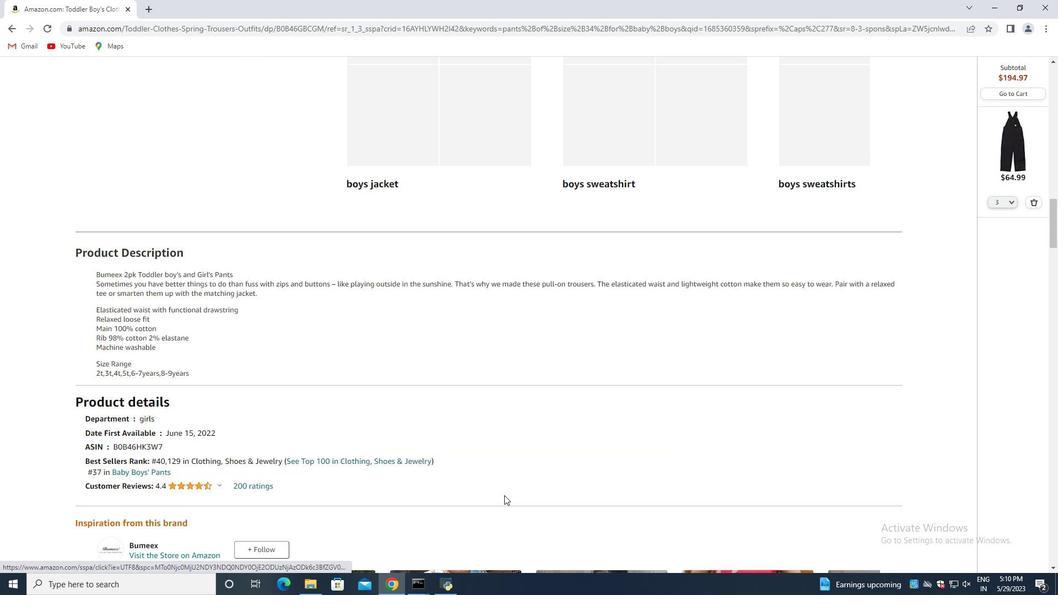 
Action: Mouse scrolled (504, 495) with delta (0, 0)
Screenshot: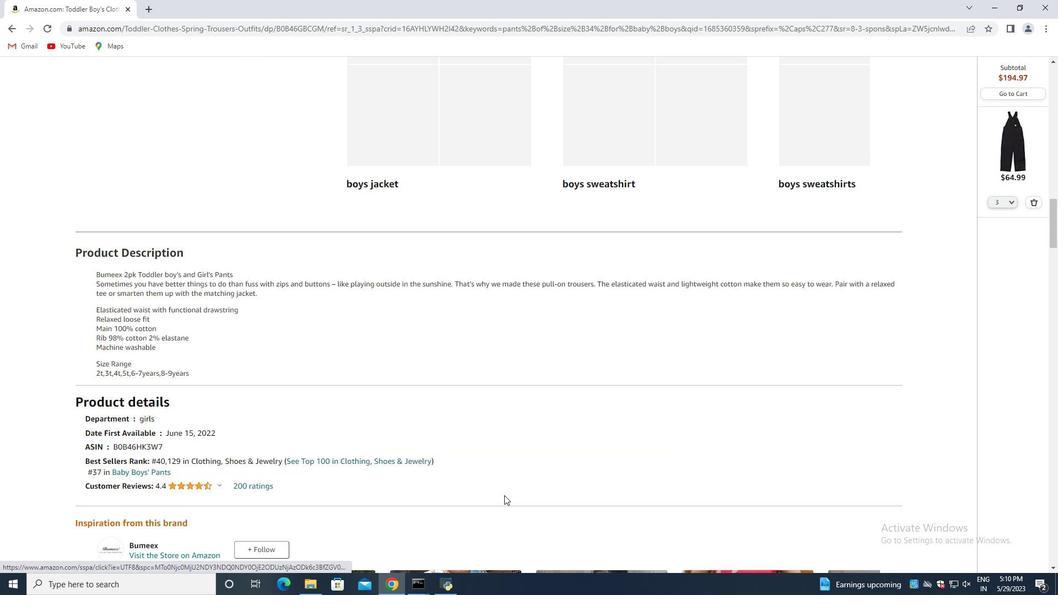 
Action: Mouse moved to (505, 494)
Screenshot: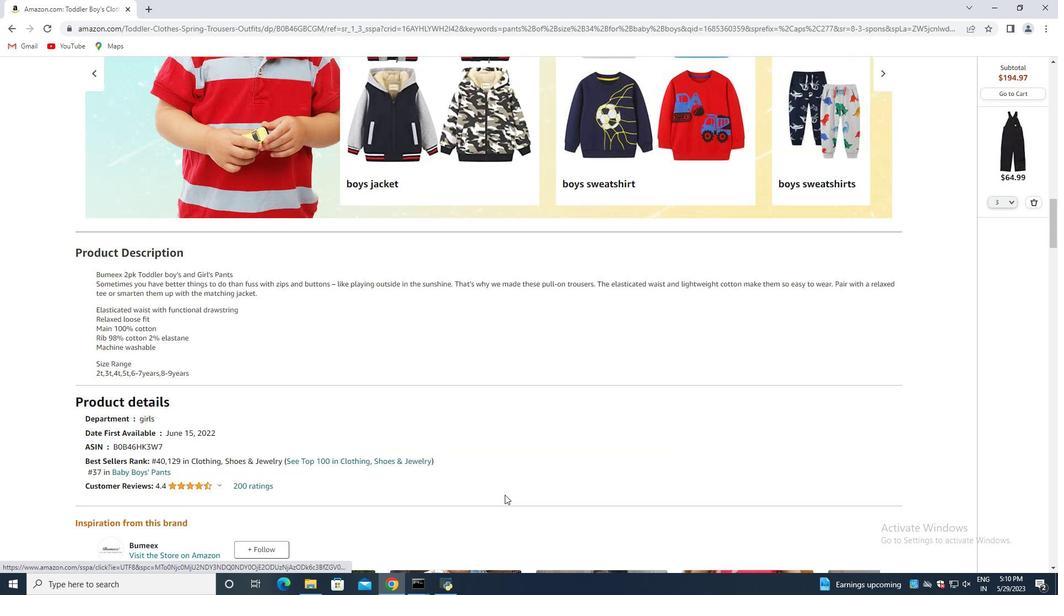 
Action: Mouse scrolled (505, 494) with delta (0, 0)
Screenshot: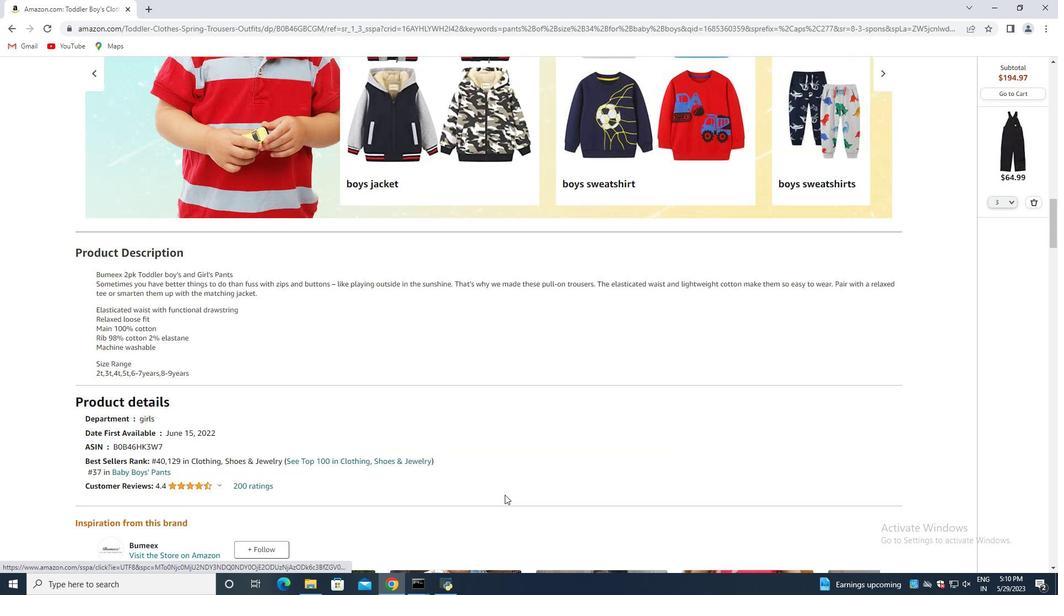 
Action: Mouse scrolled (505, 494) with delta (0, 0)
Screenshot: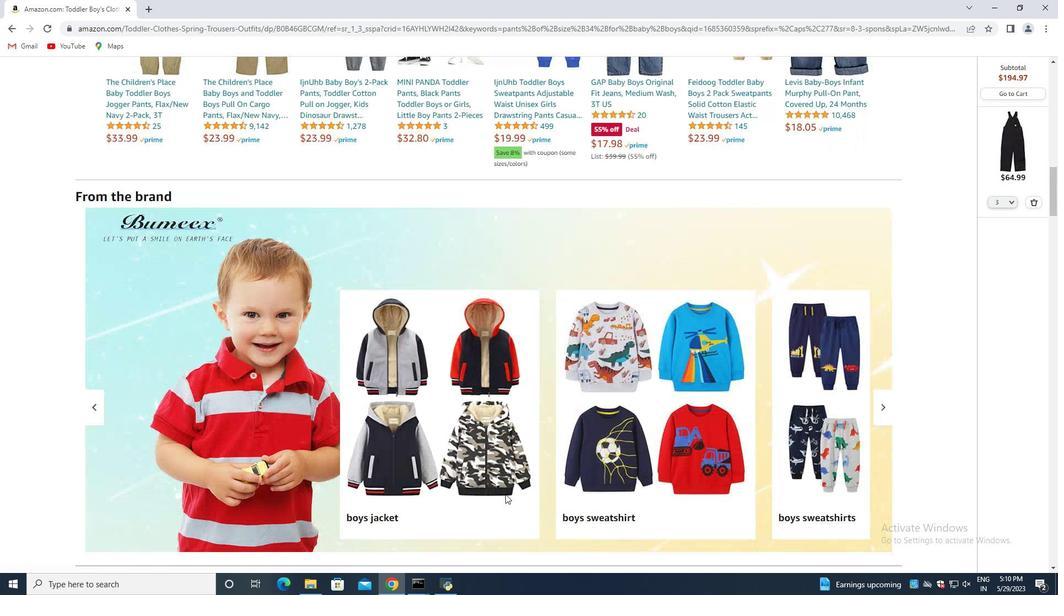 
Action: Mouse scrolled (505, 494) with delta (0, 0)
Screenshot: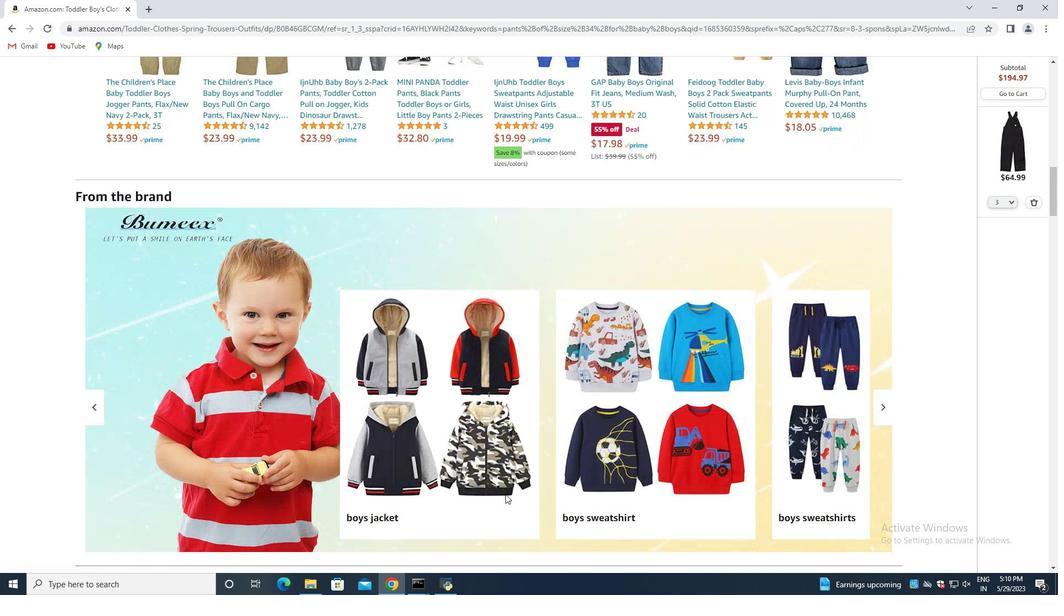 
Action: Mouse scrolled (505, 494) with delta (0, 0)
Screenshot: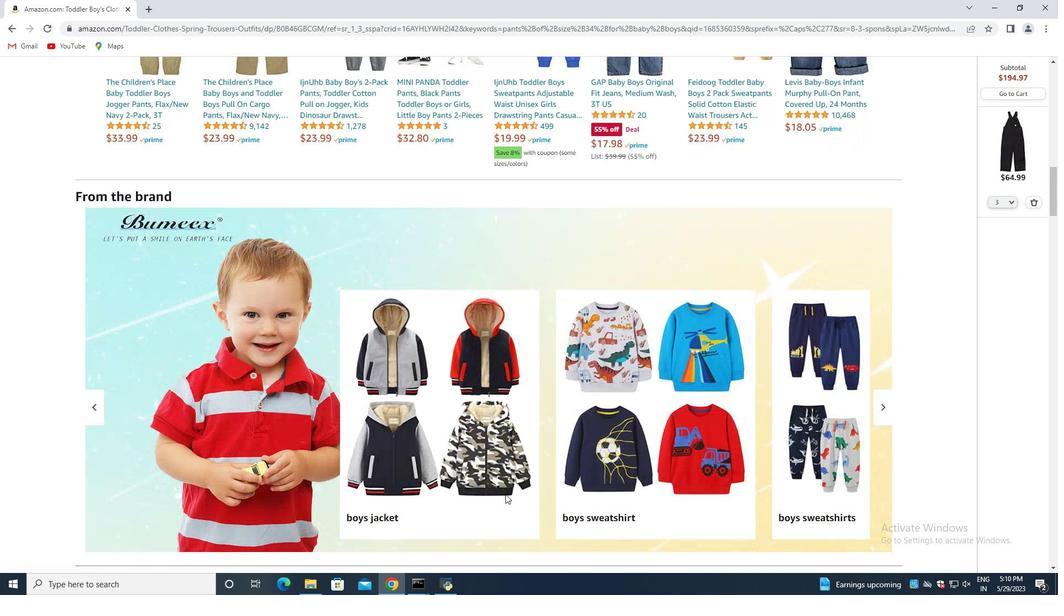 
Action: Mouse scrolled (505, 494) with delta (0, 0)
Screenshot: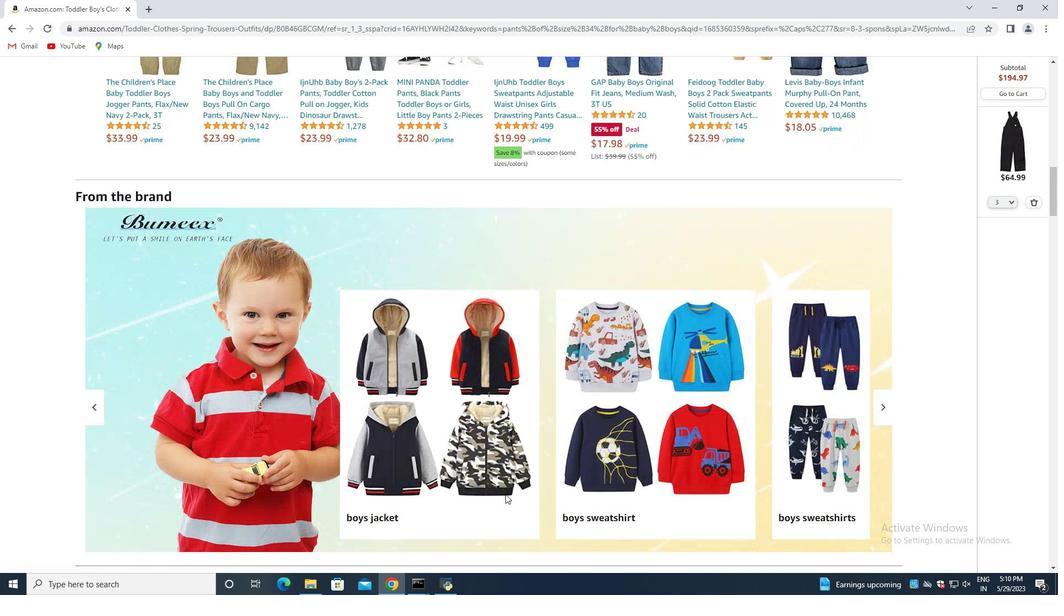 
Action: Mouse scrolled (505, 494) with delta (0, 0)
Screenshot: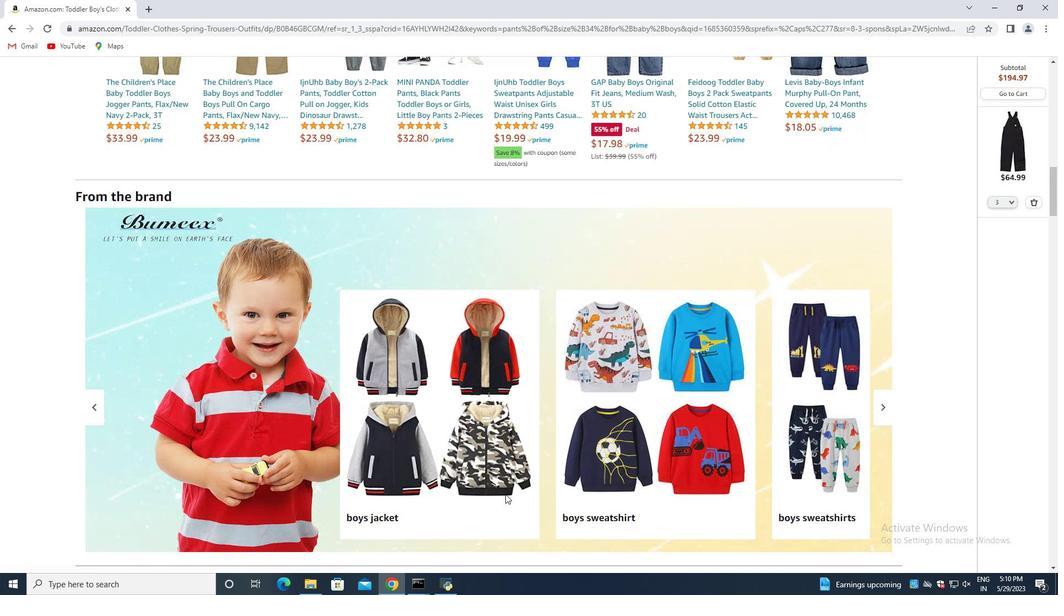 
Action: Mouse scrolled (505, 494) with delta (0, 0)
Screenshot: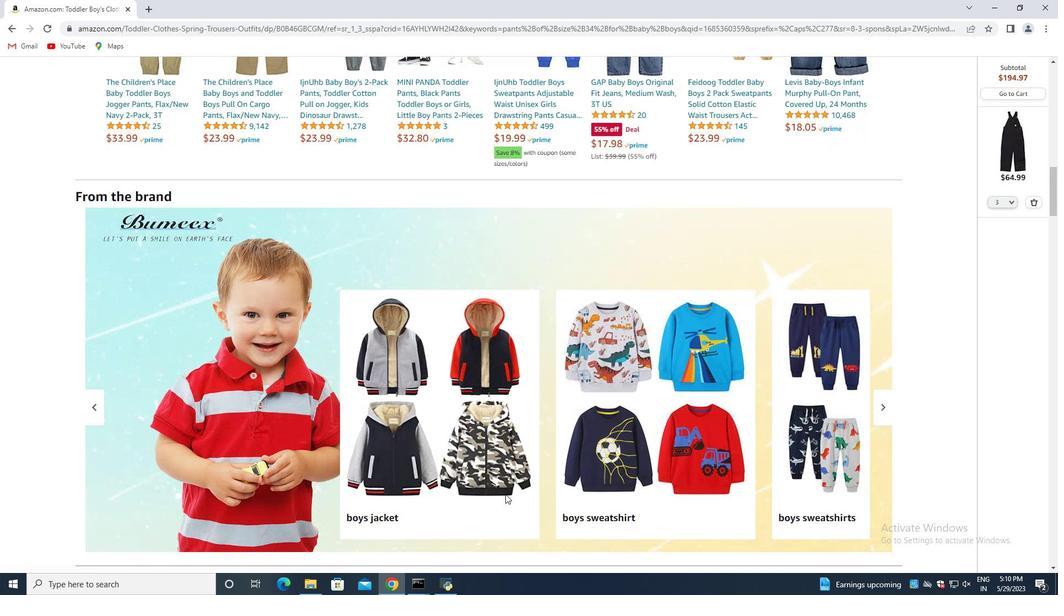 
Action: Mouse scrolled (505, 494) with delta (0, 0)
Screenshot: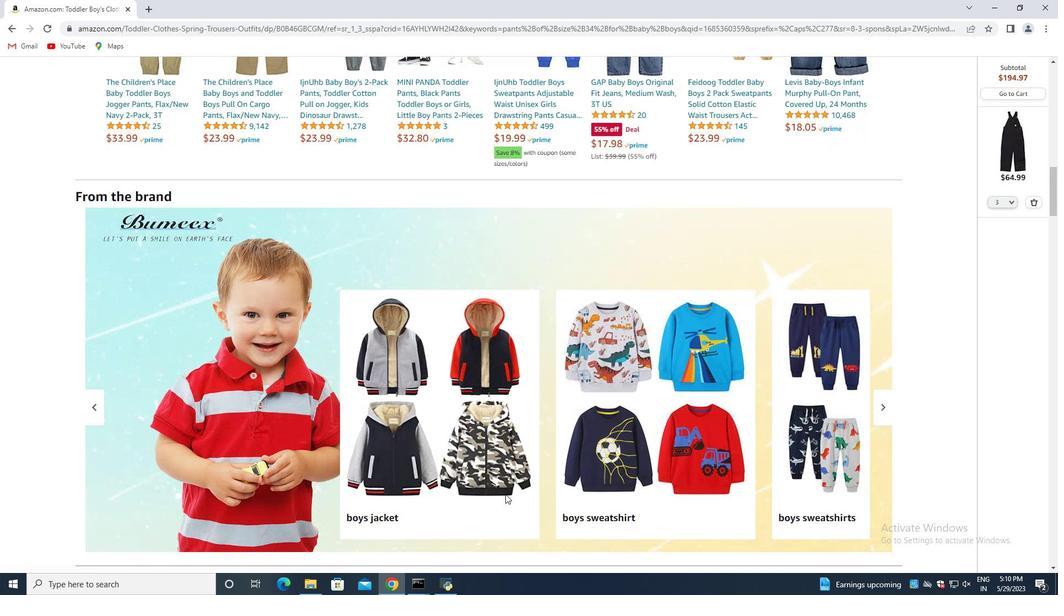 
Action: Mouse scrolled (505, 494) with delta (0, 0)
Screenshot: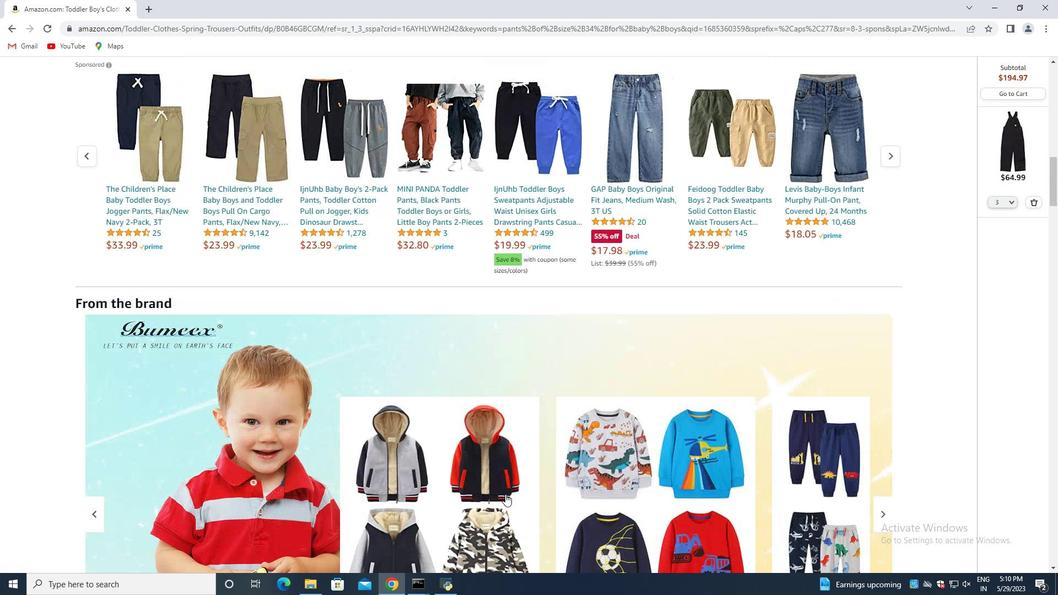 
Action: Mouse moved to (505, 493)
Screenshot: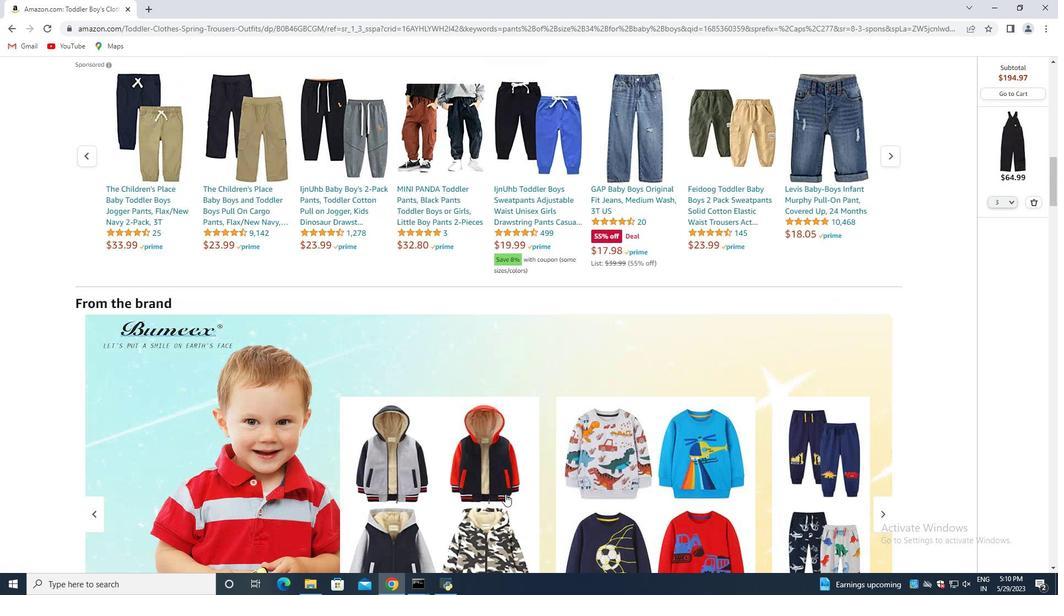 
Action: Mouse scrolled (505, 493) with delta (0, 0)
Screenshot: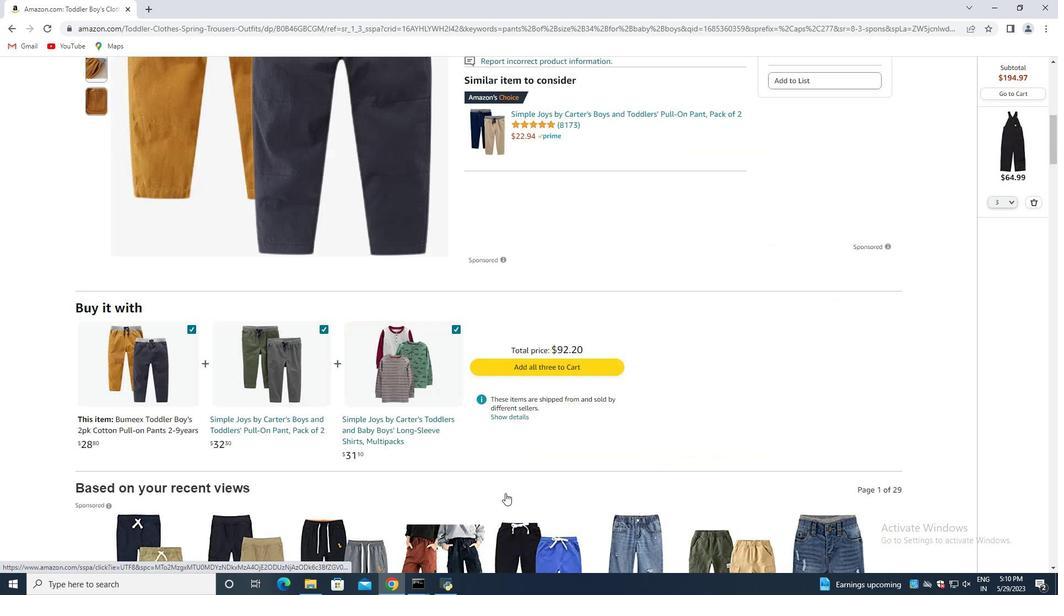 
Action: Mouse scrolled (505, 493) with delta (0, 0)
Screenshot: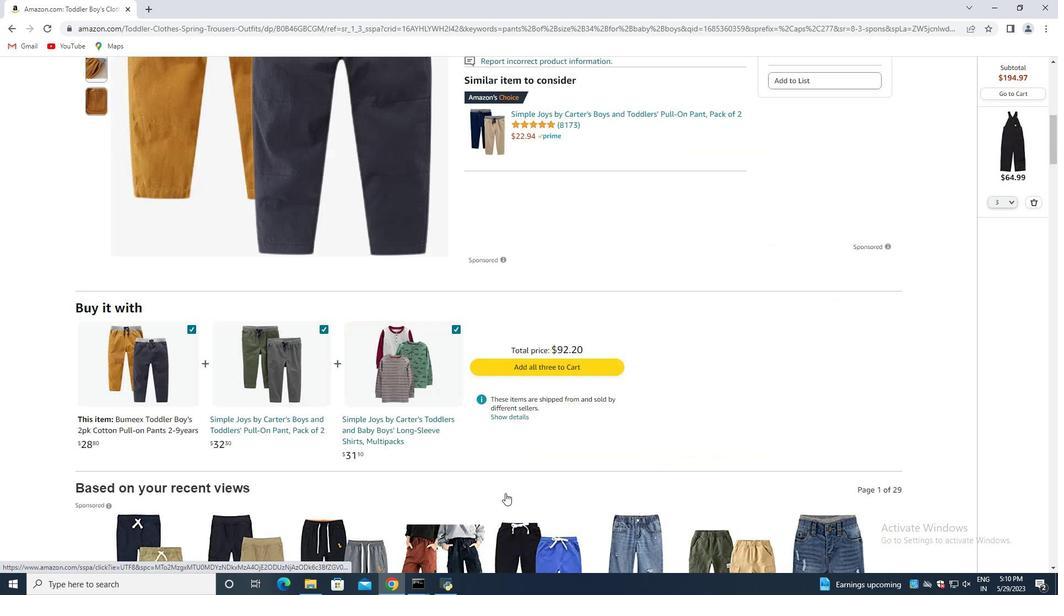 
Action: Mouse scrolled (505, 493) with delta (0, 0)
Screenshot: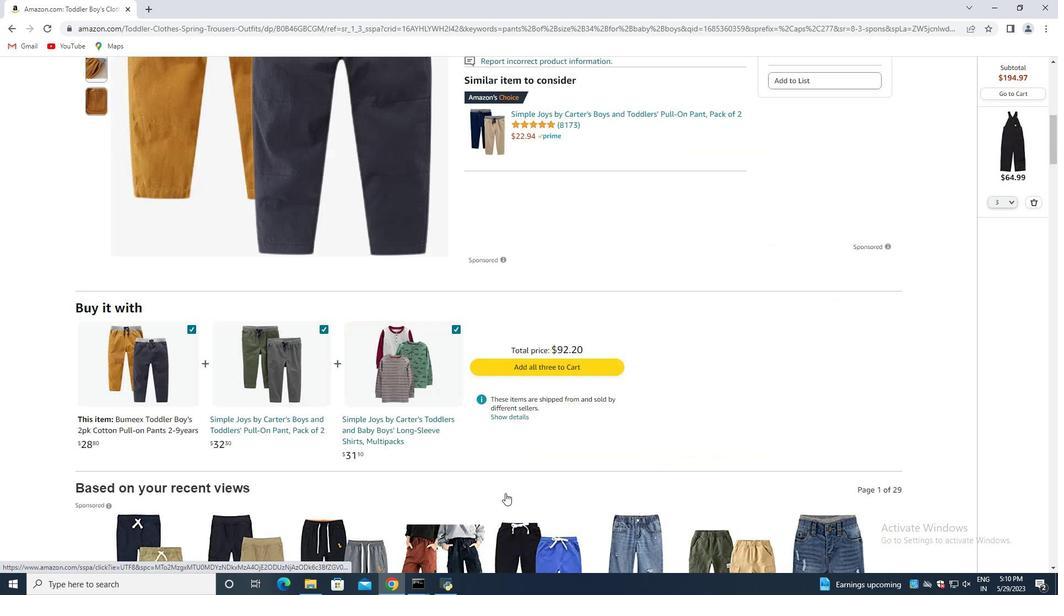 
Action: Mouse scrolled (505, 493) with delta (0, 0)
Screenshot: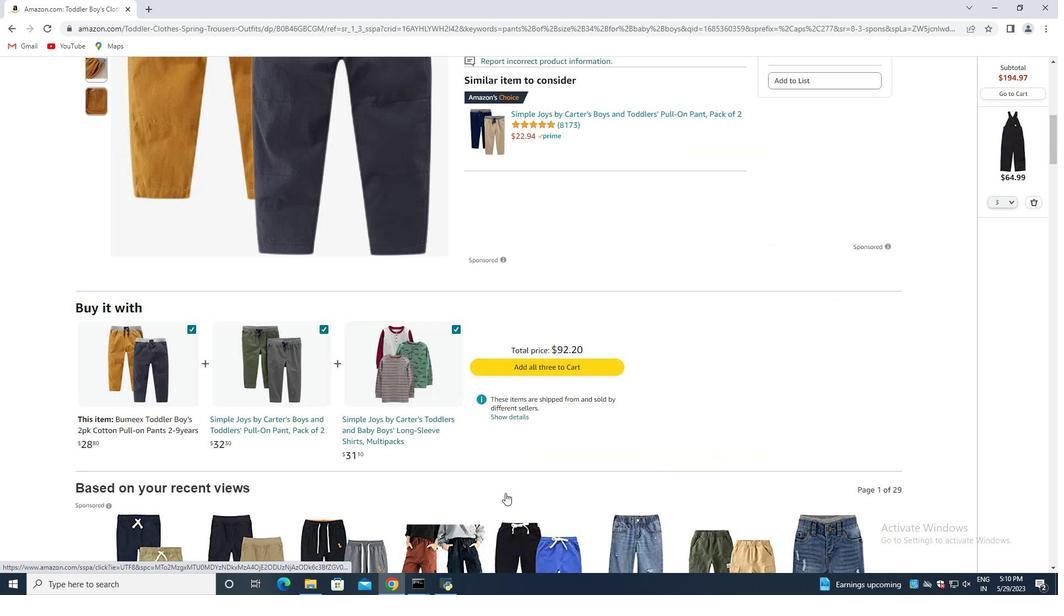 
Action: Mouse scrolled (505, 493) with delta (0, 0)
Screenshot: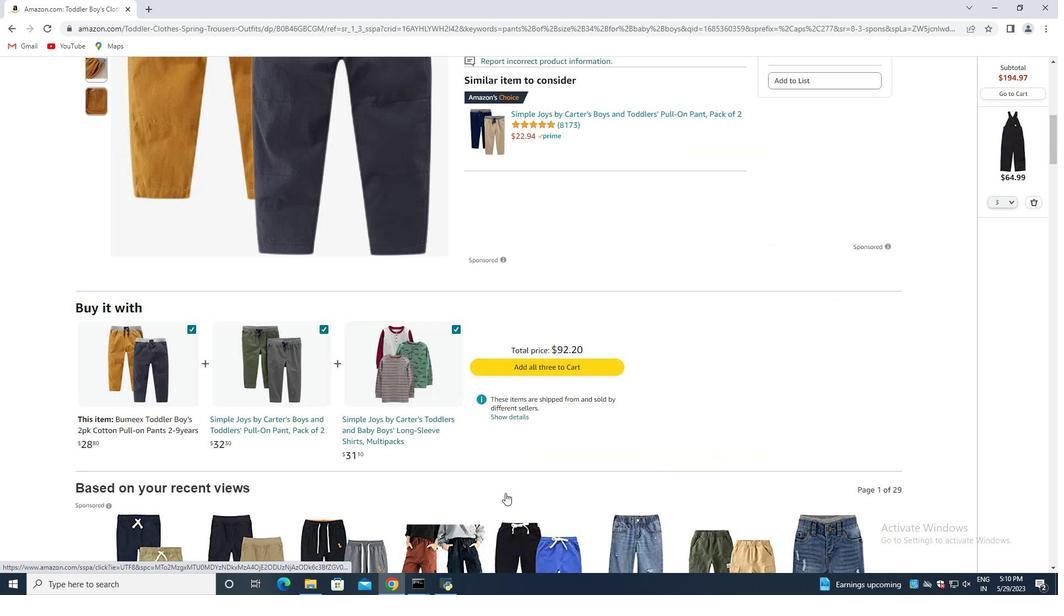 
Action: Mouse scrolled (505, 493) with delta (0, 0)
Screenshot: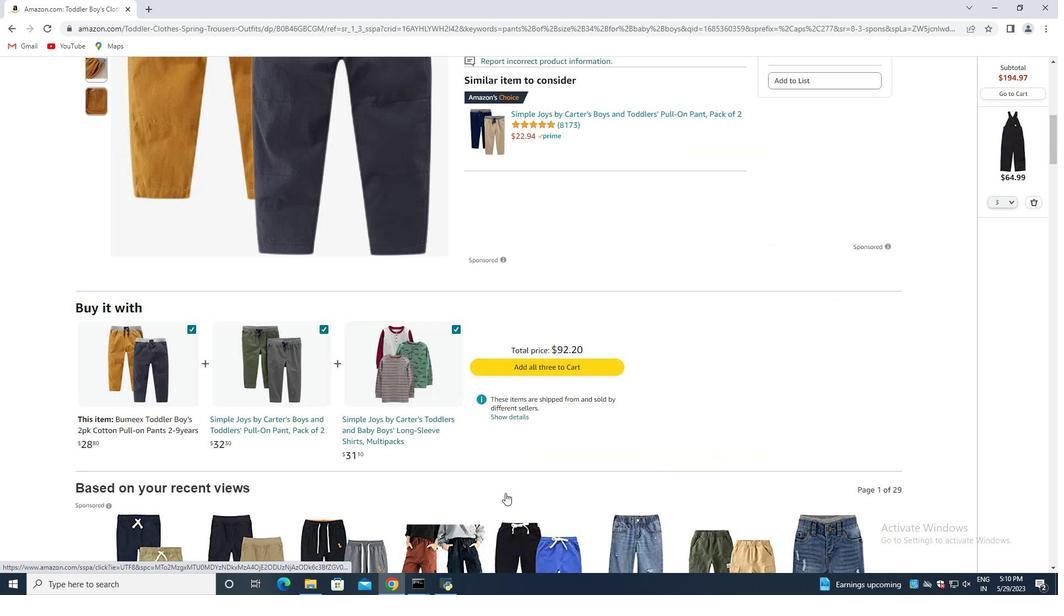 
Action: Mouse scrolled (505, 493) with delta (0, 0)
Screenshot: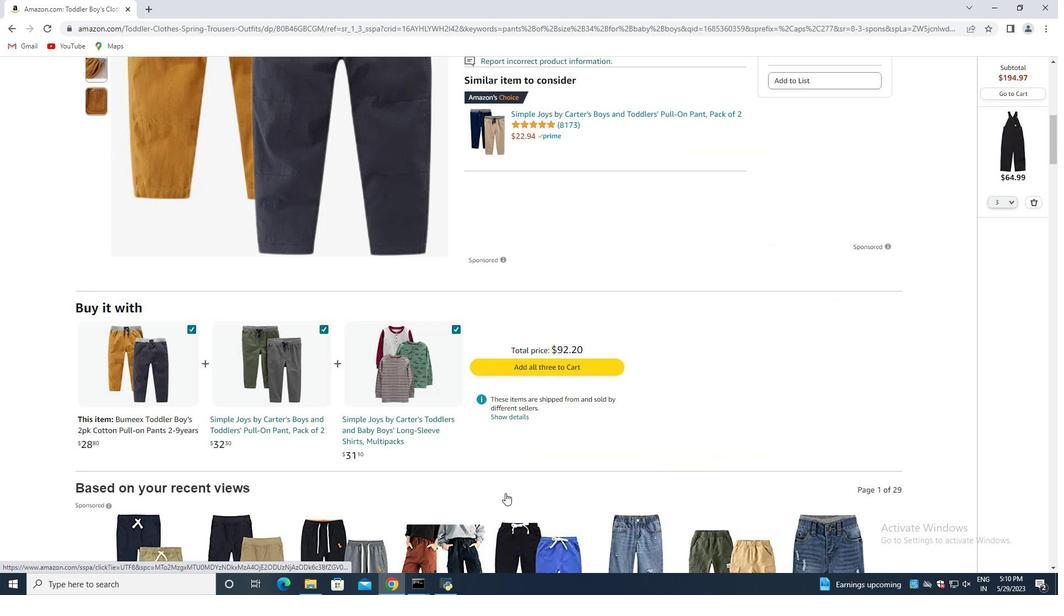 
Action: Mouse scrolled (505, 493) with delta (0, 0)
Screenshot: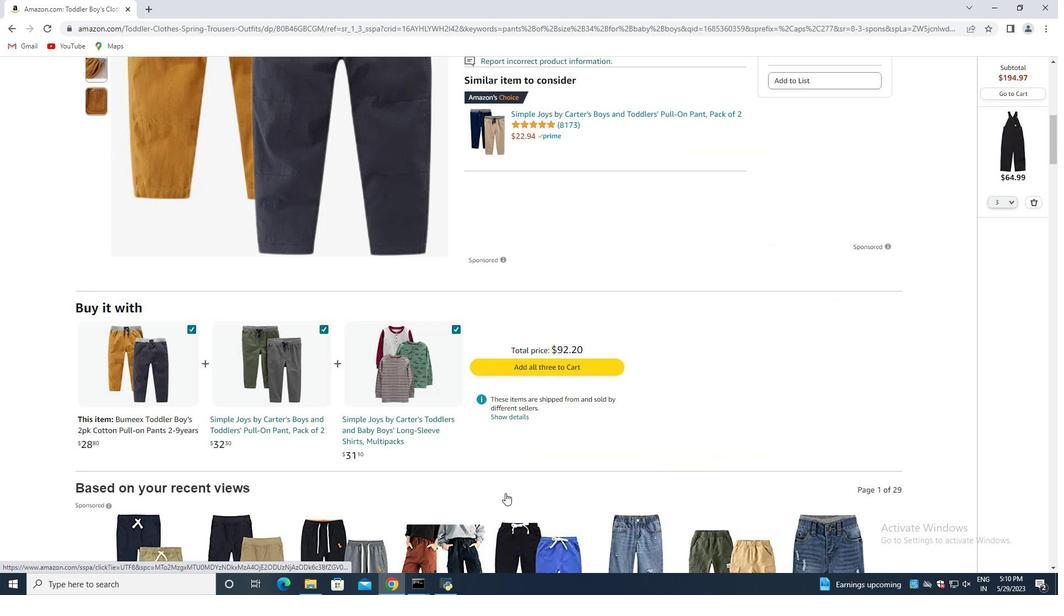 
Action: Mouse moved to (505, 491)
Screenshot: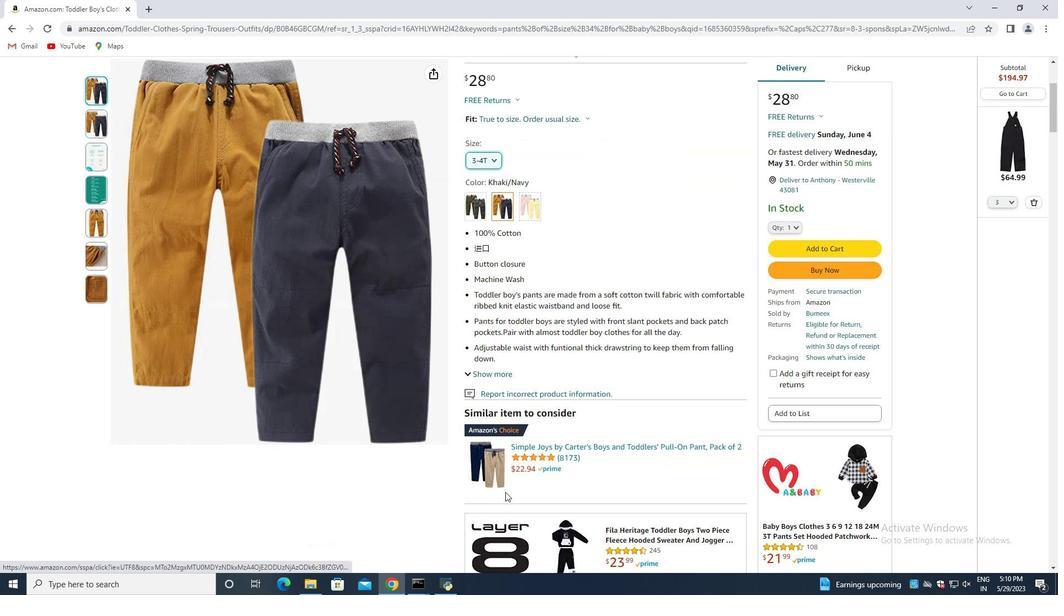 
Action: Mouse scrolled (505, 492) with delta (0, 0)
Screenshot: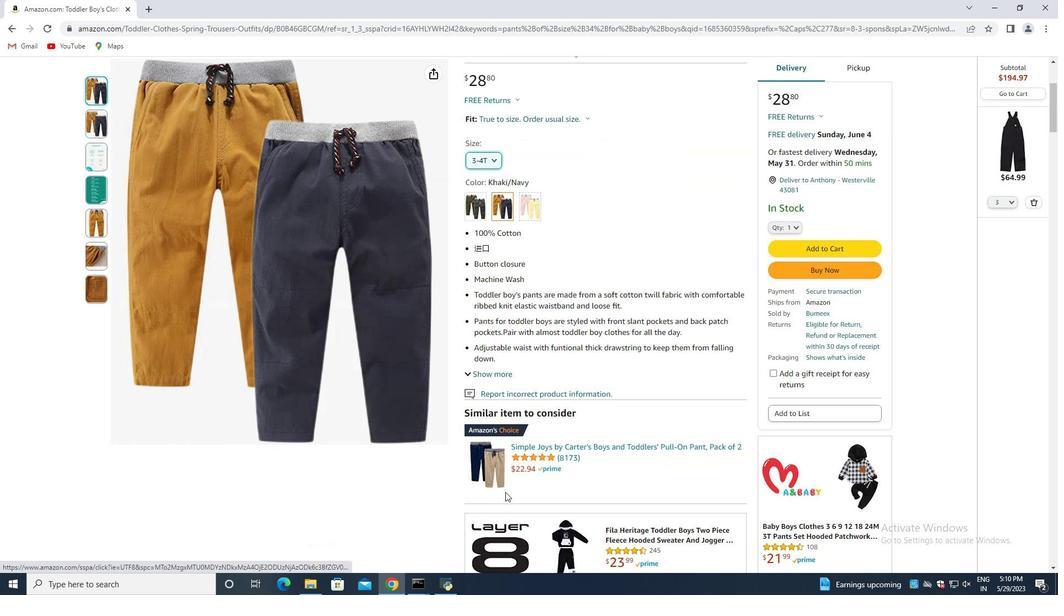 
Action: Mouse moved to (505, 490)
Screenshot: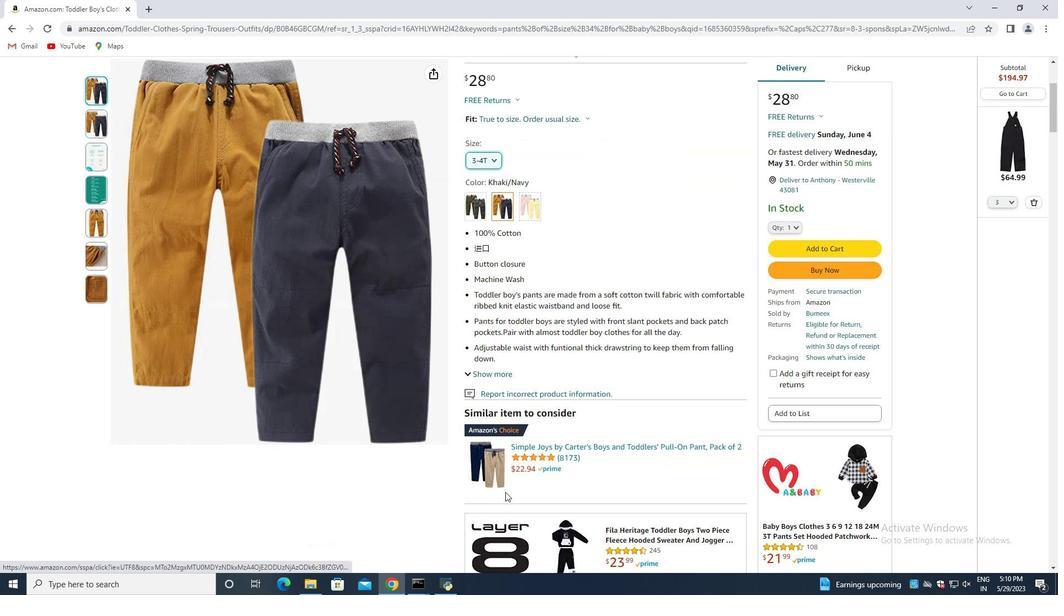 
Action: Mouse scrolled (505, 491) with delta (0, 0)
Screenshot: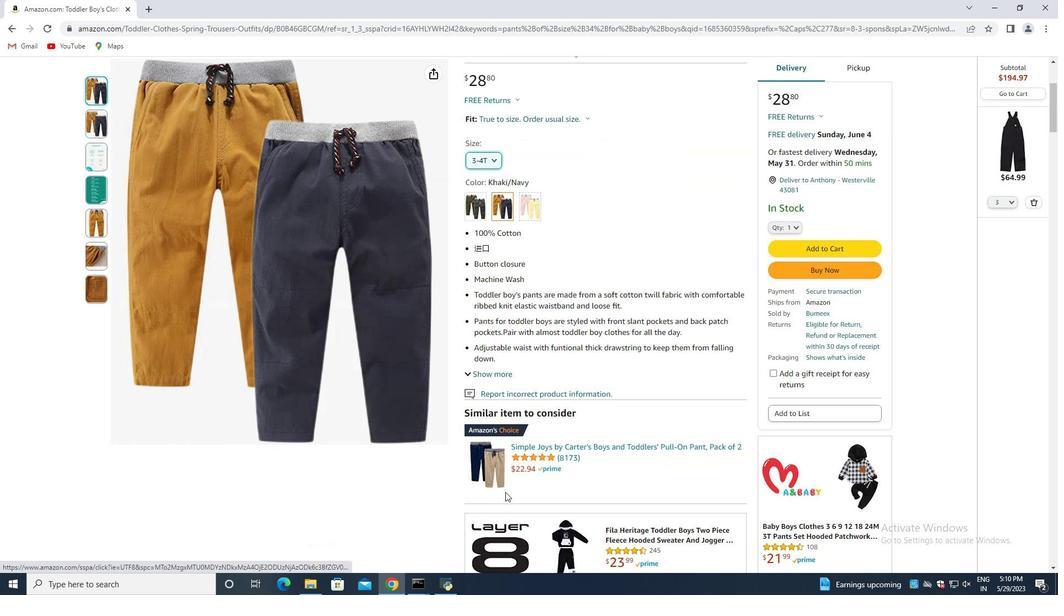 
Action: Mouse moved to (505, 490)
Screenshot: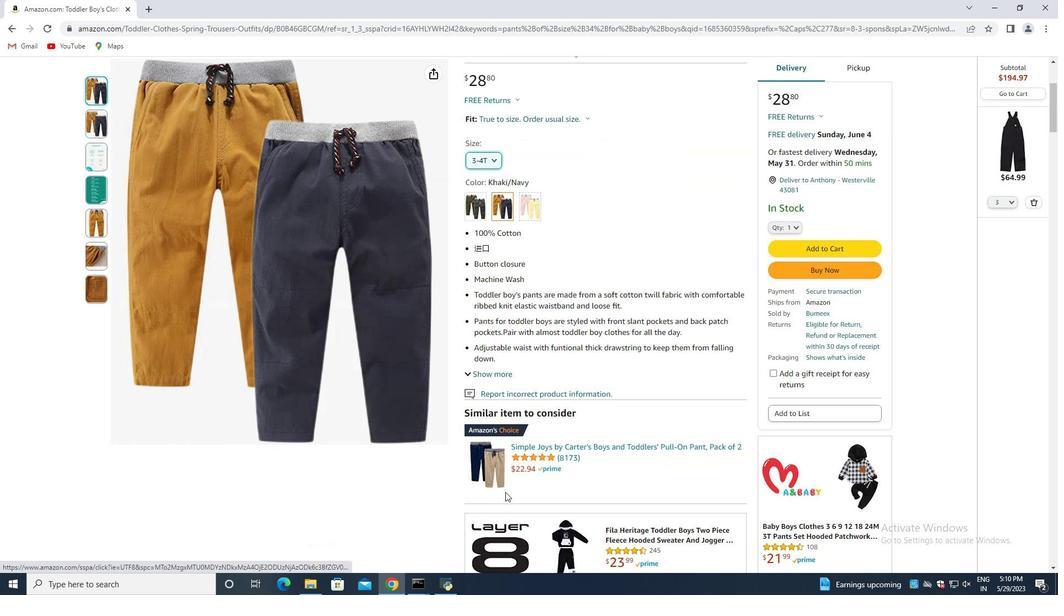 
Action: Mouse scrolled (505, 491) with delta (0, 0)
Screenshot: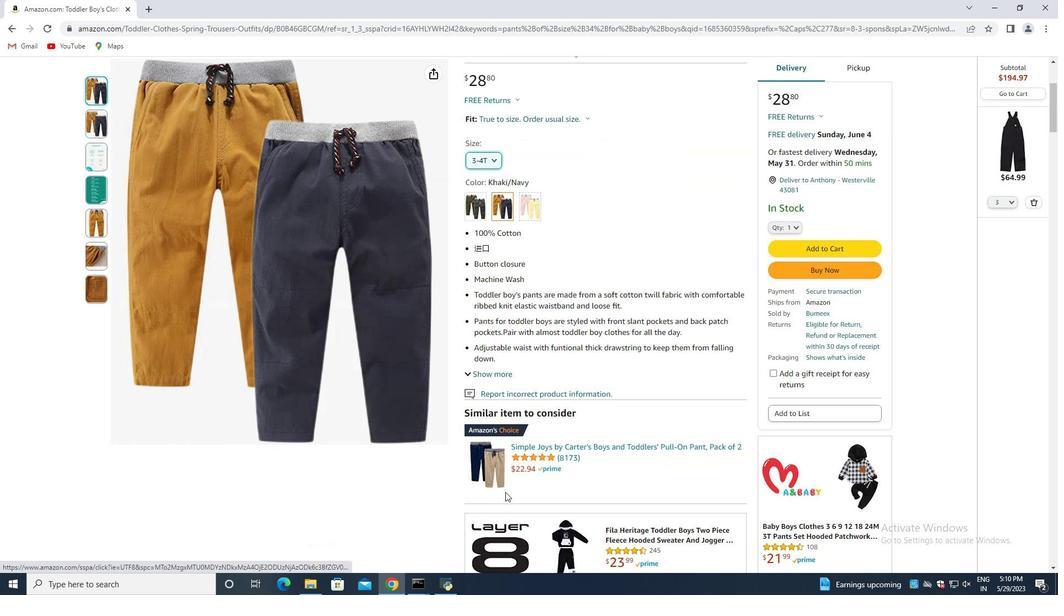 
Action: Mouse moved to (505, 490)
Screenshot: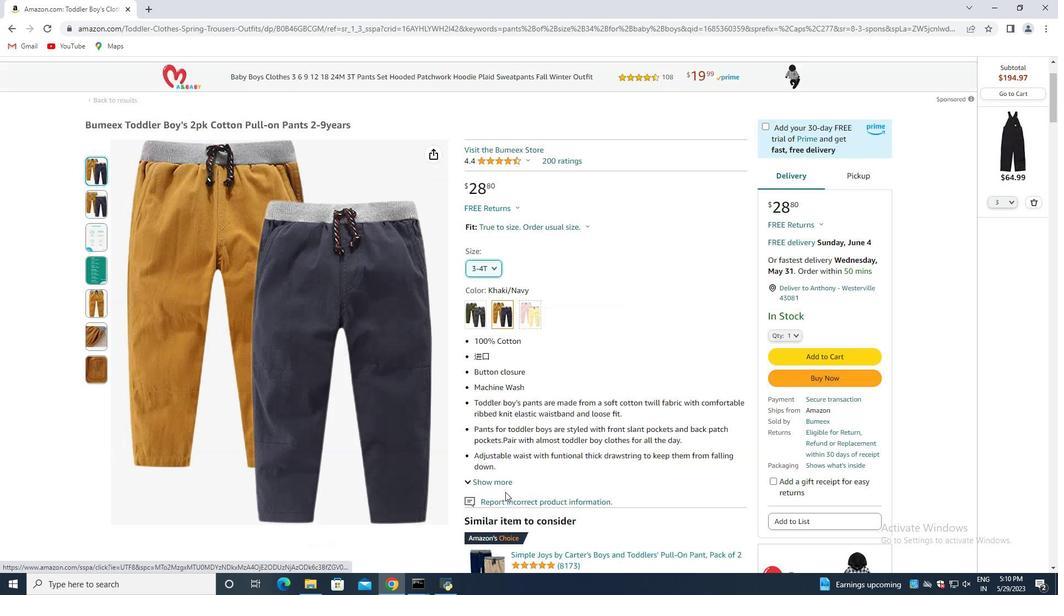 
Action: Mouse scrolled (505, 491) with delta (0, 0)
Screenshot: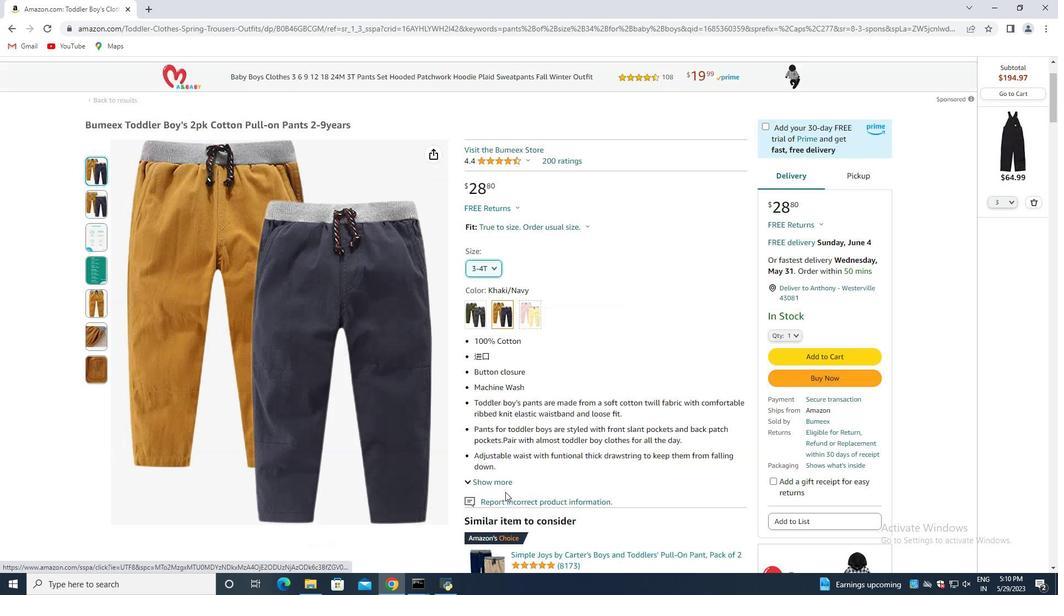 
Action: Mouse scrolled (505, 491) with delta (0, 0)
Screenshot: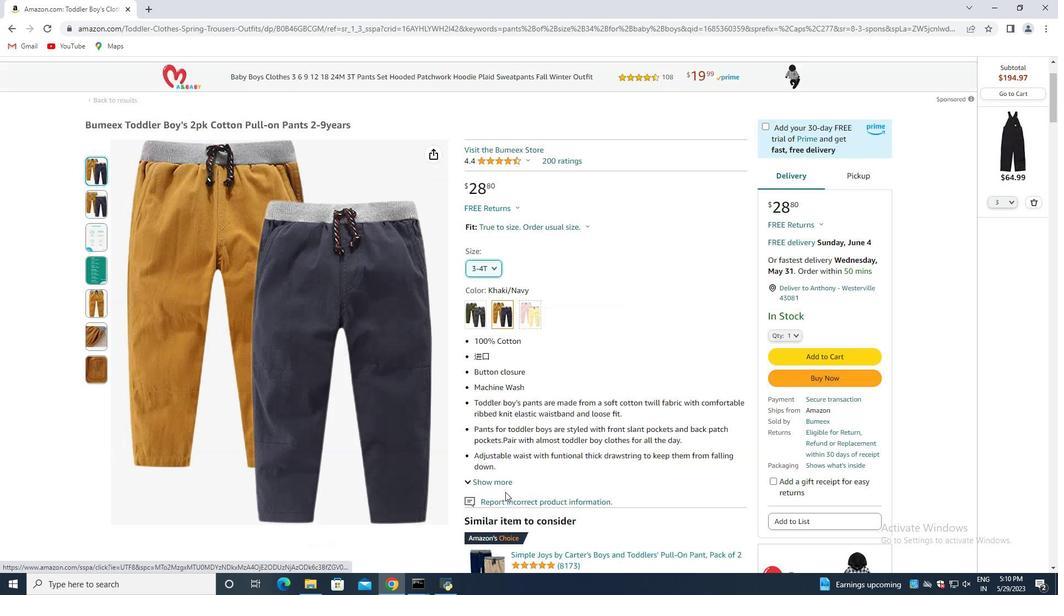 
Action: Mouse moved to (506, 489)
Screenshot: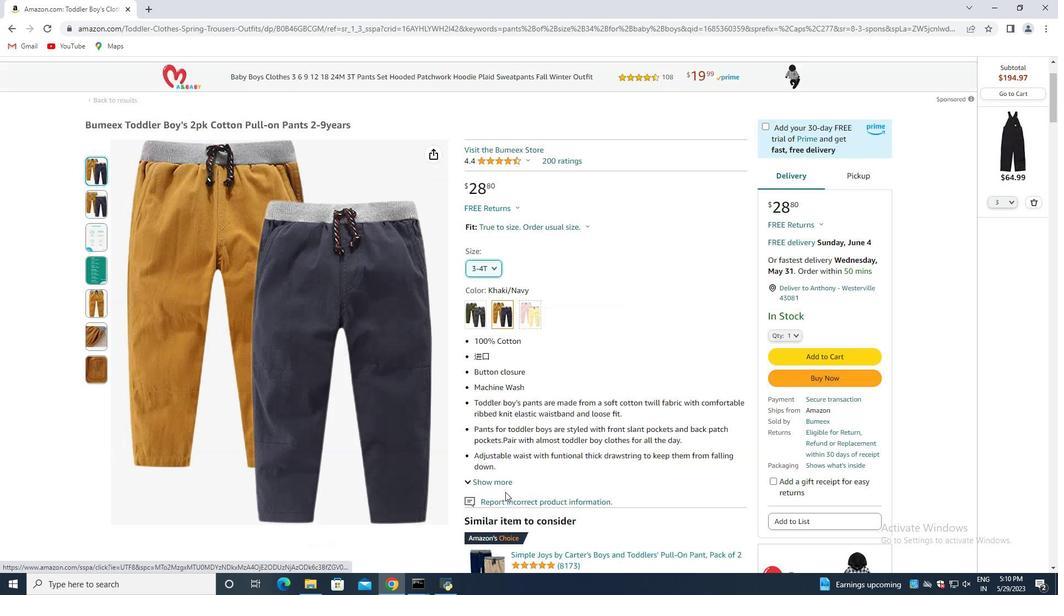 
Action: Mouse scrolled (506, 490) with delta (0, 0)
Screenshot: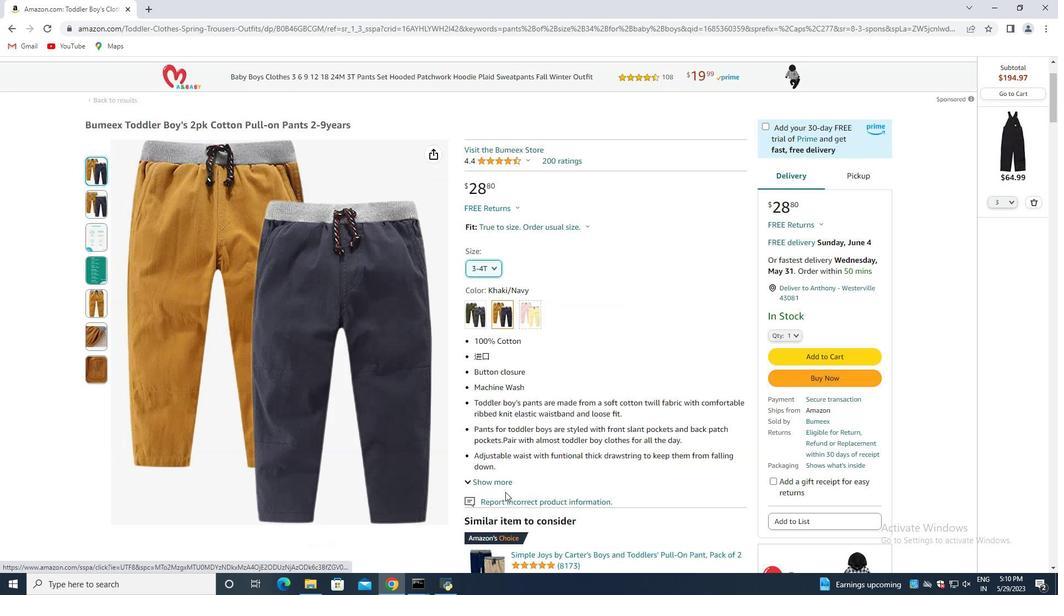 
Action: Mouse scrolled (506, 490) with delta (0, 0)
Screenshot: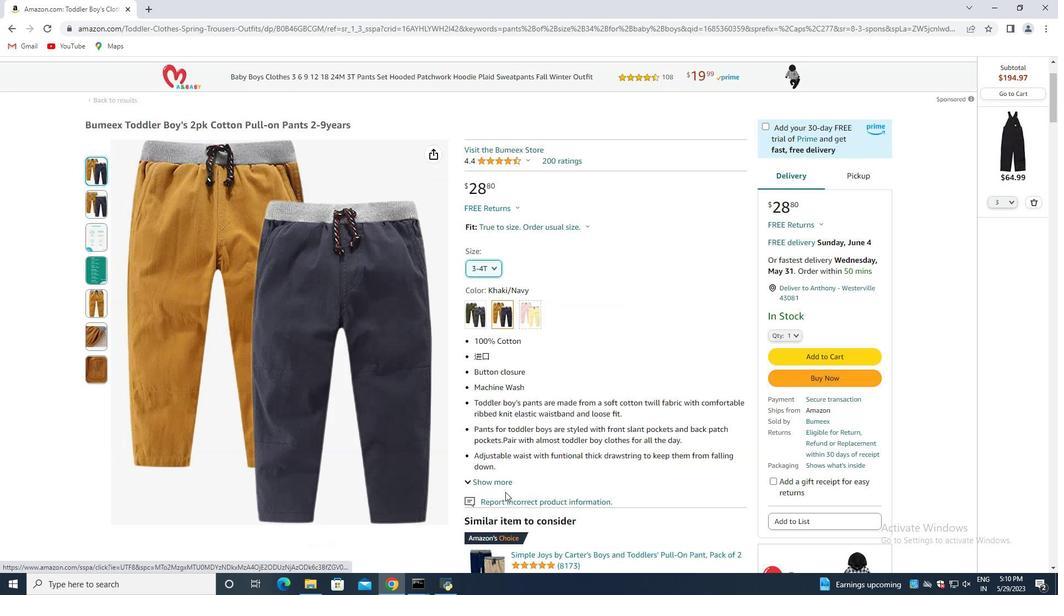 
Action: Mouse scrolled (506, 490) with delta (0, 0)
Screenshot: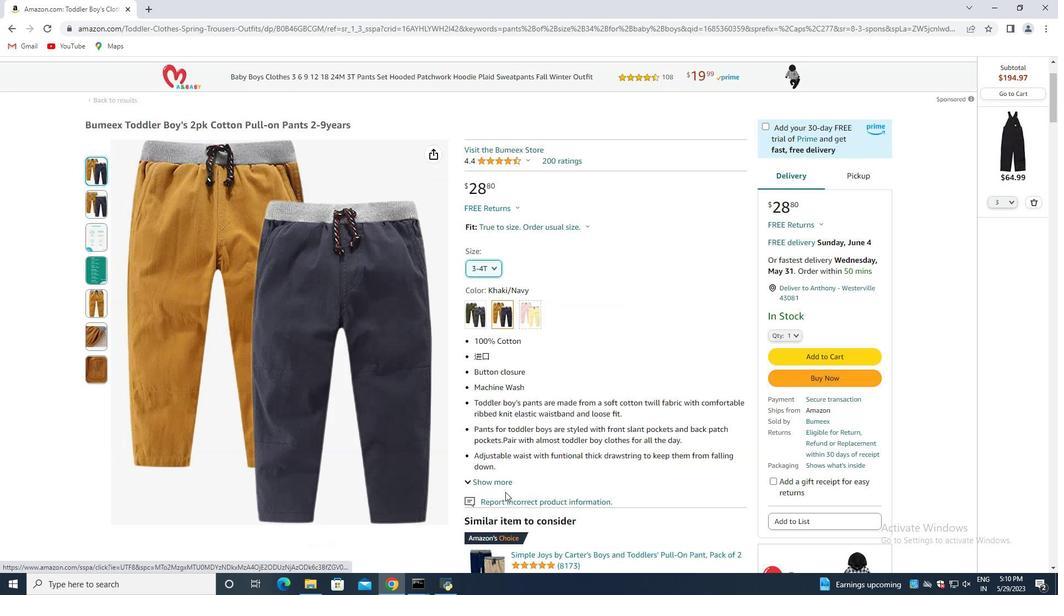 
Action: Mouse scrolled (506, 490) with delta (0, 0)
Screenshot: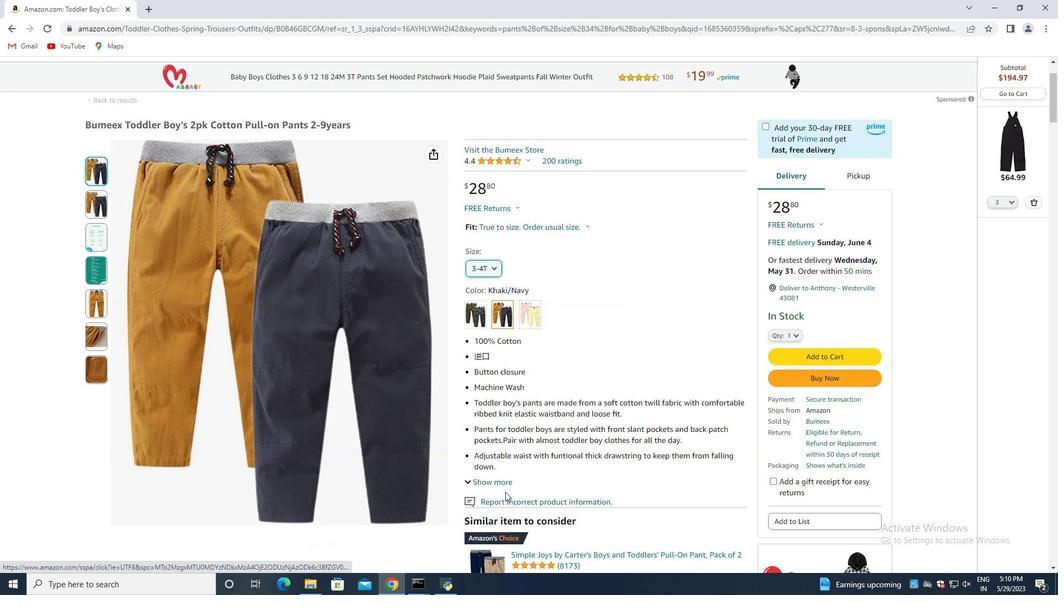 
Action: Mouse moved to (489, 342)
Screenshot: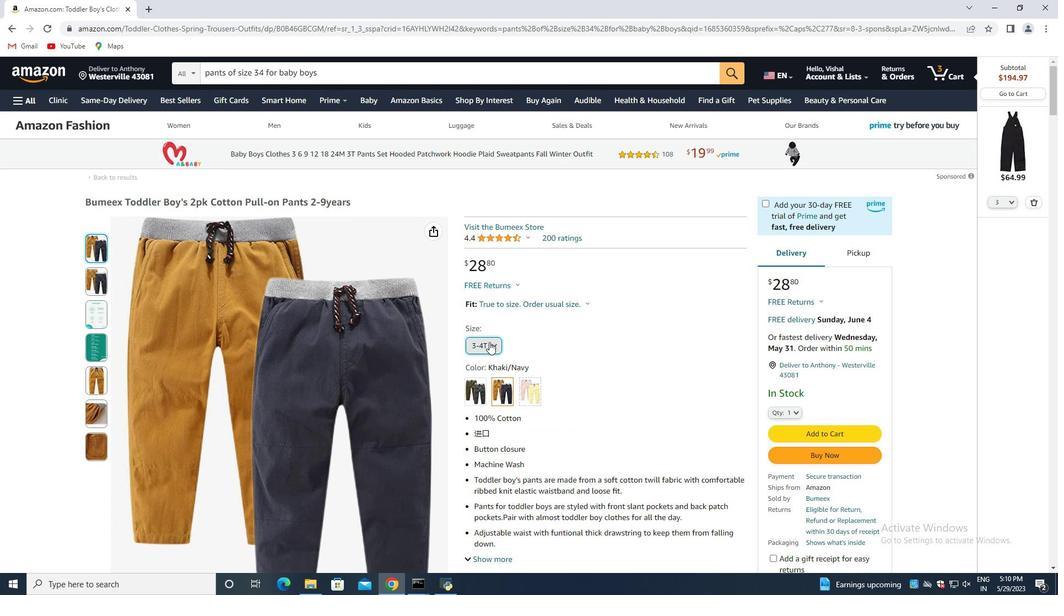 
Action: Mouse pressed left at (489, 342)
Screenshot: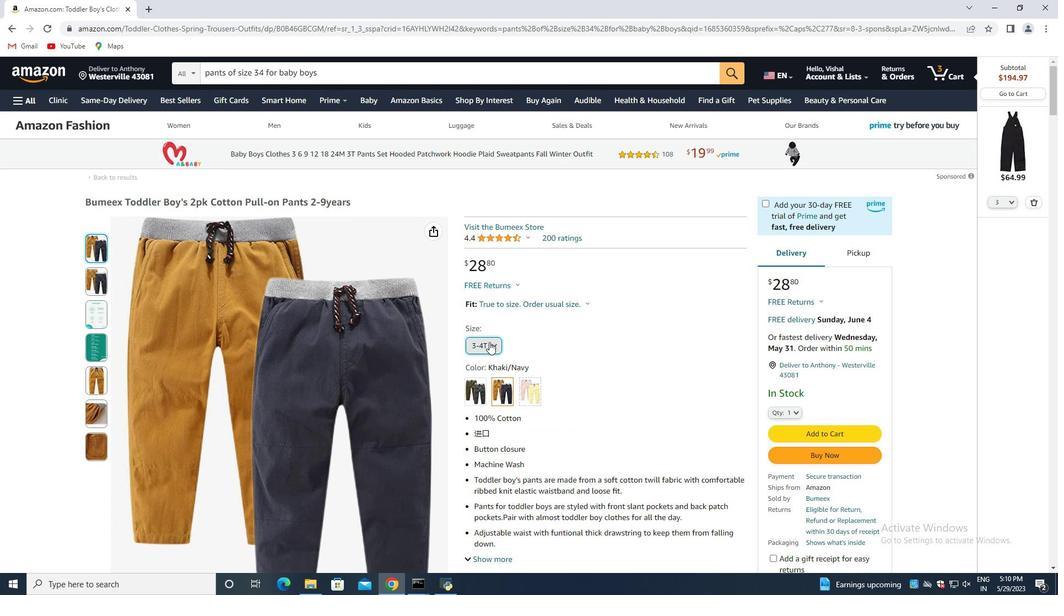 
Action: Mouse moved to (489, 342)
Screenshot: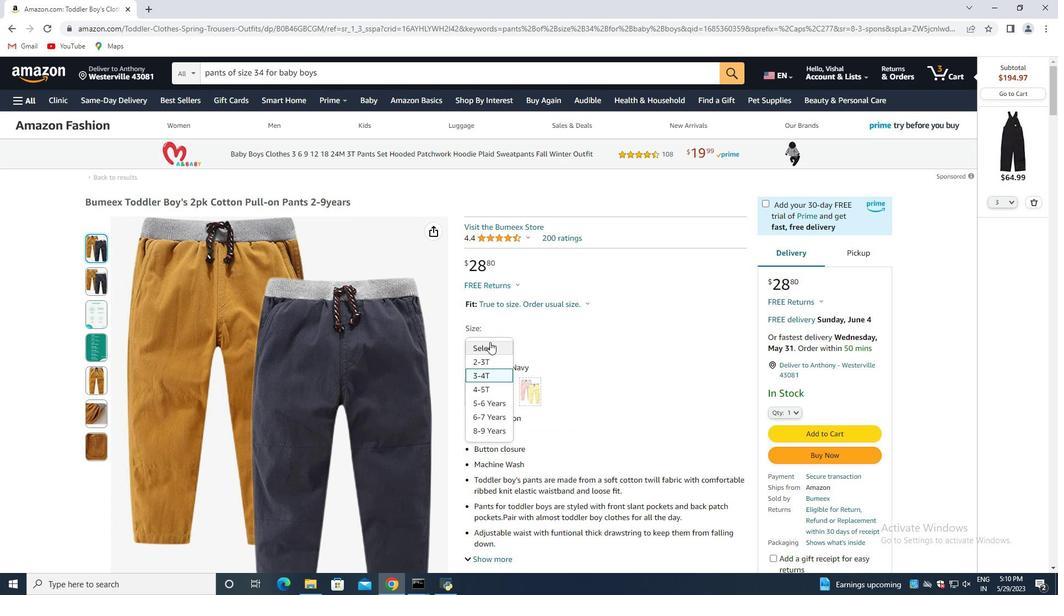 
Action: Mouse pressed left at (489, 342)
Screenshot: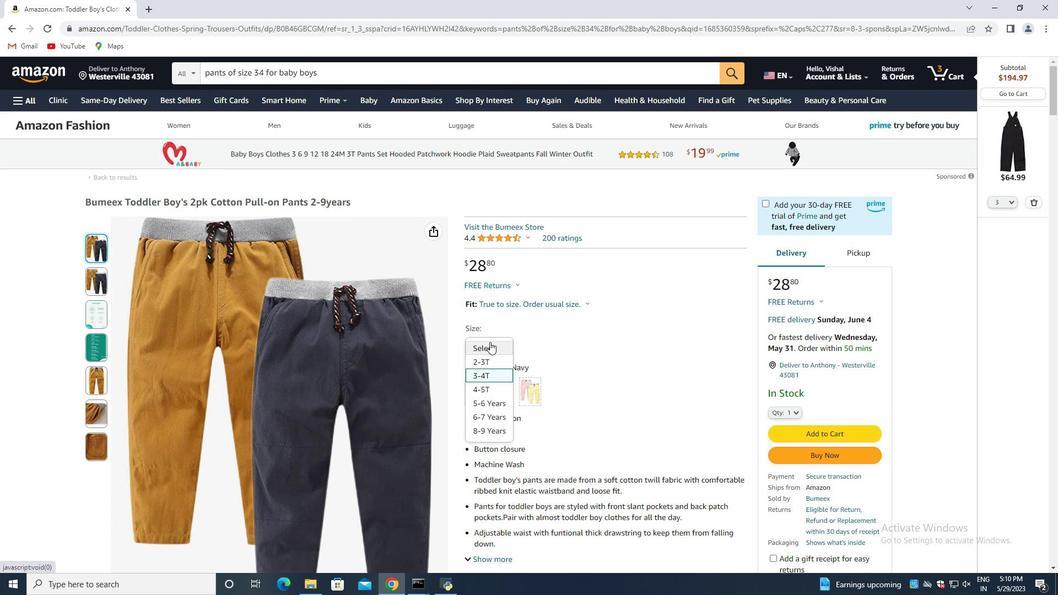
Action: Mouse moved to (493, 341)
Screenshot: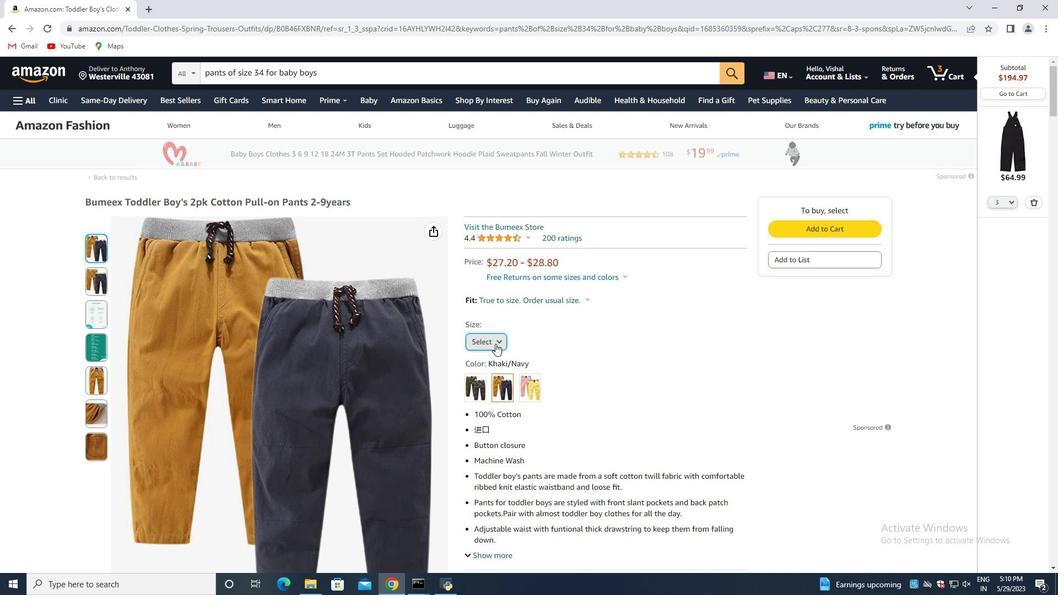 
Action: Mouse pressed left at (493, 341)
